 Task: Find and book a place to stay in Kedarnath, Uttarakhand, for 2 guests from December 20 to December 27, 2023, using Airbnb.
Action: Mouse moved to (586, 92)
Screenshot: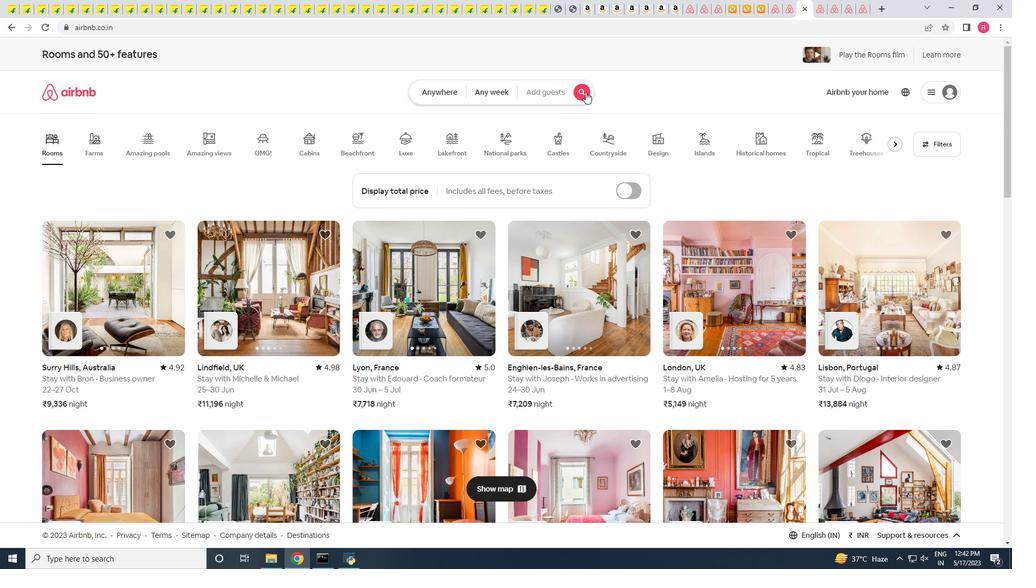 
Action: Mouse pressed left at (586, 92)
Screenshot: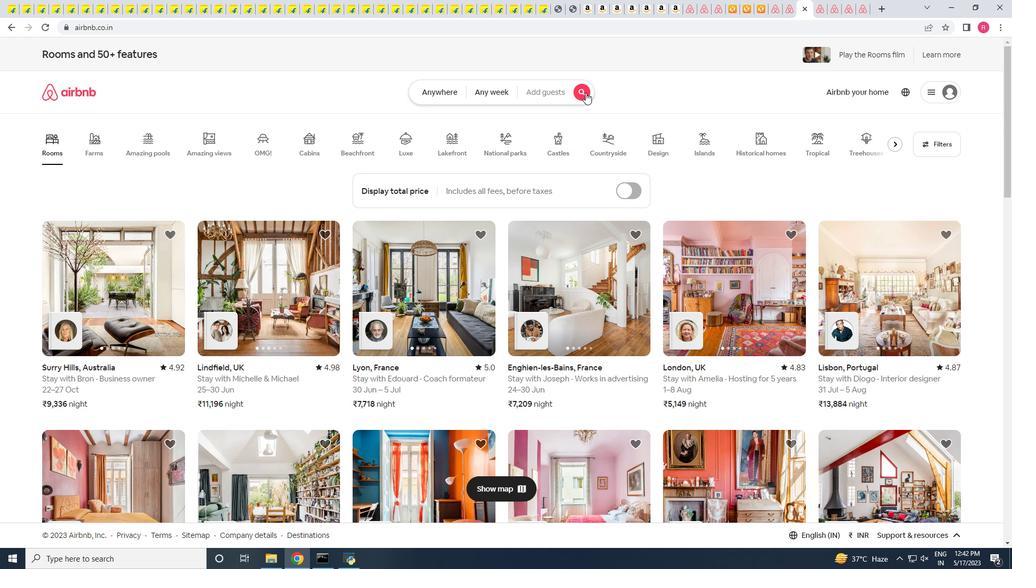 
Action: Mouse moved to (331, 139)
Screenshot: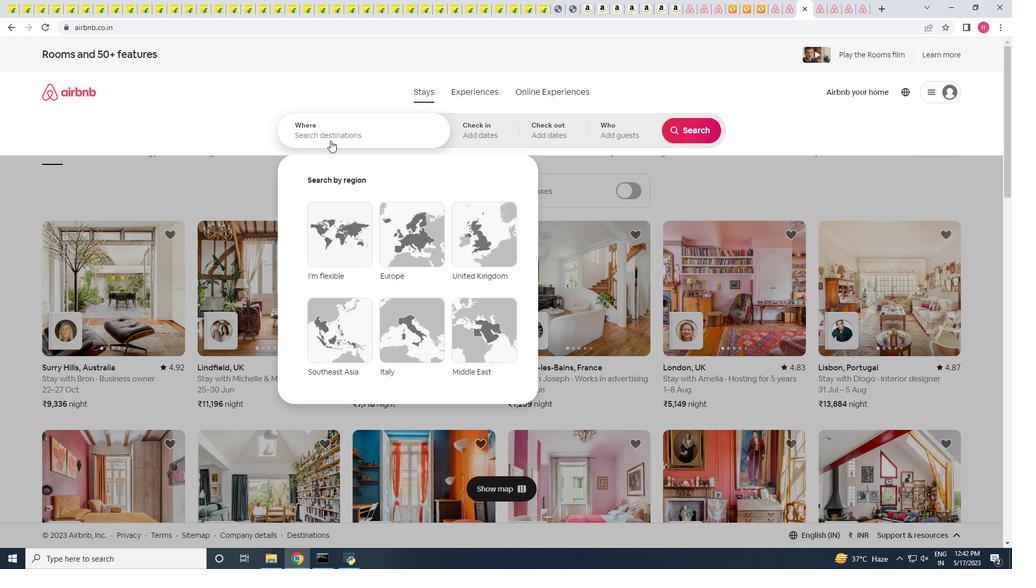 
Action: Mouse pressed left at (331, 139)
Screenshot: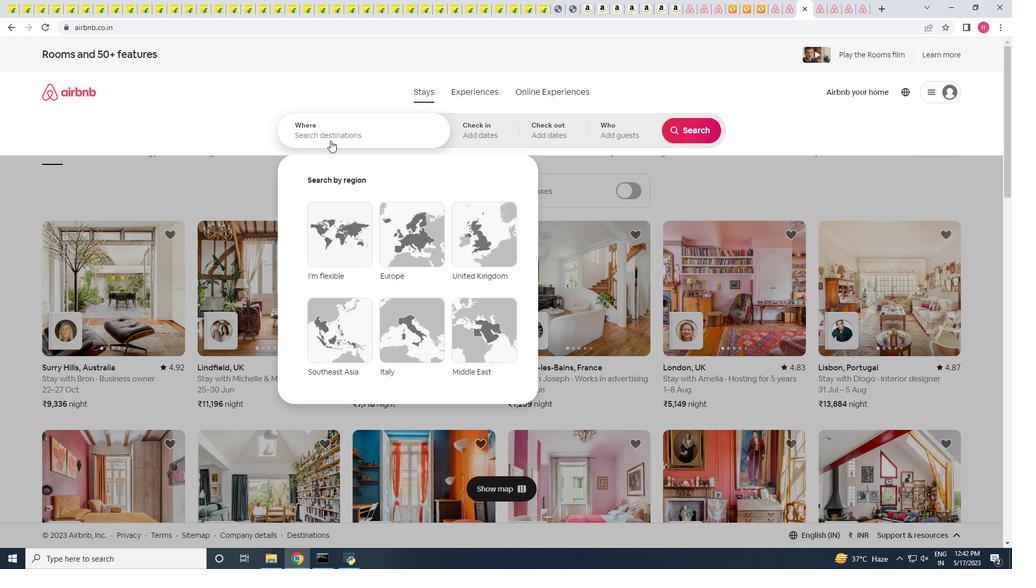 
Action: Key pressed kedart<Key.down><Key.enter>
Screenshot: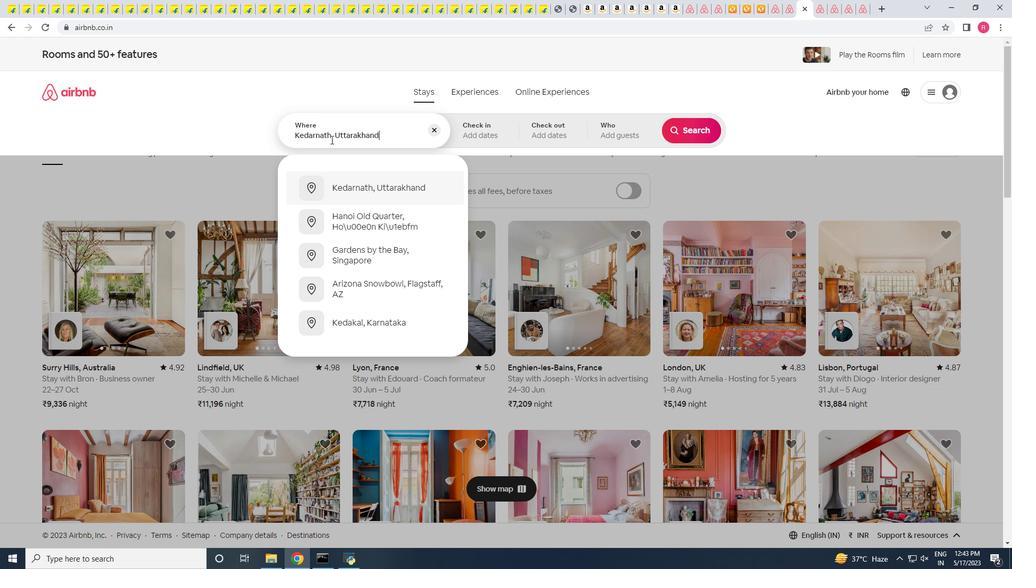 
Action: Mouse moved to (690, 215)
Screenshot: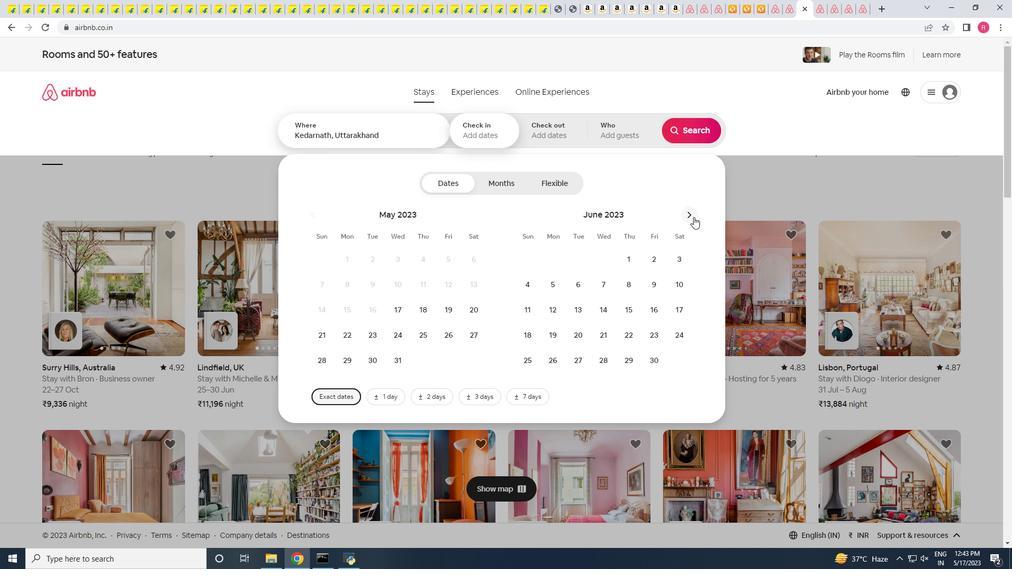 
Action: Mouse pressed left at (690, 215)
Screenshot: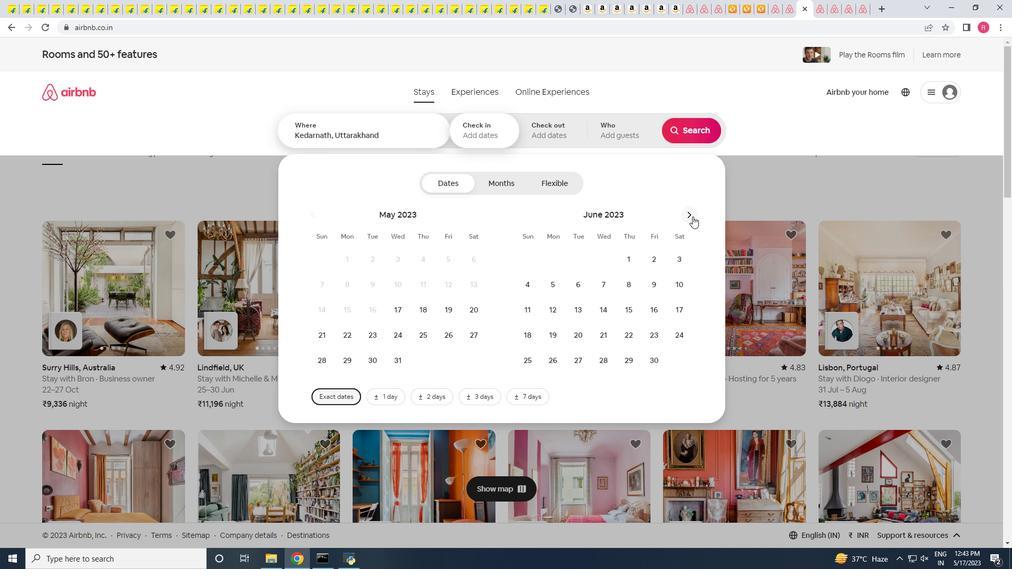 
Action: Mouse pressed left at (690, 215)
Screenshot: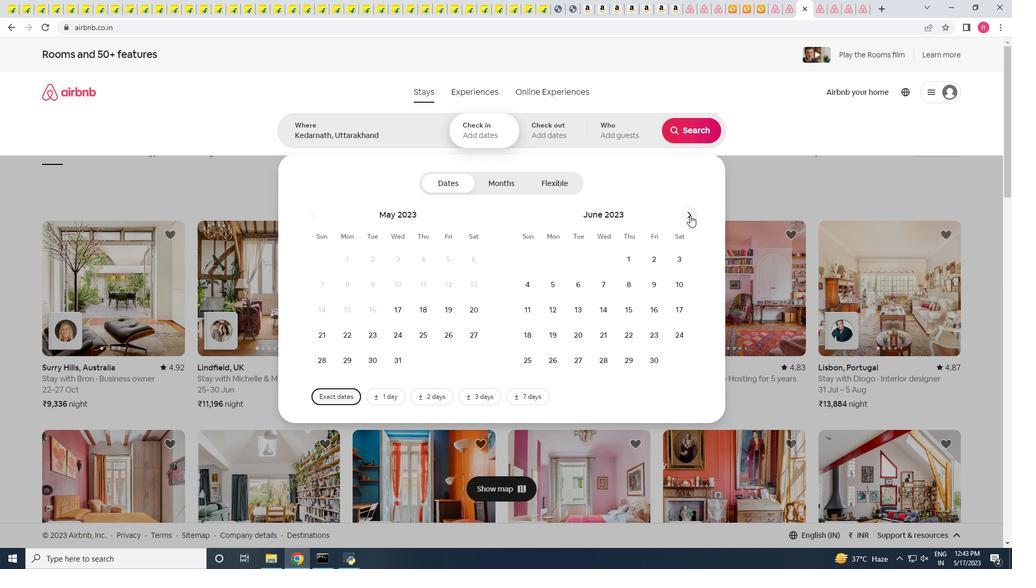 
Action: Mouse pressed left at (690, 215)
Screenshot: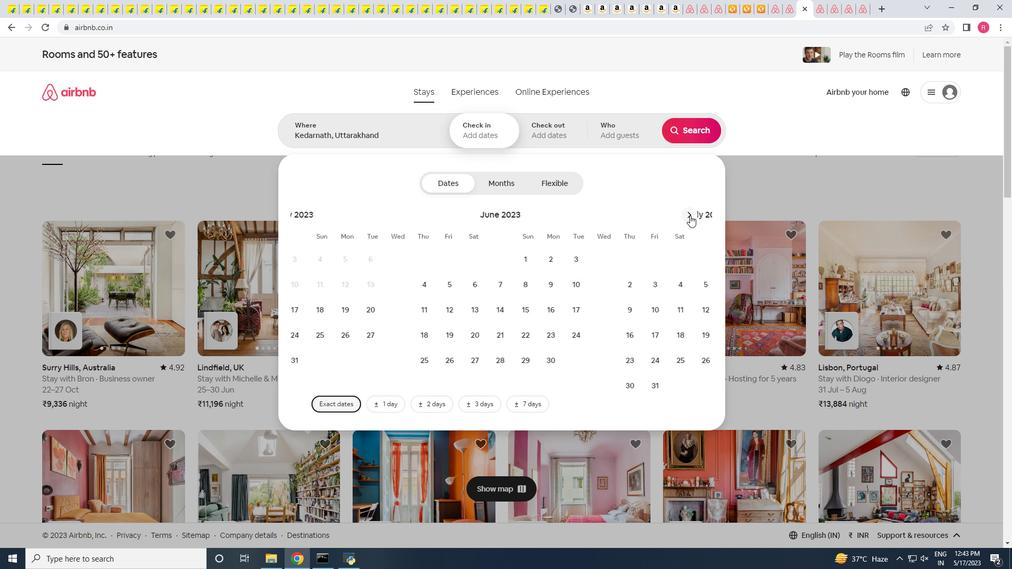 
Action: Mouse pressed left at (690, 215)
Screenshot: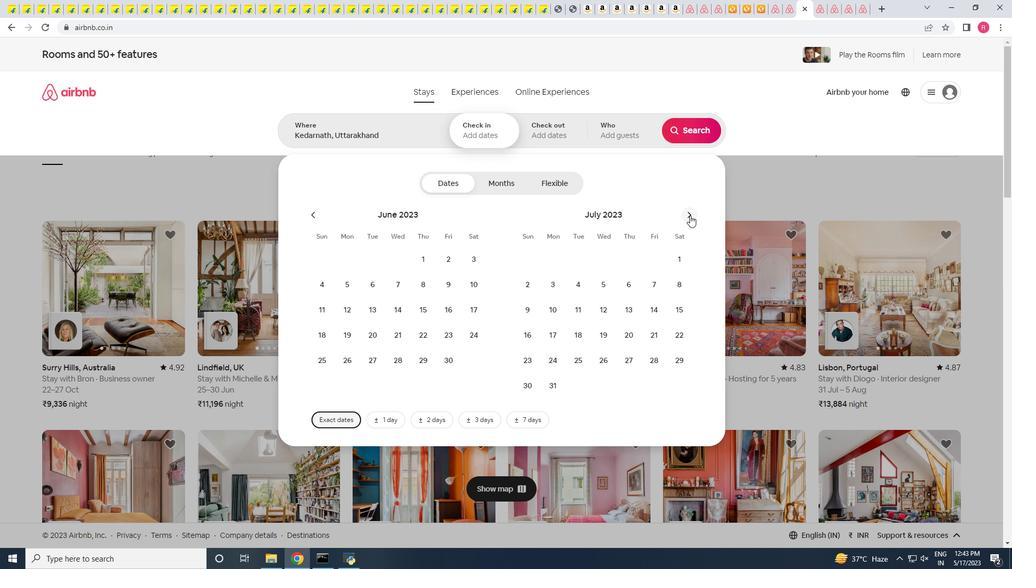 
Action: Mouse pressed left at (690, 215)
Screenshot: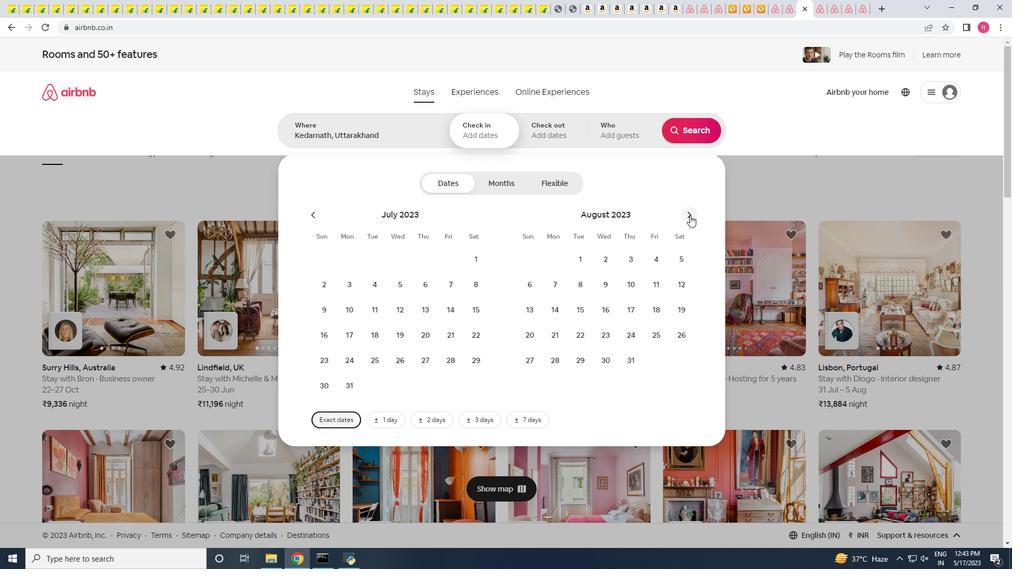 
Action: Mouse pressed left at (690, 215)
Screenshot: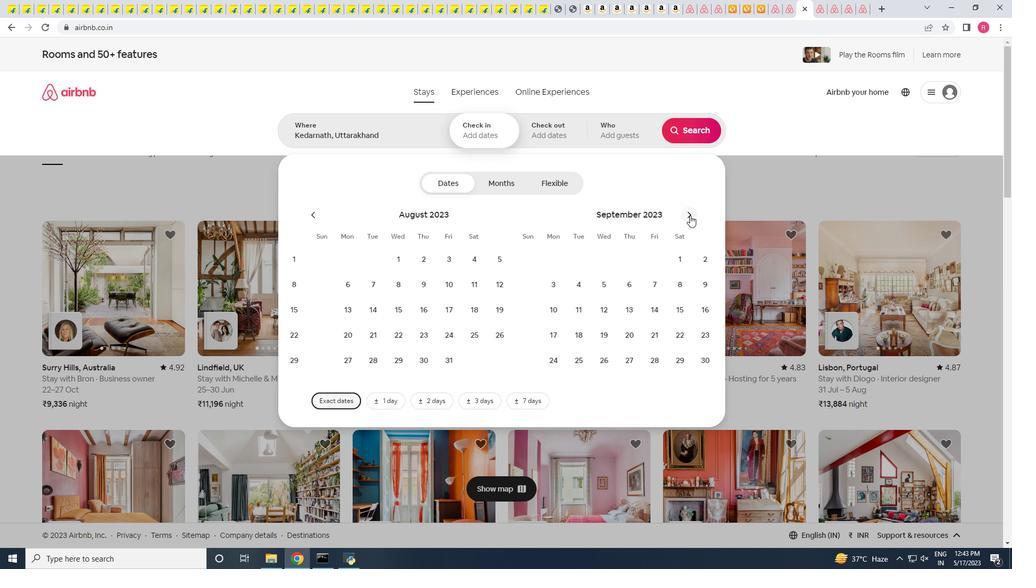 
Action: Mouse pressed left at (690, 215)
Screenshot: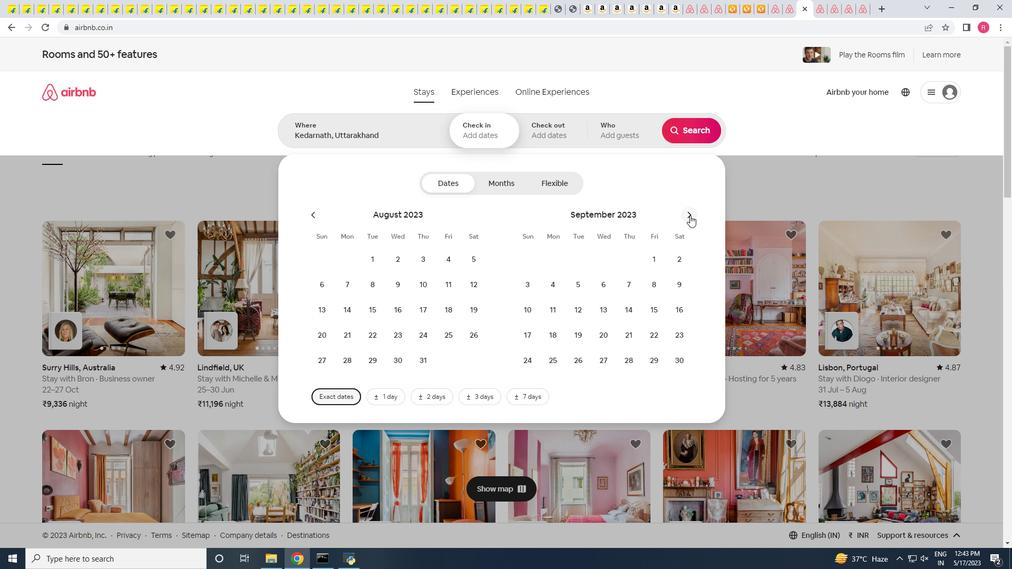 
Action: Mouse pressed left at (690, 215)
Screenshot: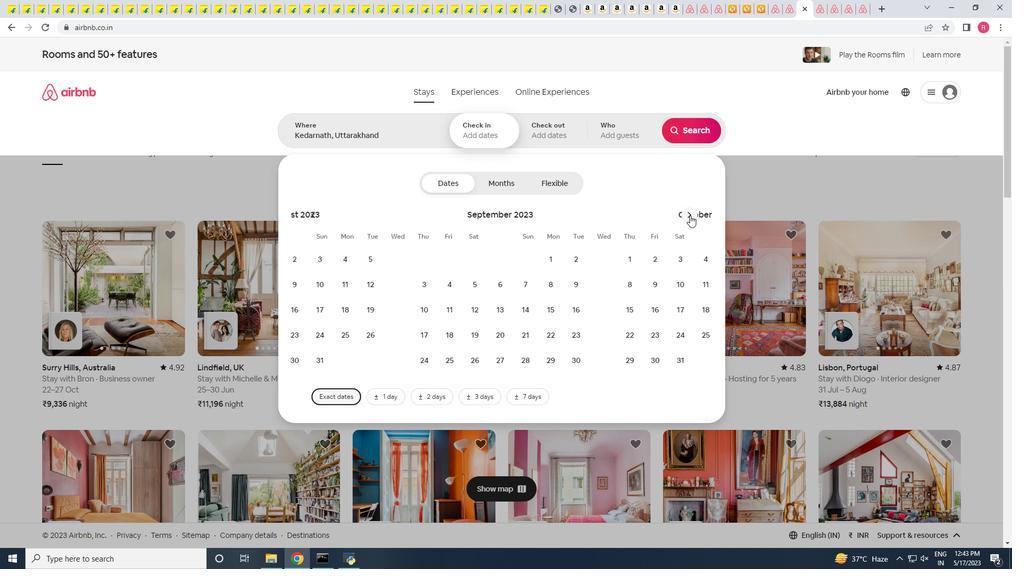 
Action: Mouse pressed left at (690, 215)
Screenshot: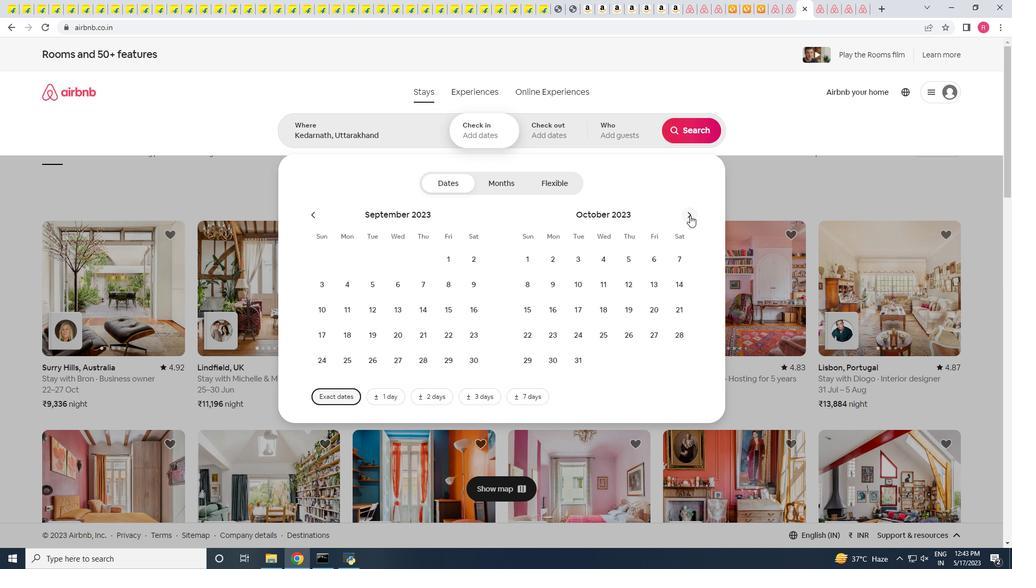 
Action: Mouse pressed left at (690, 215)
Screenshot: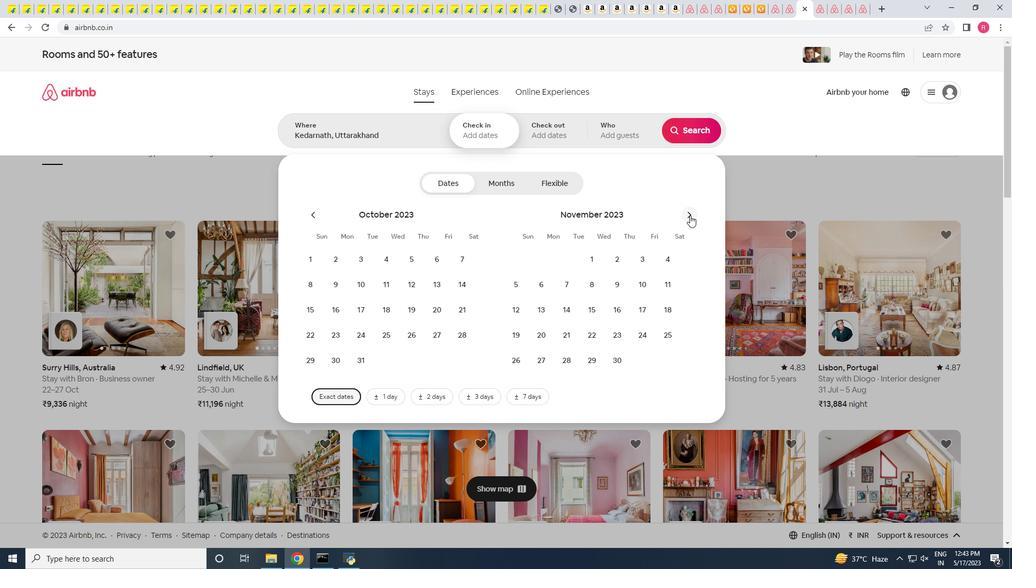 
Action: Mouse moved to (399, 333)
Screenshot: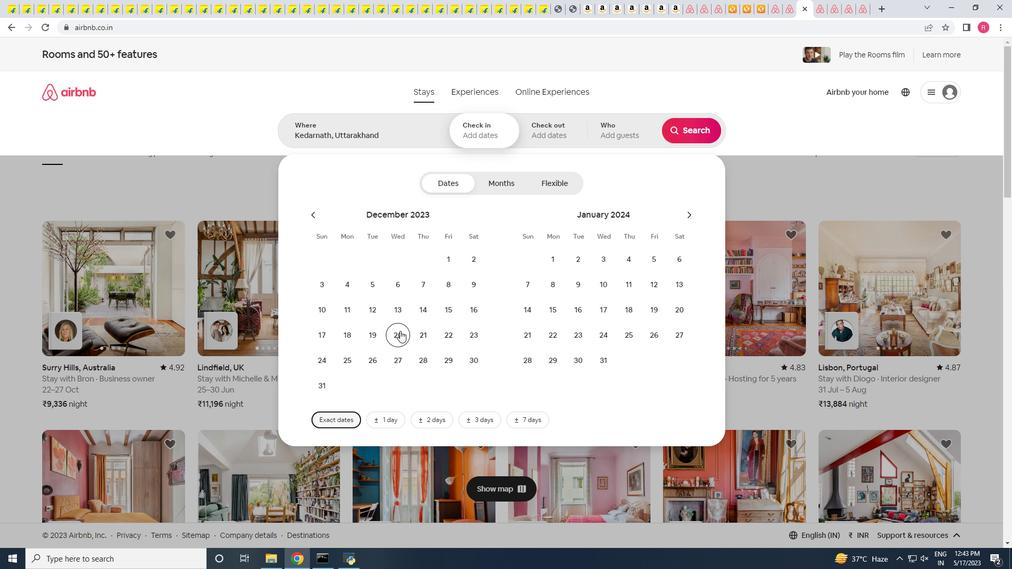 
Action: Mouse pressed left at (399, 333)
Screenshot: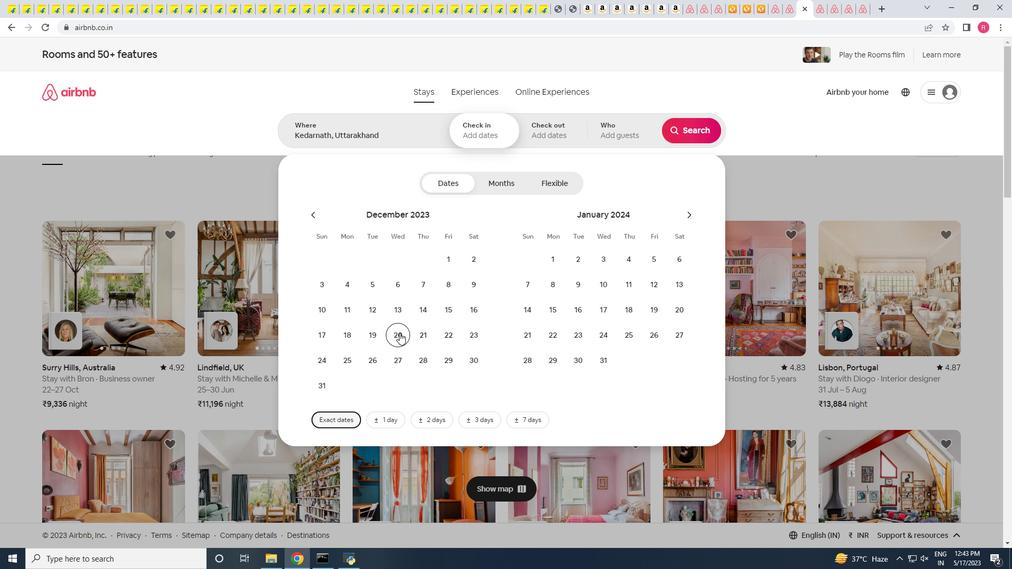 
Action: Mouse moved to (398, 361)
Screenshot: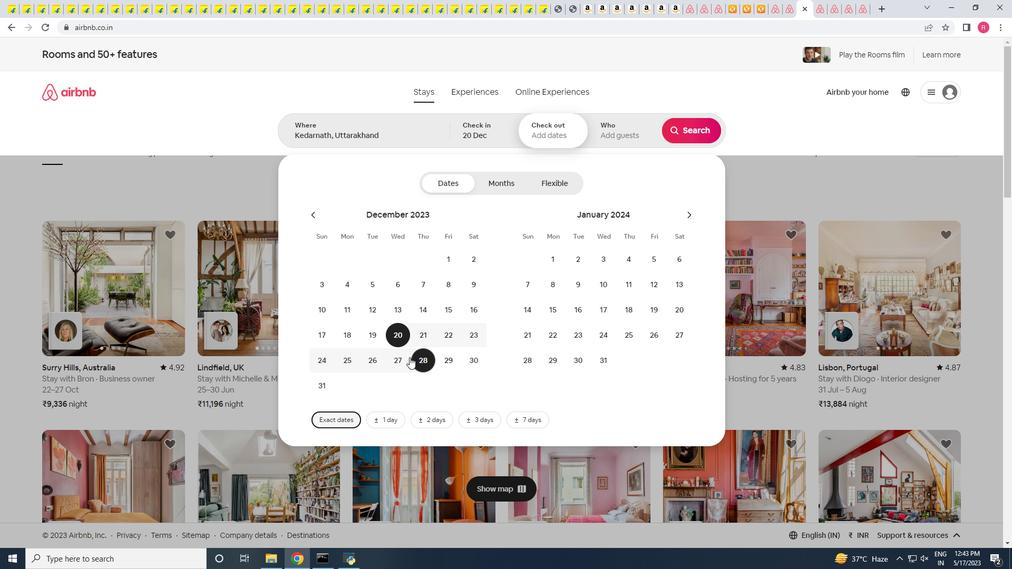 
Action: Mouse pressed left at (398, 361)
Screenshot: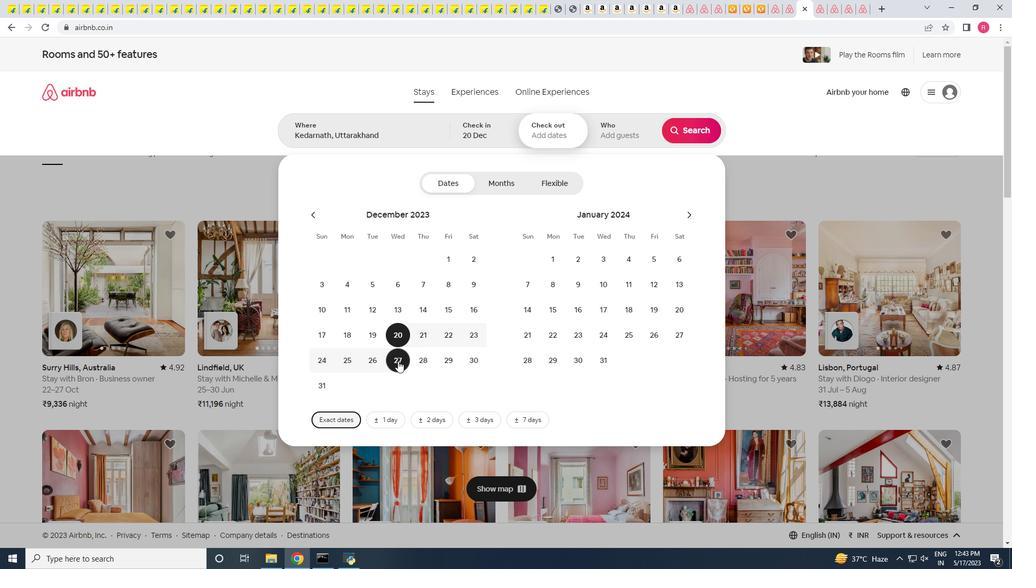 
Action: Mouse moved to (637, 136)
Screenshot: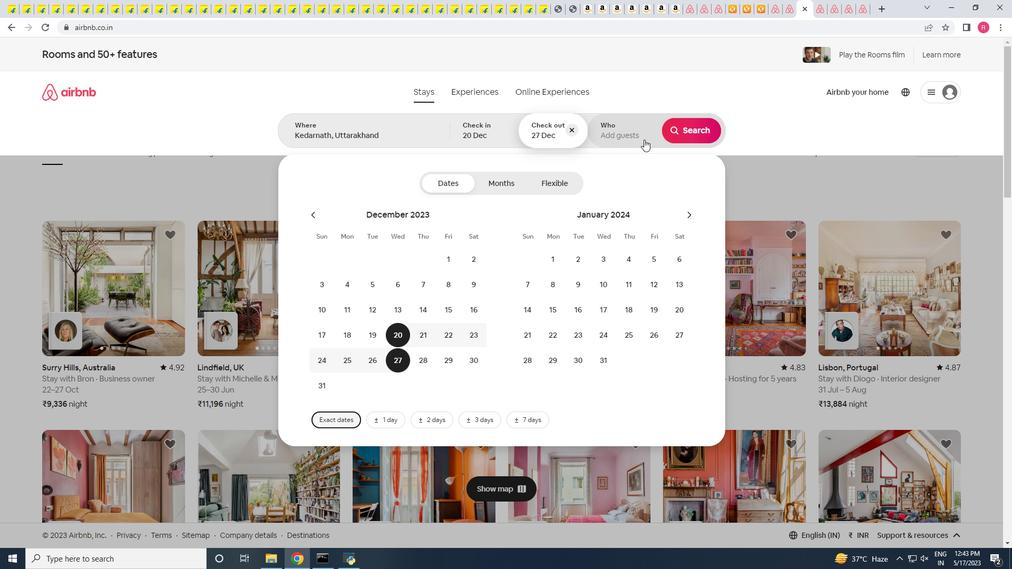 
Action: Mouse pressed left at (637, 136)
Screenshot: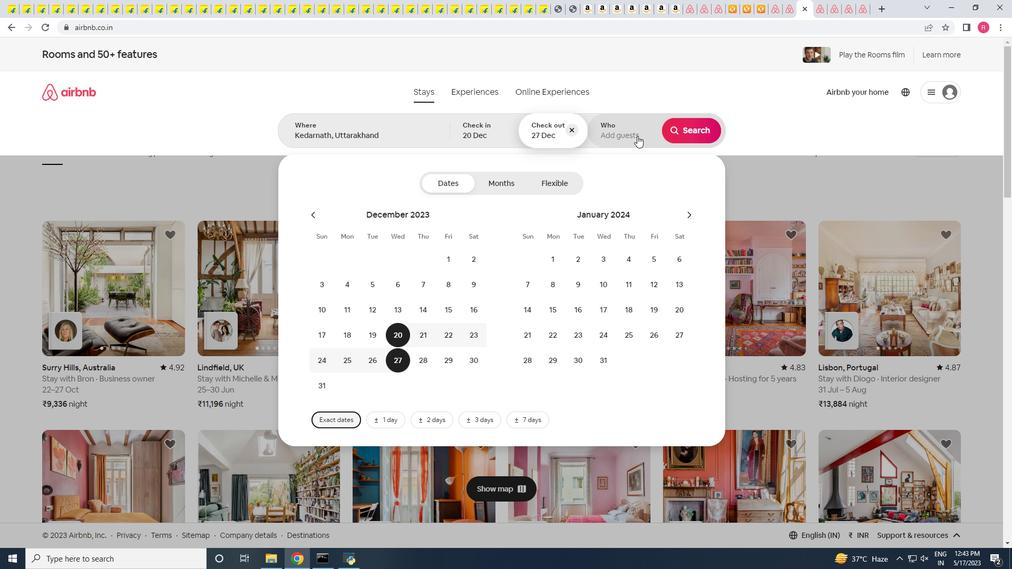 
Action: Mouse moved to (700, 189)
Screenshot: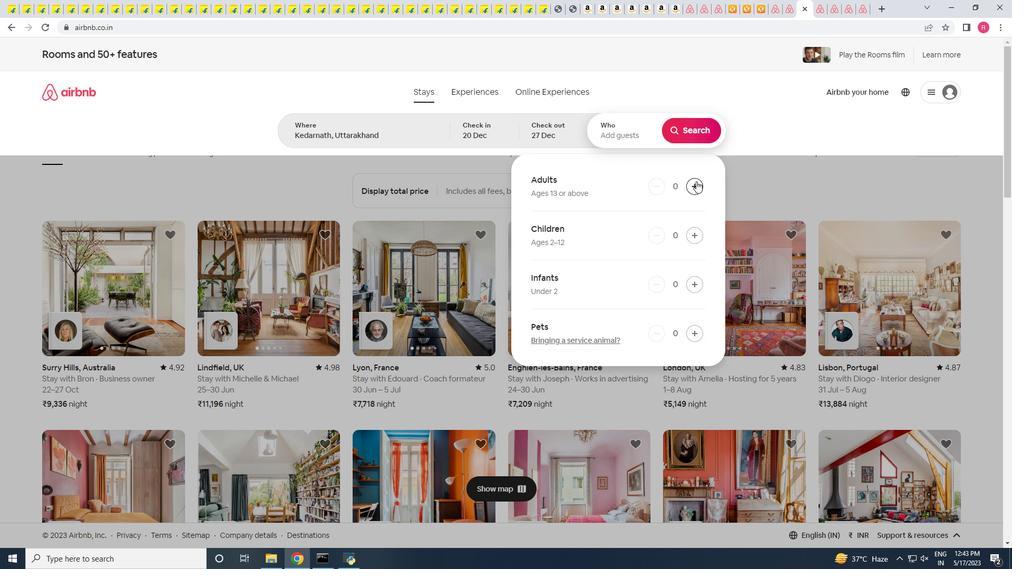 
Action: Mouse pressed left at (700, 189)
Screenshot: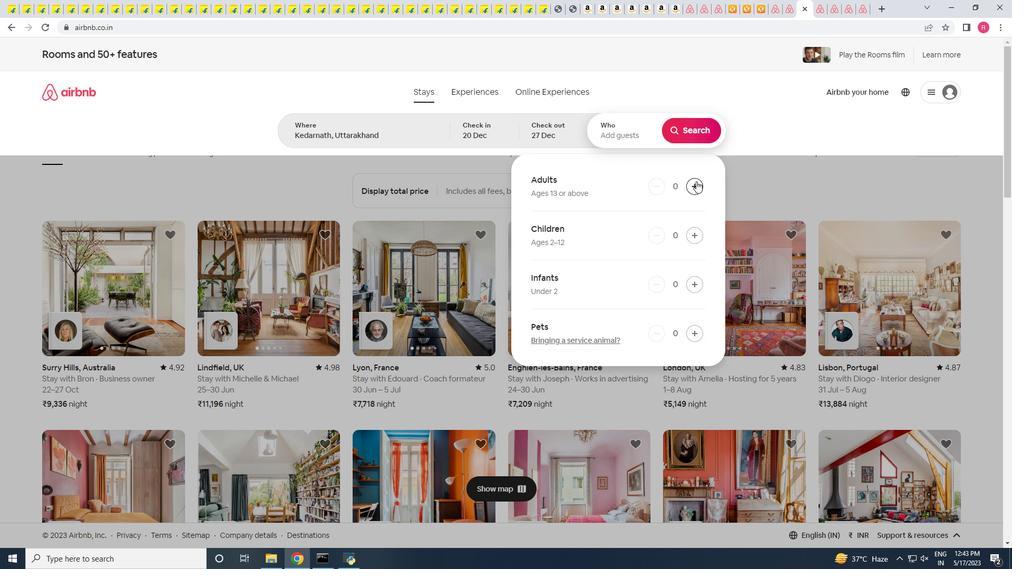 
Action: Mouse moved to (699, 190)
Screenshot: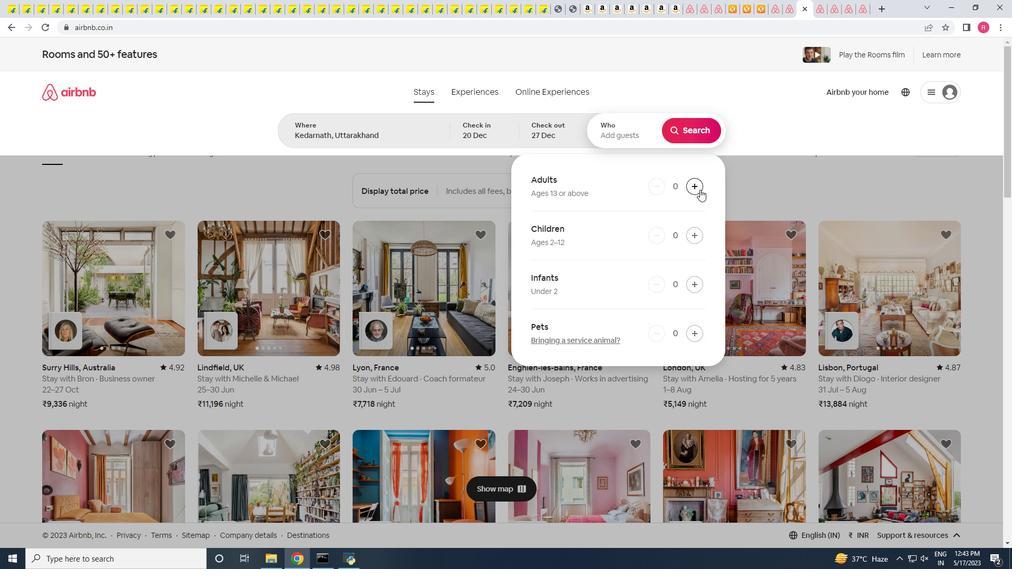 
Action: Mouse pressed left at (699, 190)
Screenshot: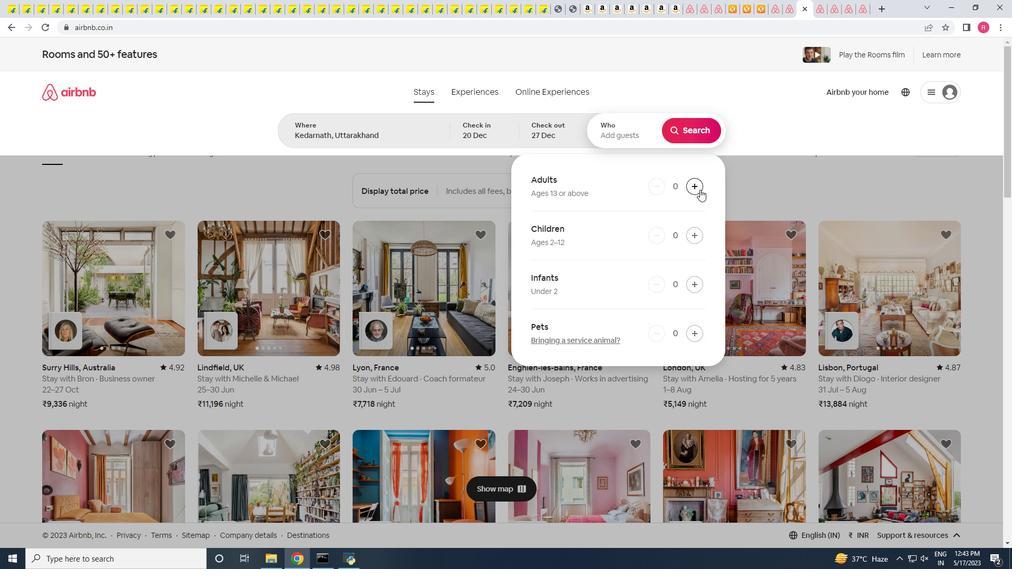 
Action: Mouse moved to (683, 142)
Screenshot: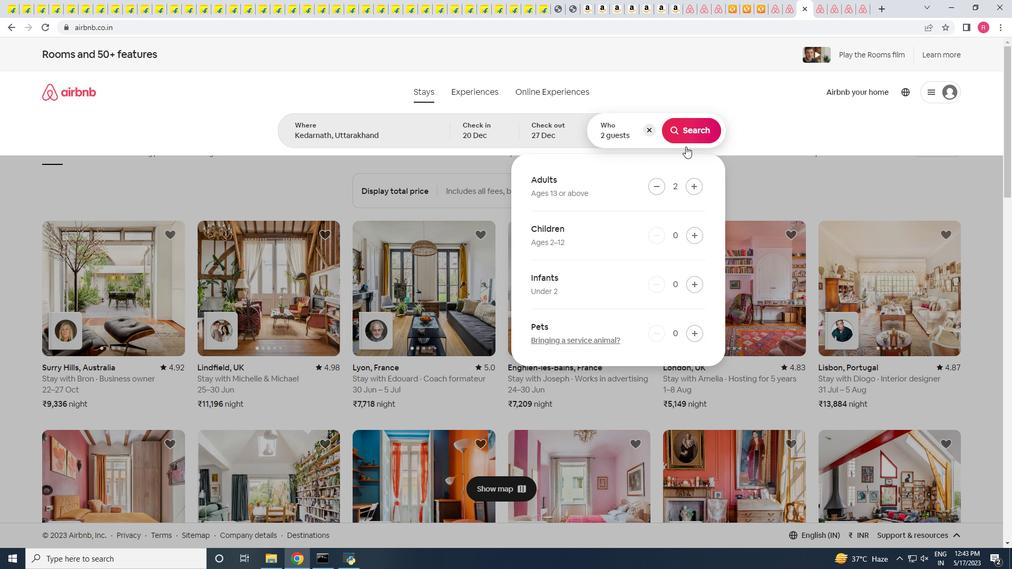 
Action: Mouse pressed left at (683, 142)
Screenshot: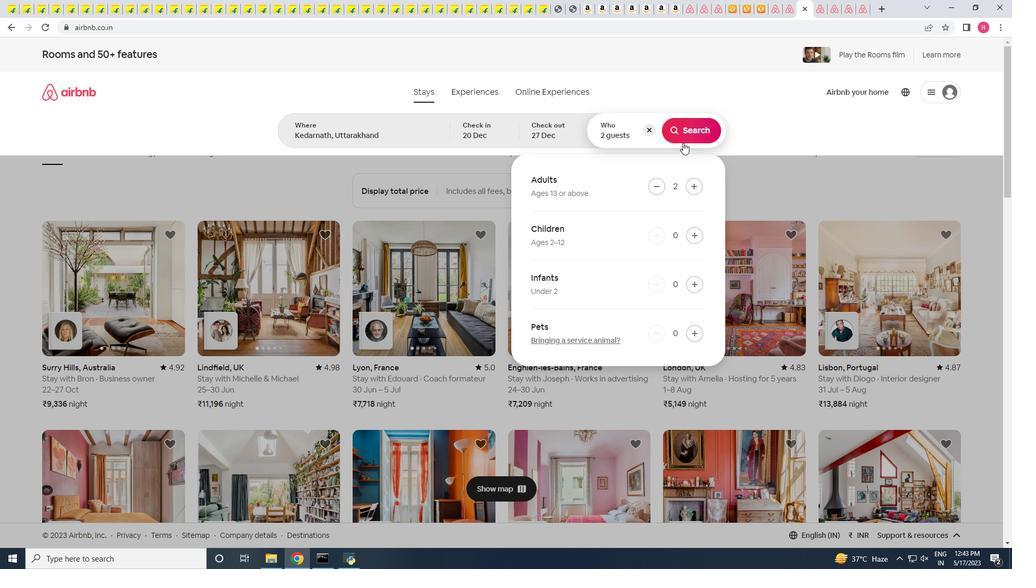 
Action: Mouse moved to (965, 106)
Screenshot: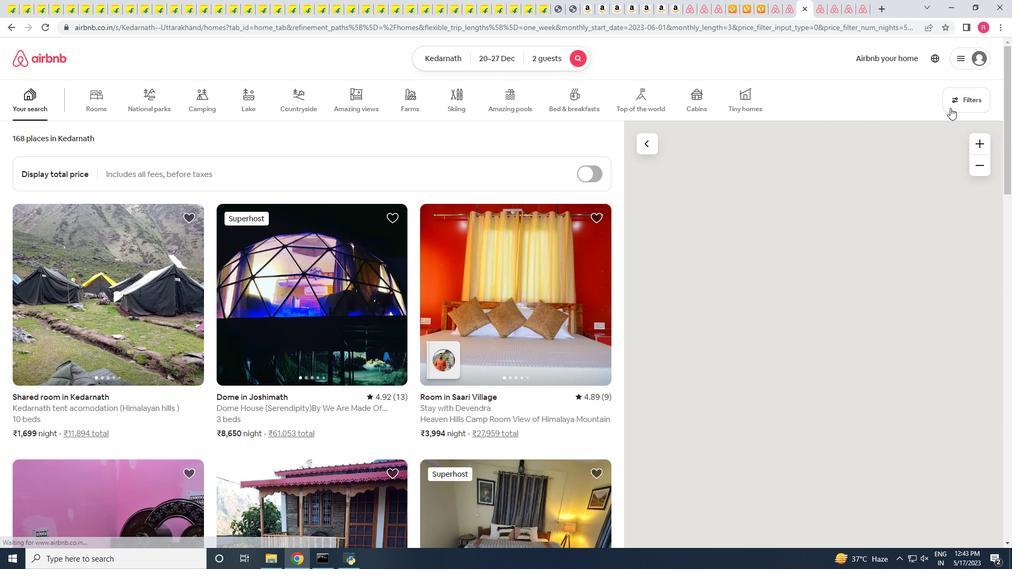 
Action: Mouse pressed left at (965, 106)
Screenshot: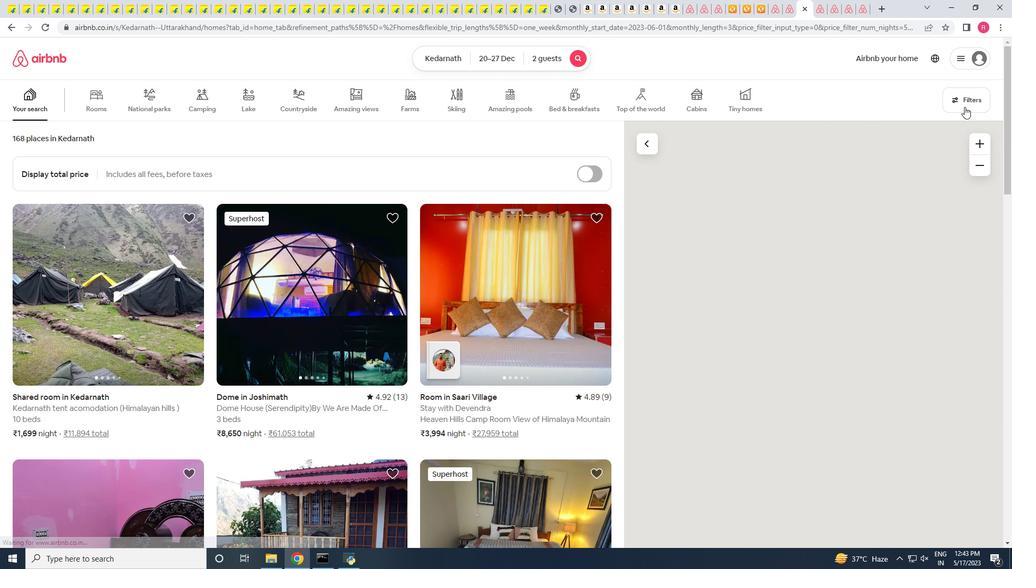 
Action: Mouse moved to (392, 354)
Screenshot: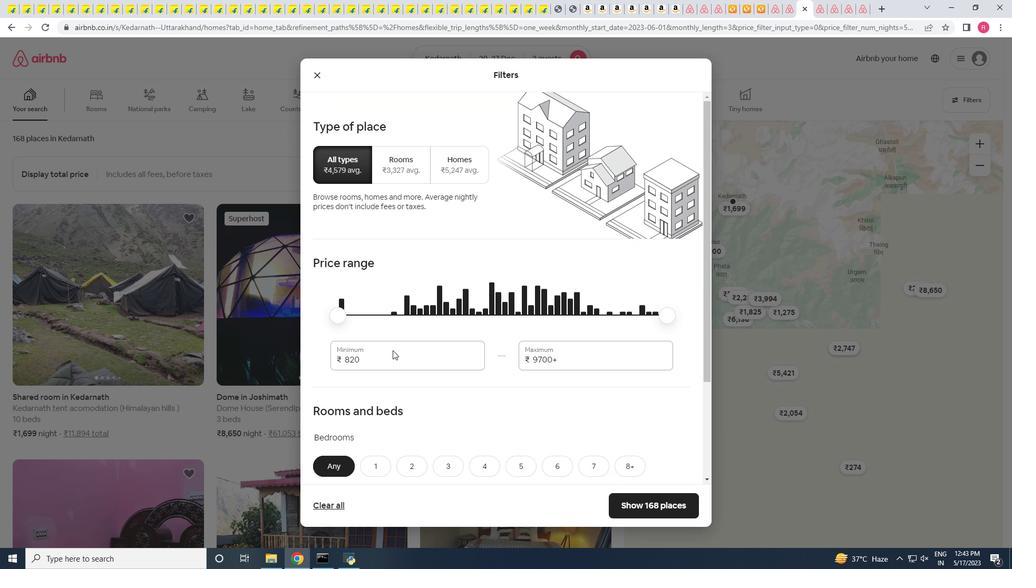 
Action: Mouse pressed left at (392, 354)
Screenshot: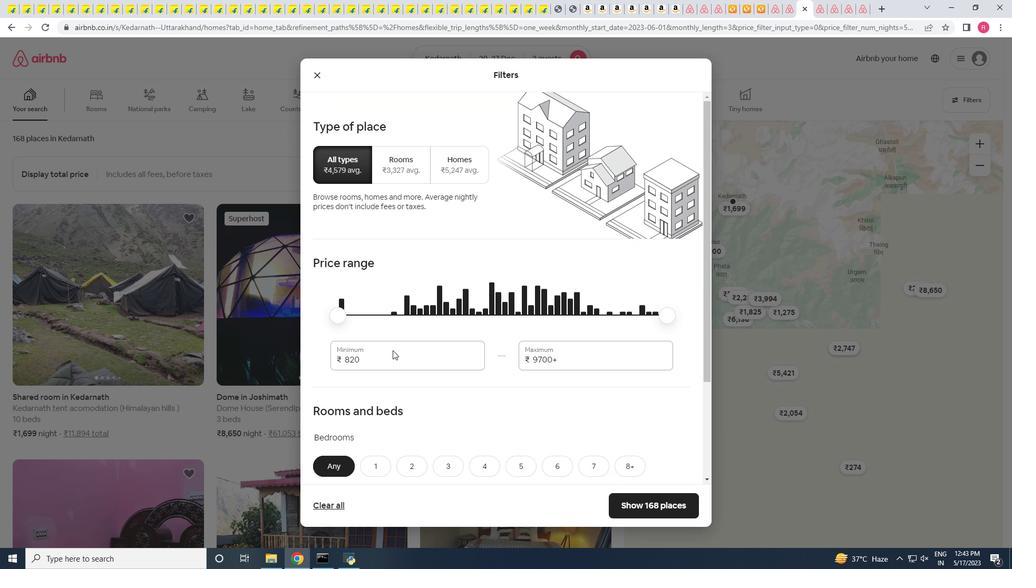 
Action: Mouse moved to (392, 355)
Screenshot: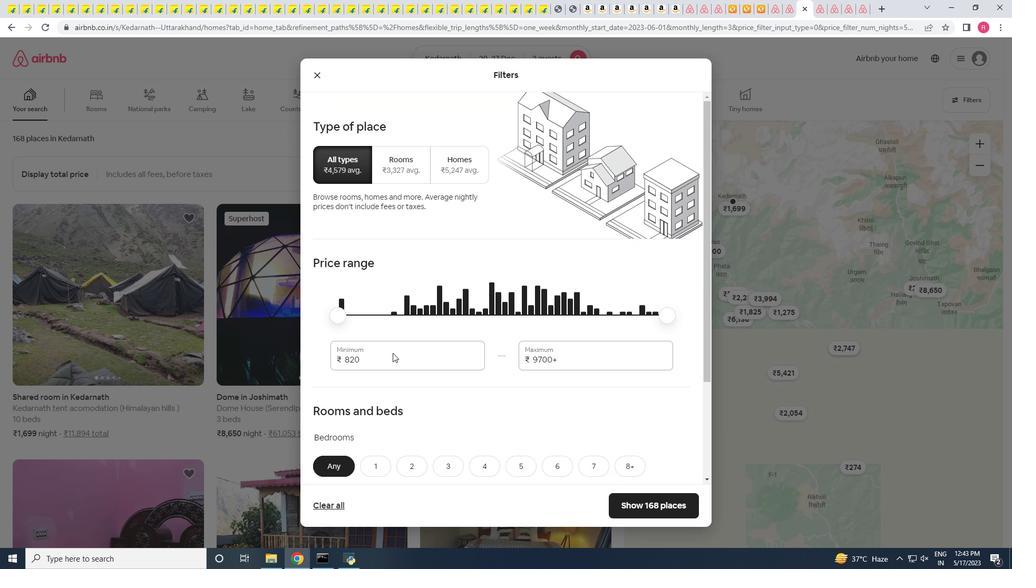
Action: Key pressed <Key.backspace><Key.backspace><Key.backspace>2000<Key.tab>5000
Screenshot: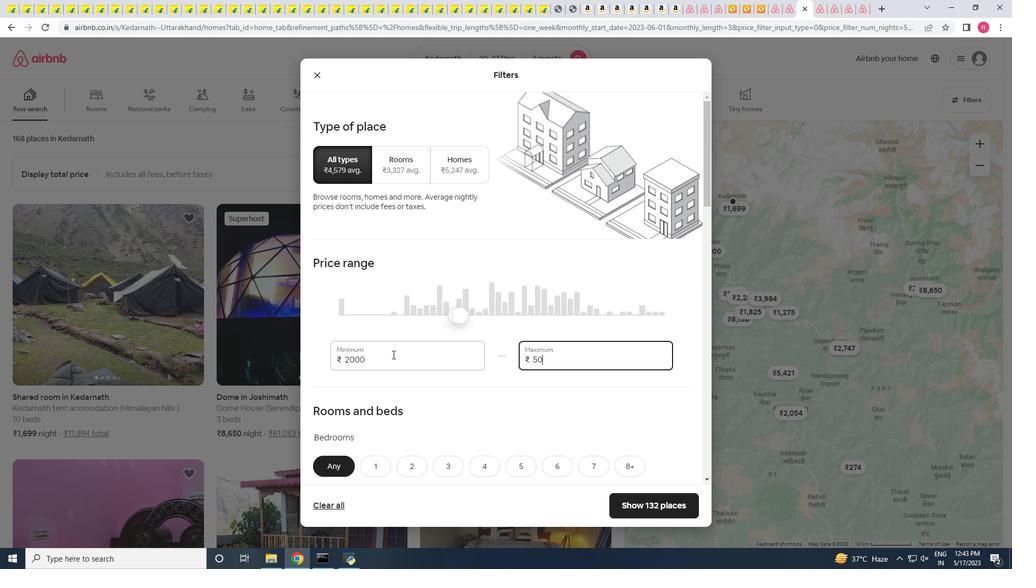 
Action: Mouse moved to (381, 360)
Screenshot: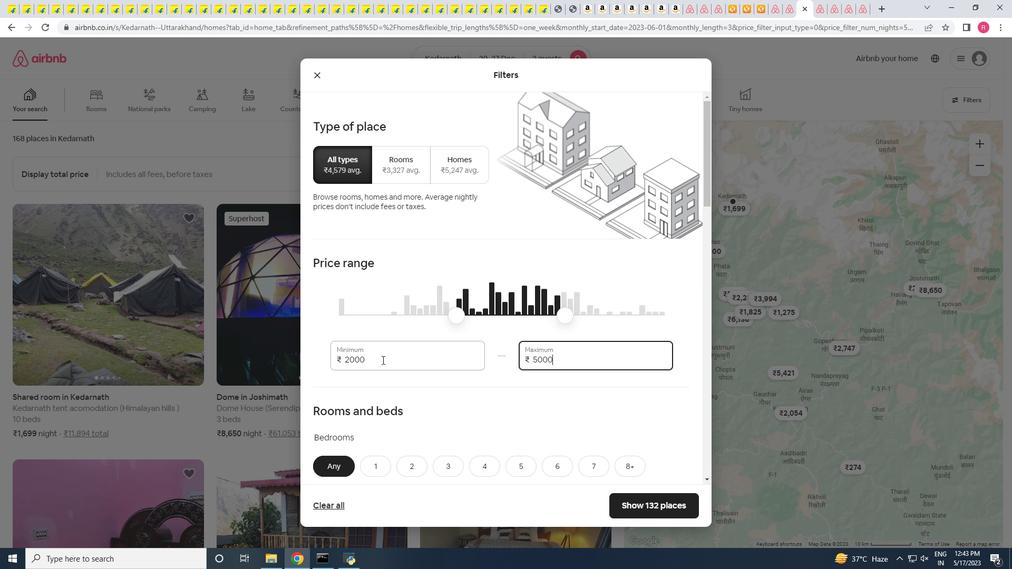 
Action: Mouse scrolled (381, 359) with delta (0, 0)
Screenshot: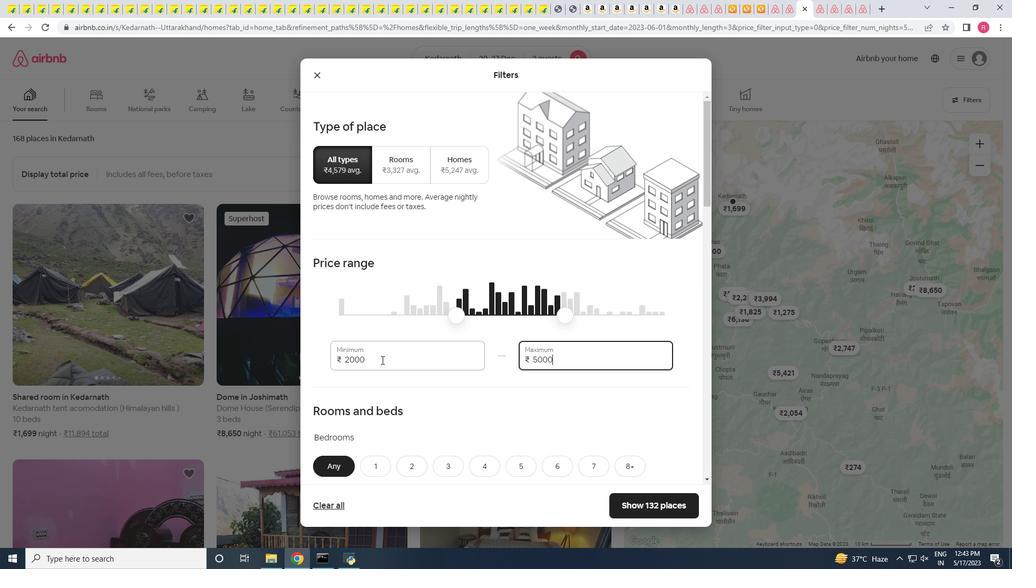 
Action: Mouse scrolled (381, 359) with delta (0, 0)
Screenshot: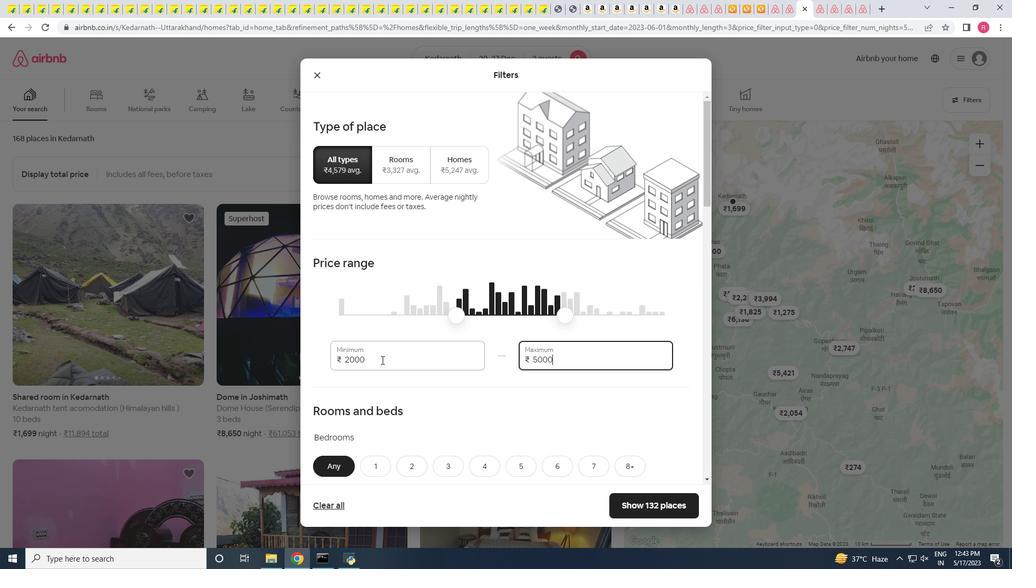 
Action: Mouse scrolled (381, 359) with delta (0, 0)
Screenshot: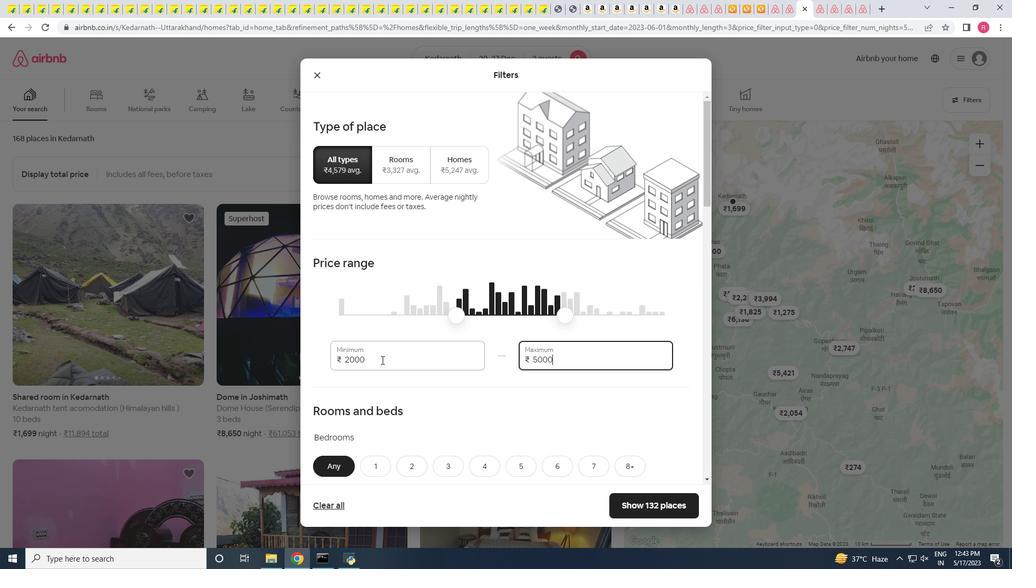 
Action: Mouse moved to (381, 360)
Screenshot: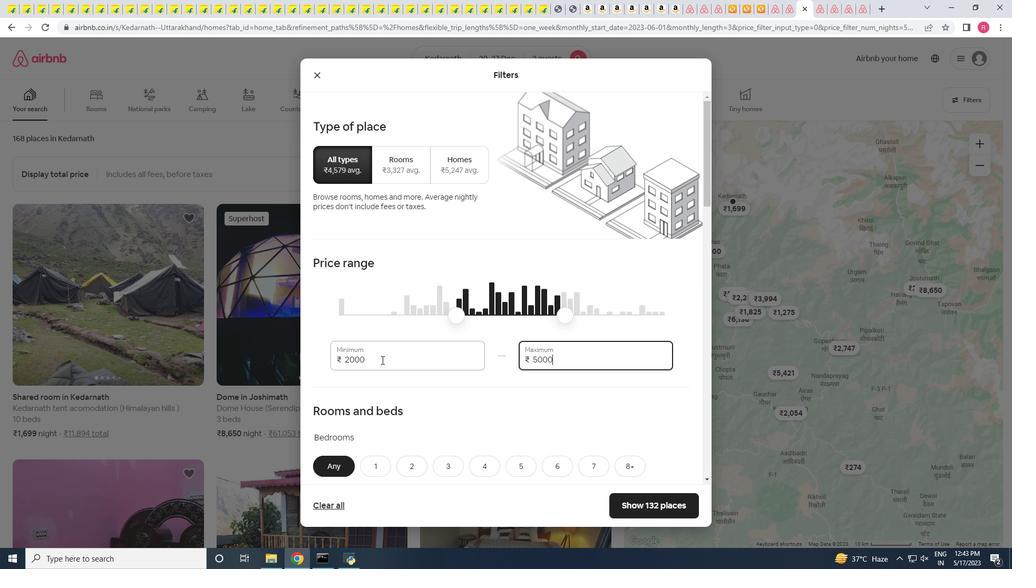
Action: Mouse scrolled (381, 359) with delta (0, 0)
Screenshot: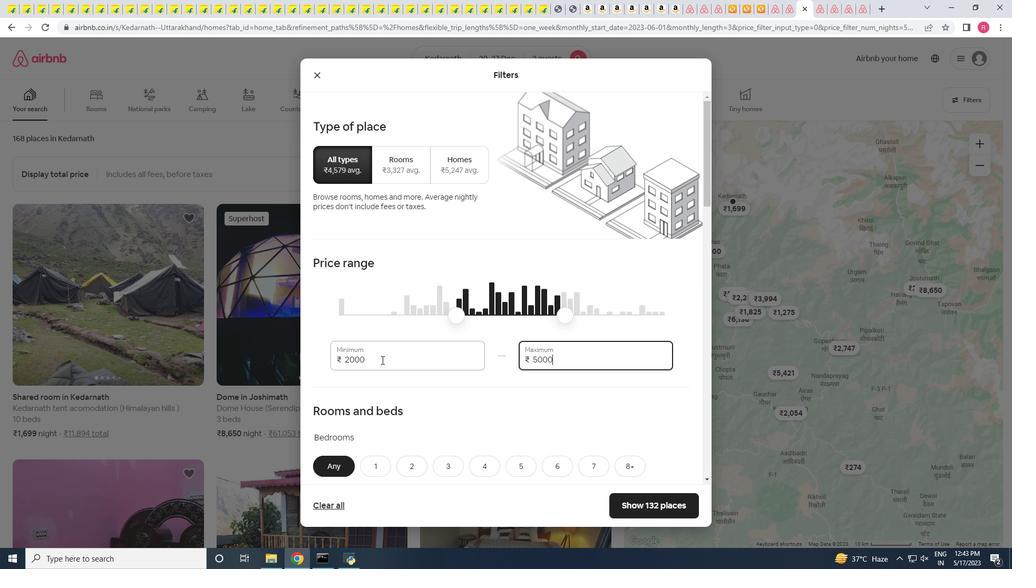 
Action: Mouse moved to (415, 259)
Screenshot: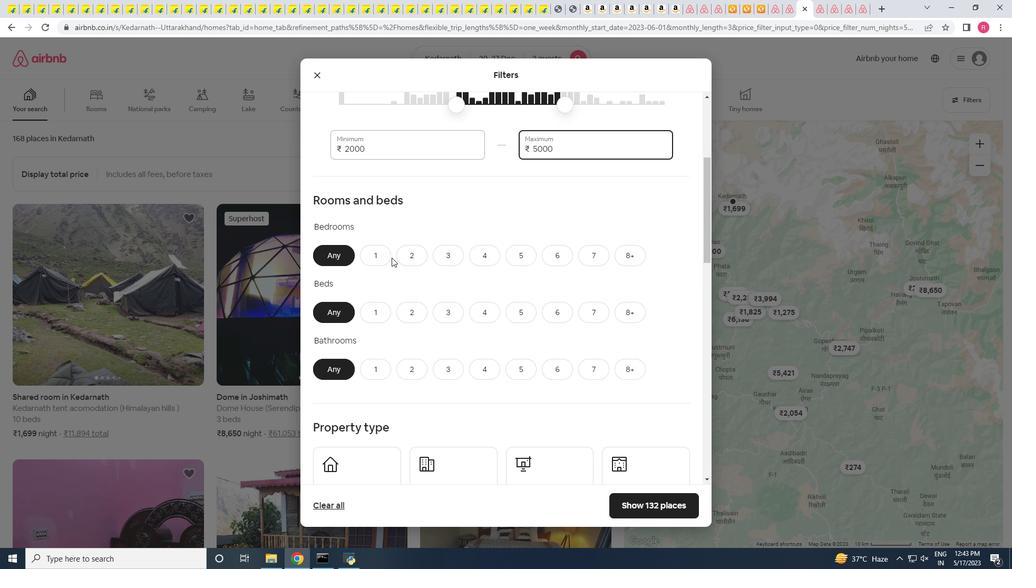 
Action: Mouse pressed left at (415, 259)
Screenshot: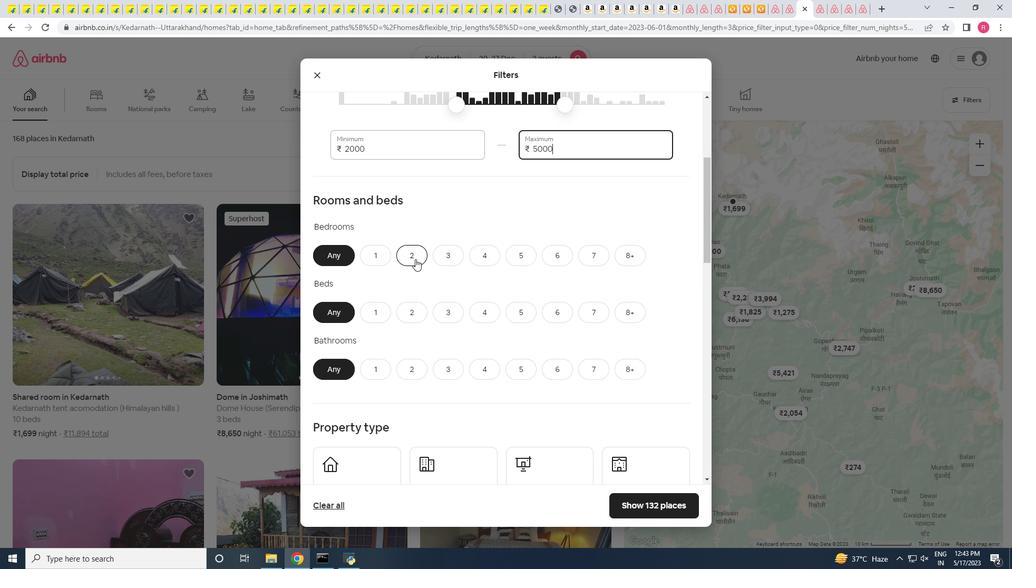 
Action: Mouse moved to (384, 257)
Screenshot: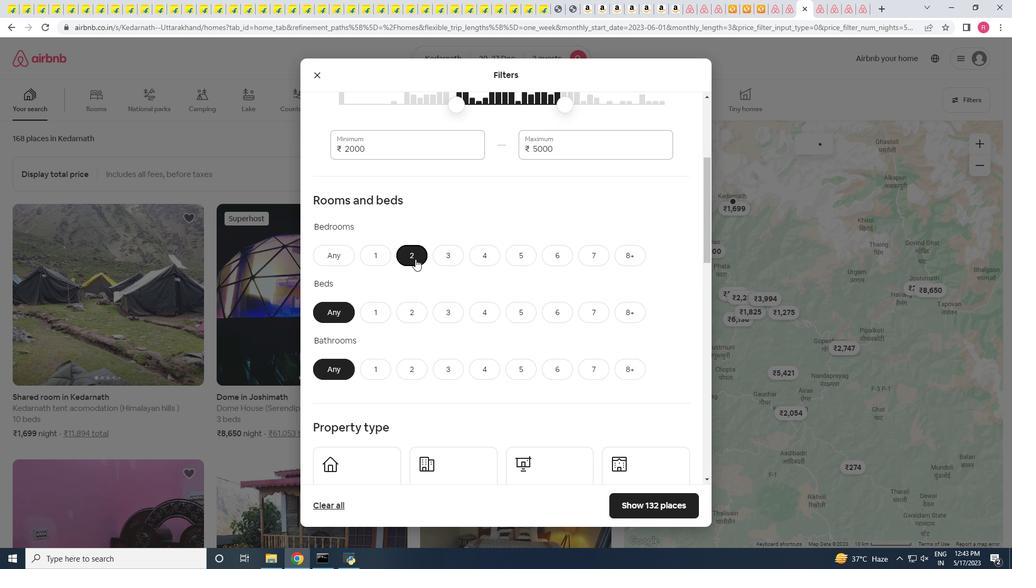 
Action: Mouse pressed left at (384, 257)
Screenshot: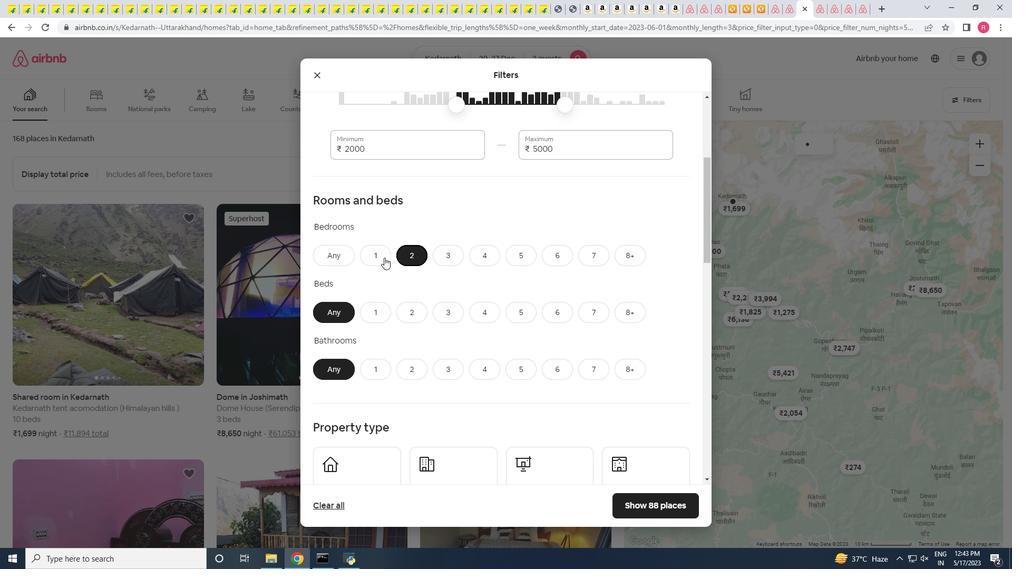 
Action: Mouse moved to (413, 316)
Screenshot: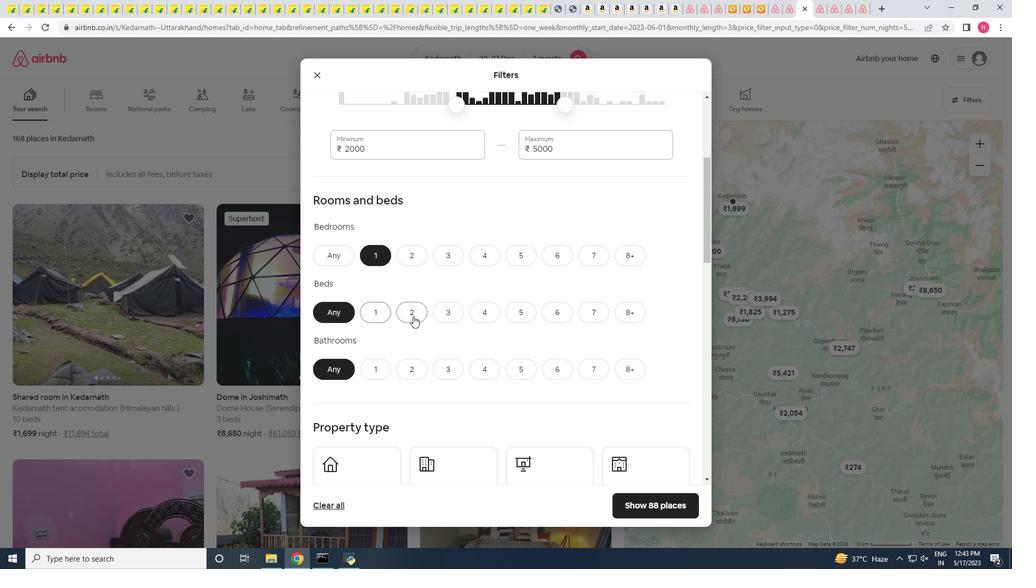 
Action: Mouse pressed left at (413, 316)
Screenshot: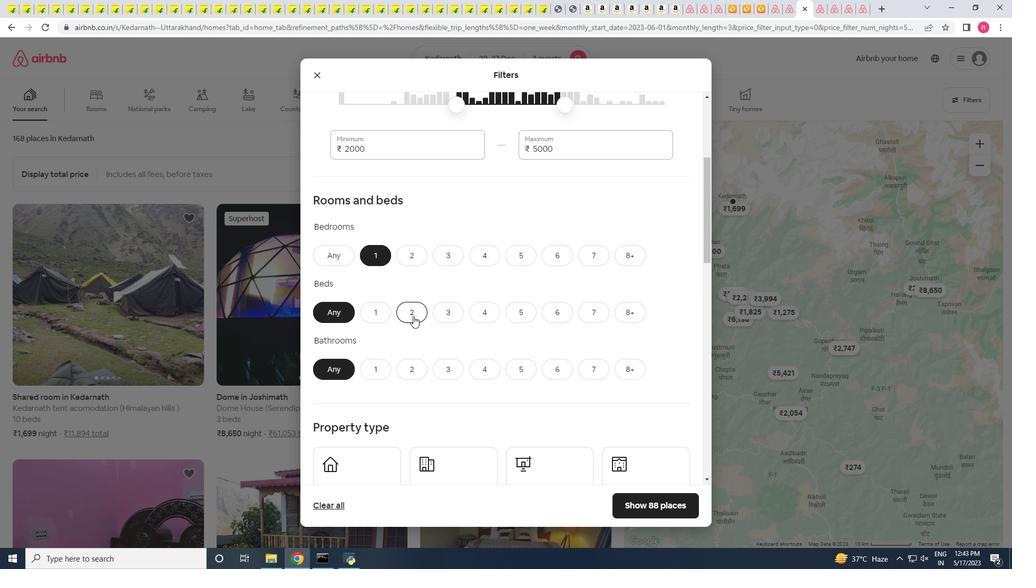
Action: Mouse moved to (384, 370)
Screenshot: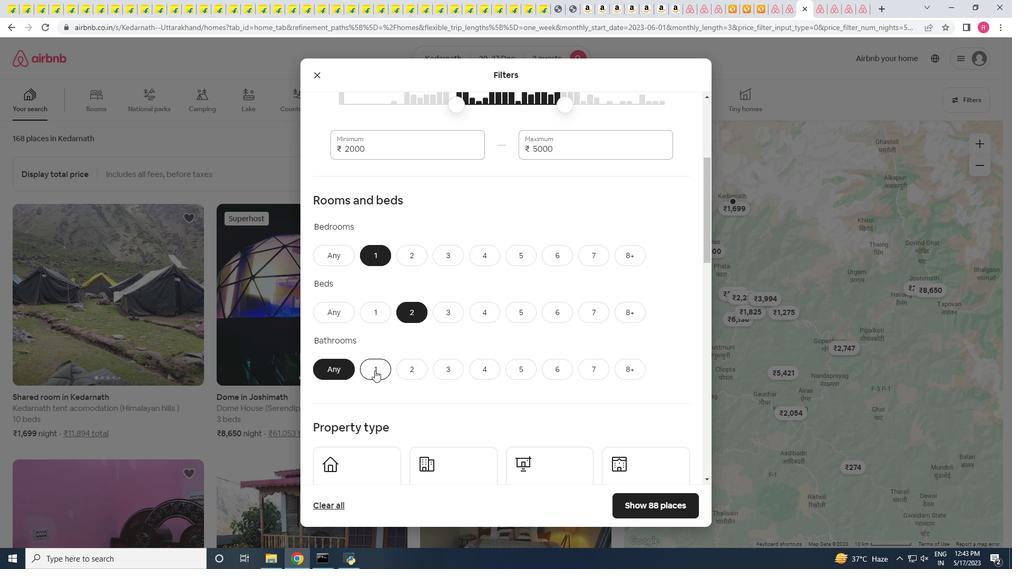 
Action: Mouse pressed left at (384, 370)
Screenshot: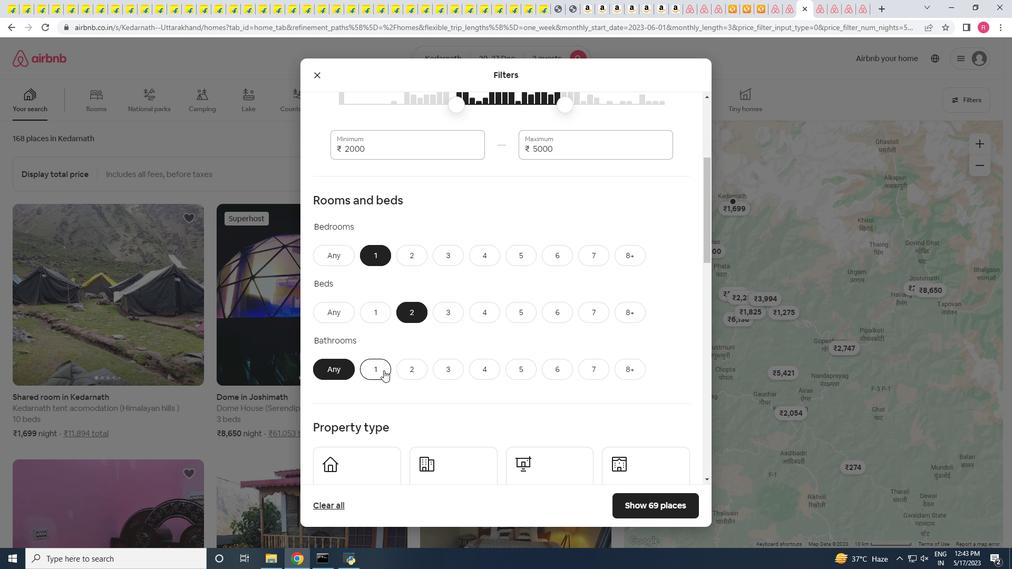 
Action: Mouse moved to (385, 373)
Screenshot: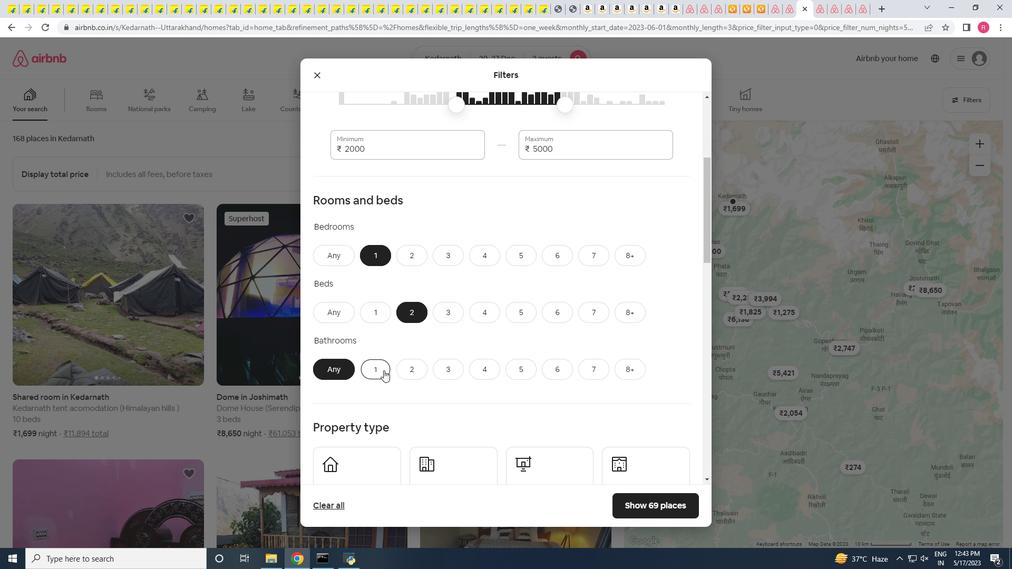 
Action: Mouse scrolled (385, 372) with delta (0, 0)
Screenshot: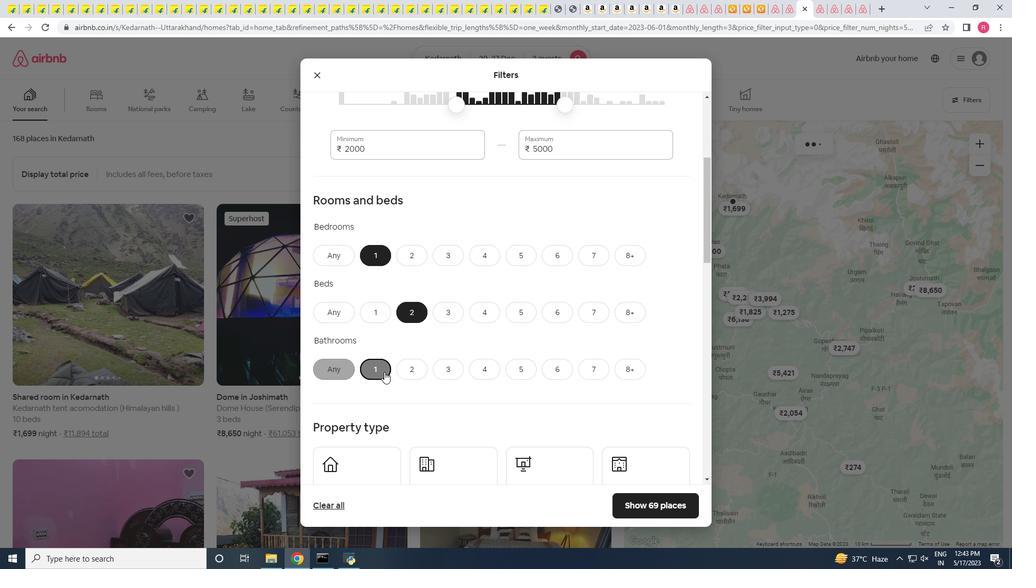 
Action: Mouse scrolled (385, 372) with delta (0, 0)
Screenshot: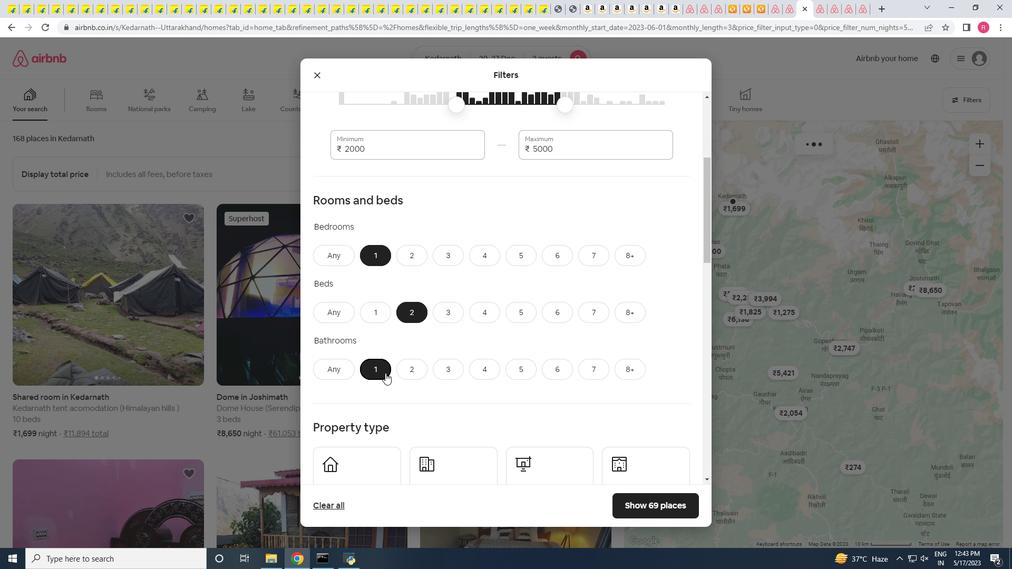
Action: Mouse scrolled (385, 372) with delta (0, 0)
Screenshot: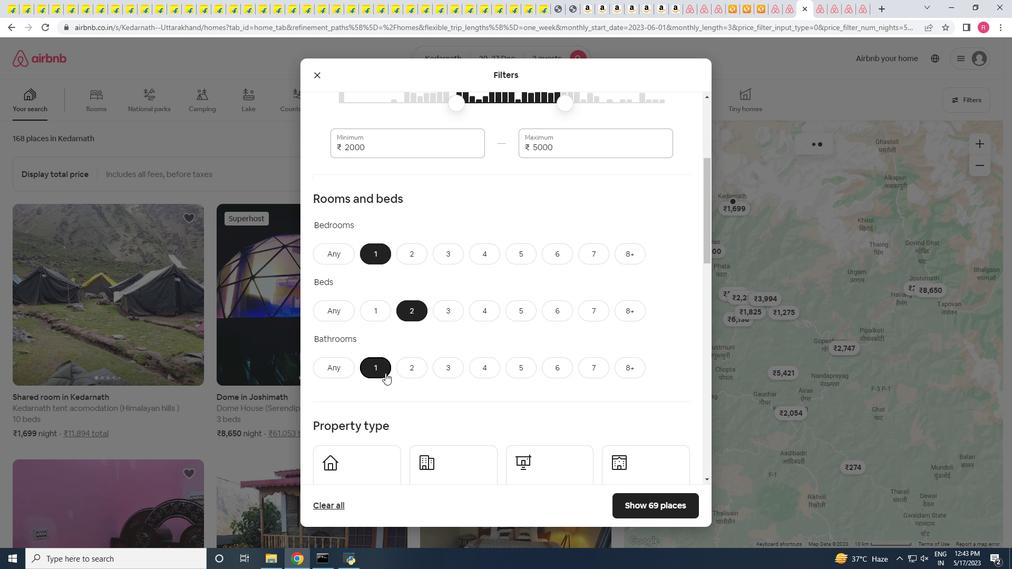 
Action: Mouse moved to (366, 334)
Screenshot: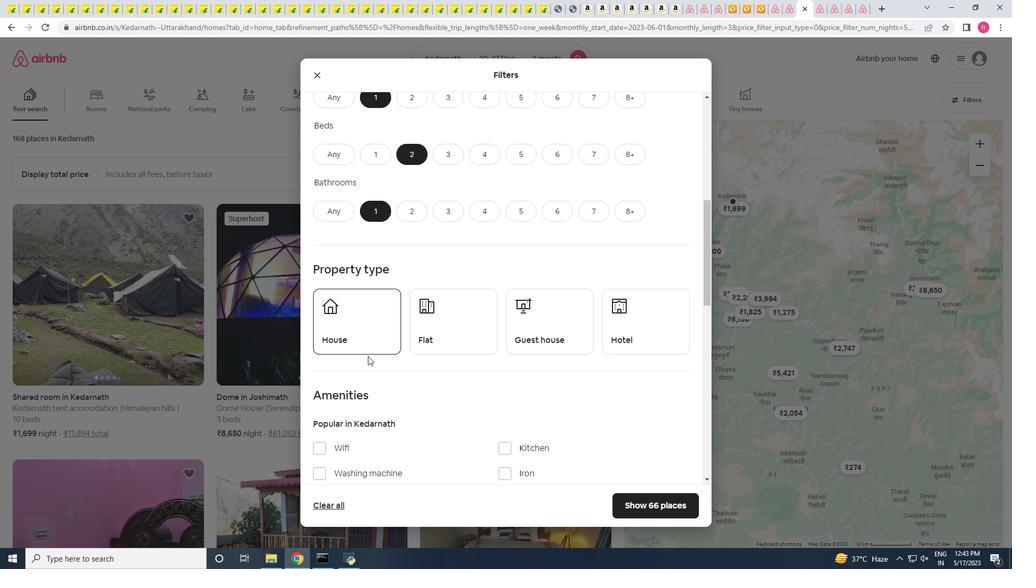 
Action: Mouse pressed left at (366, 334)
Screenshot: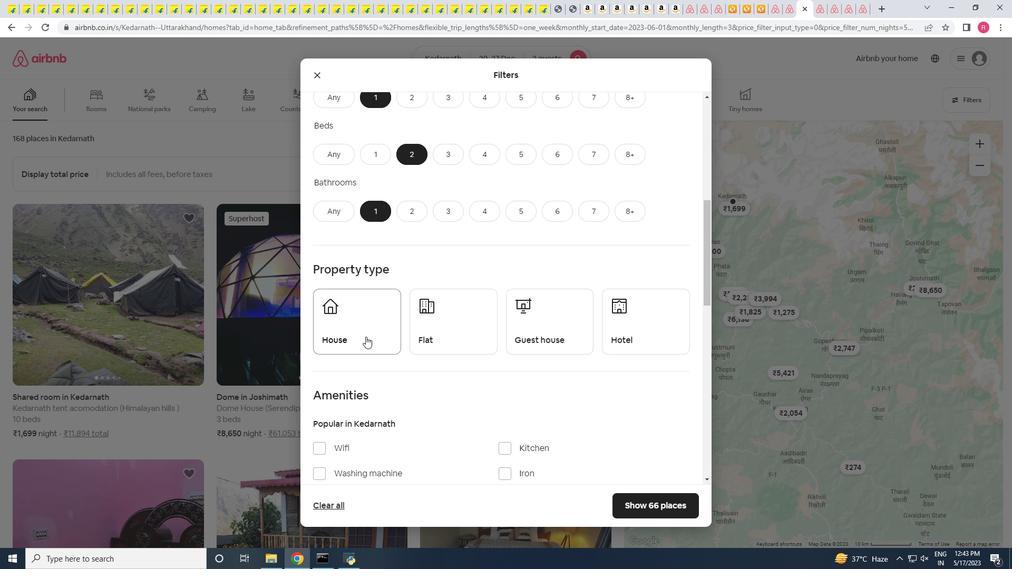 
Action: Mouse moved to (443, 330)
Screenshot: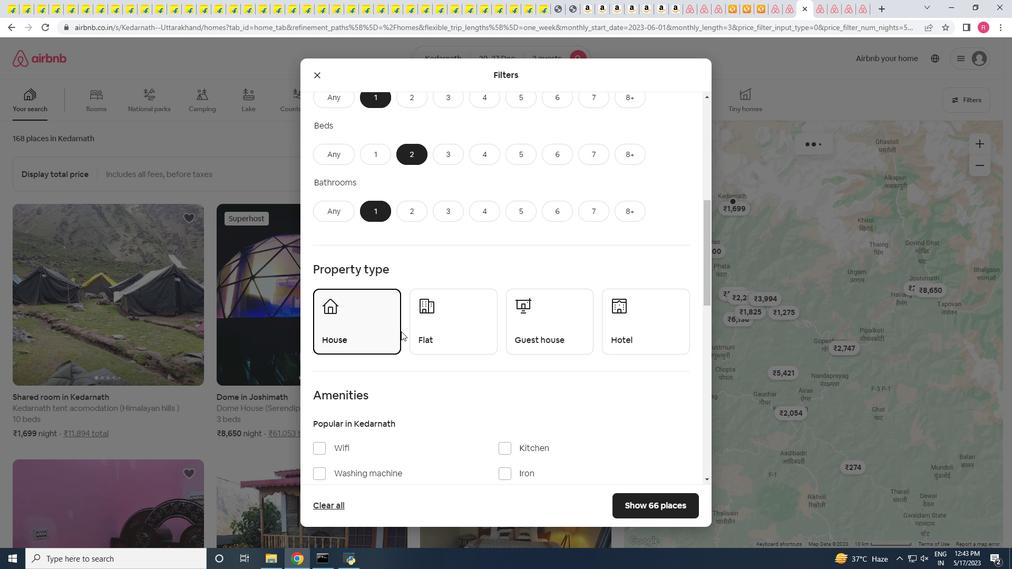 
Action: Mouse pressed left at (443, 330)
Screenshot: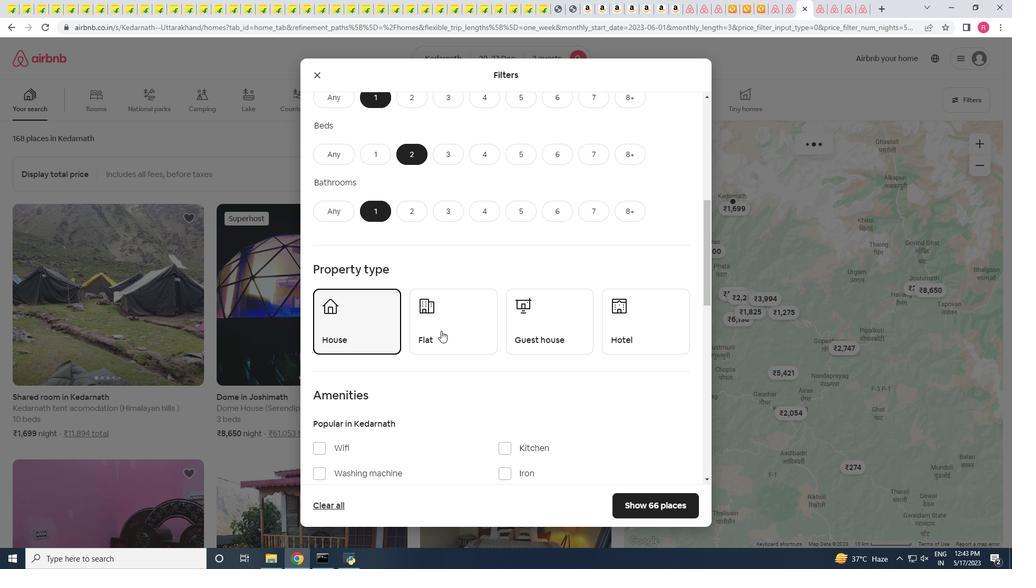 
Action: Mouse moved to (522, 320)
Screenshot: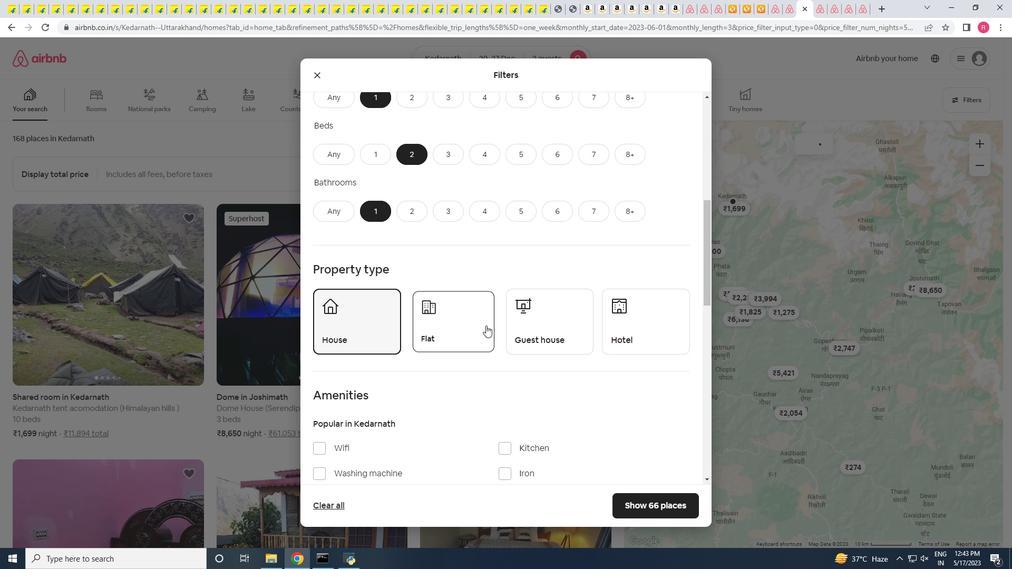 
Action: Mouse pressed left at (522, 320)
Screenshot: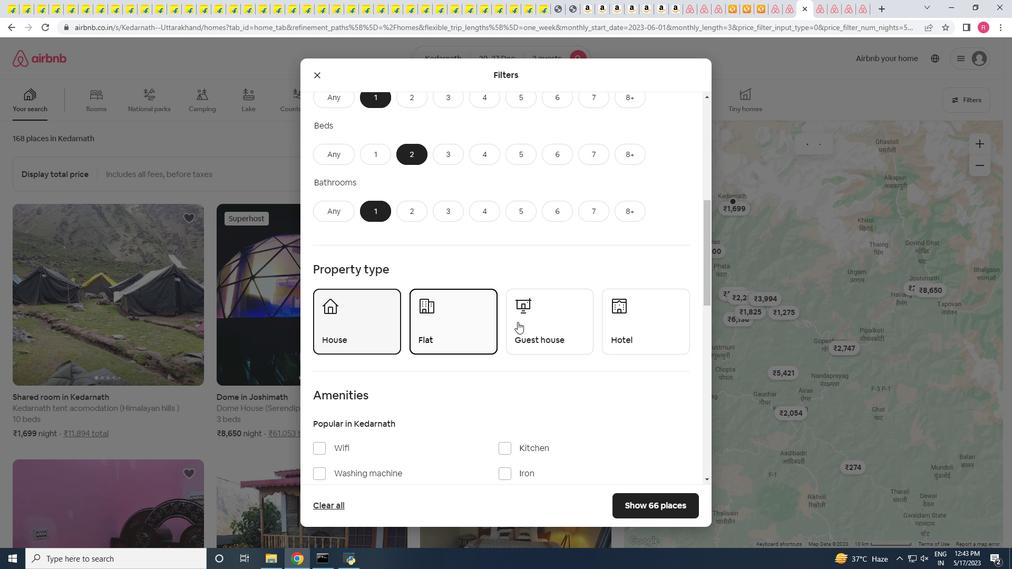 
Action: Mouse moved to (619, 319)
Screenshot: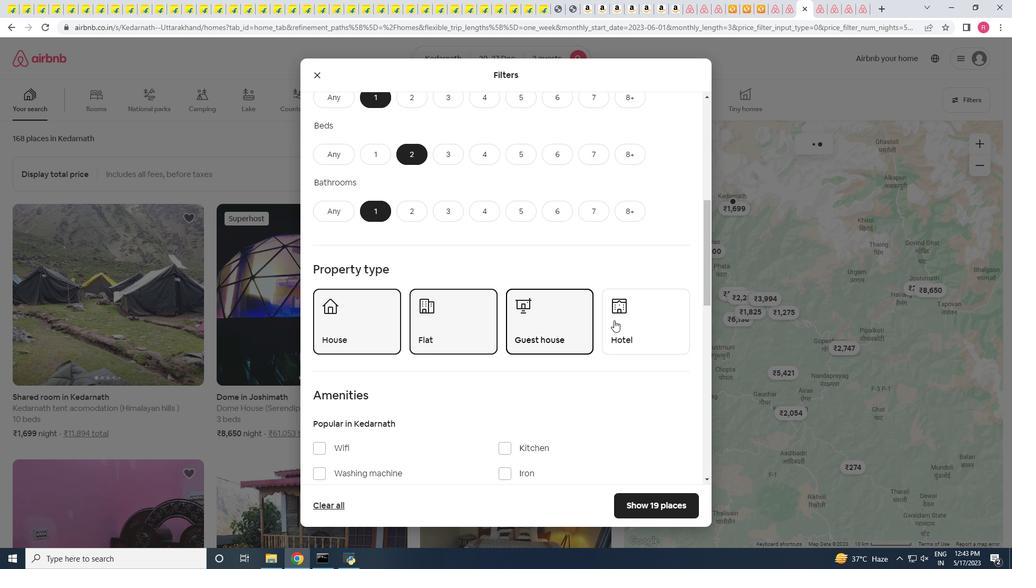 
Action: Mouse pressed left at (619, 319)
Screenshot: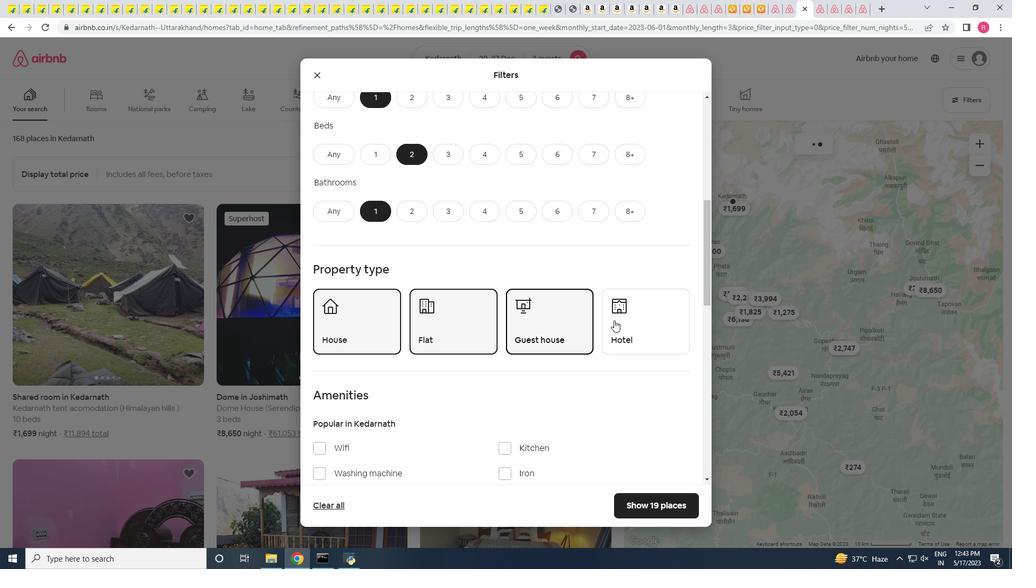 
Action: Mouse moved to (472, 331)
Screenshot: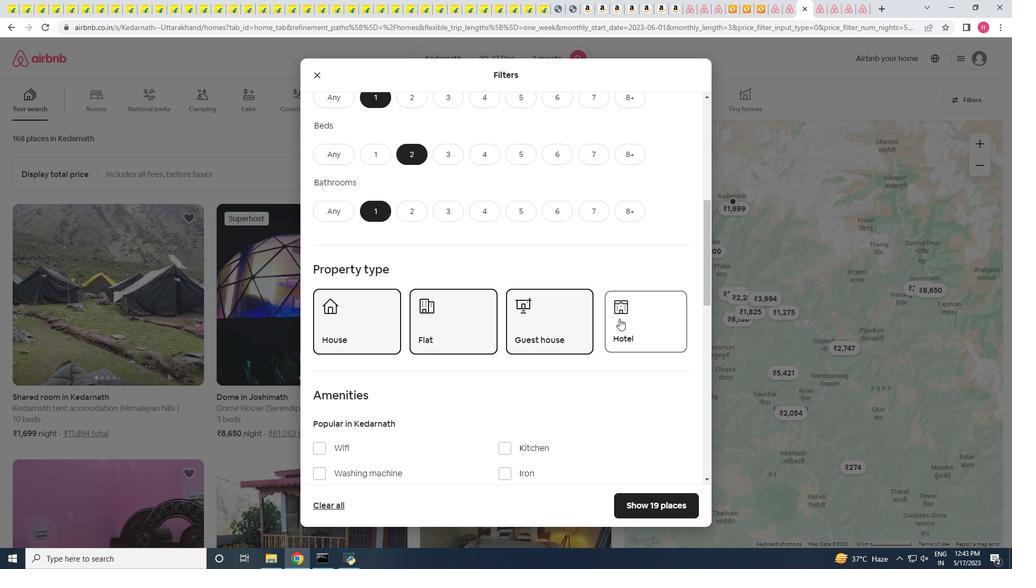 
Action: Mouse scrolled (472, 330) with delta (0, 0)
Screenshot: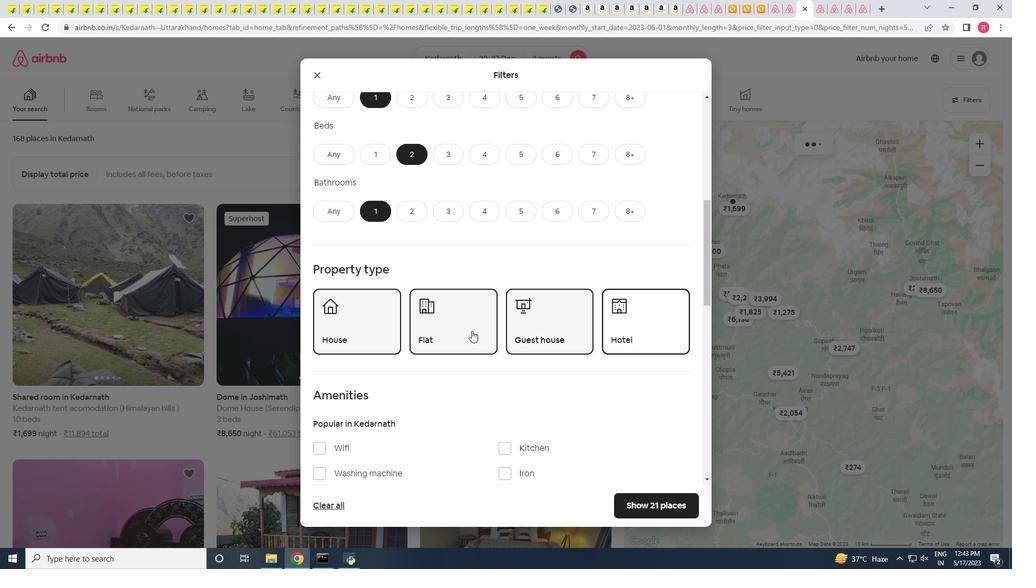 
Action: Mouse scrolled (472, 330) with delta (0, 0)
Screenshot: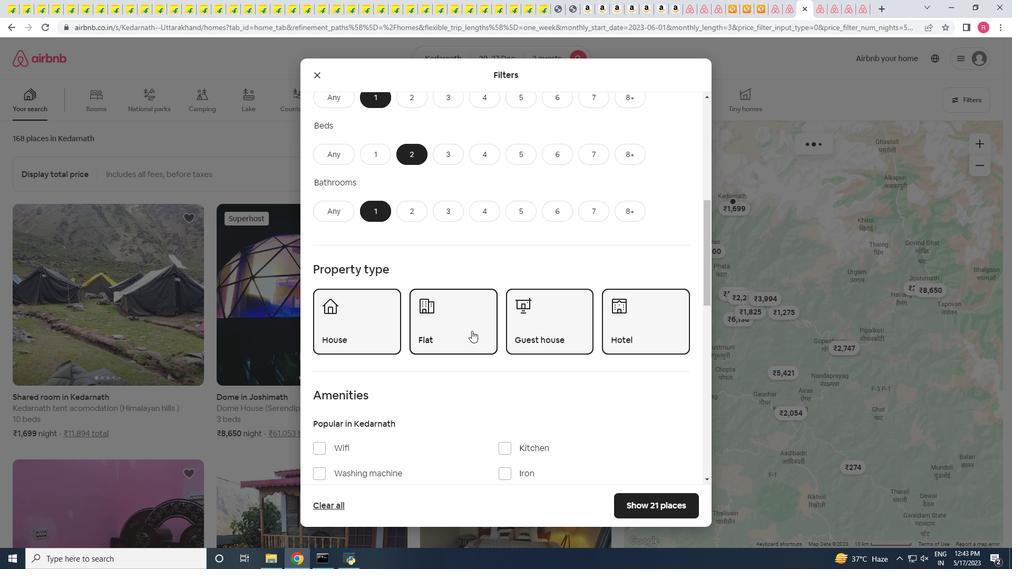 
Action: Mouse scrolled (472, 330) with delta (0, 0)
Screenshot: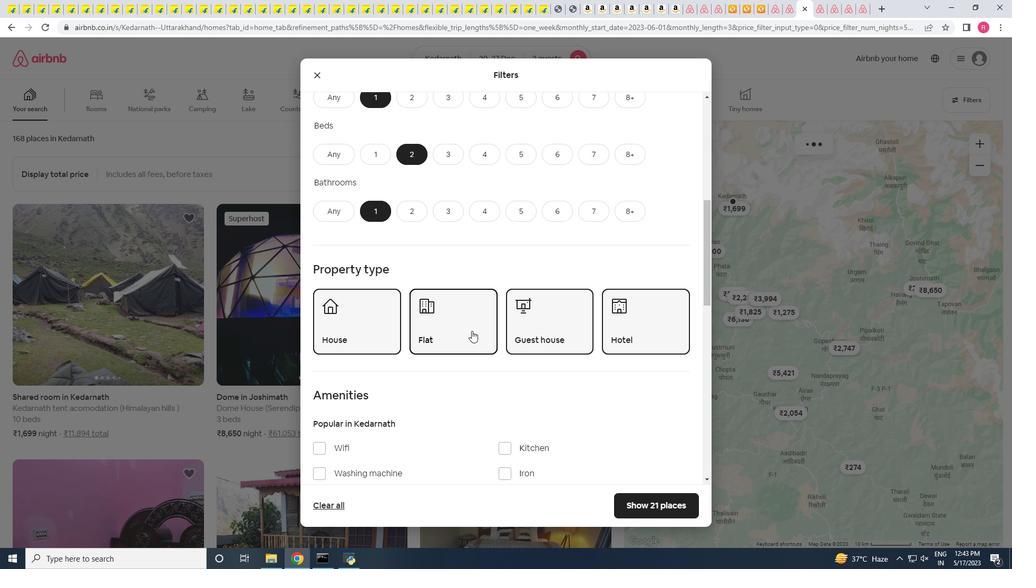
Action: Mouse moved to (321, 291)
Screenshot: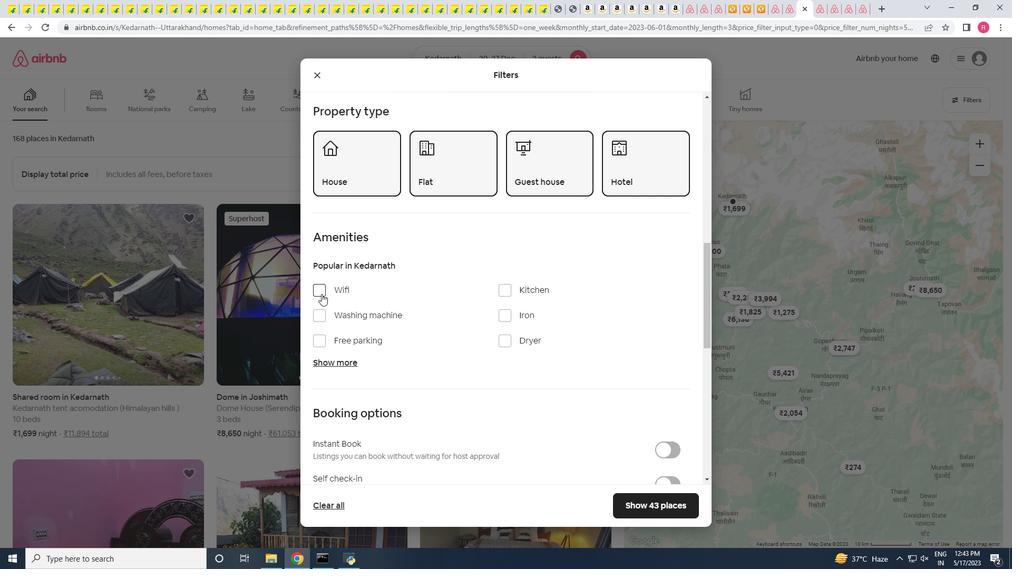 
Action: Mouse pressed left at (321, 291)
Screenshot: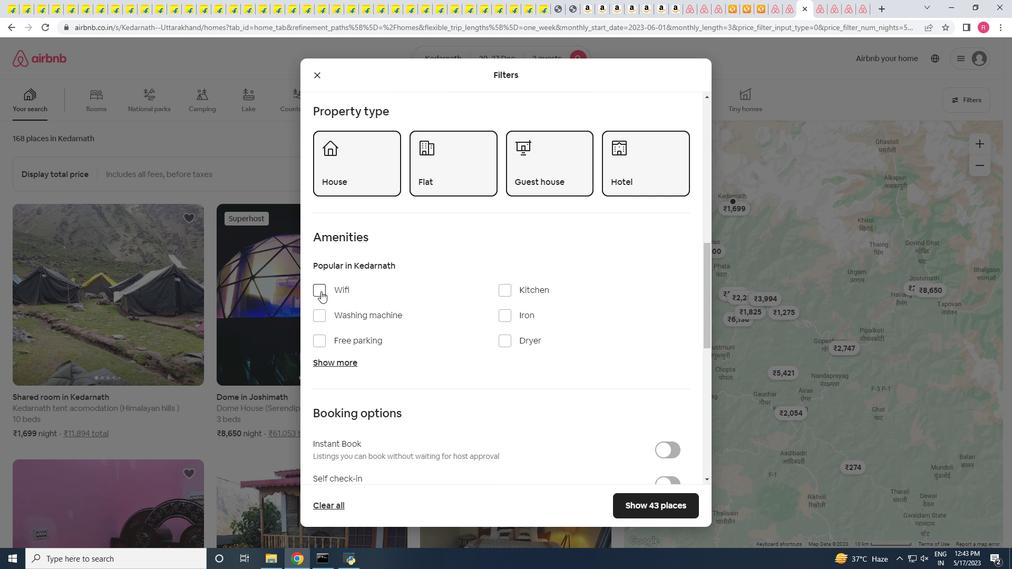 
Action: Mouse moved to (327, 362)
Screenshot: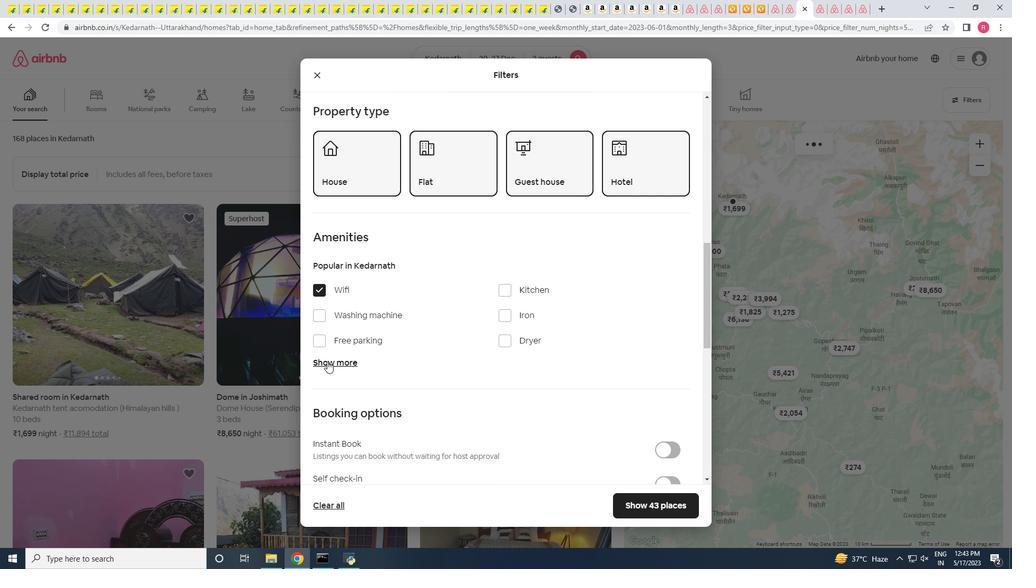 
Action: Mouse pressed left at (327, 362)
Screenshot: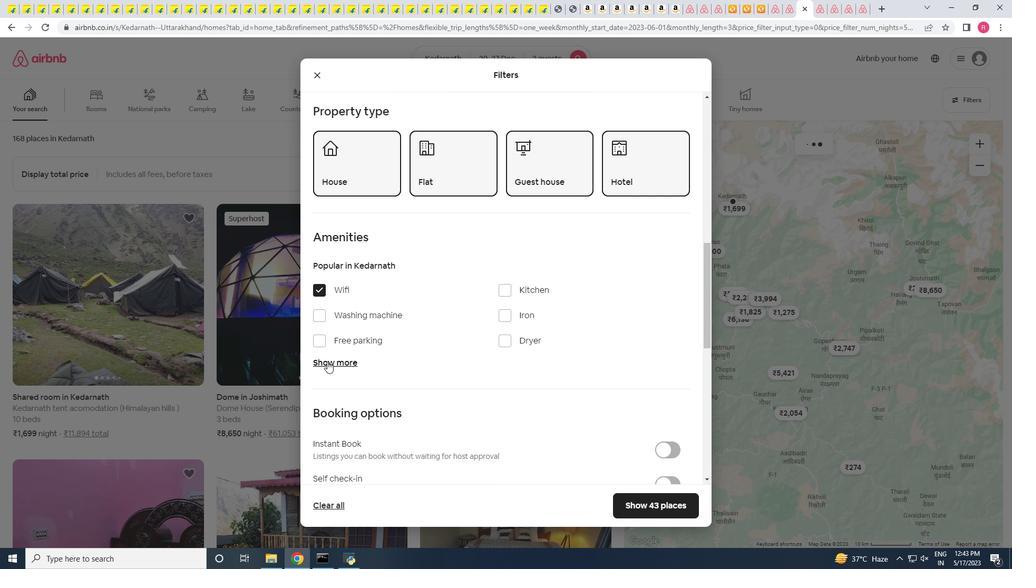 
Action: Mouse scrolled (327, 361) with delta (0, 0)
Screenshot: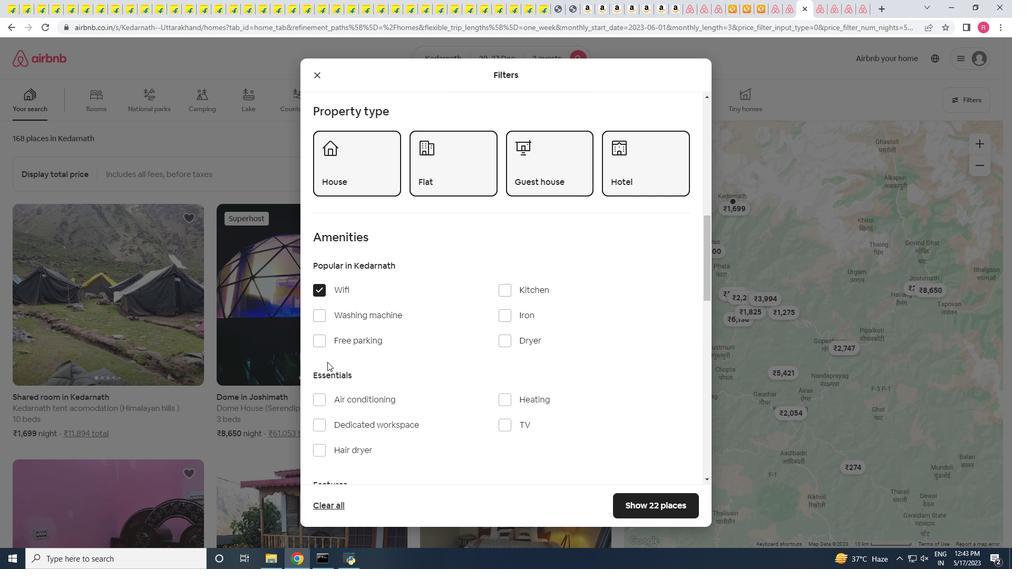 
Action: Mouse moved to (316, 289)
Screenshot: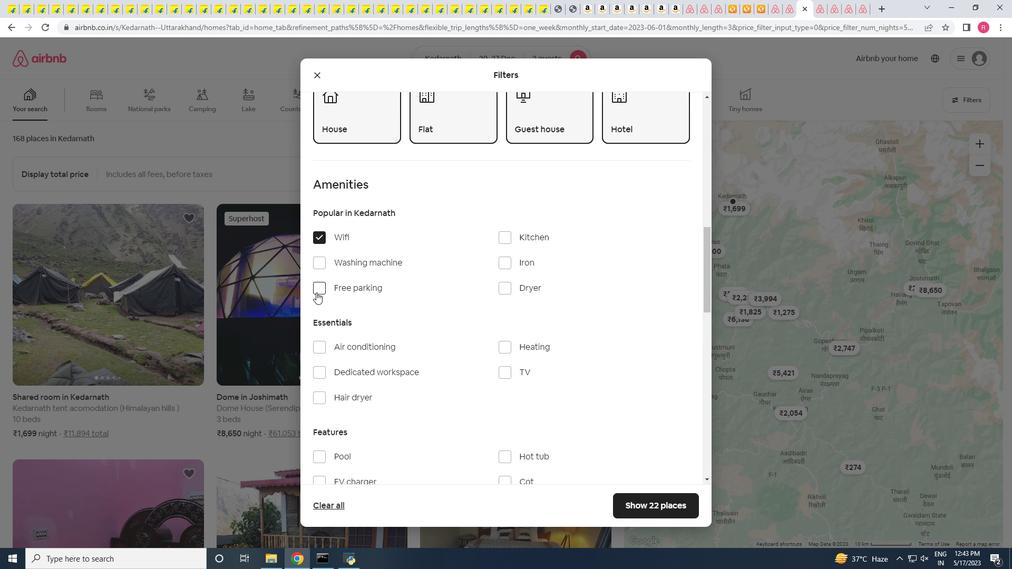 
Action: Mouse pressed left at (316, 289)
Screenshot: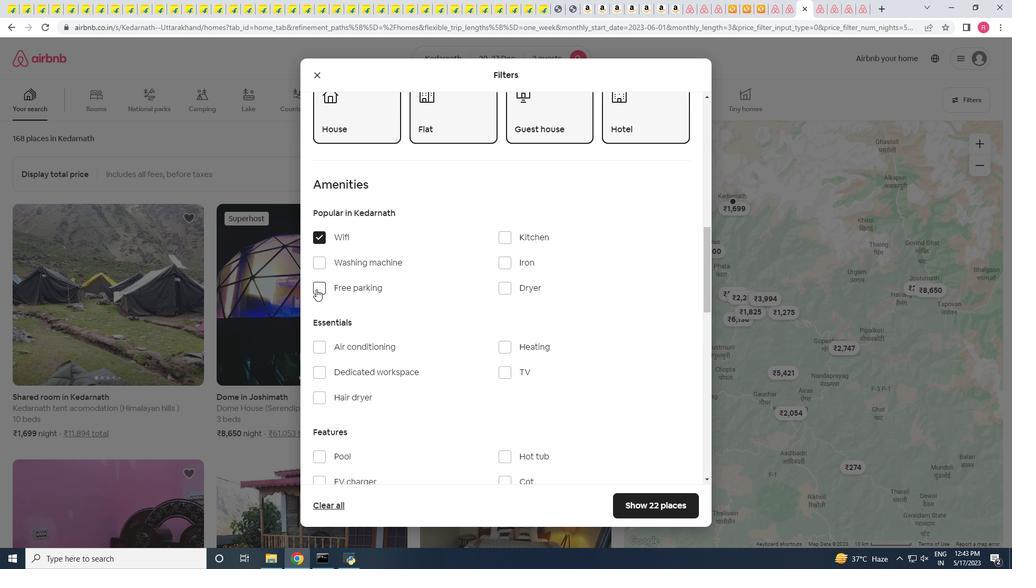 
Action: Mouse moved to (345, 334)
Screenshot: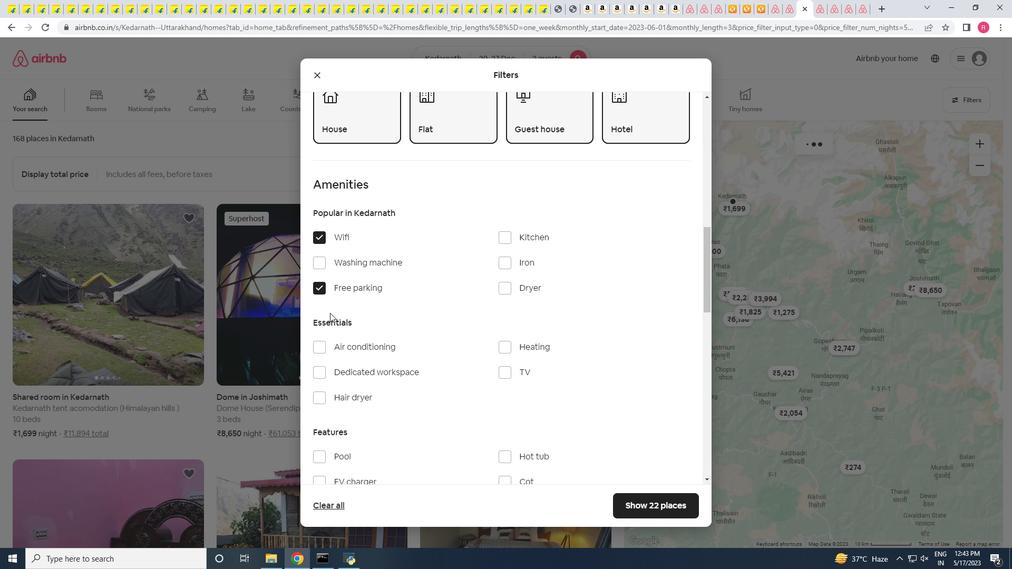 
Action: Mouse scrolled (345, 334) with delta (0, 0)
Screenshot: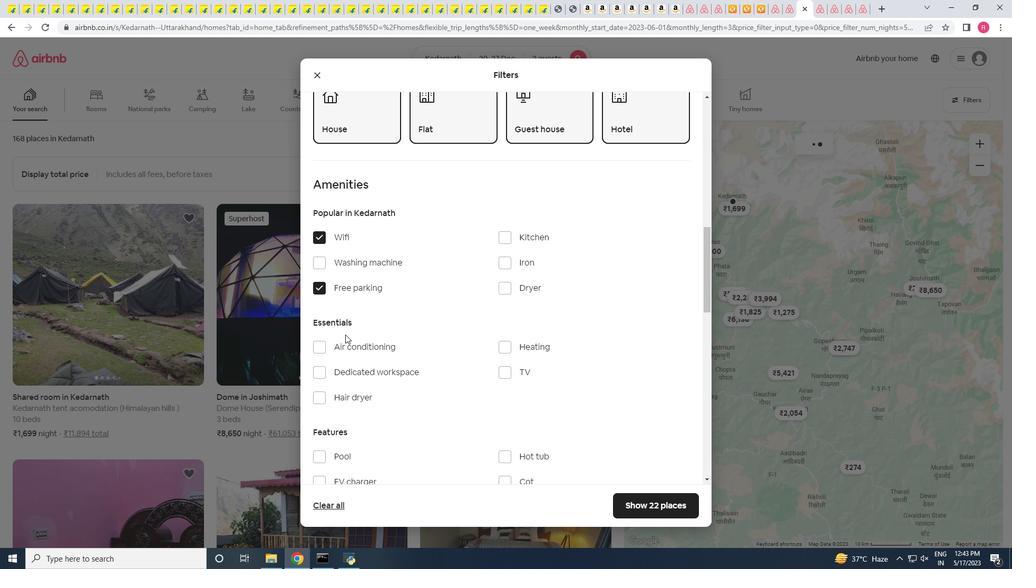 
Action: Mouse scrolled (345, 334) with delta (0, 0)
Screenshot: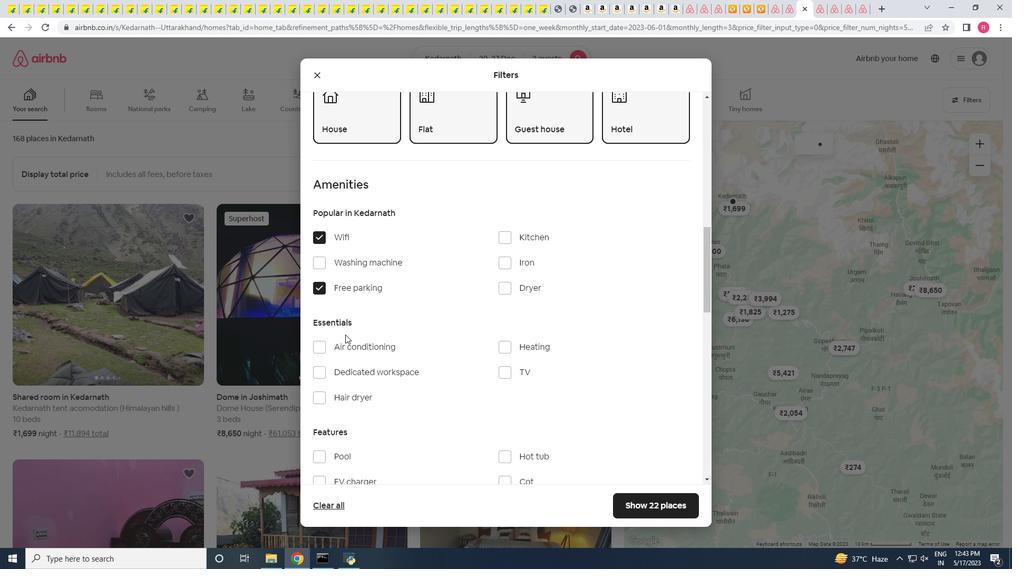 
Action: Mouse moved to (373, 312)
Screenshot: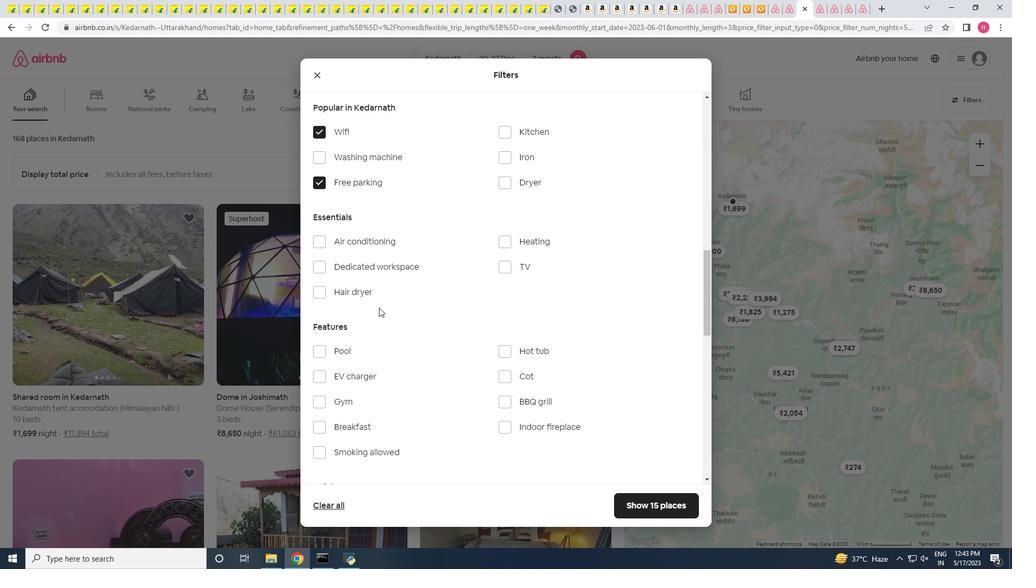 
Action: Mouse scrolled (373, 311) with delta (0, 0)
Screenshot: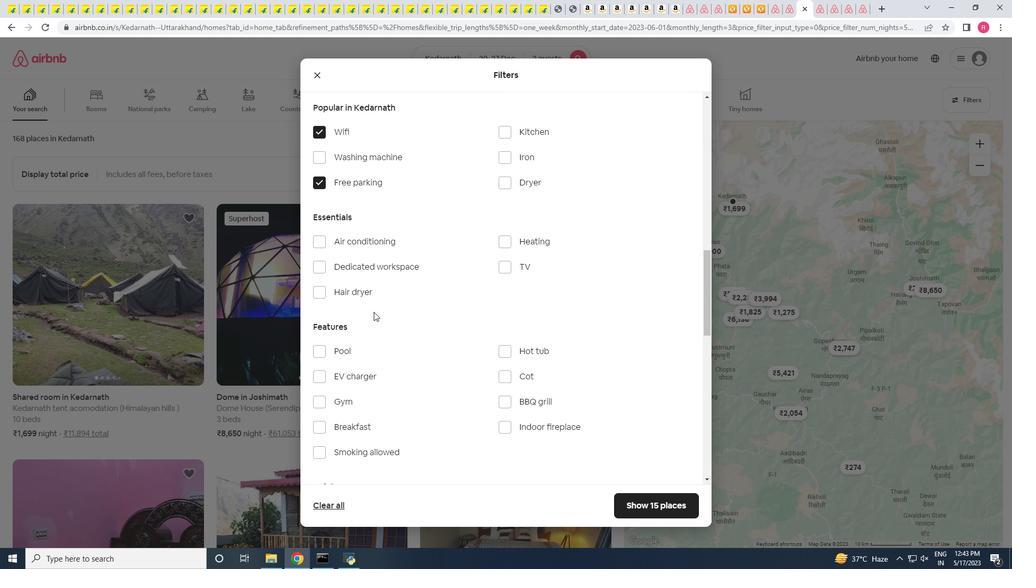 
Action: Mouse moved to (322, 373)
Screenshot: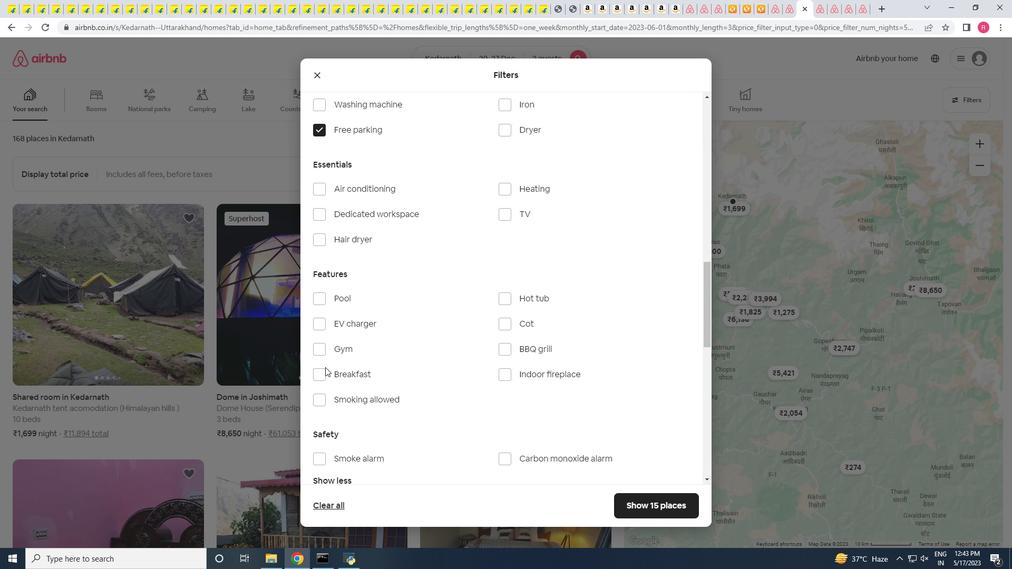 
Action: Mouse pressed left at (322, 373)
Screenshot: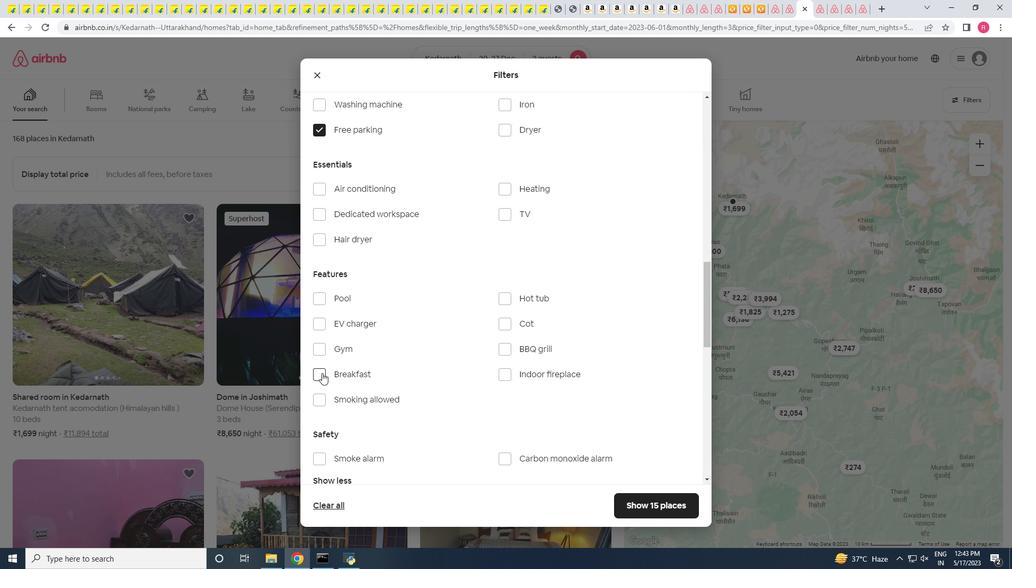 
Action: Mouse moved to (366, 370)
Screenshot: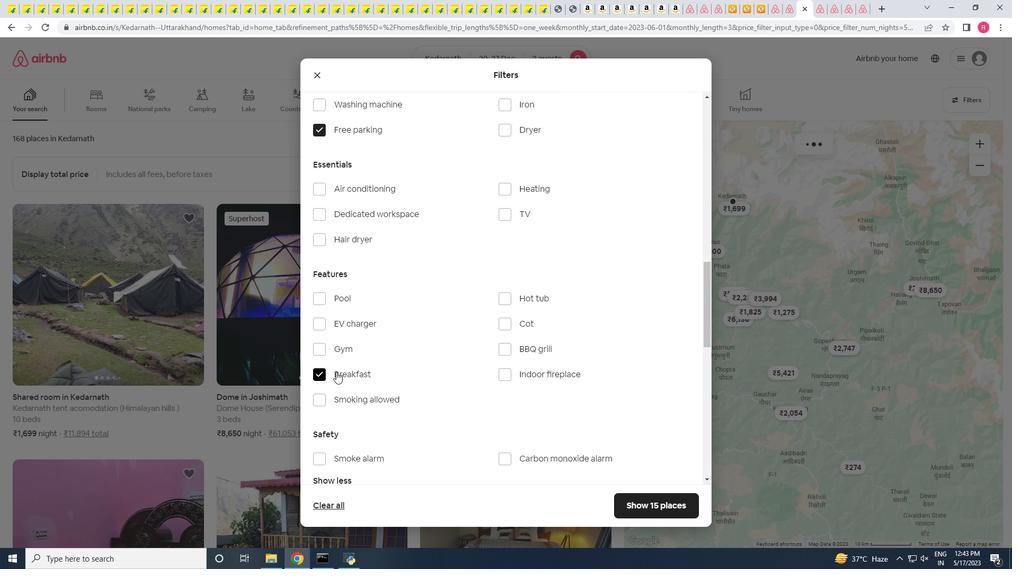 
Action: Mouse scrolled (366, 370) with delta (0, 0)
Screenshot: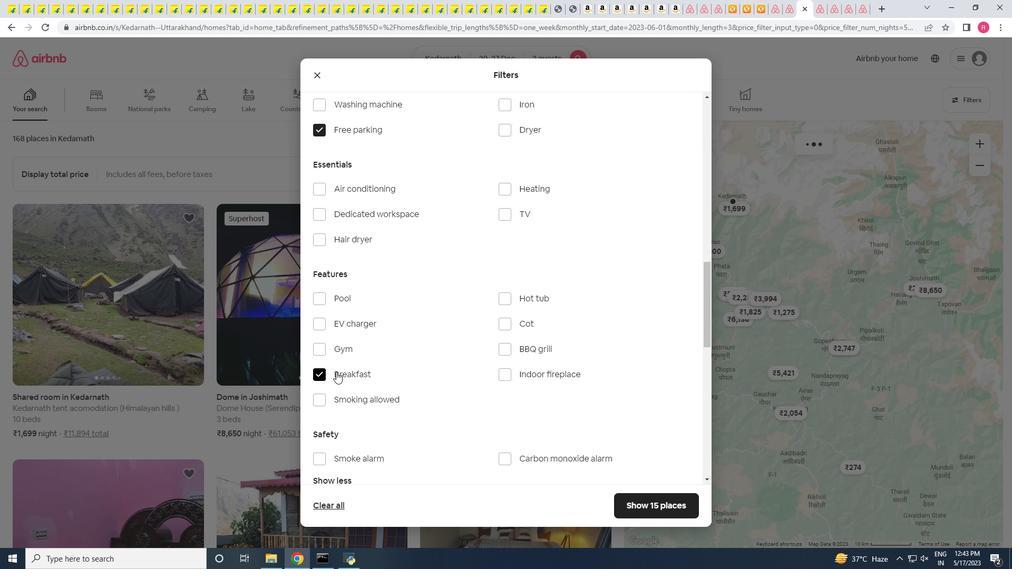 
Action: Mouse scrolled (366, 370) with delta (0, 0)
Screenshot: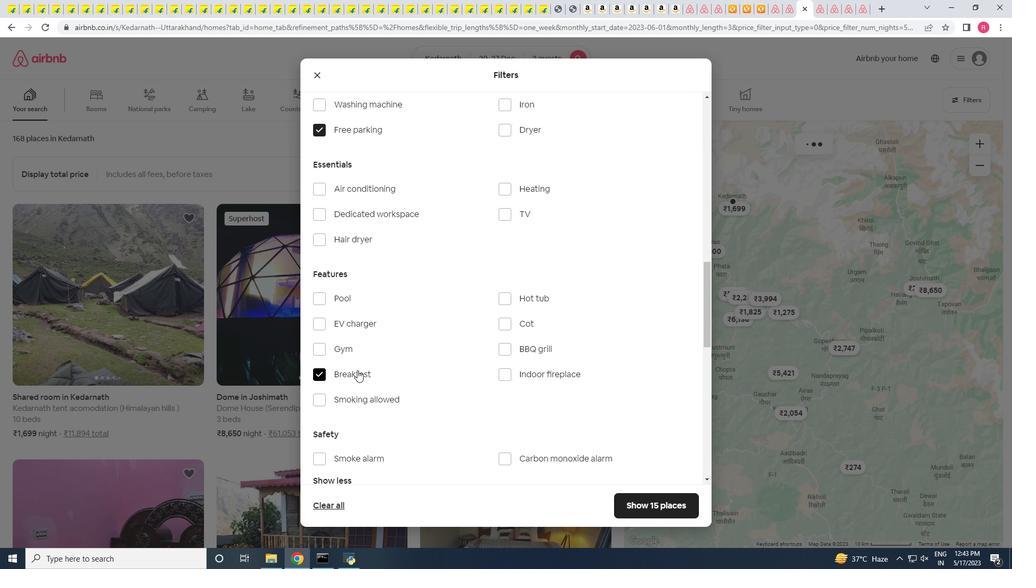 
Action: Mouse scrolled (366, 370) with delta (0, 0)
Screenshot: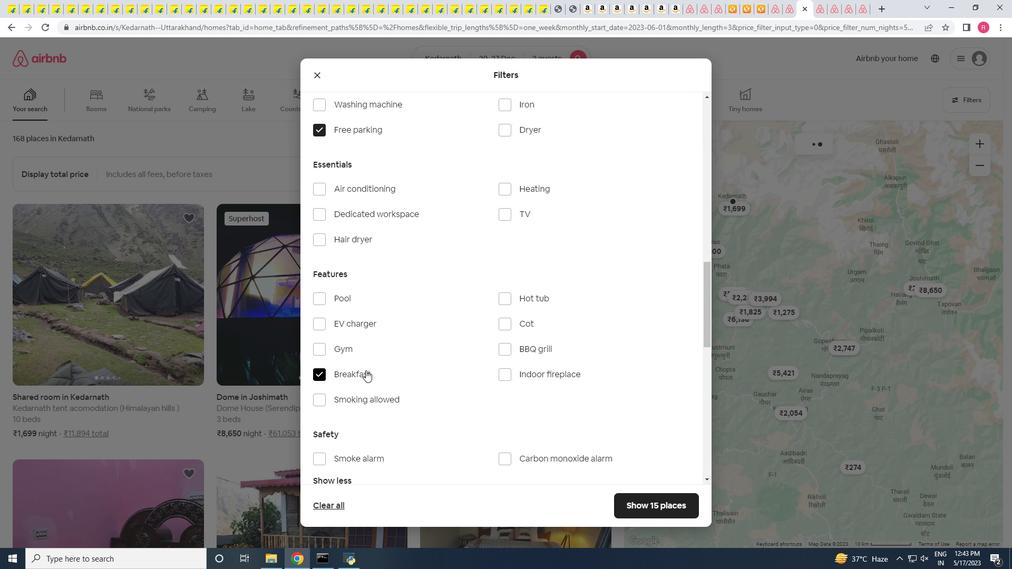 
Action: Mouse moved to (367, 368)
Screenshot: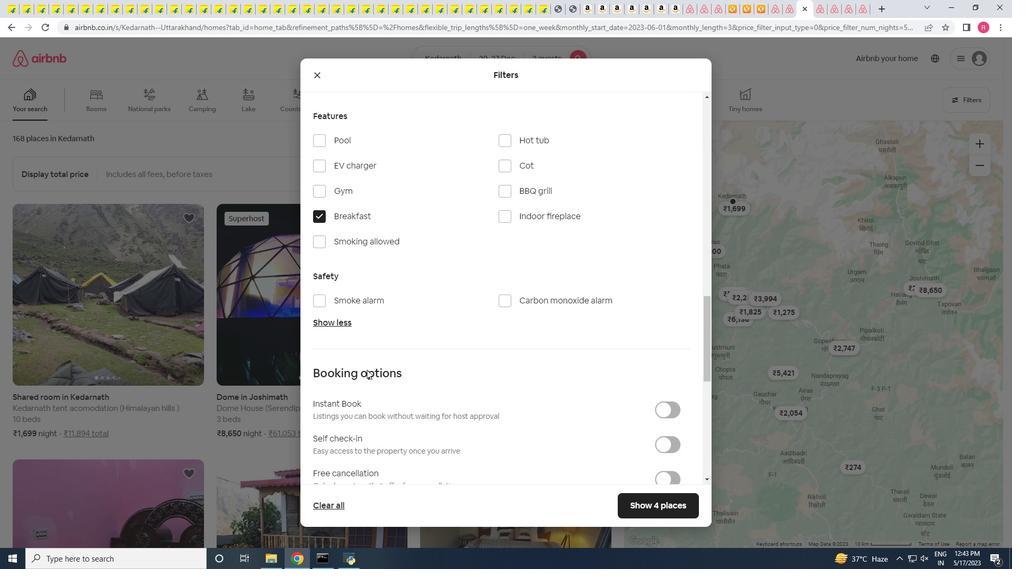 
Action: Mouse scrolled (367, 368) with delta (0, 0)
Screenshot: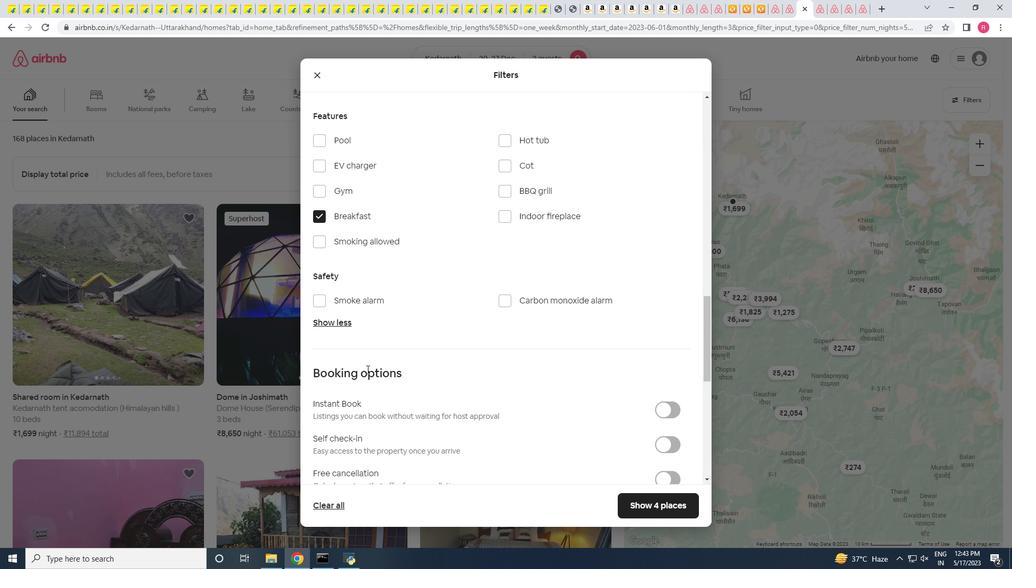 
Action: Mouse moved to (367, 368)
Screenshot: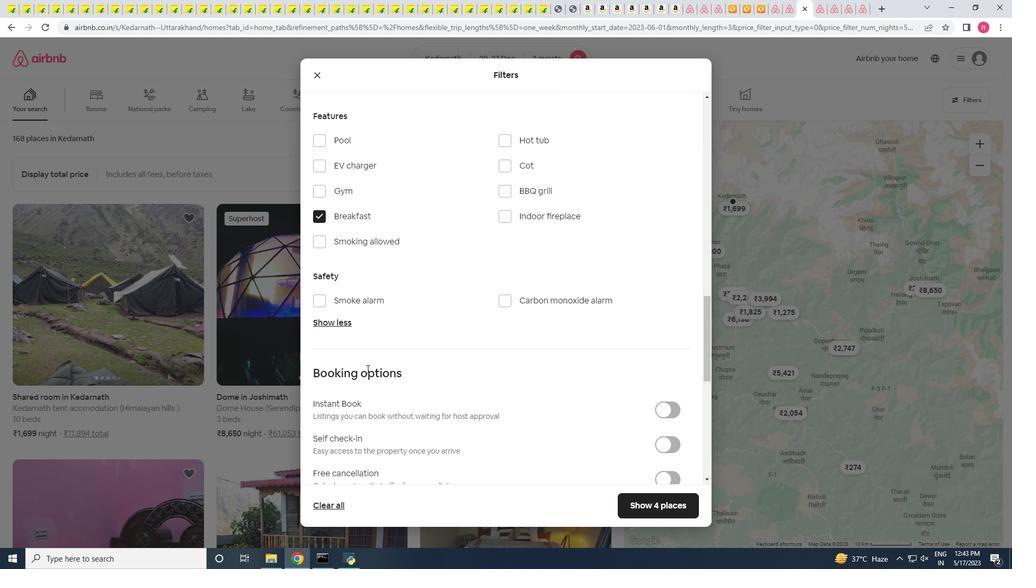
Action: Mouse scrolled (367, 368) with delta (0, 0)
Screenshot: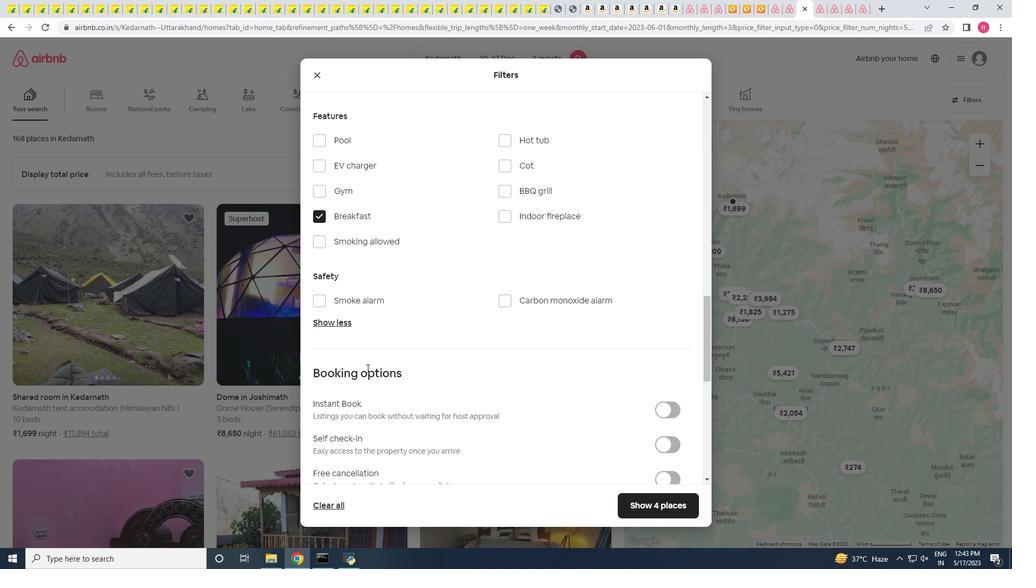 
Action: Mouse scrolled (367, 368) with delta (0, 0)
Screenshot: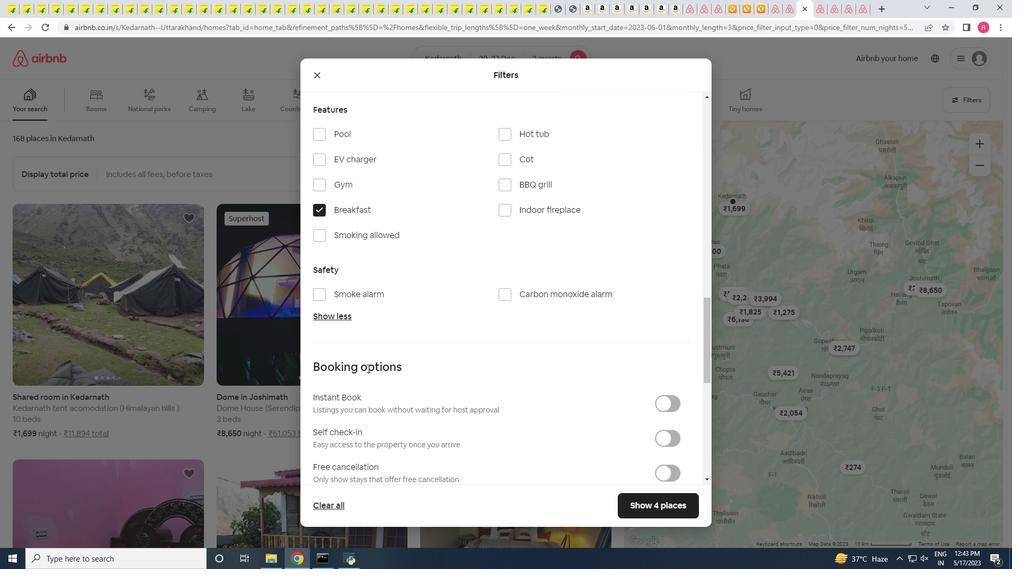 
Action: Mouse moved to (659, 283)
Screenshot: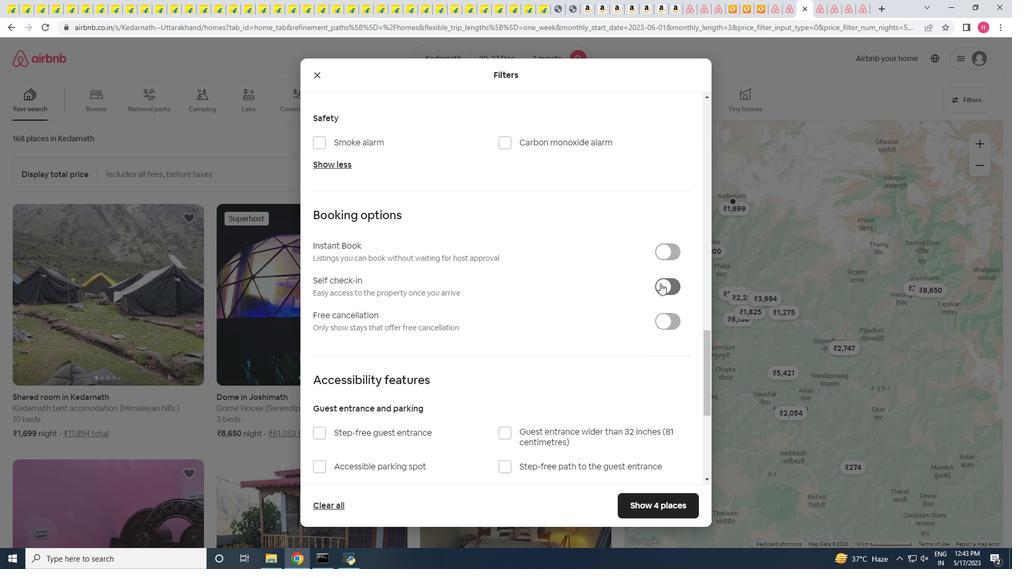 
Action: Mouse pressed left at (659, 283)
Screenshot: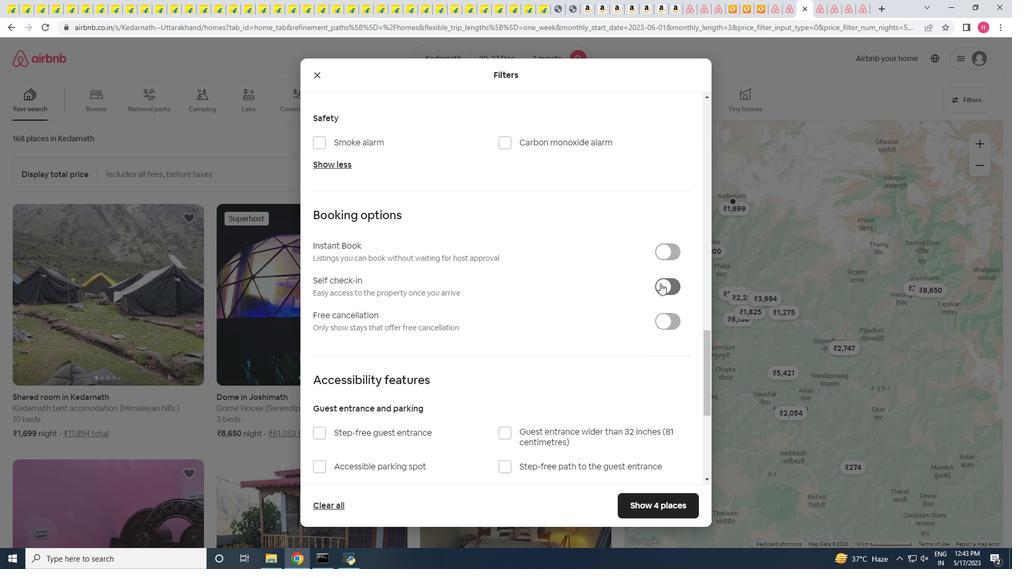 
Action: Mouse moved to (485, 319)
Screenshot: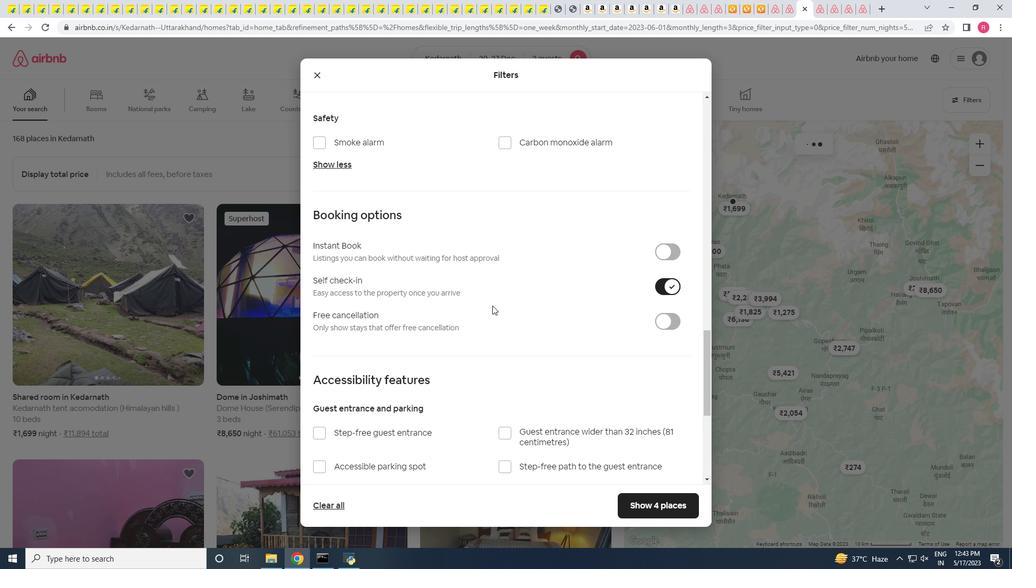 
Action: Mouse scrolled (485, 318) with delta (0, 0)
Screenshot: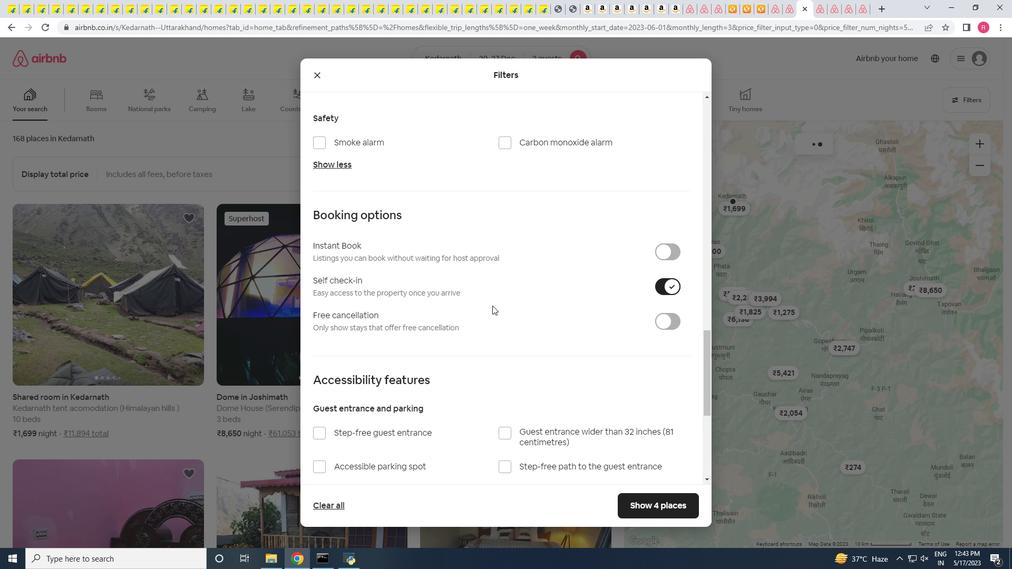 
Action: Mouse scrolled (485, 318) with delta (0, 0)
Screenshot: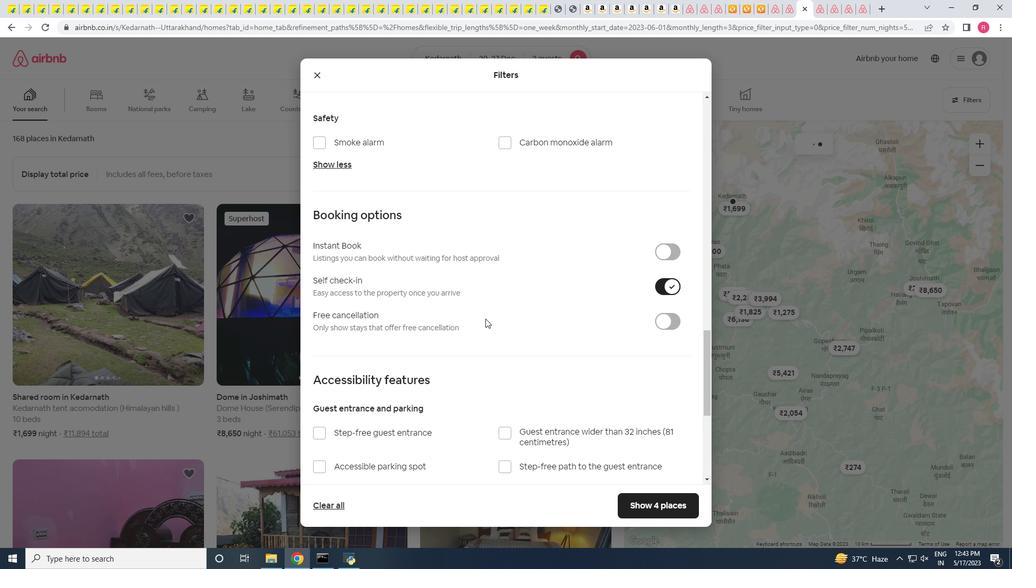 
Action: Mouse scrolled (485, 318) with delta (0, 0)
Screenshot: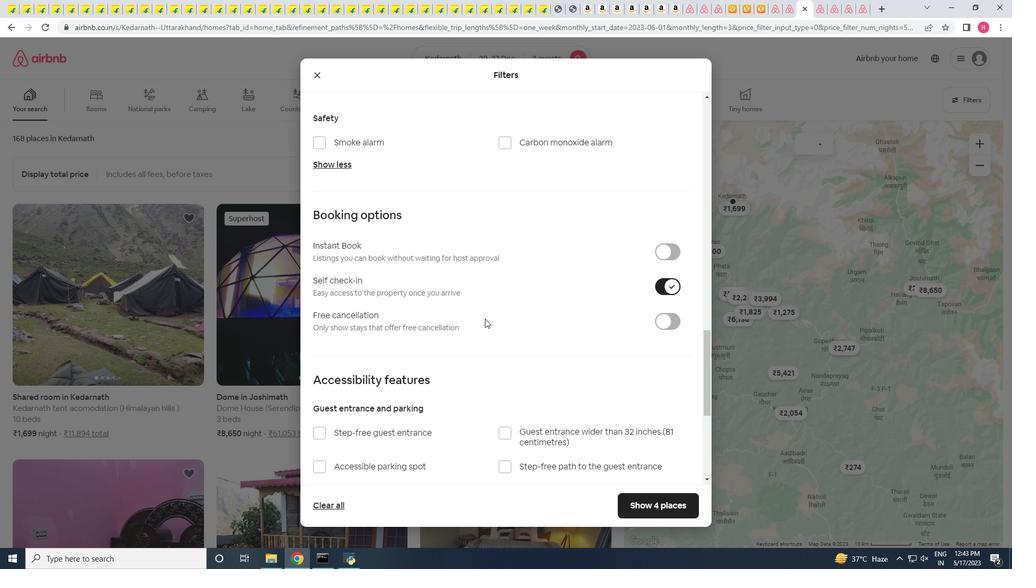 
Action: Mouse scrolled (485, 318) with delta (0, 0)
Screenshot: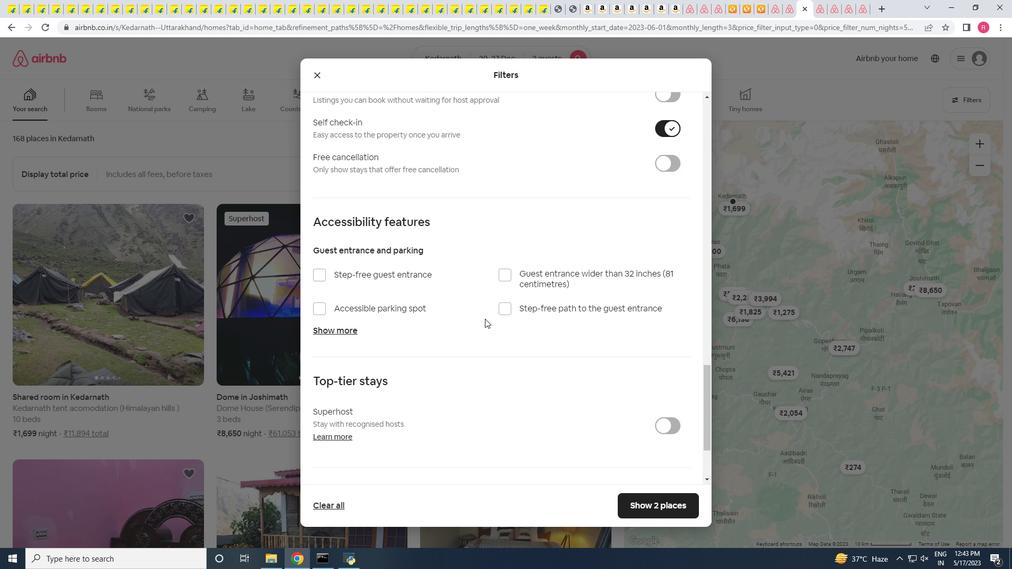 
Action: Mouse scrolled (485, 318) with delta (0, 0)
Screenshot: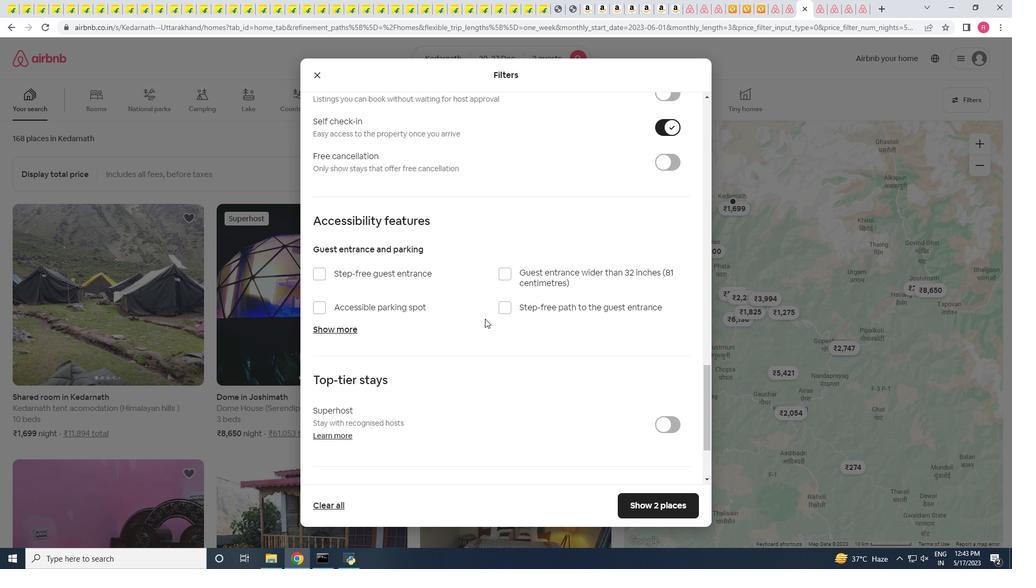 
Action: Mouse scrolled (485, 318) with delta (0, 0)
Screenshot: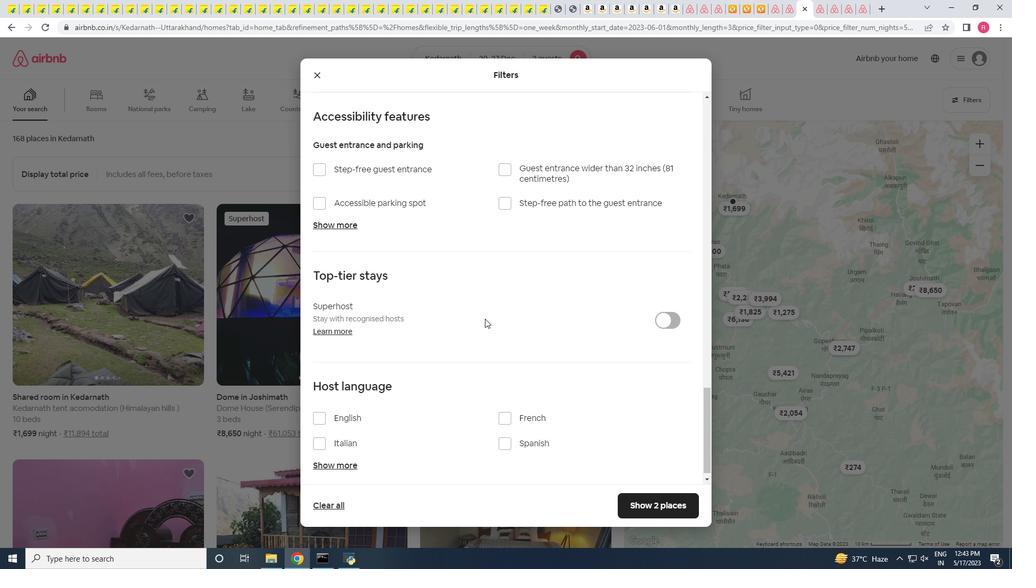 
Action: Mouse moved to (343, 459)
Screenshot: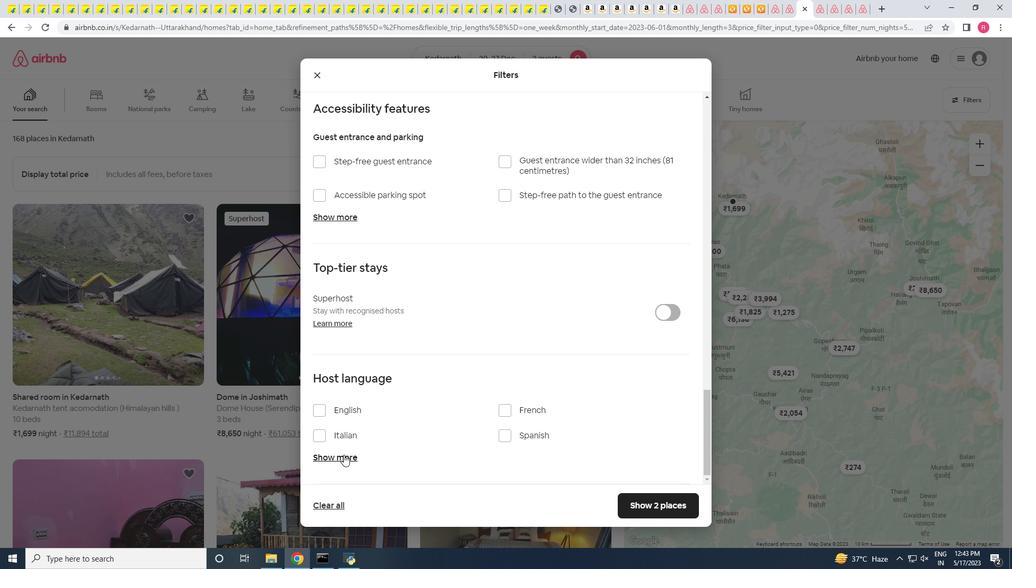 
Action: Mouse pressed left at (343, 459)
Screenshot: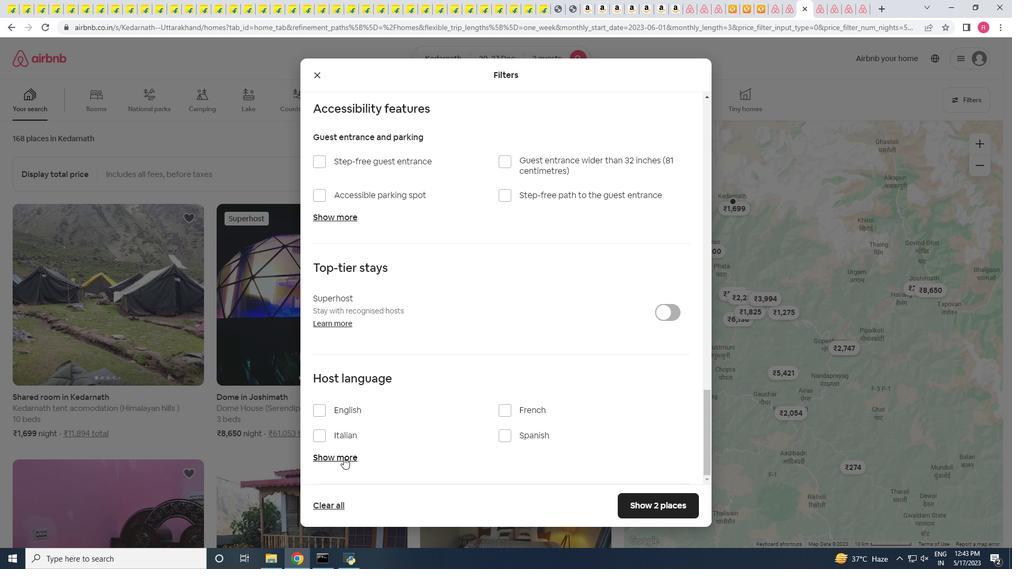 
Action: Mouse moved to (390, 387)
Screenshot: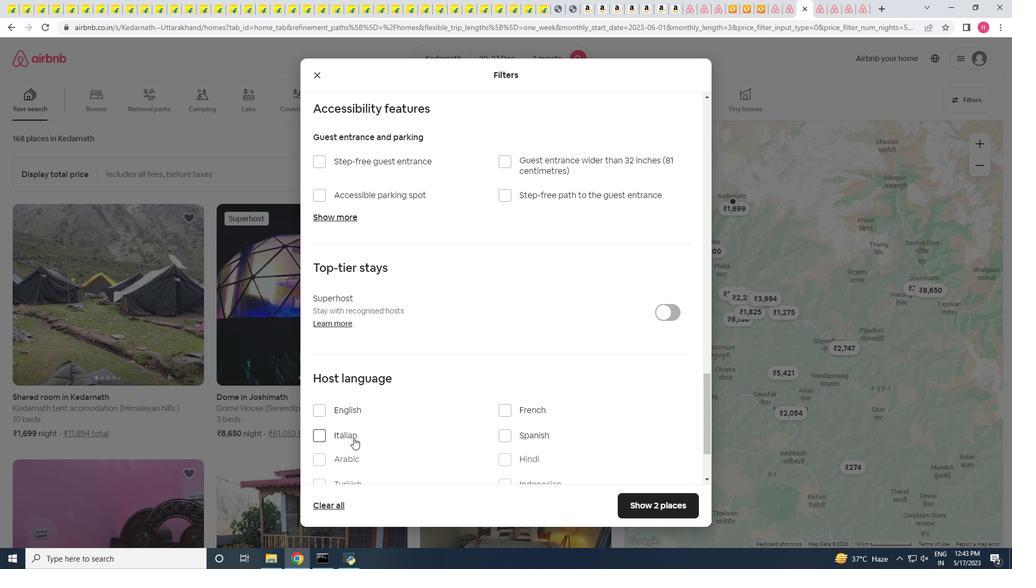 
Action: Mouse scrolled (390, 387) with delta (0, 0)
Screenshot: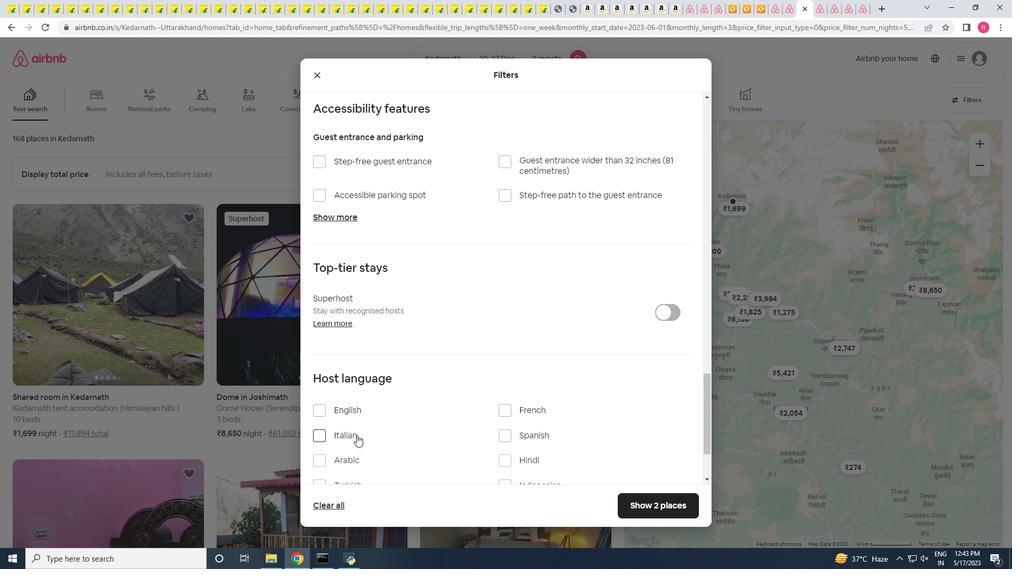 
Action: Mouse scrolled (390, 387) with delta (0, 0)
Screenshot: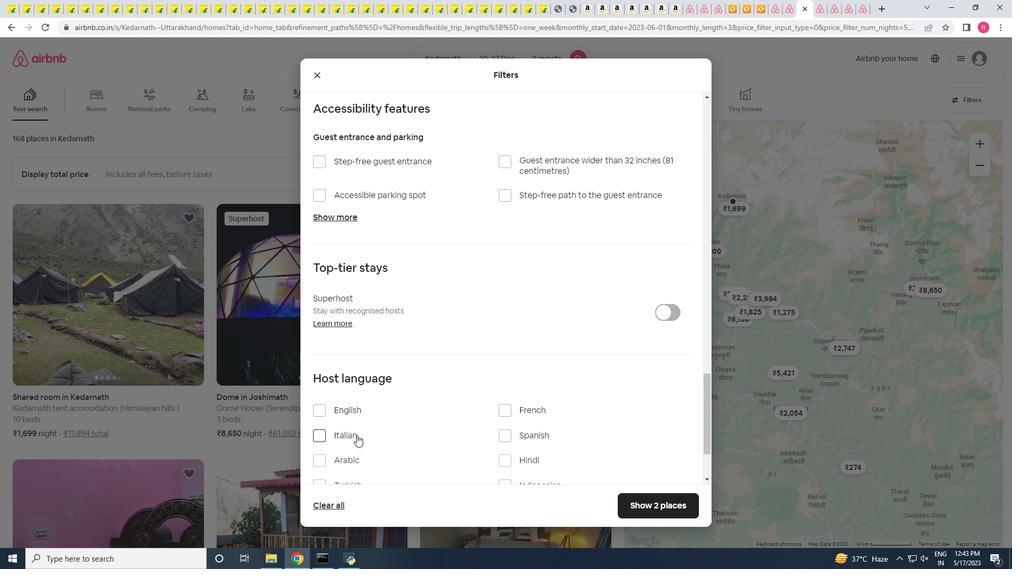 
Action: Mouse scrolled (390, 387) with delta (0, 0)
Screenshot: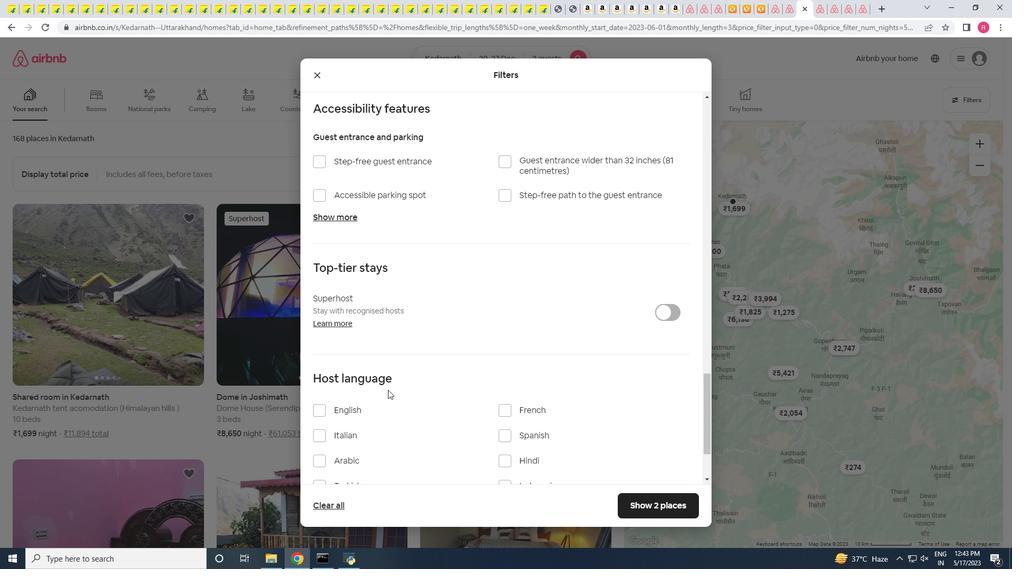 
Action: Mouse scrolled (390, 387) with delta (0, 0)
Screenshot: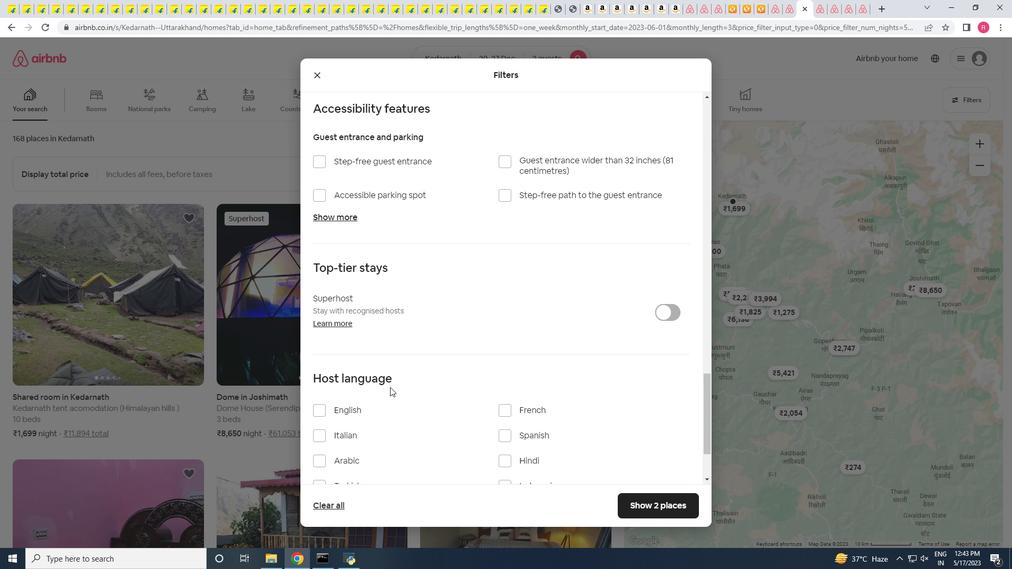 
Action: Mouse scrolled (390, 387) with delta (0, 0)
Screenshot: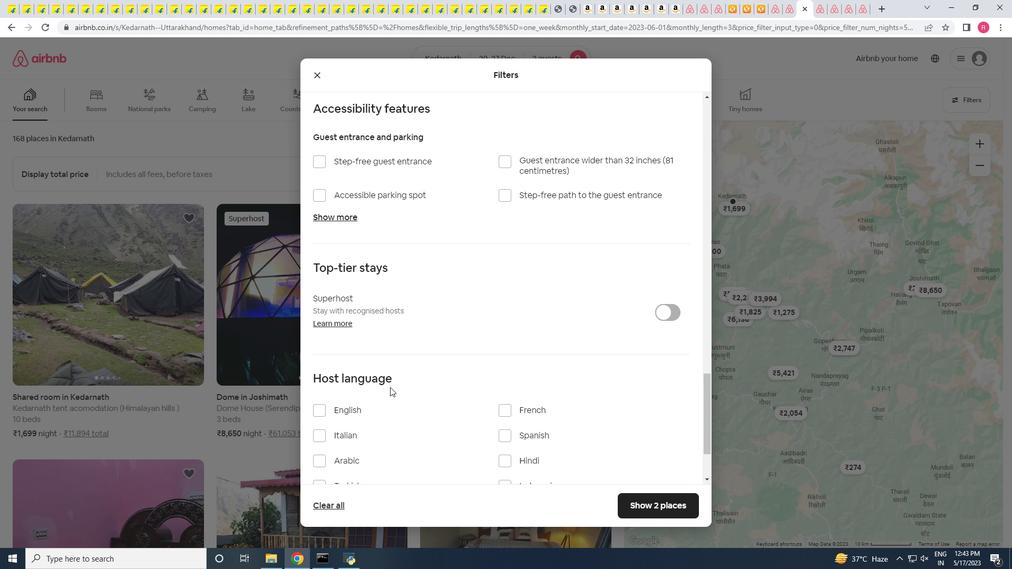 
Action: Mouse moved to (510, 361)
Screenshot: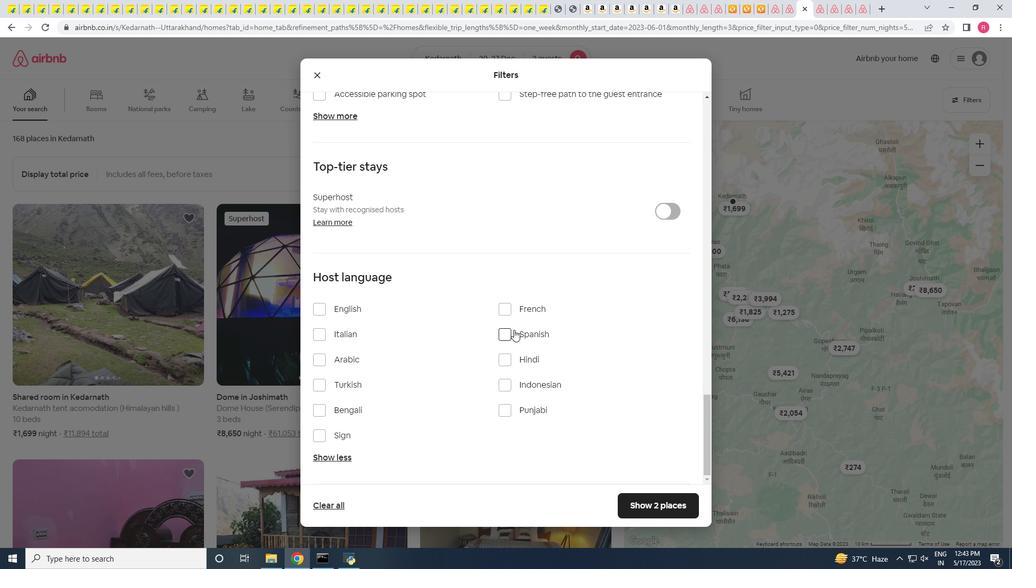 
Action: Mouse pressed left at (510, 361)
Screenshot: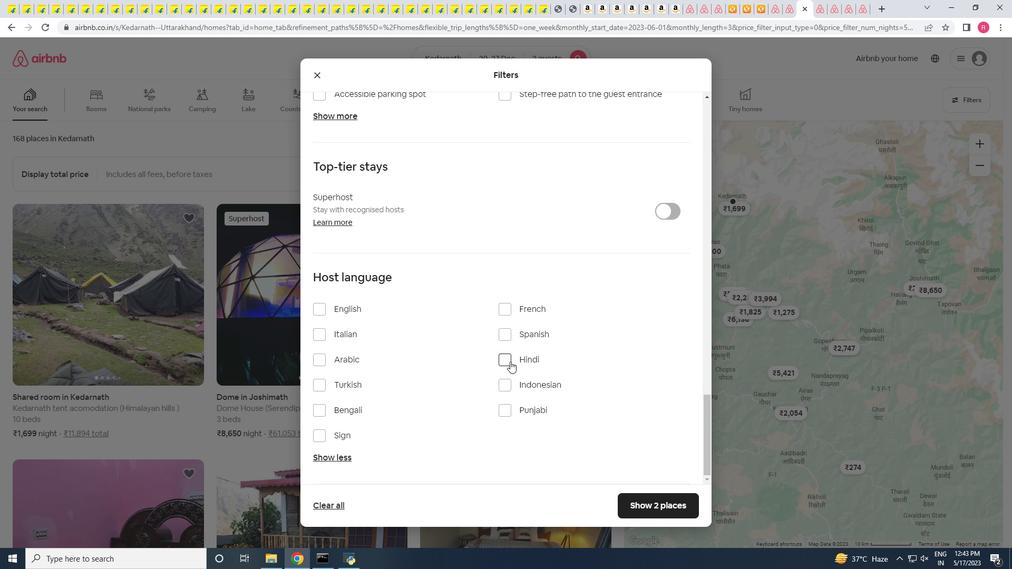 
Action: Mouse moved to (648, 501)
Screenshot: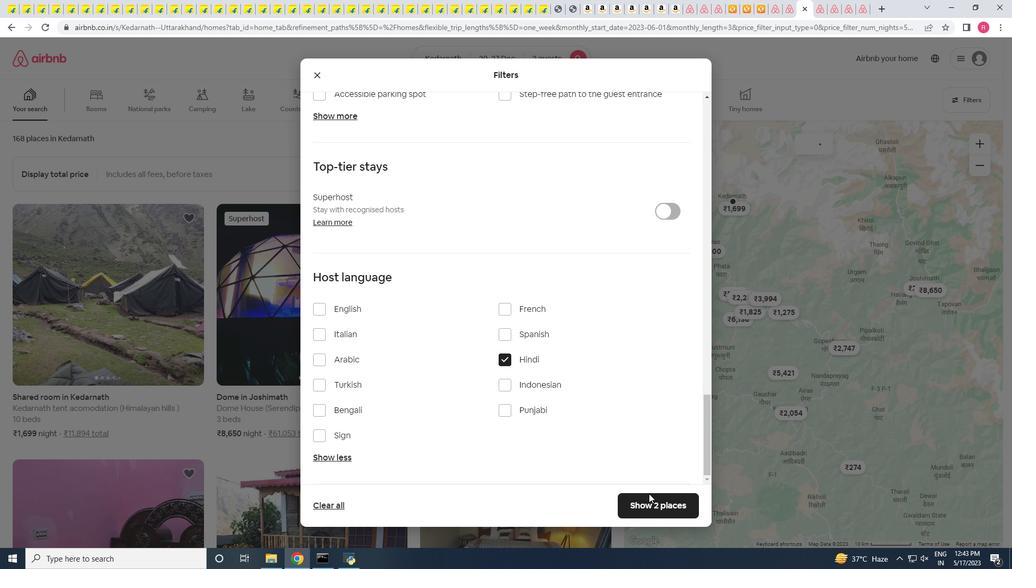 
Action: Mouse pressed left at (648, 501)
Screenshot: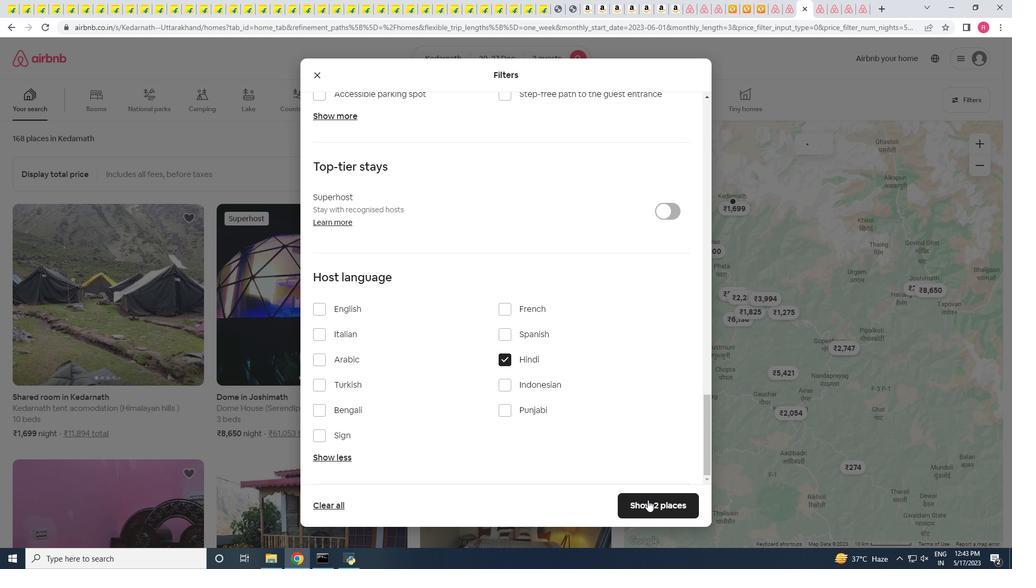 
Action: Mouse moved to (136, 303)
Screenshot: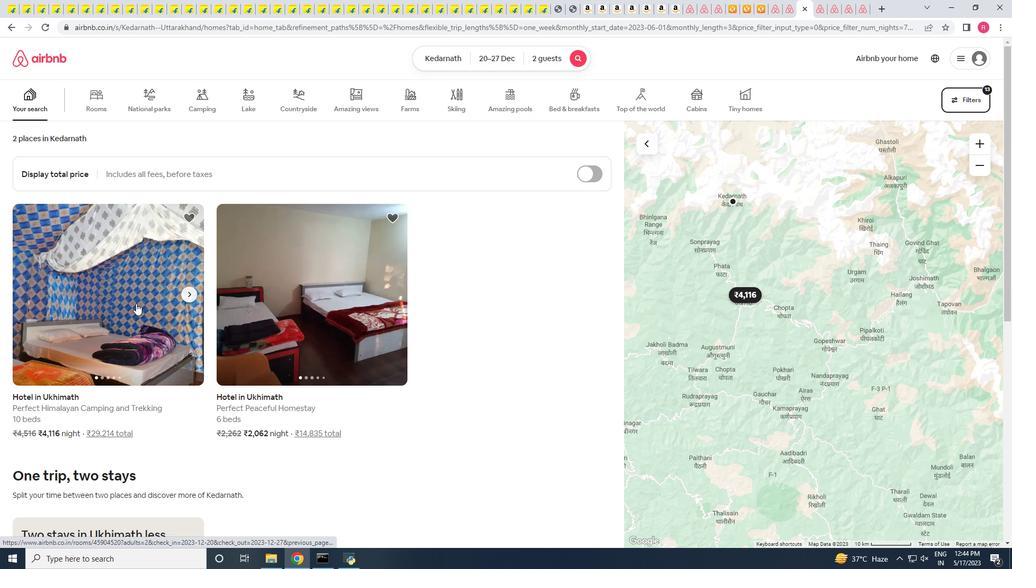
Action: Mouse scrolled (136, 302) with delta (0, 0)
Screenshot: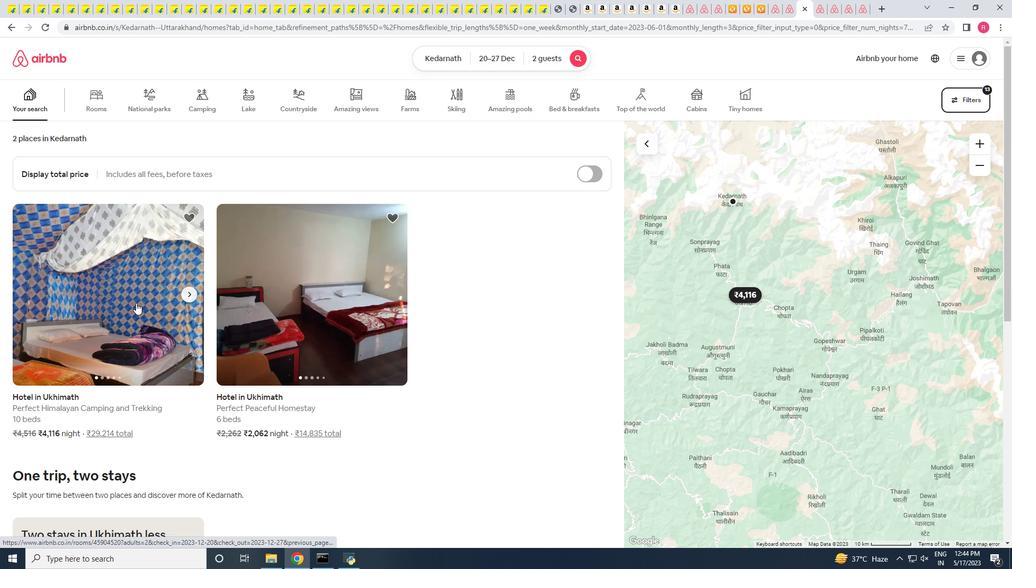 
Action: Mouse moved to (137, 292)
Screenshot: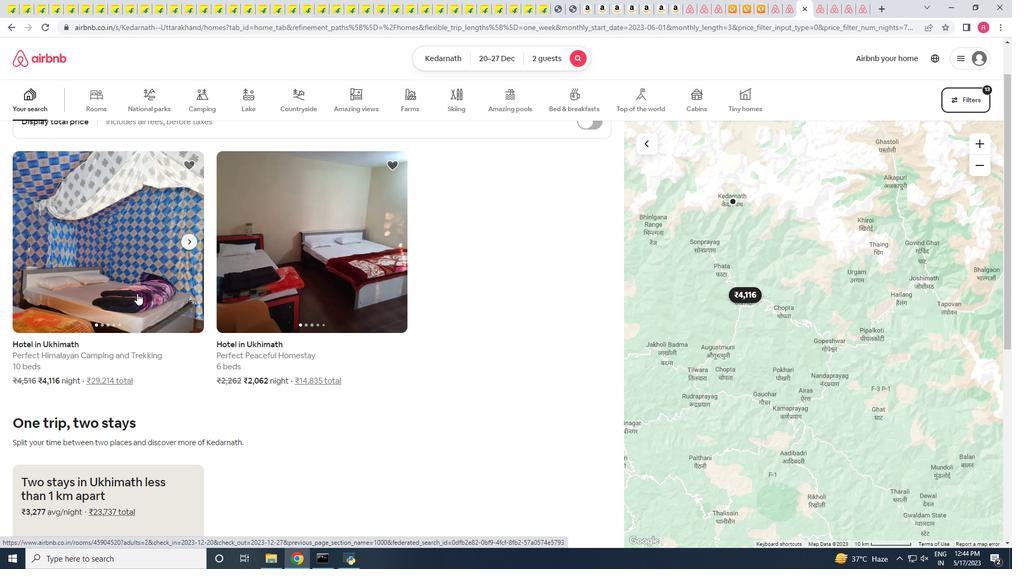 
Action: Mouse pressed left at (137, 292)
Screenshot: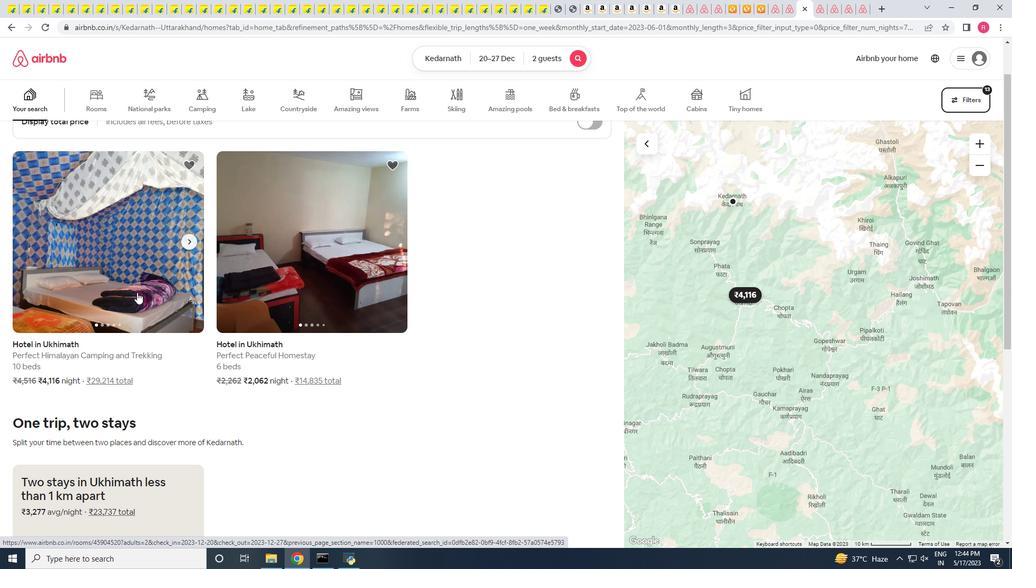 
Action: Mouse moved to (564, 305)
Screenshot: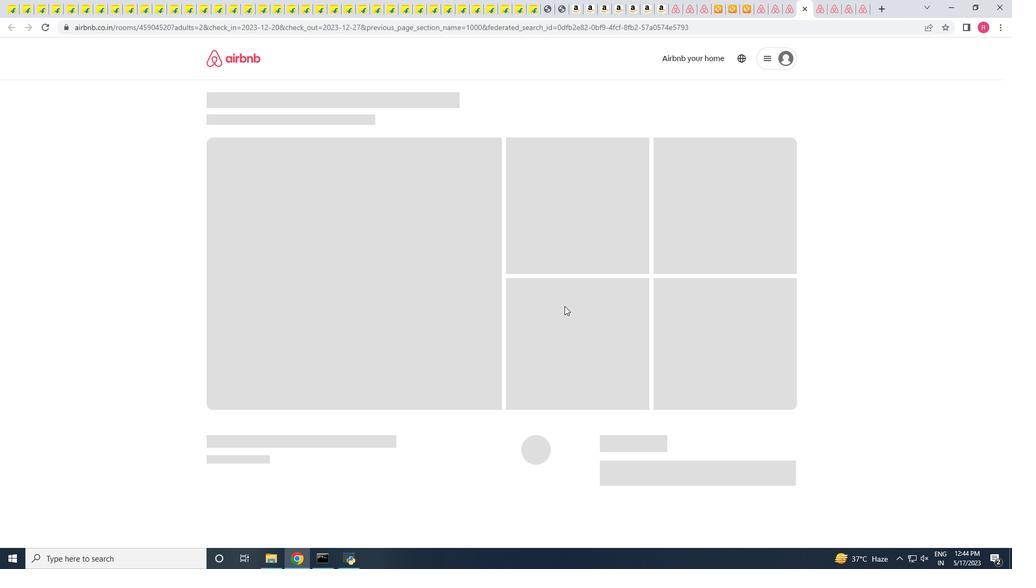 
Action: Mouse scrolled (564, 305) with delta (0, 0)
Screenshot: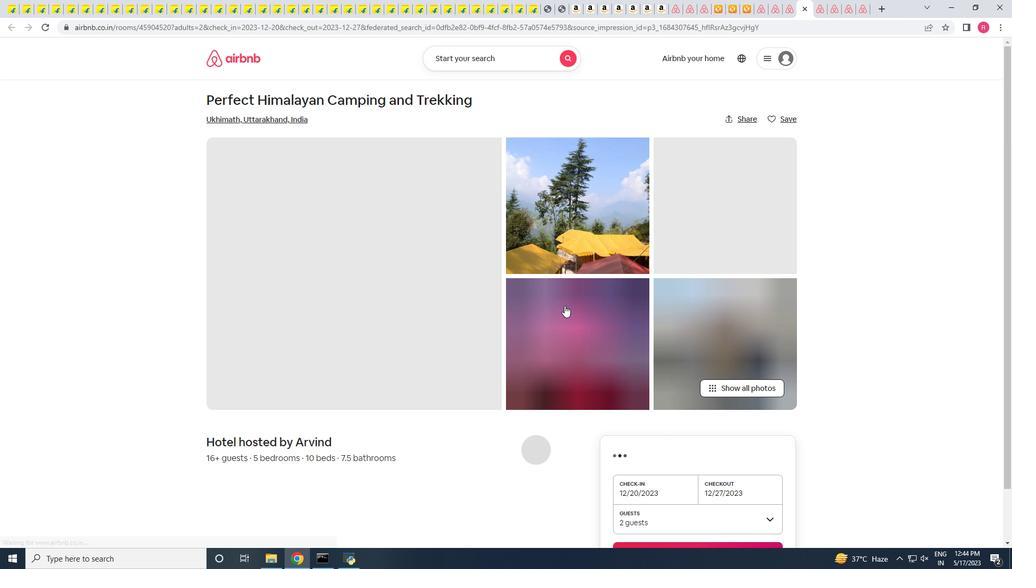 
Action: Mouse scrolled (564, 305) with delta (0, 0)
Screenshot: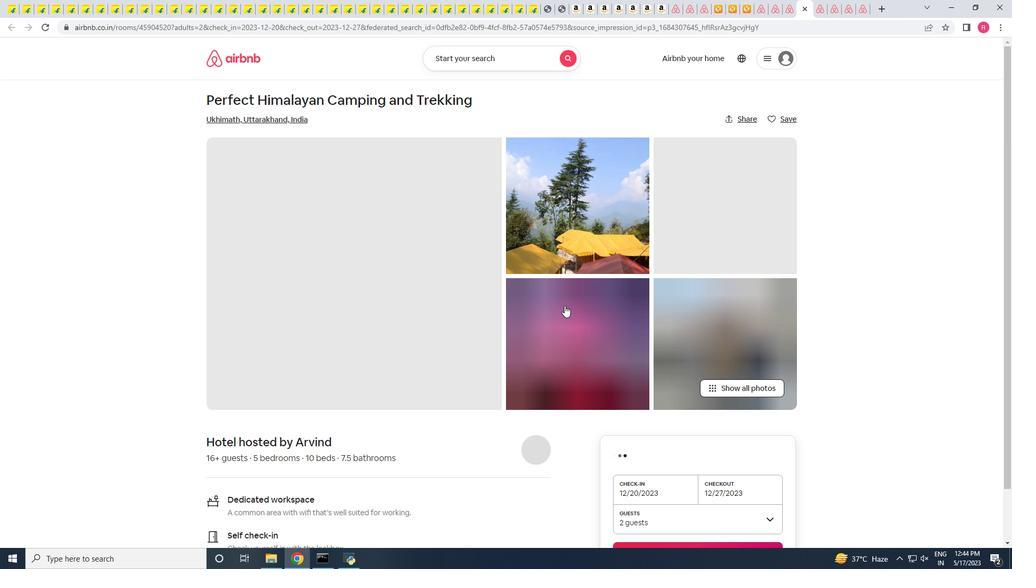 
Action: Mouse moved to (475, 226)
Screenshot: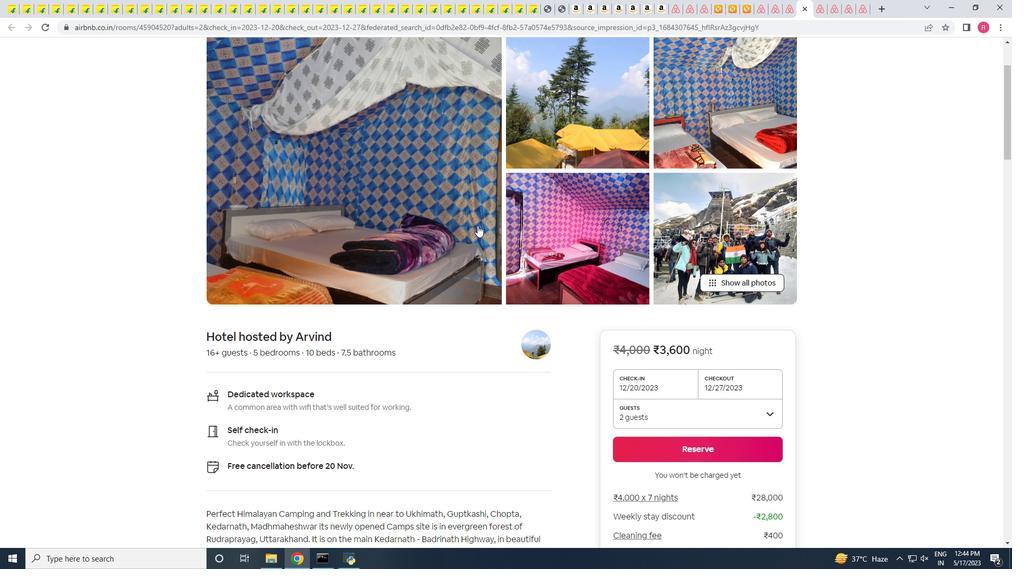 
Action: Mouse scrolled (477, 225) with delta (0, 0)
Screenshot: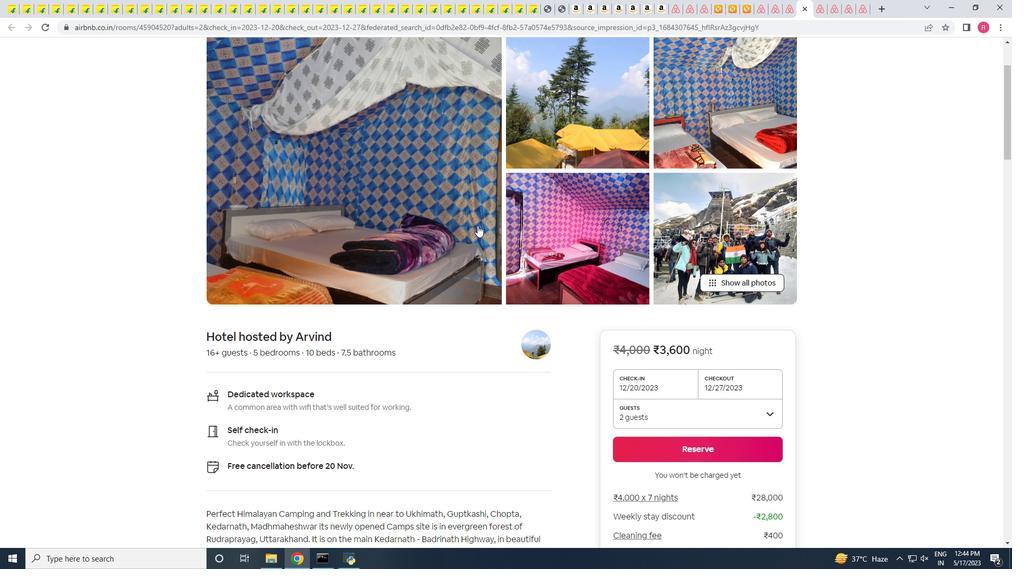 
Action: Mouse scrolled (475, 226) with delta (0, 0)
Screenshot: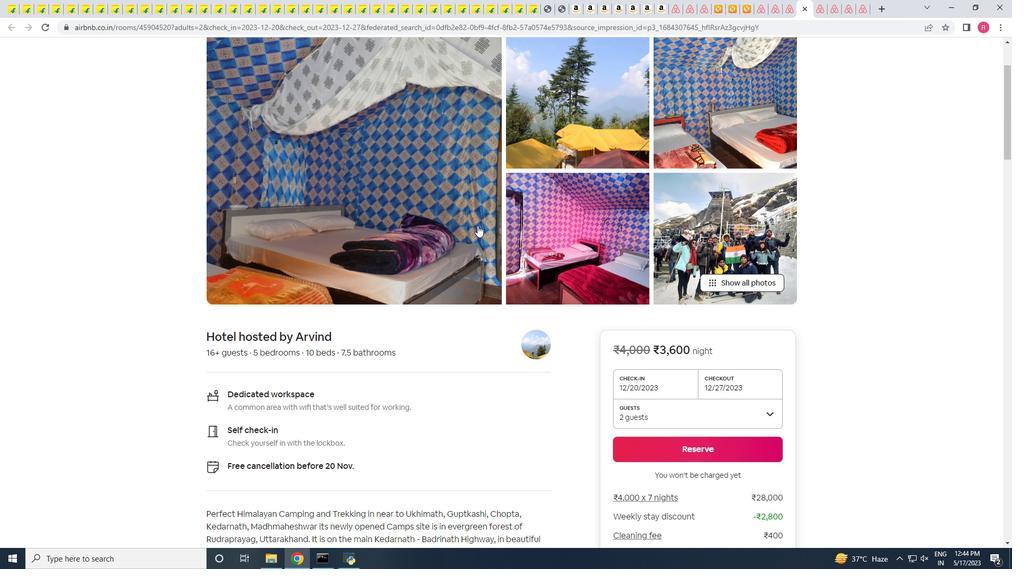 
Action: Mouse scrolled (475, 226) with delta (0, 0)
Screenshot: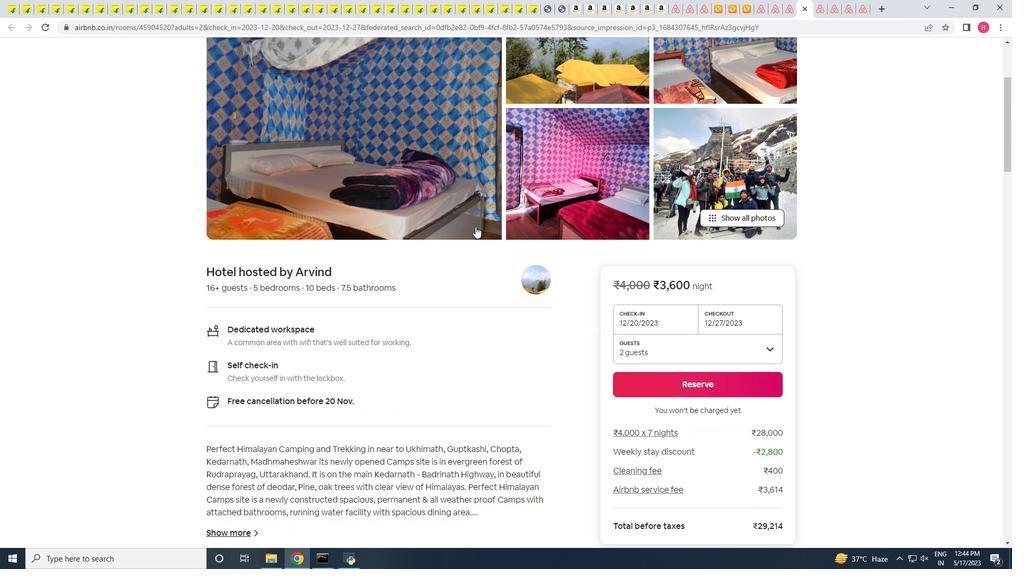 
Action: Mouse scrolled (475, 226) with delta (0, 0)
Screenshot: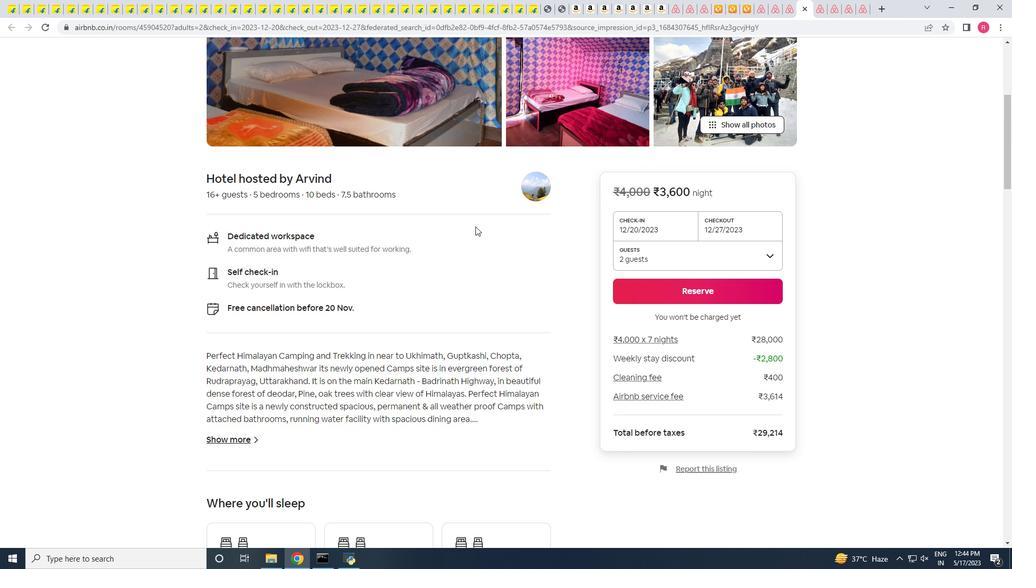 
Action: Mouse scrolled (475, 226) with delta (0, 0)
Screenshot: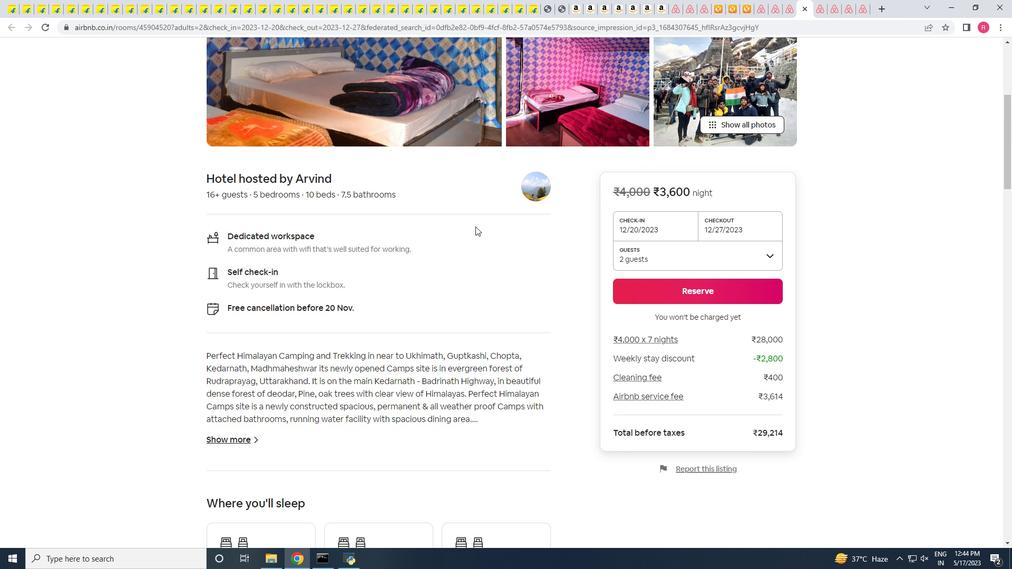 
Action: Mouse moved to (242, 334)
Screenshot: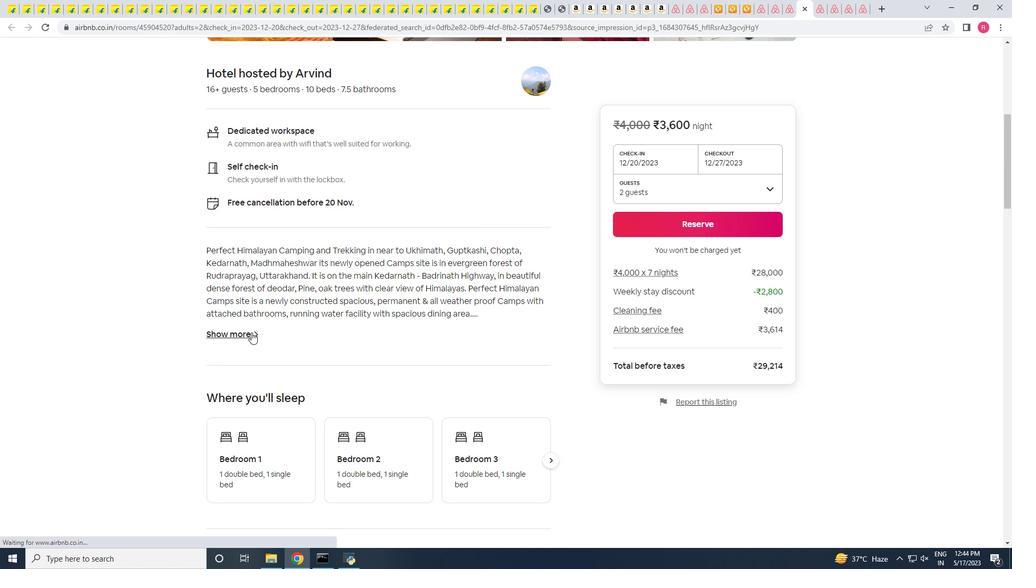 
Action: Mouse pressed left at (242, 334)
Screenshot: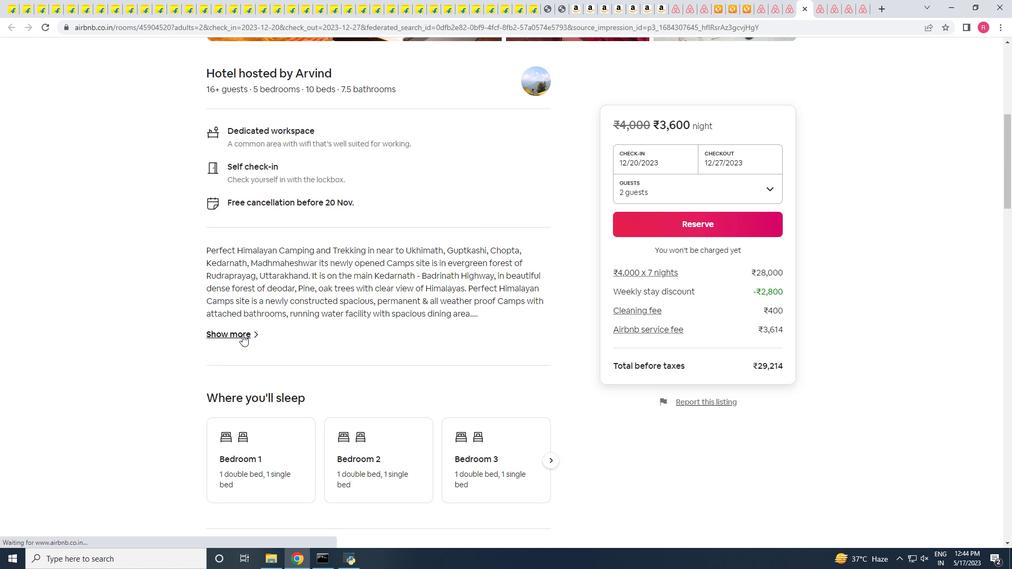 
Action: Mouse moved to (401, 323)
Screenshot: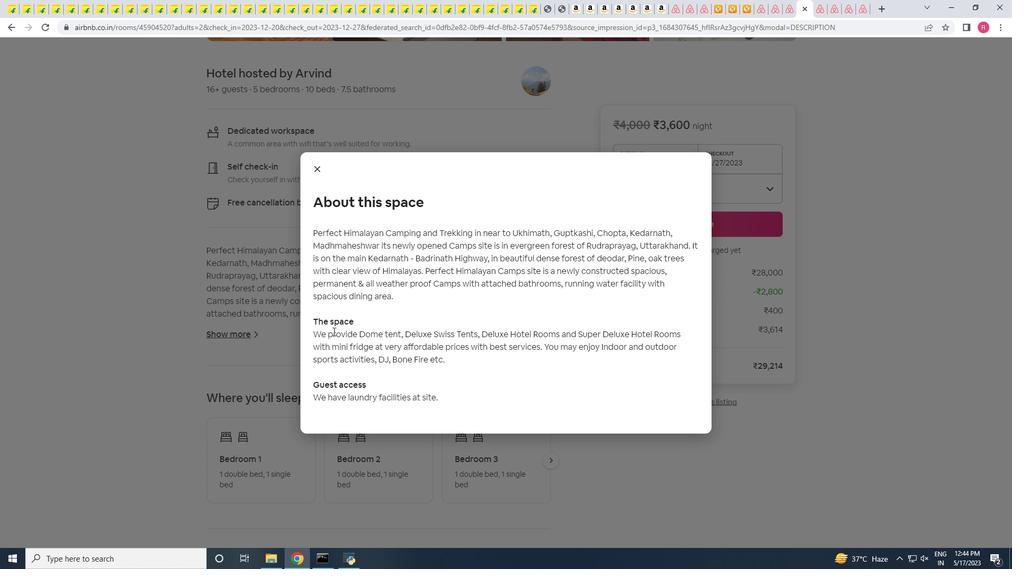 
Action: Mouse scrolled (401, 323) with delta (0, 0)
Screenshot: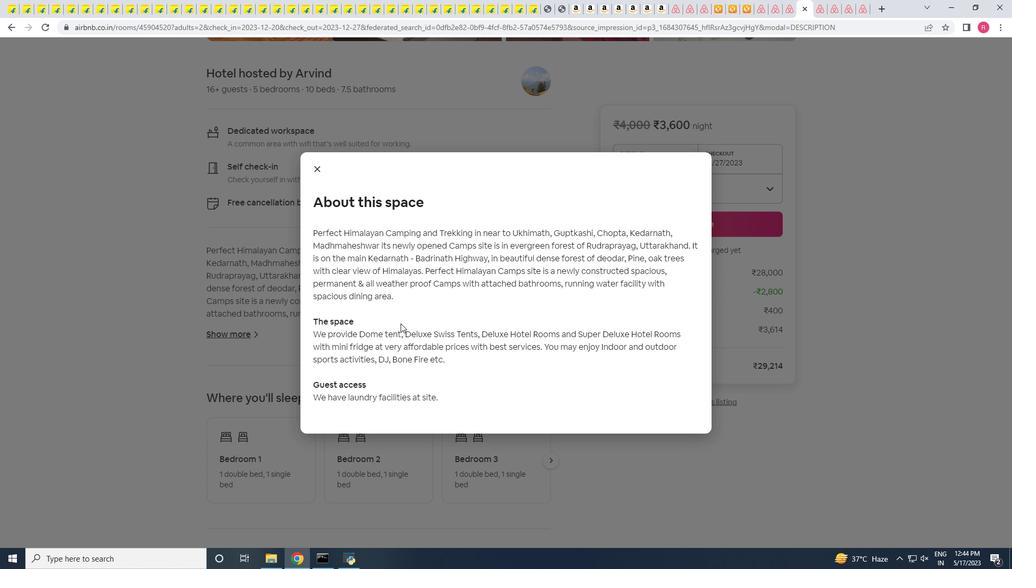 
Action: Mouse scrolled (401, 323) with delta (0, 0)
Screenshot: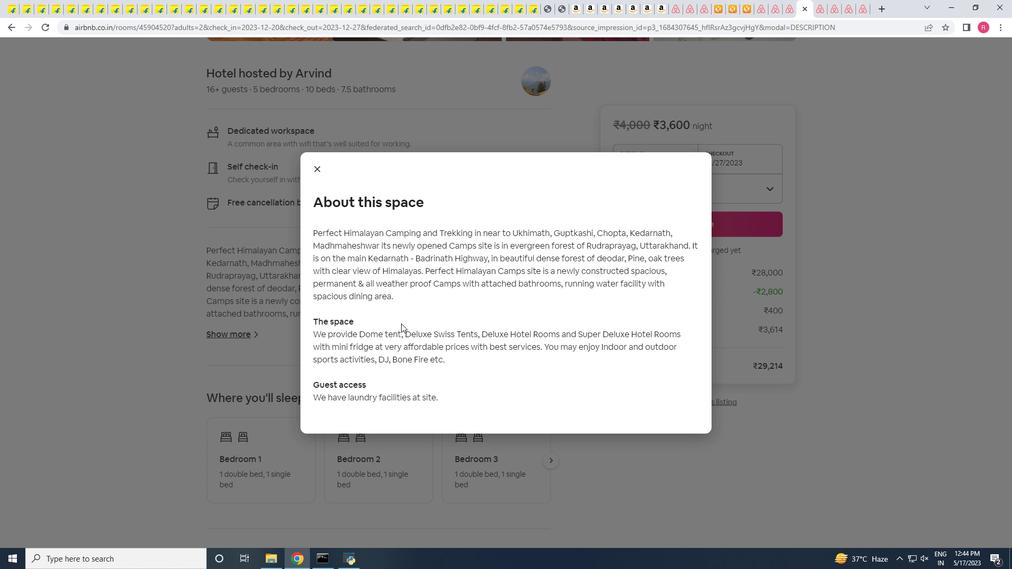 
Action: Mouse scrolled (401, 323) with delta (0, 0)
Screenshot: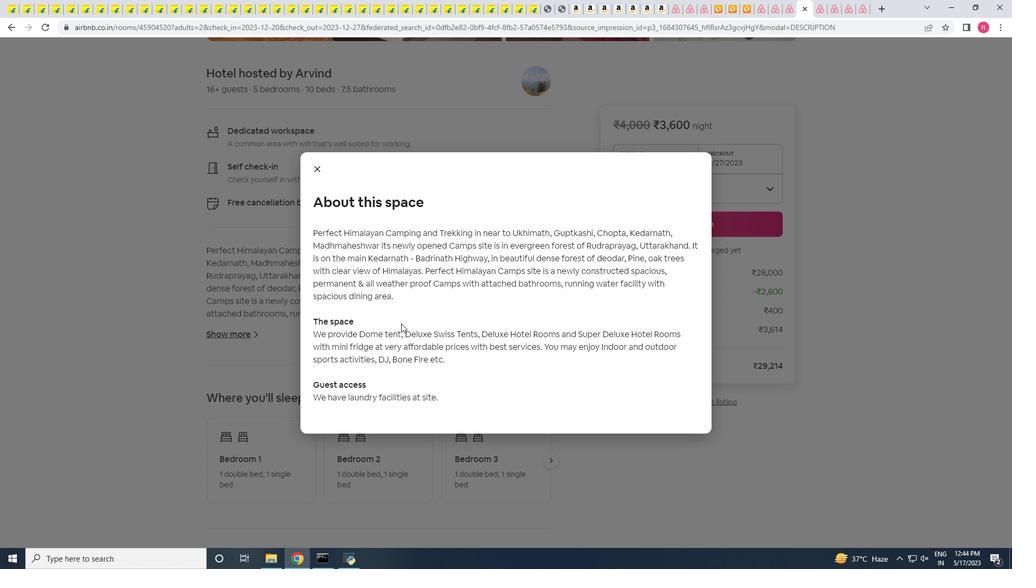 
Action: Mouse moved to (202, 319)
Screenshot: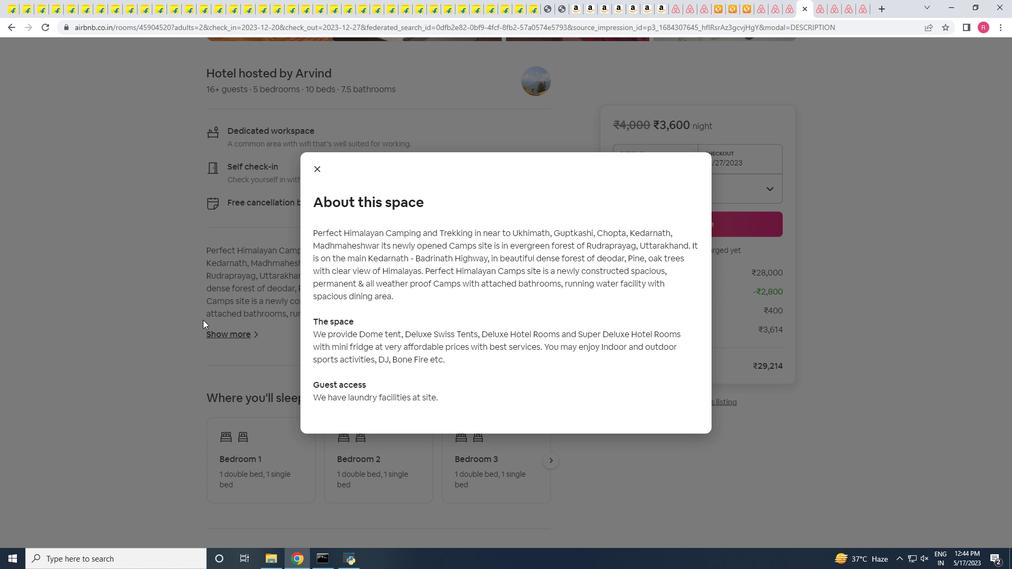 
Action: Mouse pressed left at (202, 319)
Screenshot: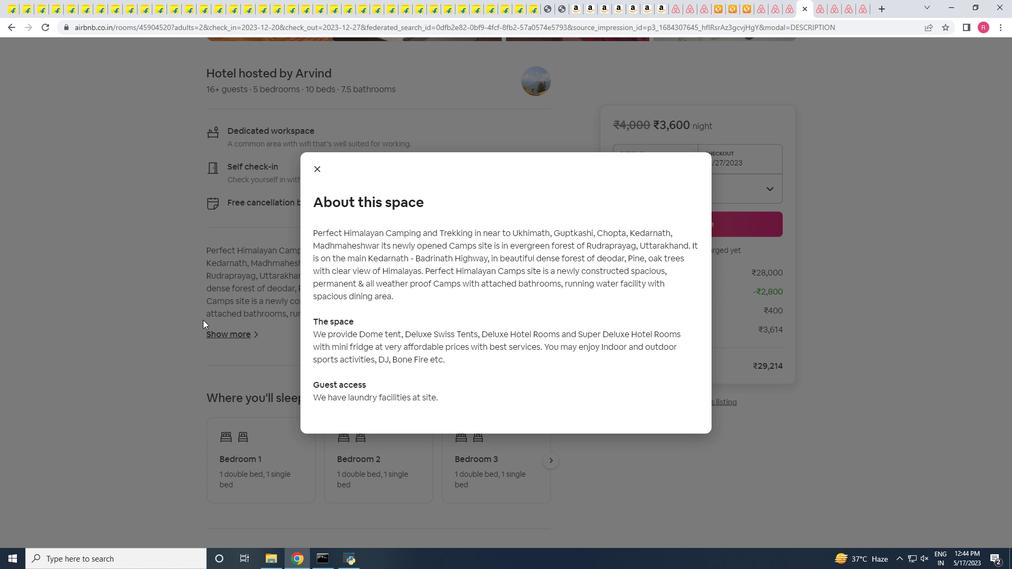 
Action: Mouse moved to (242, 312)
Screenshot: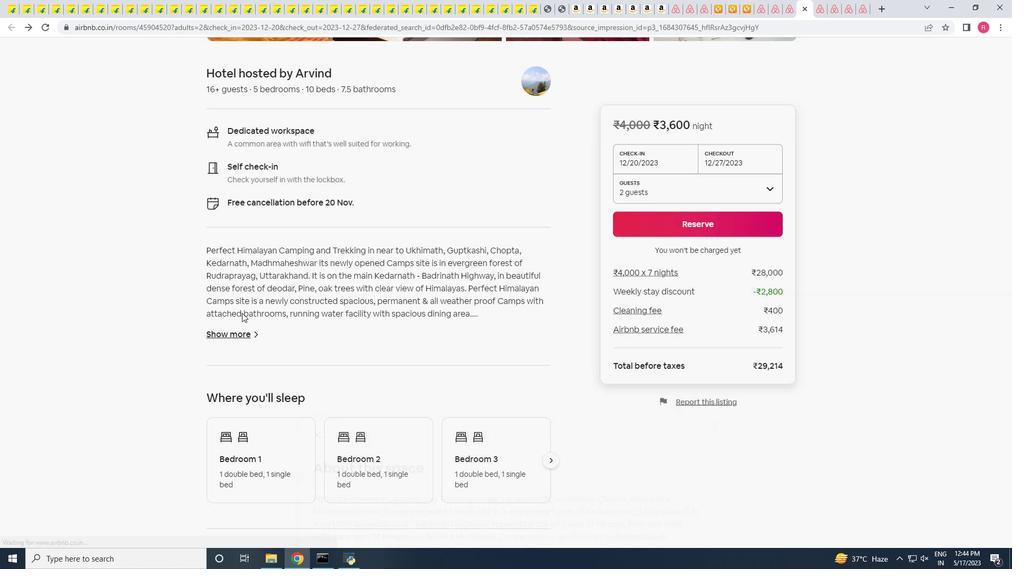 
Action: Mouse scrolled (242, 312) with delta (0, 0)
Screenshot: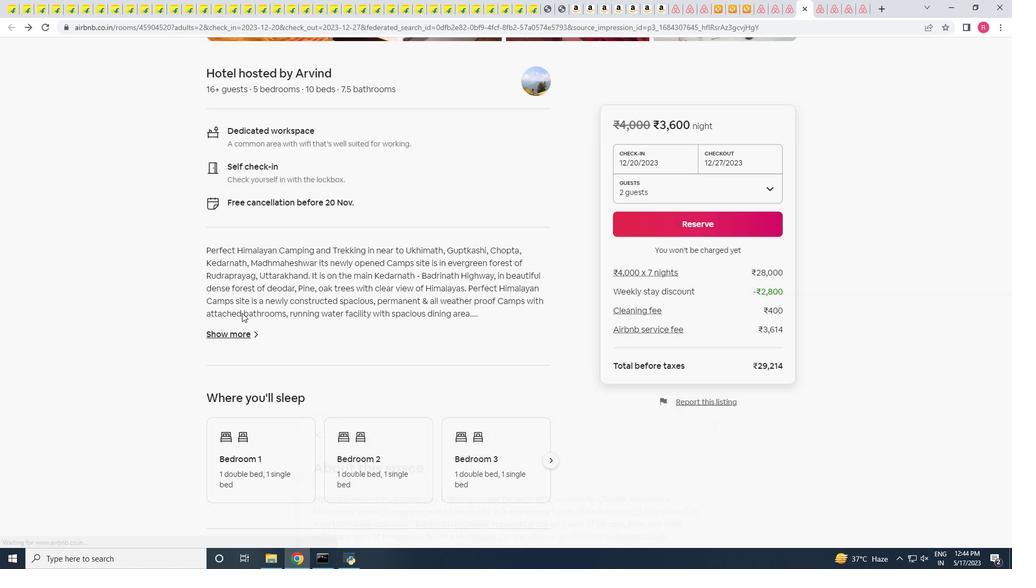 
Action: Mouse scrolled (242, 312) with delta (0, 0)
Screenshot: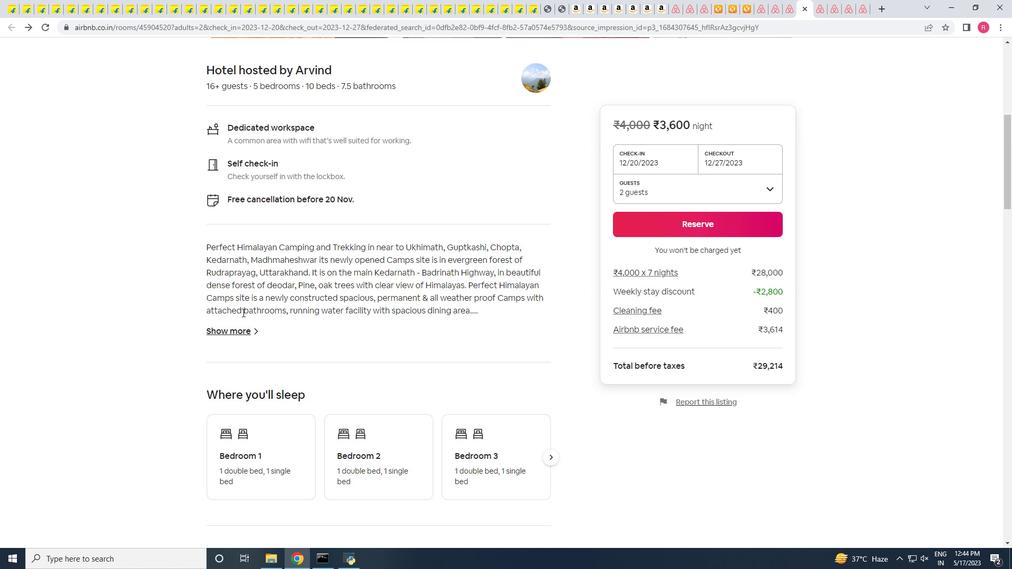 
Action: Mouse scrolled (242, 312) with delta (0, 0)
Screenshot: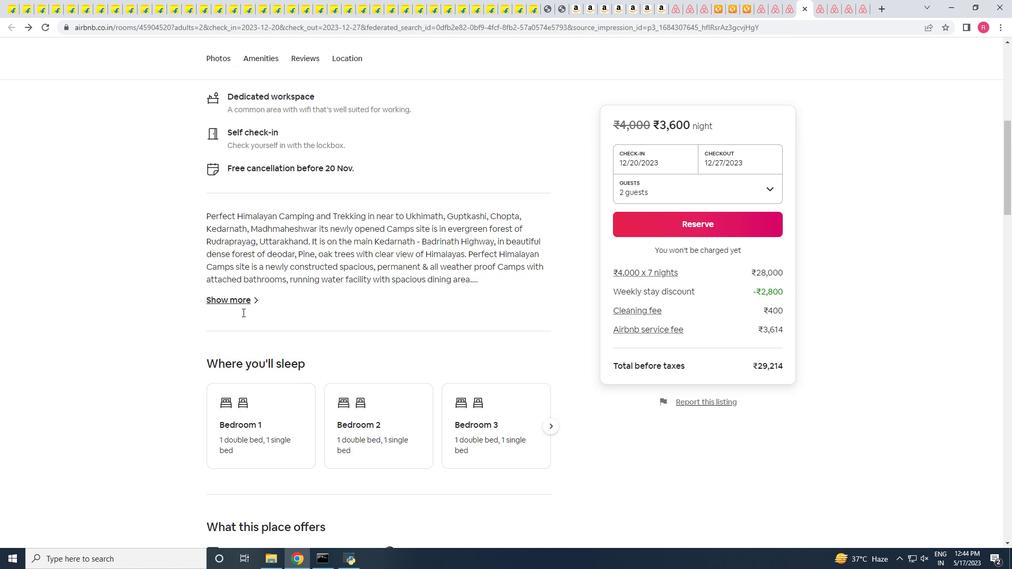 
Action: Mouse scrolled (242, 312) with delta (0, 0)
Screenshot: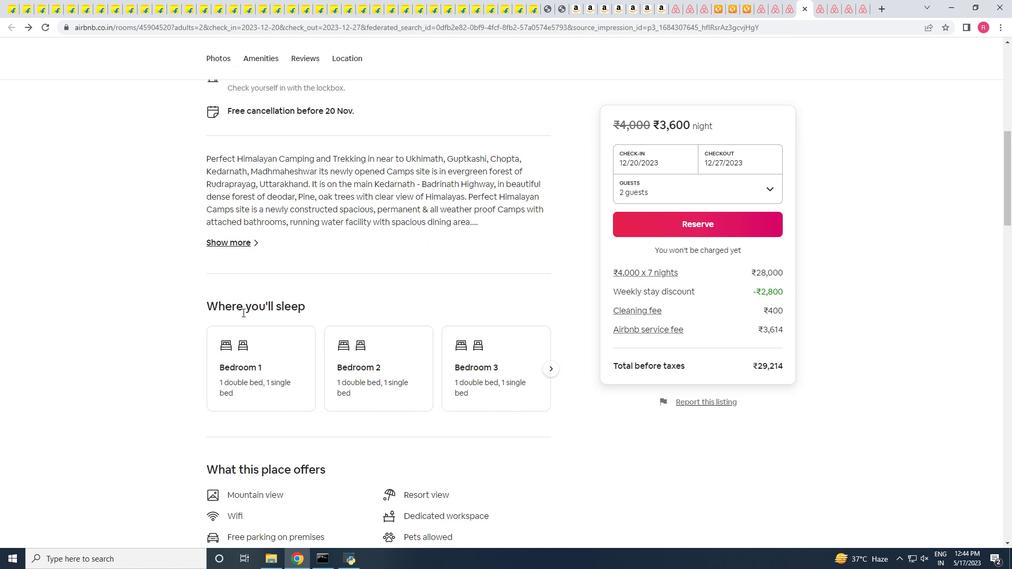 
Action: Mouse scrolled (242, 312) with delta (0, 0)
Screenshot: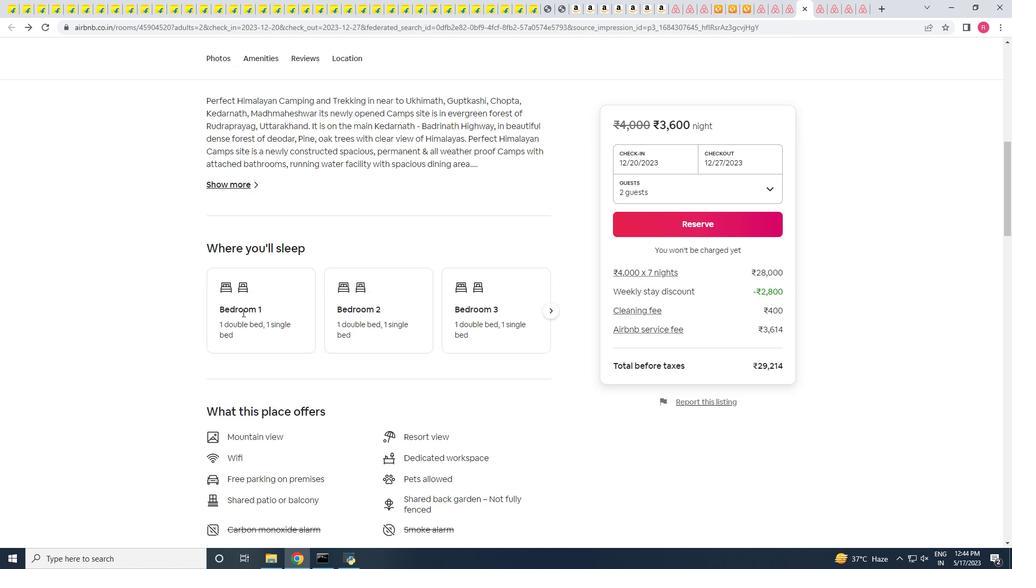 
Action: Mouse scrolled (242, 312) with delta (0, 0)
Screenshot: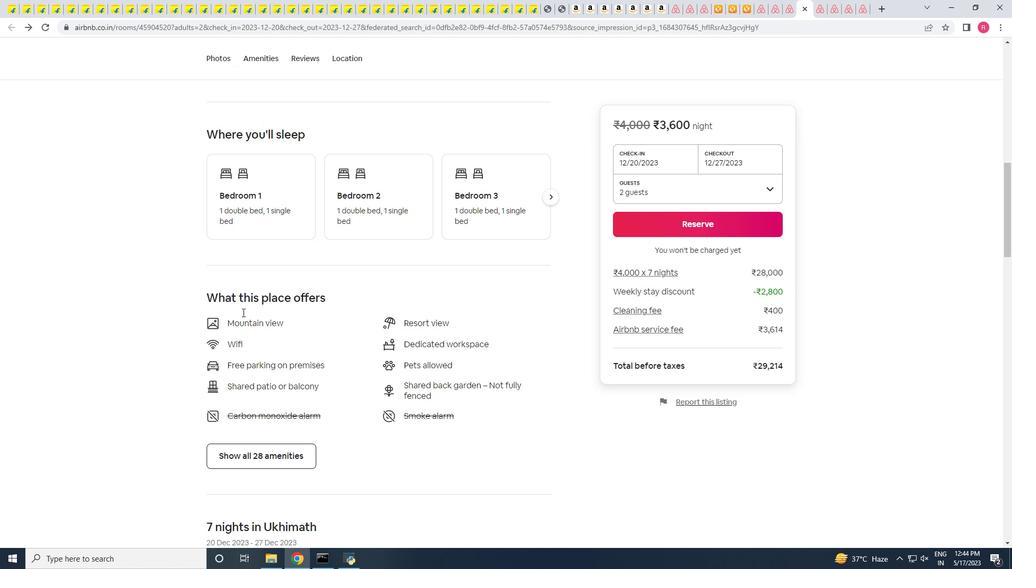 
Action: Mouse moved to (267, 405)
Screenshot: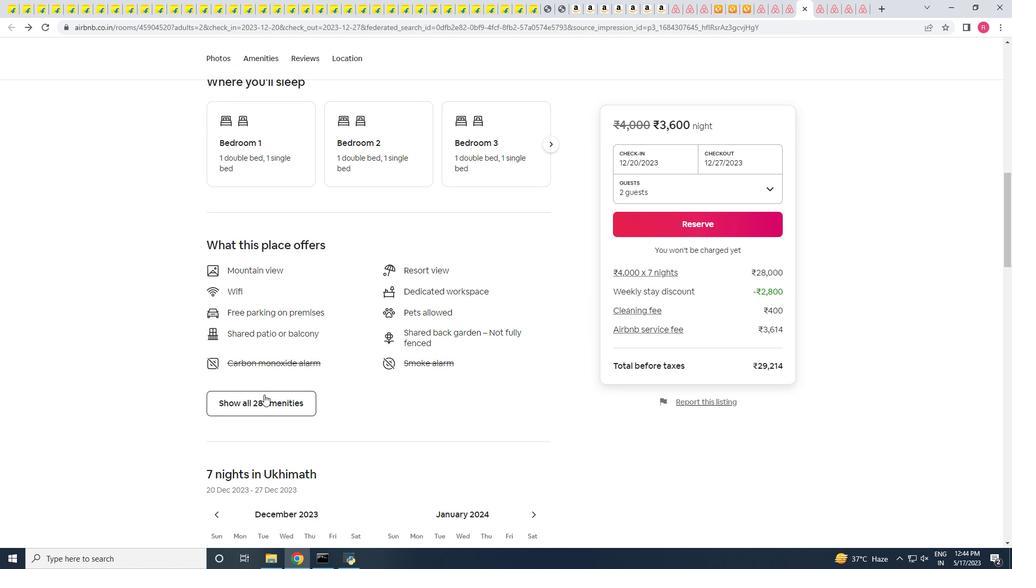 
Action: Mouse pressed left at (267, 405)
Screenshot: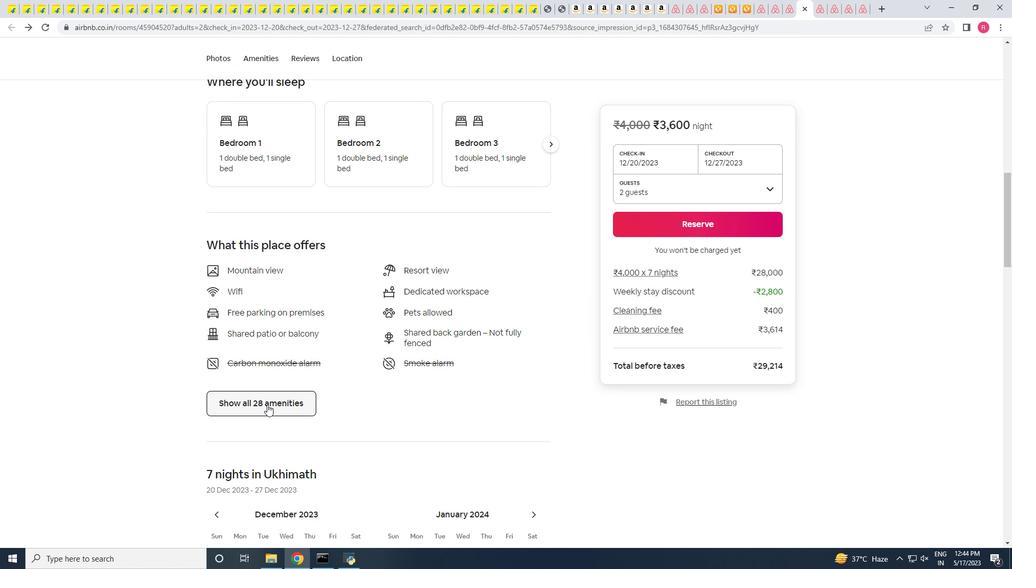 
Action: Mouse moved to (296, 365)
Screenshot: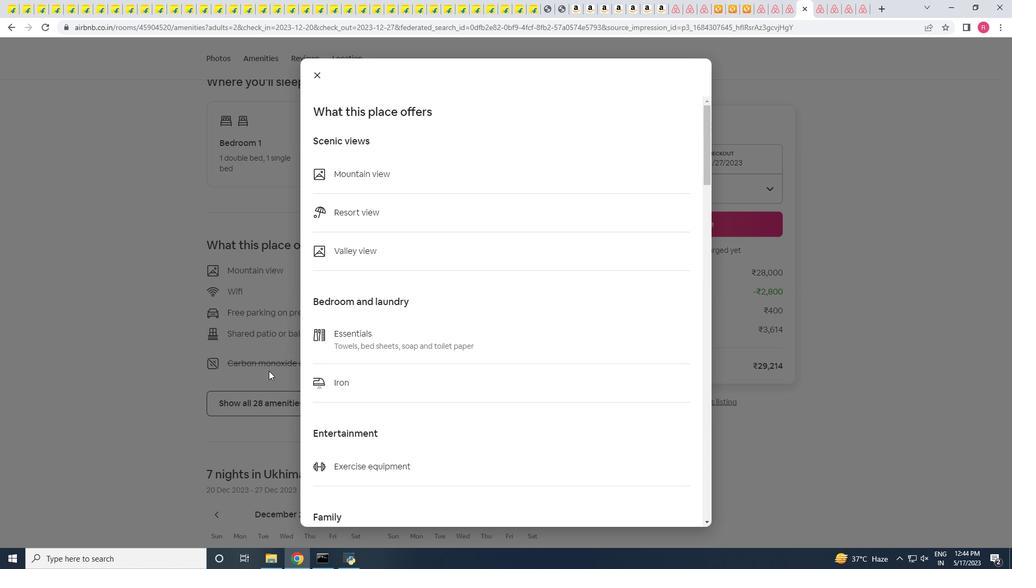 
Action: Mouse scrolled (296, 365) with delta (0, 0)
Screenshot: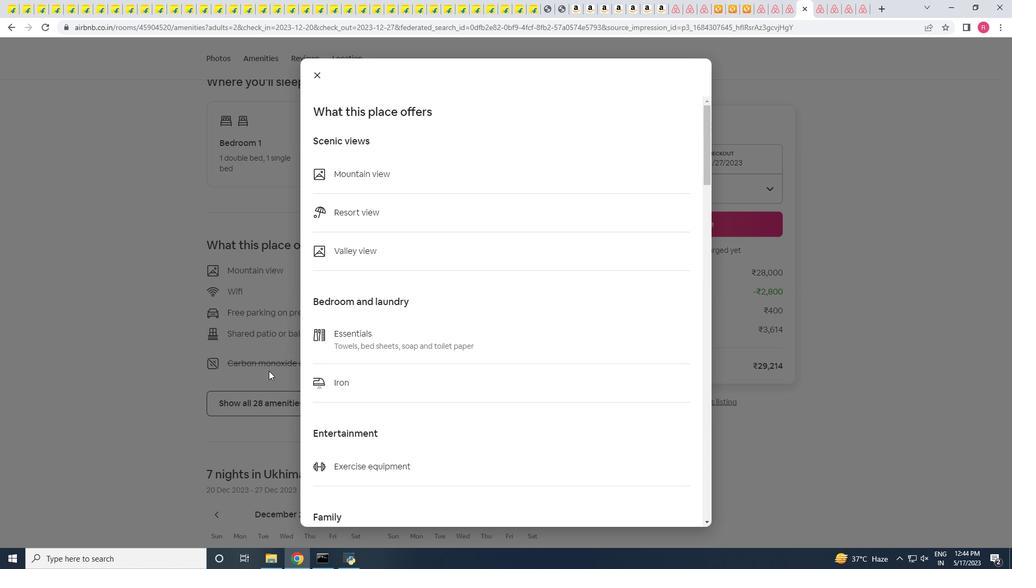 
Action: Mouse moved to (364, 361)
Screenshot: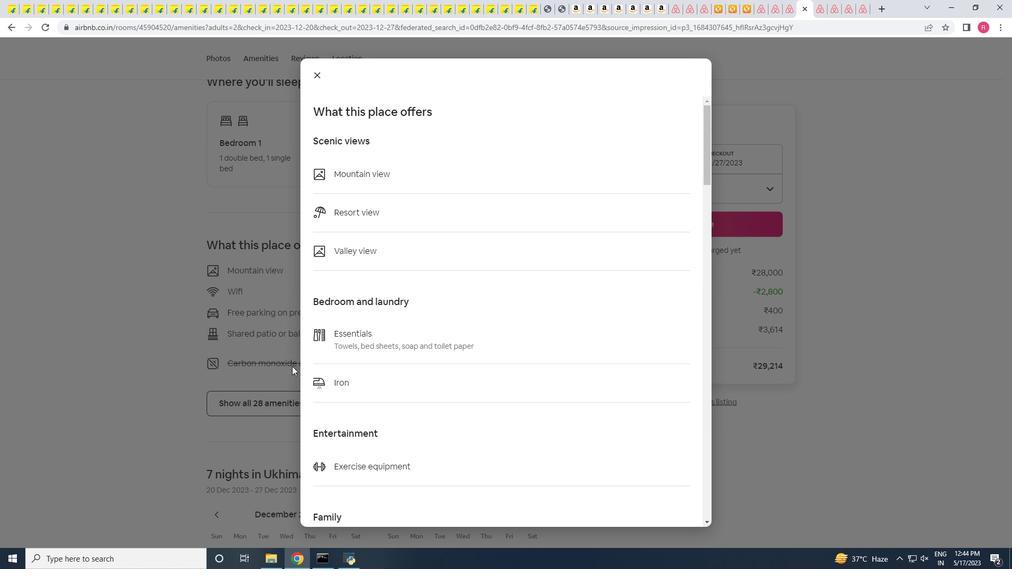 
Action: Mouse scrolled (364, 361) with delta (0, 0)
Screenshot: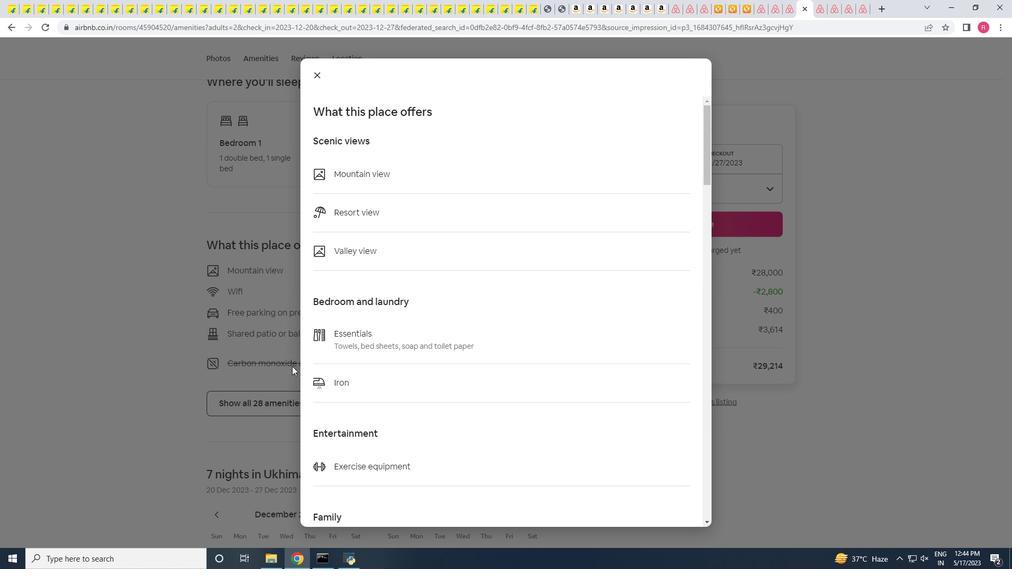 
Action: Mouse moved to (365, 361)
Screenshot: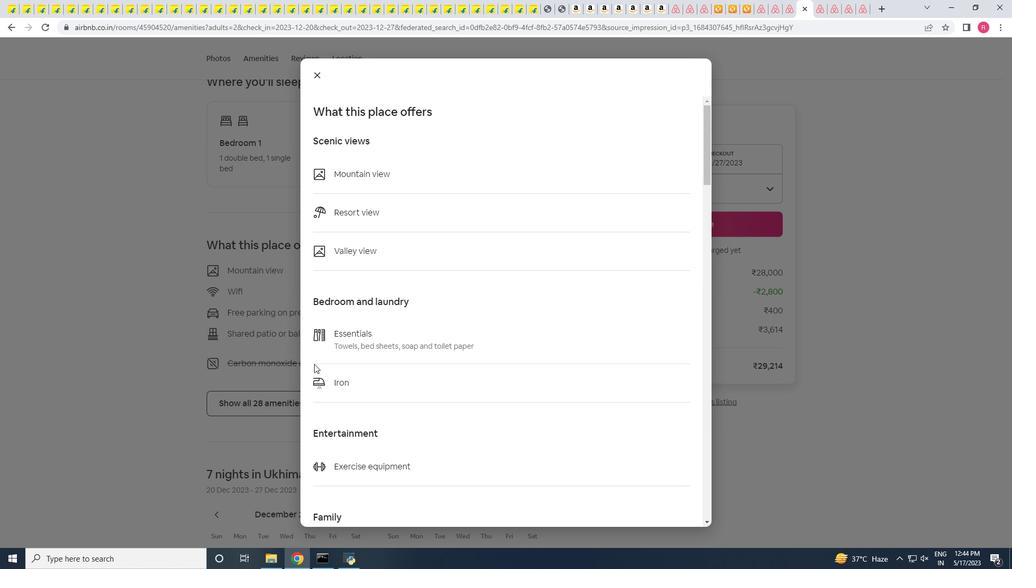 
Action: Mouse scrolled (365, 360) with delta (0, 0)
Screenshot: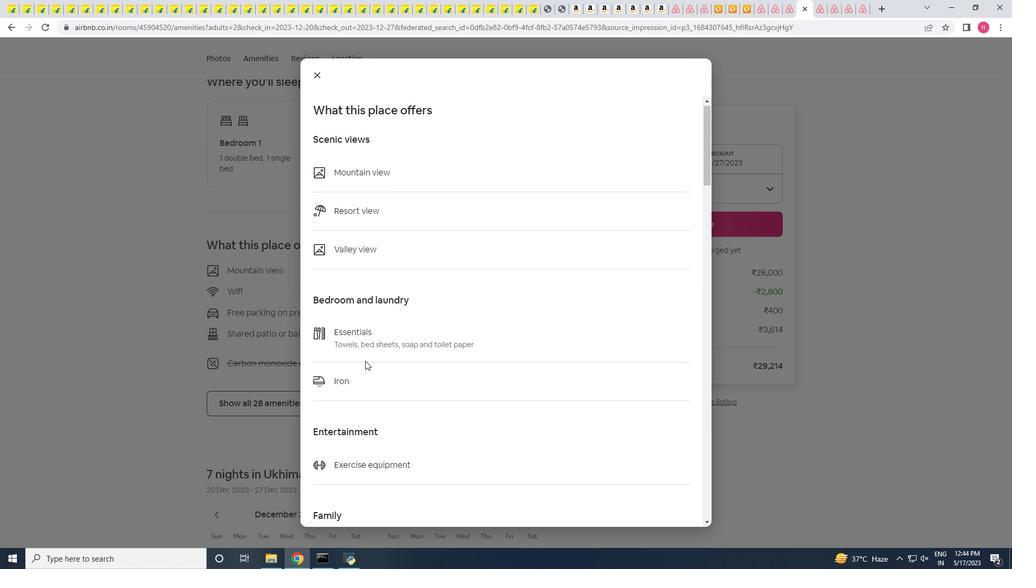 
Action: Mouse scrolled (365, 360) with delta (0, 0)
Screenshot: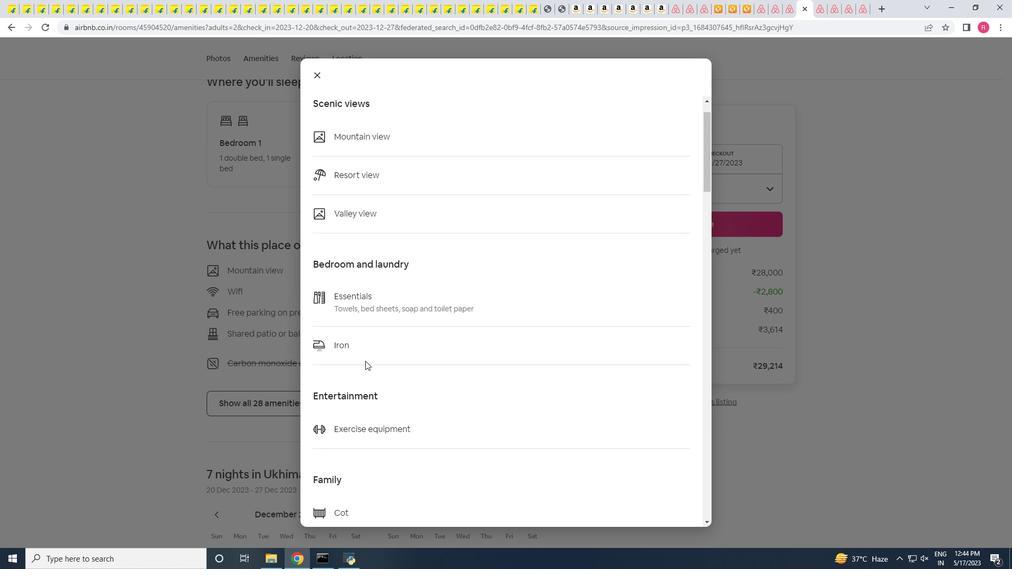
Action: Mouse moved to (361, 353)
Screenshot: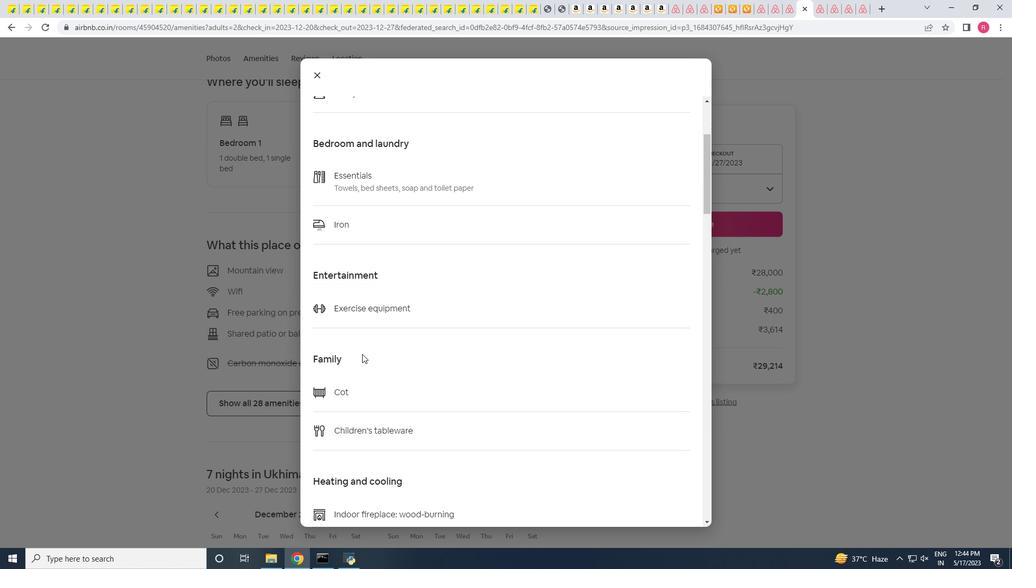 
Action: Mouse scrolled (361, 353) with delta (0, 0)
Screenshot: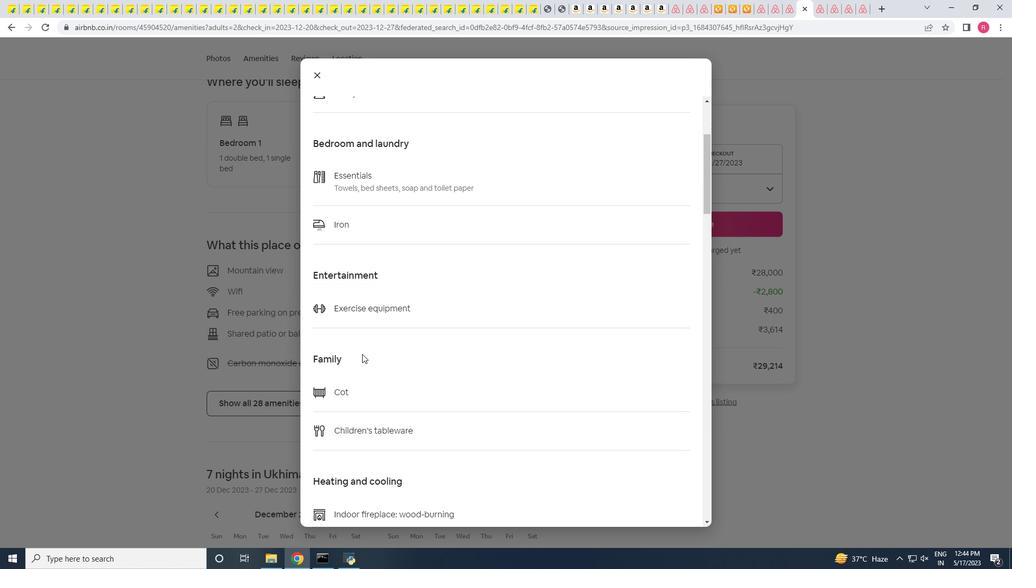 
Action: Mouse scrolled (361, 353) with delta (0, 0)
Screenshot: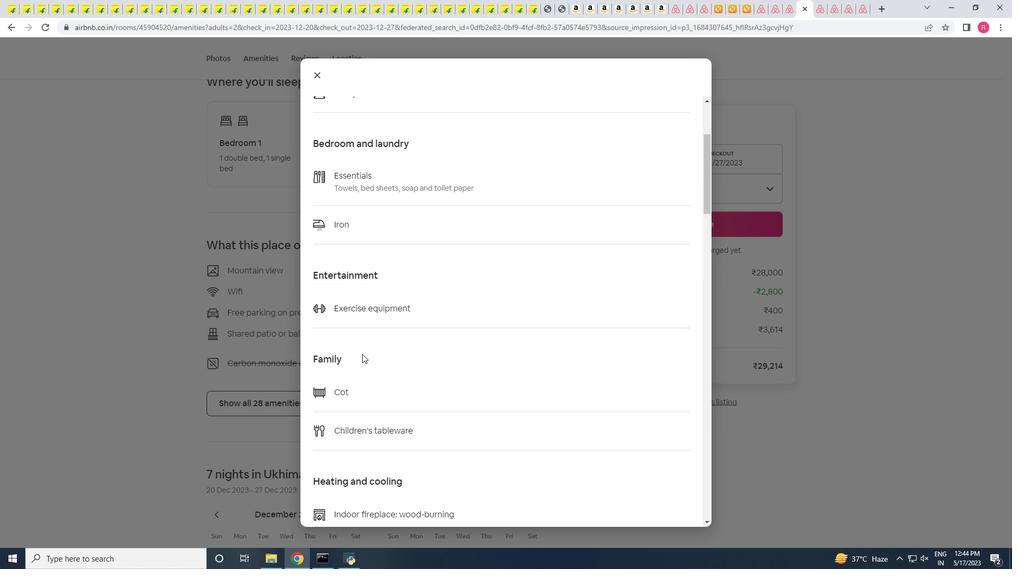 
Action: Mouse scrolled (361, 353) with delta (0, 0)
Screenshot: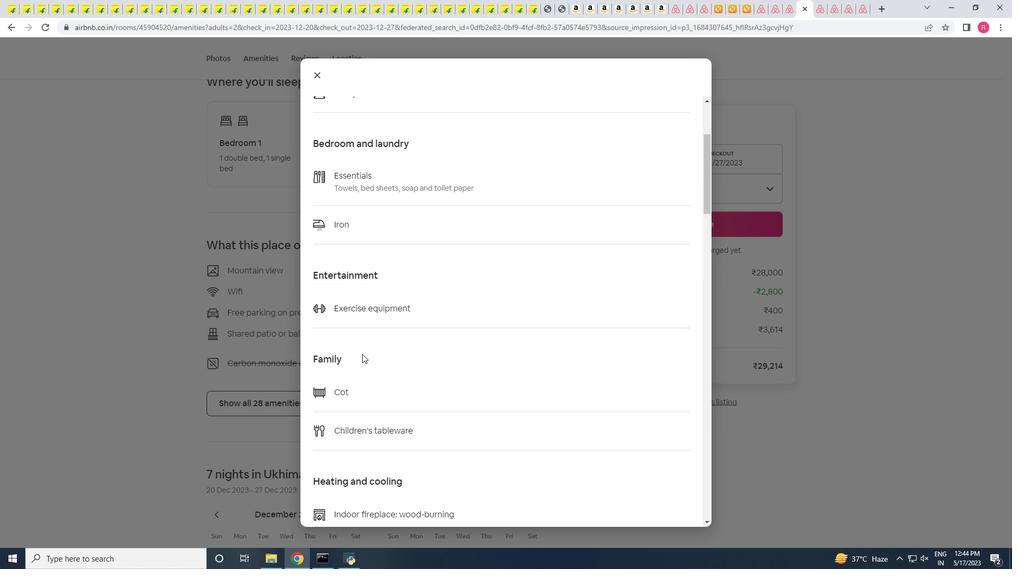 
Action: Mouse scrolled (361, 353) with delta (0, 0)
Screenshot: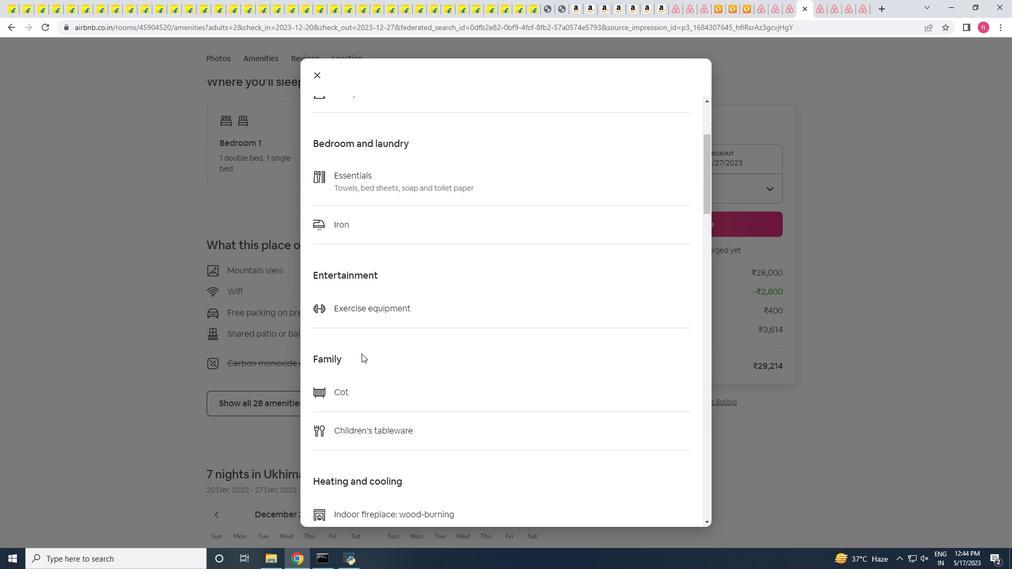 
Action: Mouse scrolled (361, 353) with delta (0, 0)
Screenshot: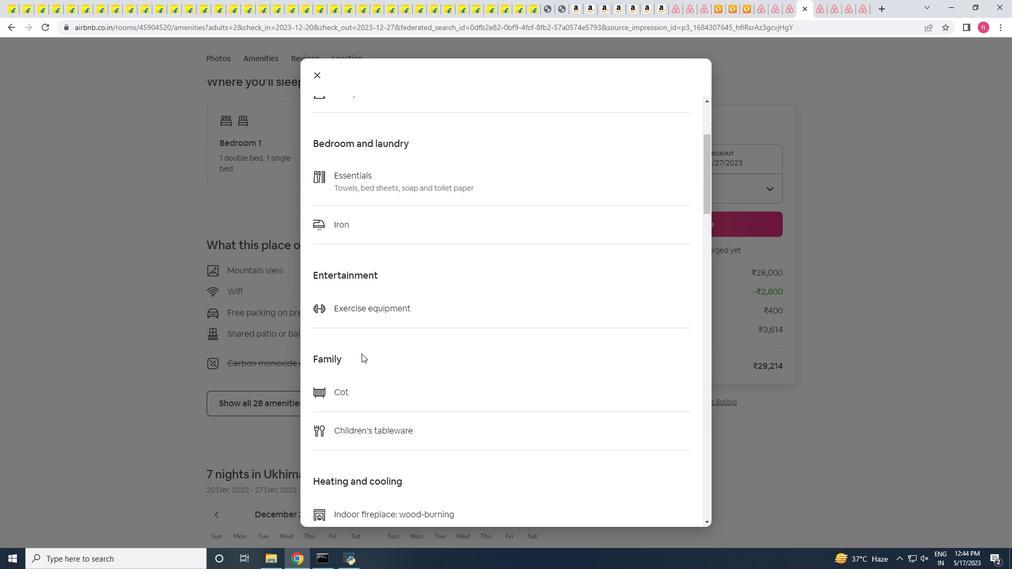 
Action: Mouse scrolled (361, 353) with delta (0, 0)
Screenshot: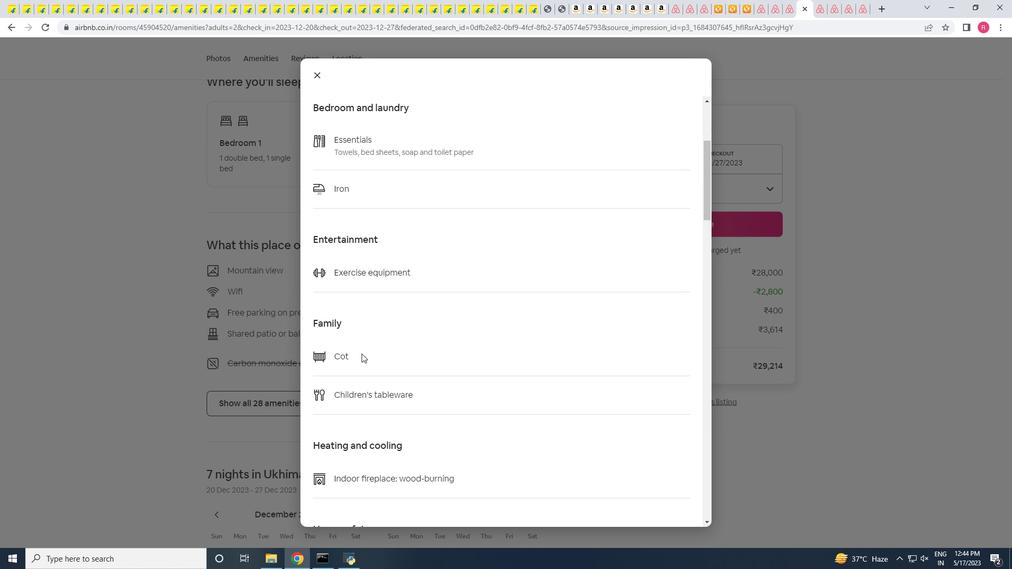 
Action: Mouse moved to (361, 353)
Screenshot: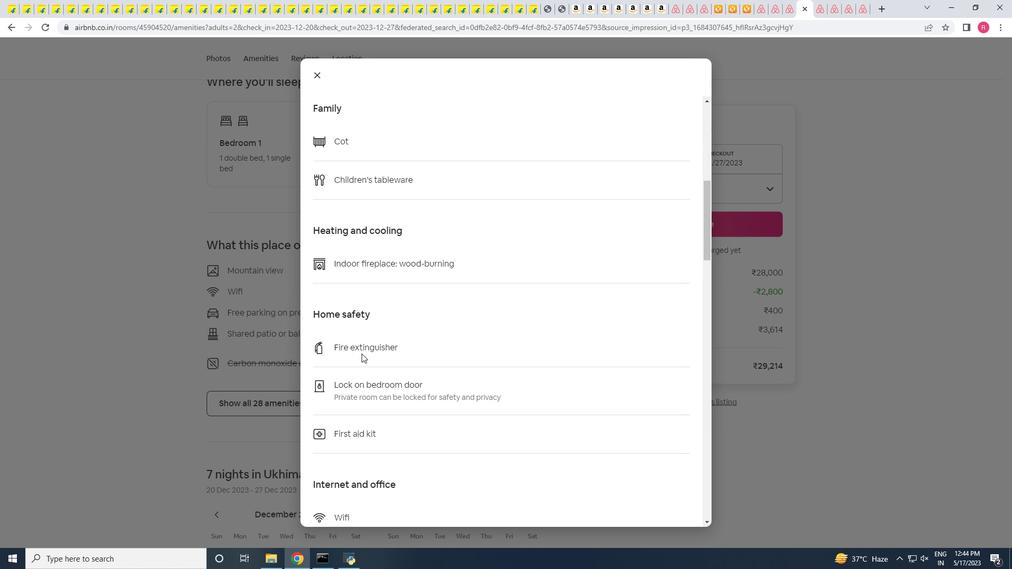 
Action: Mouse scrolled (361, 352) with delta (0, 0)
Screenshot: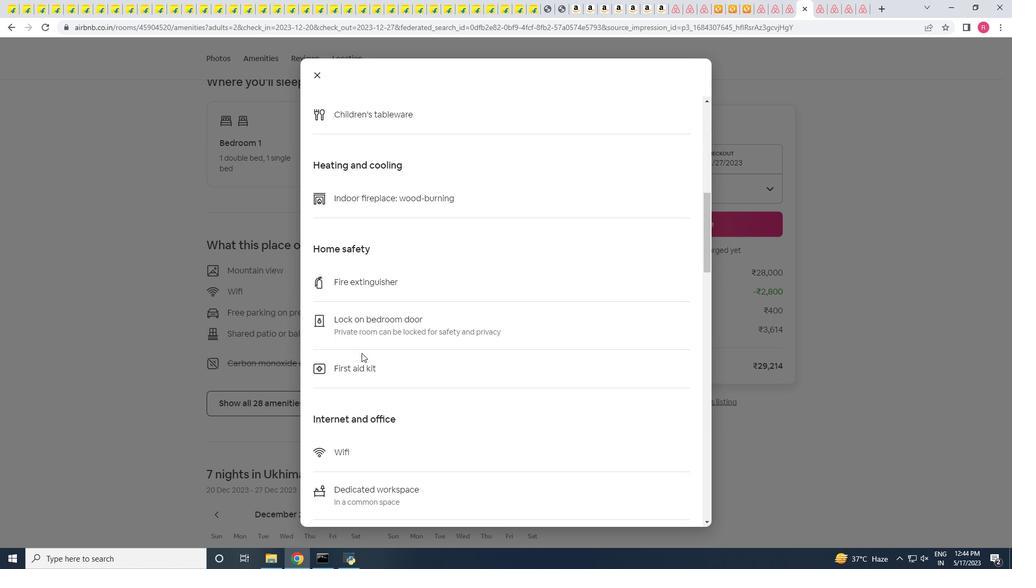 
Action: Mouse scrolled (361, 352) with delta (0, 0)
Screenshot: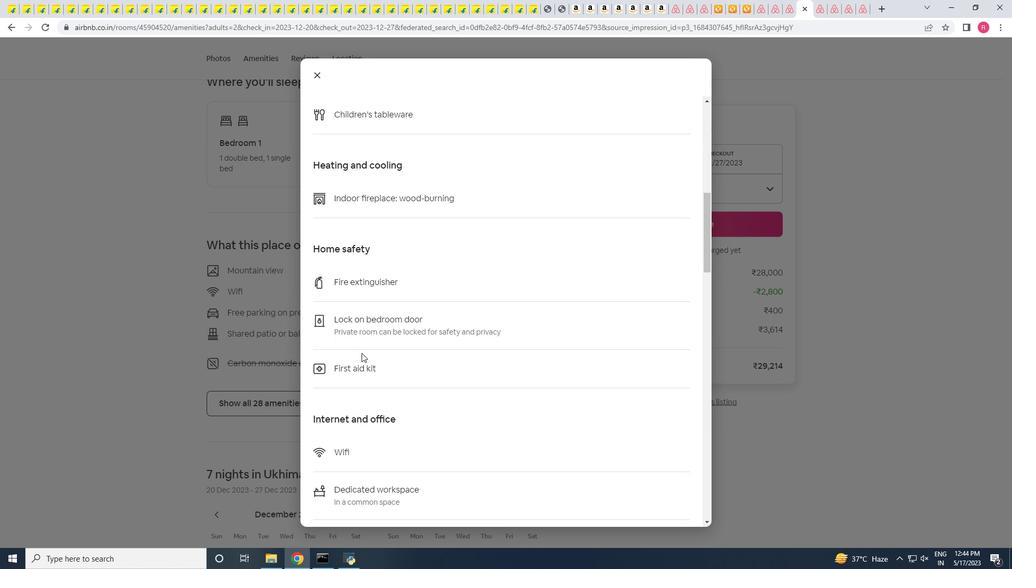 
Action: Mouse scrolled (361, 352) with delta (0, 0)
Screenshot: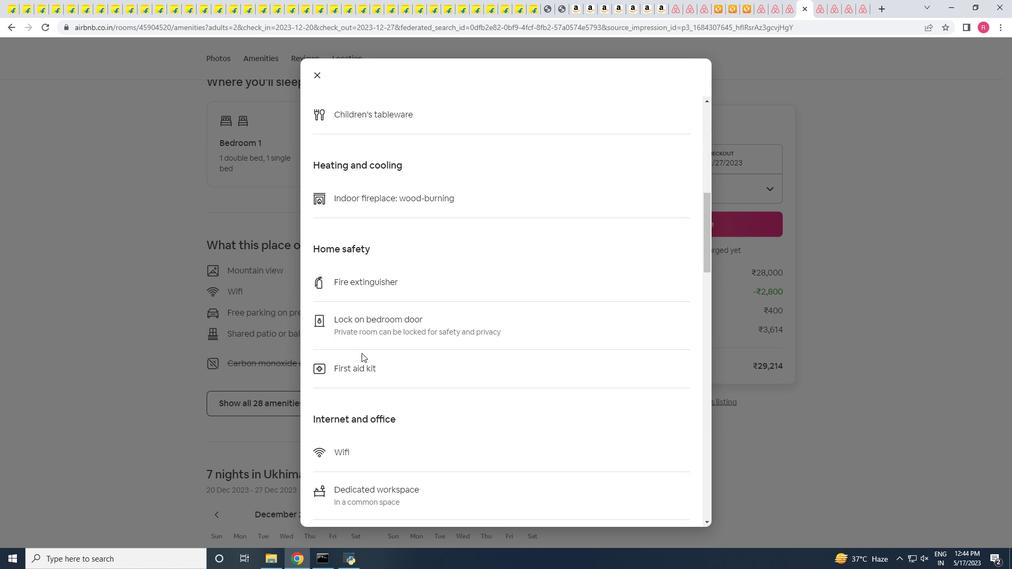 
Action: Mouse scrolled (361, 352) with delta (0, 0)
Screenshot: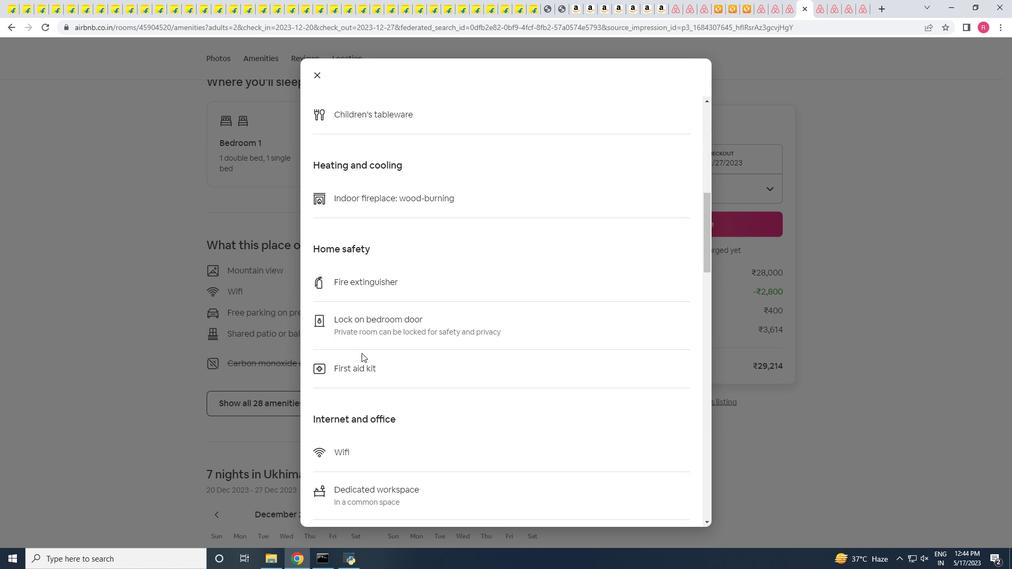 
Action: Mouse scrolled (361, 352) with delta (0, 0)
Screenshot: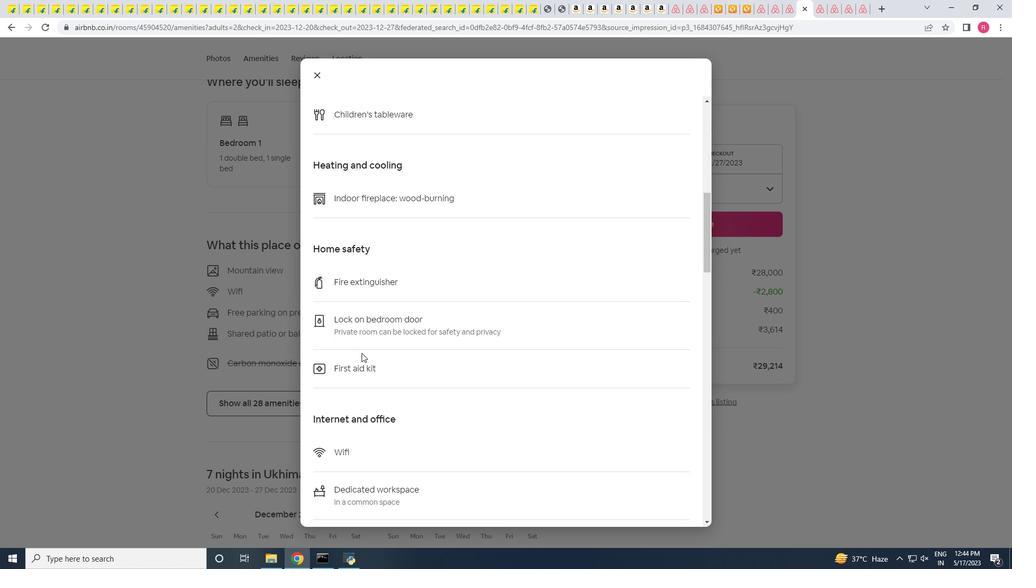
Action: Mouse scrolled (361, 352) with delta (0, 0)
Screenshot: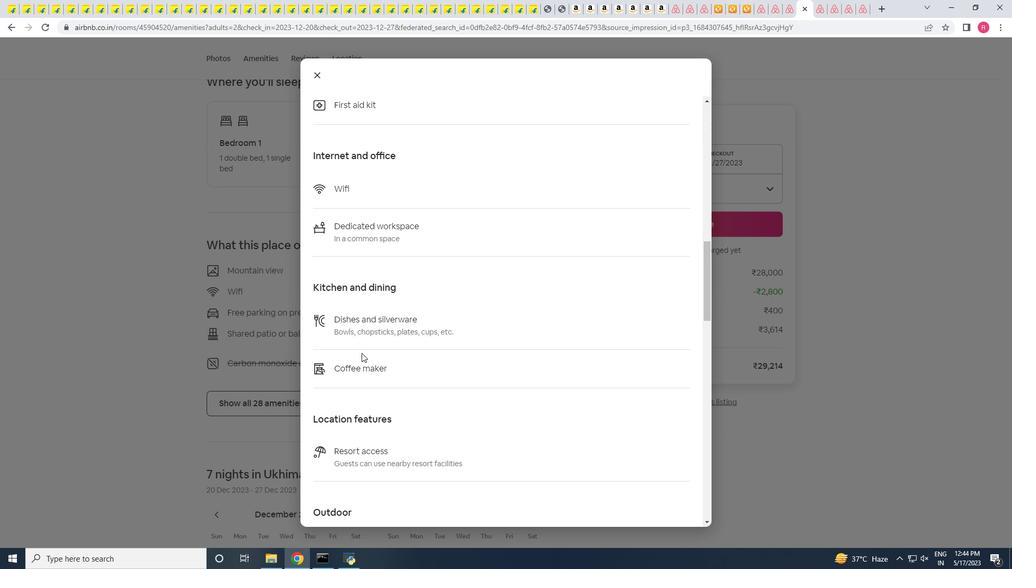 
Action: Mouse scrolled (361, 352) with delta (0, 0)
Screenshot: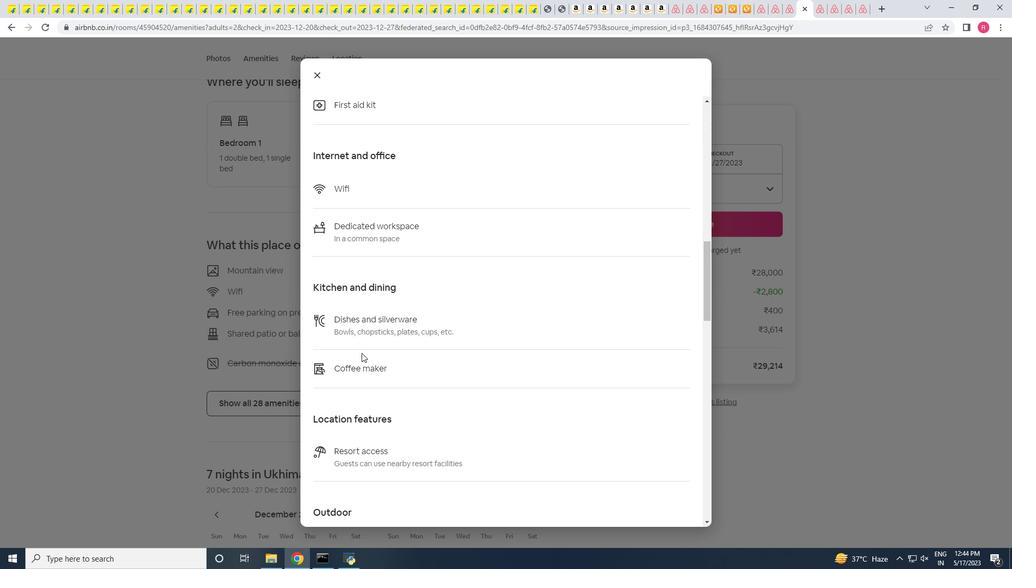 
Action: Mouse scrolled (361, 352) with delta (0, 0)
Screenshot: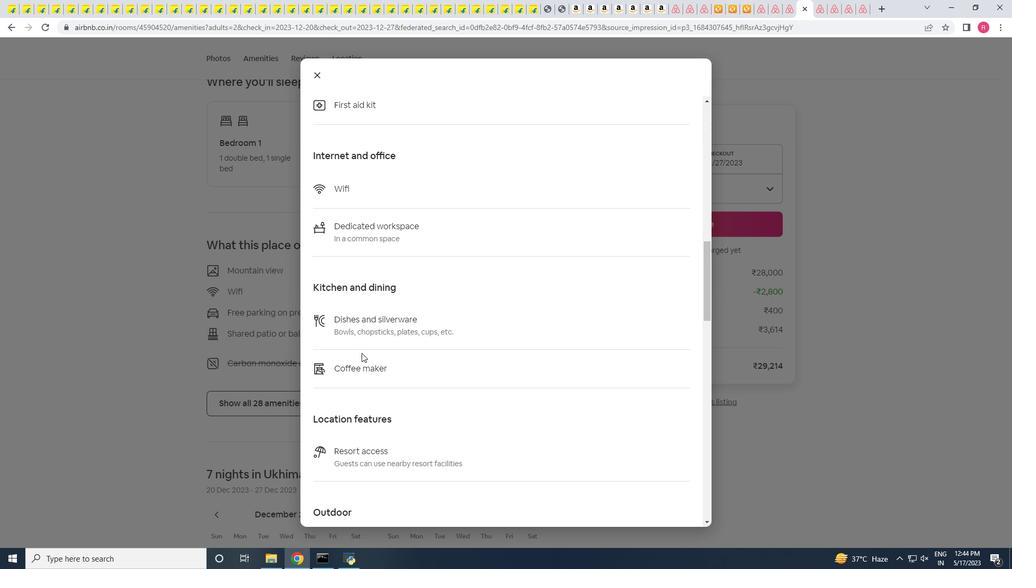
Action: Mouse scrolled (361, 352) with delta (0, 0)
Screenshot: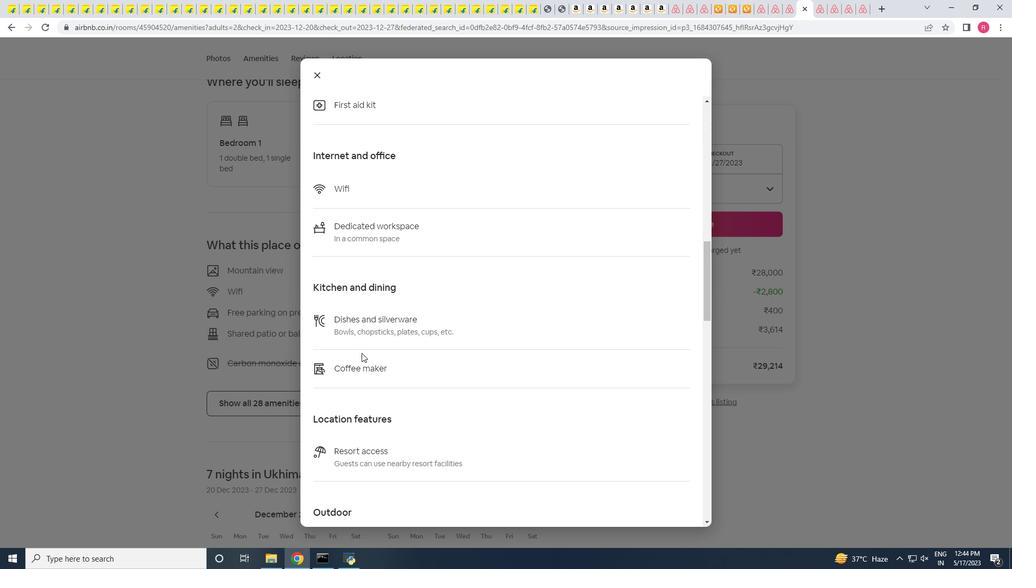 
Action: Mouse scrolled (361, 352) with delta (0, 0)
Screenshot: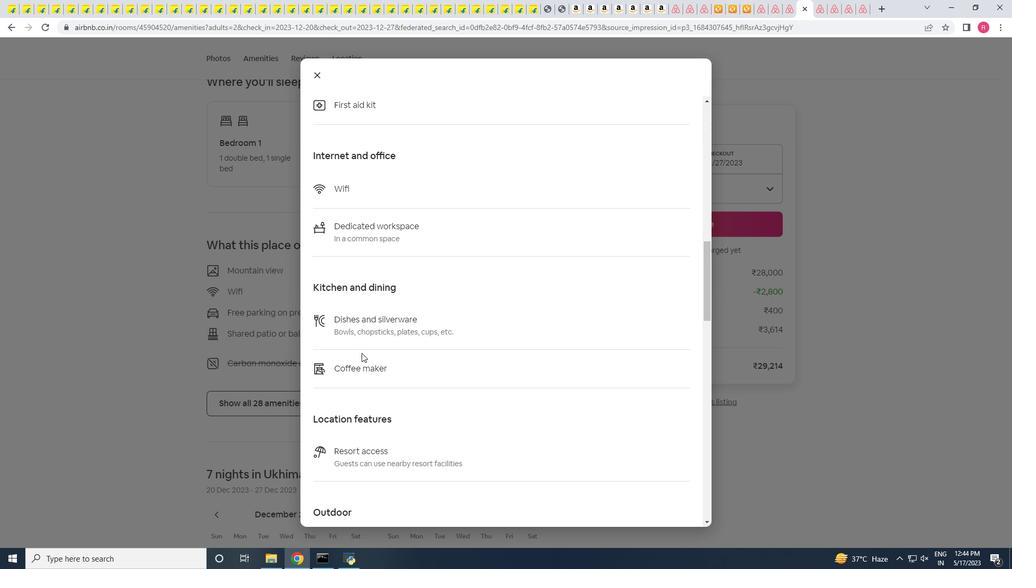 
Action: Mouse scrolled (361, 352) with delta (0, 0)
Screenshot: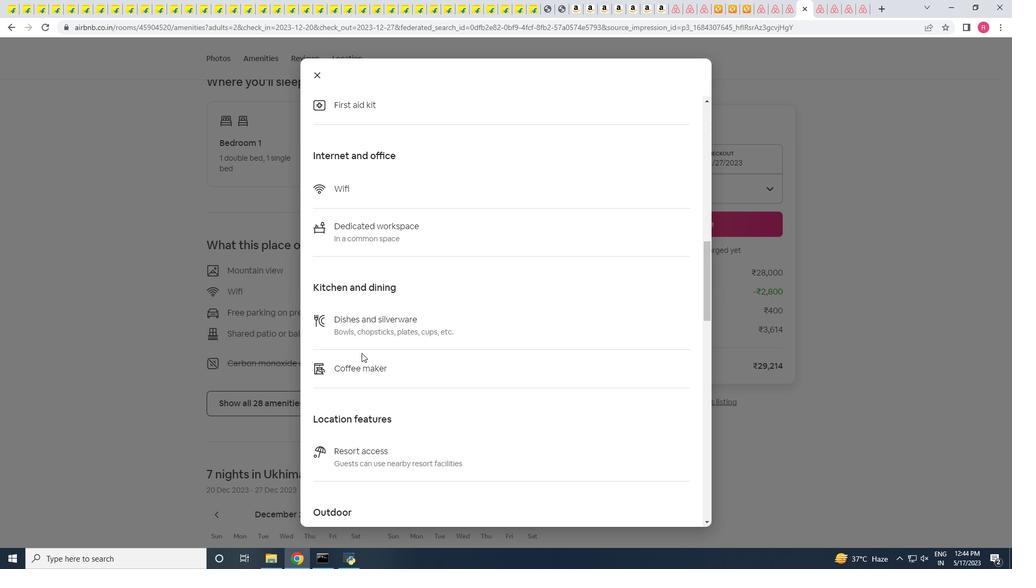 
Action: Mouse scrolled (361, 352) with delta (0, 0)
Screenshot: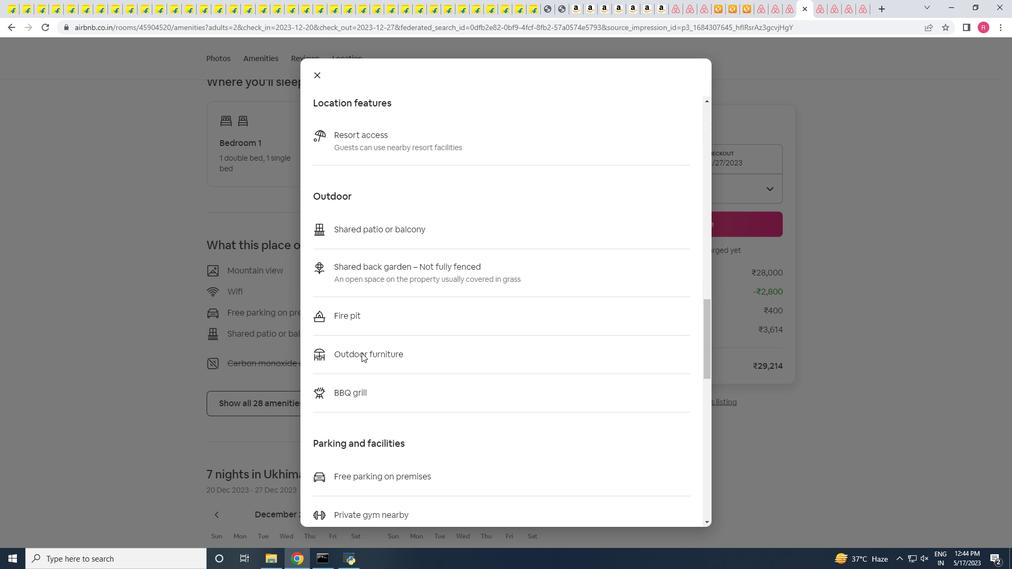 
Action: Mouse scrolled (361, 352) with delta (0, 0)
Screenshot: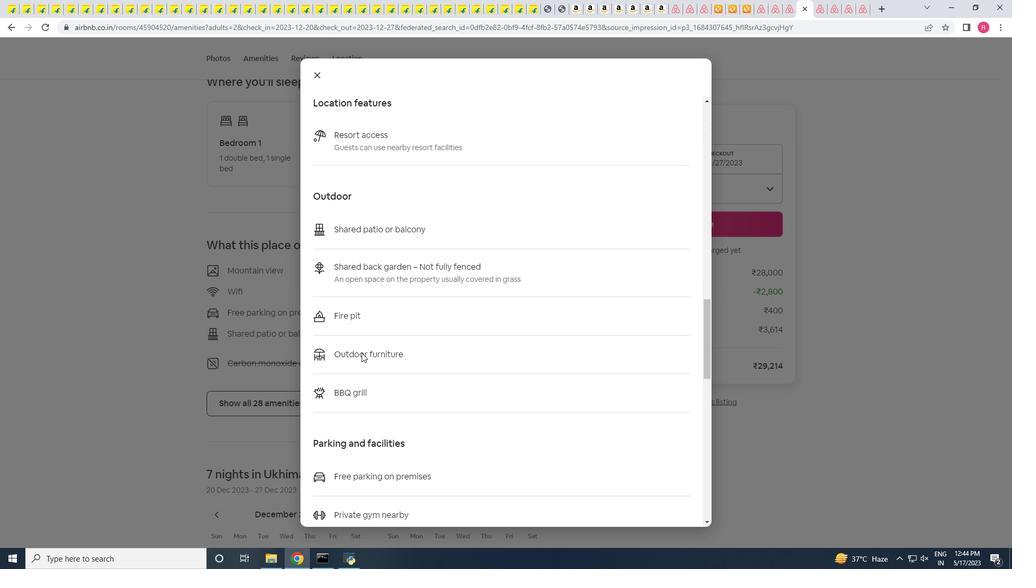 
Action: Mouse scrolled (361, 352) with delta (0, 0)
Screenshot: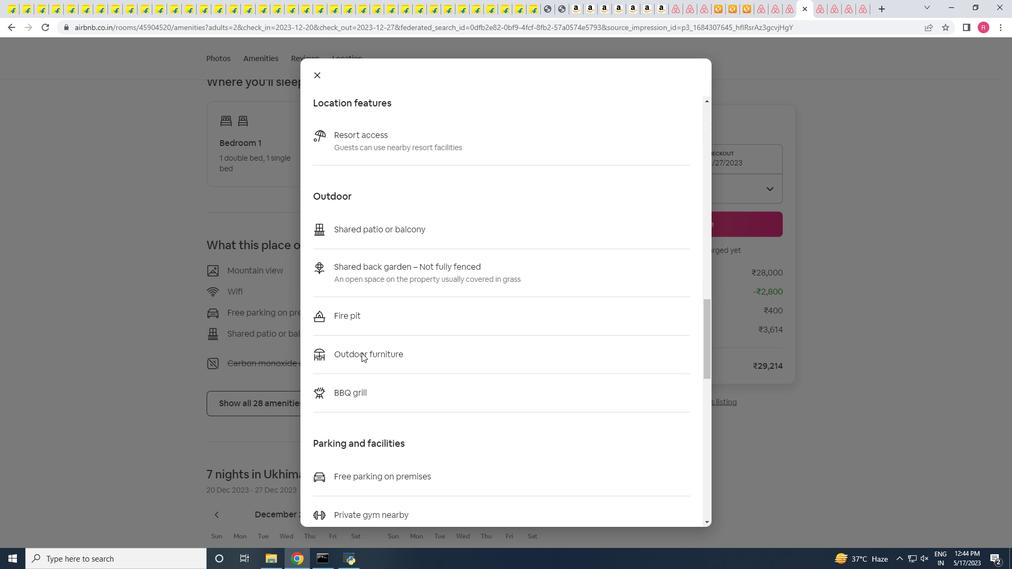 
Action: Mouse scrolled (361, 352) with delta (0, 0)
Screenshot: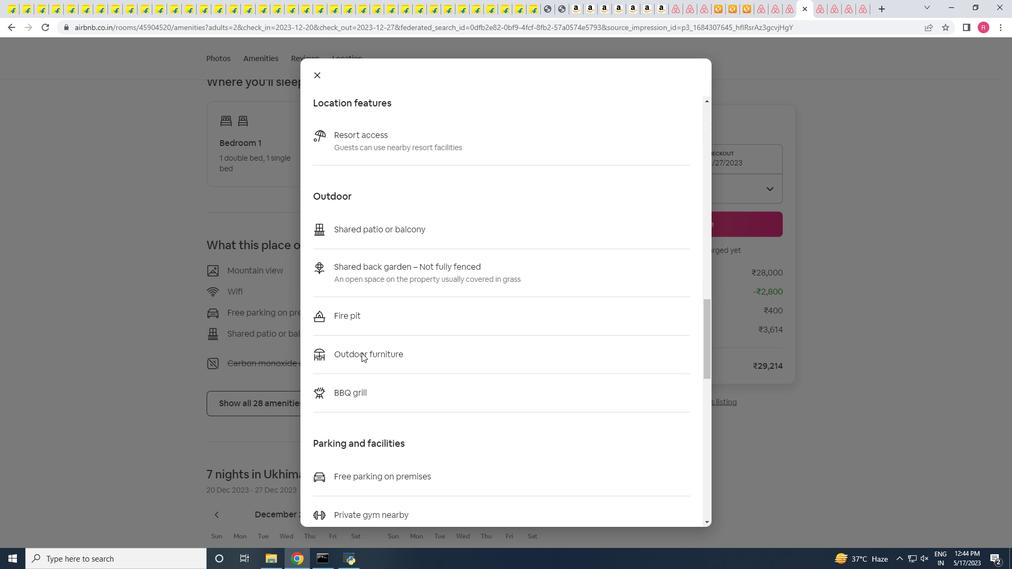 
Action: Mouse scrolled (361, 352) with delta (0, 0)
Screenshot: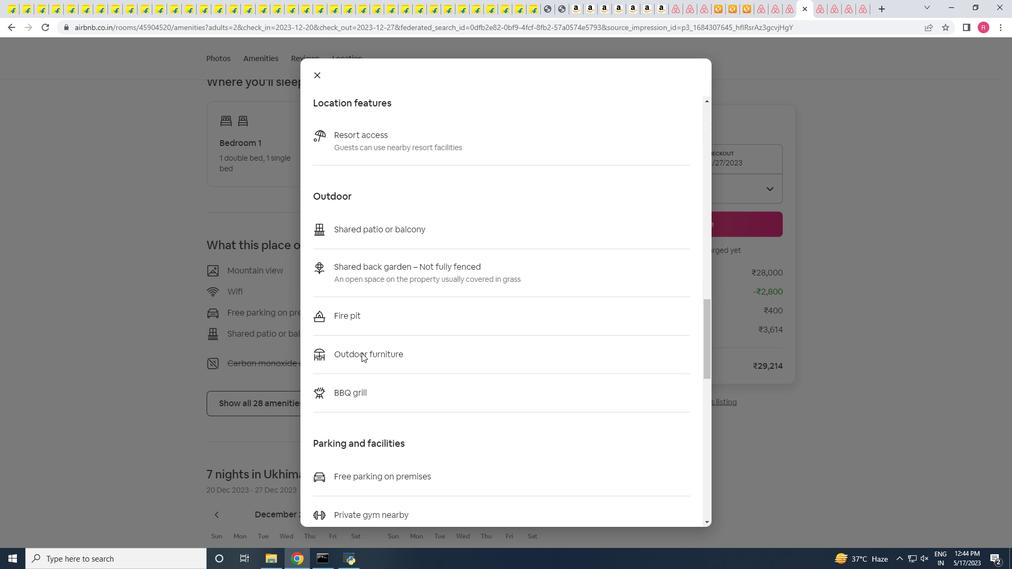 
Action: Mouse scrolled (361, 352) with delta (0, 0)
Screenshot: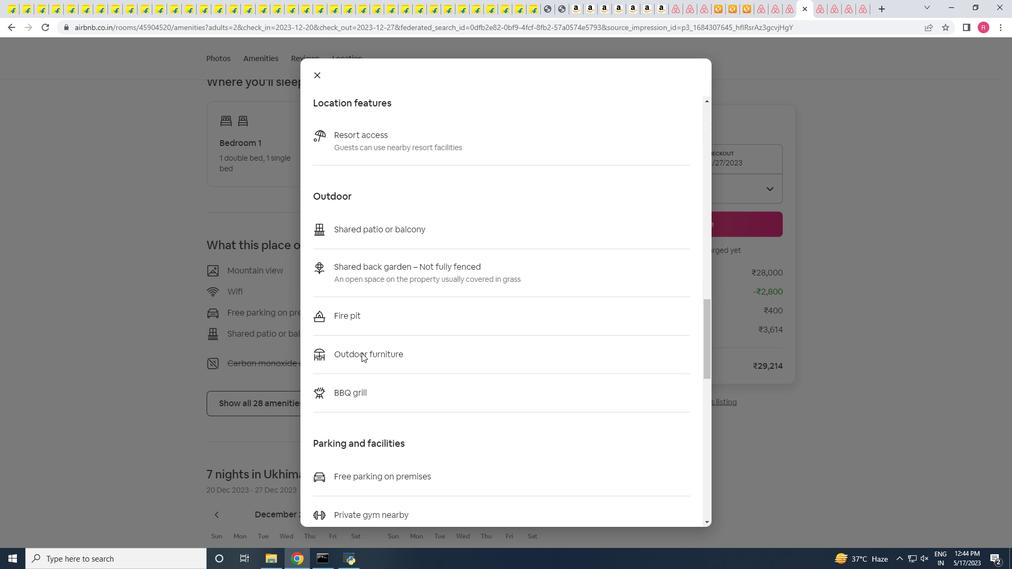 
Action: Mouse scrolled (361, 352) with delta (0, 0)
Screenshot: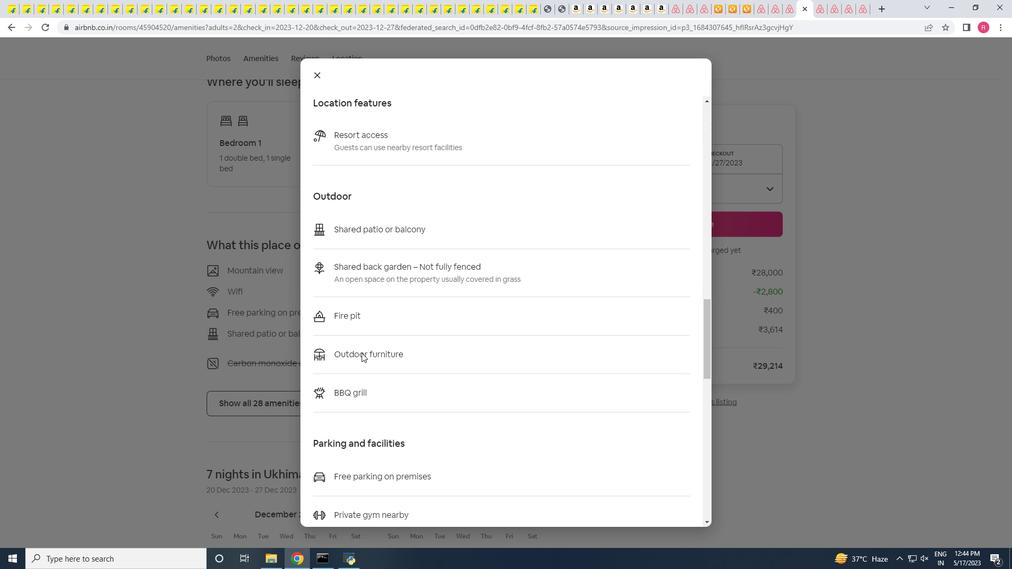 
Action: Mouse scrolled (361, 352) with delta (0, 0)
Screenshot: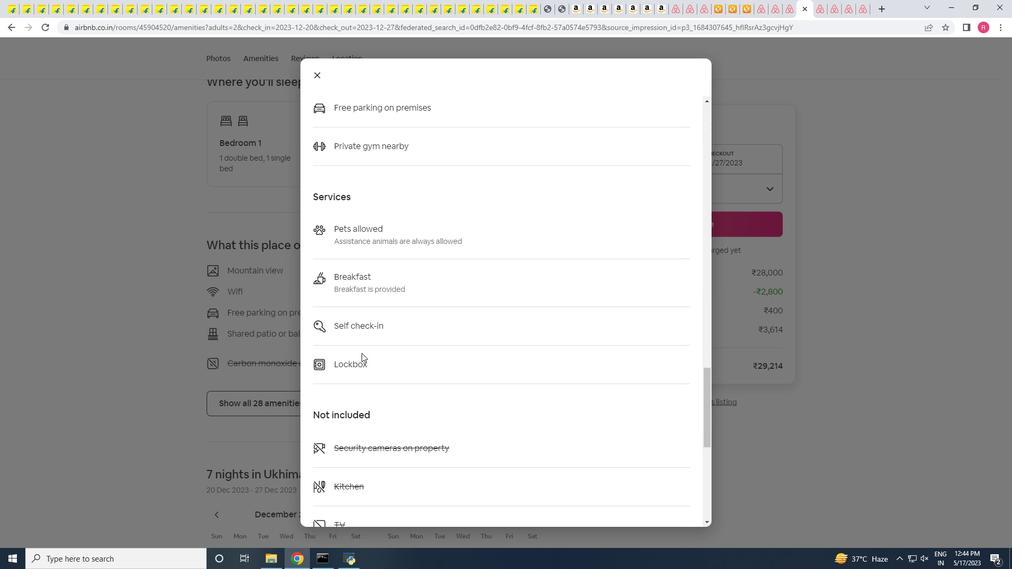 
Action: Mouse scrolled (361, 352) with delta (0, 0)
Screenshot: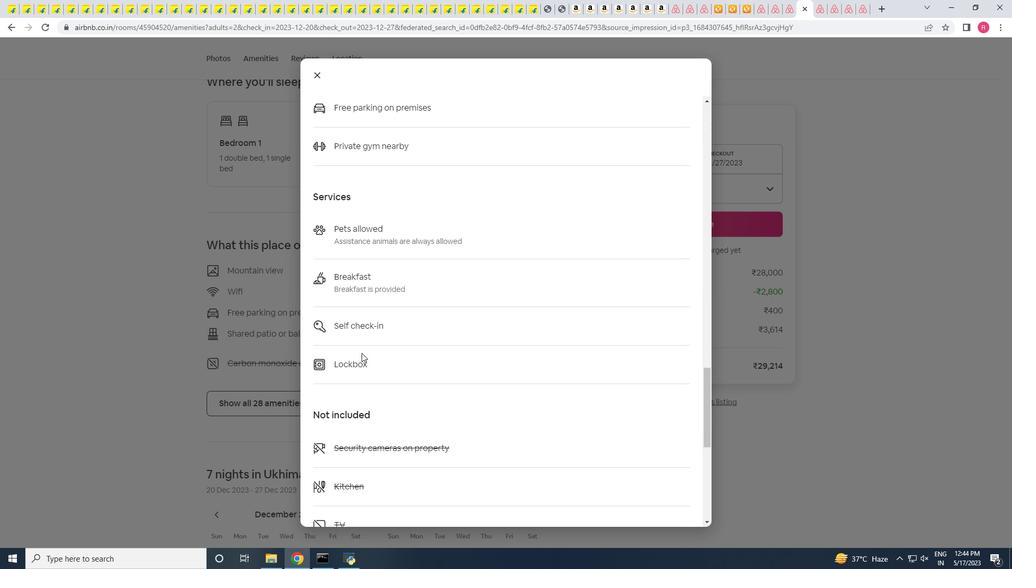 
Action: Mouse scrolled (361, 352) with delta (0, 0)
Screenshot: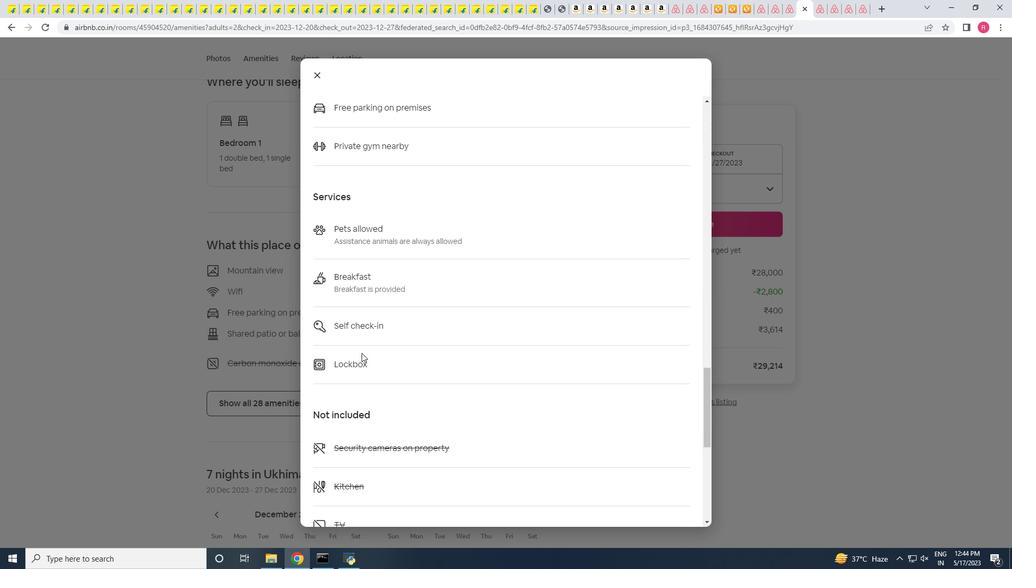 
Action: Mouse scrolled (361, 352) with delta (0, 0)
Screenshot: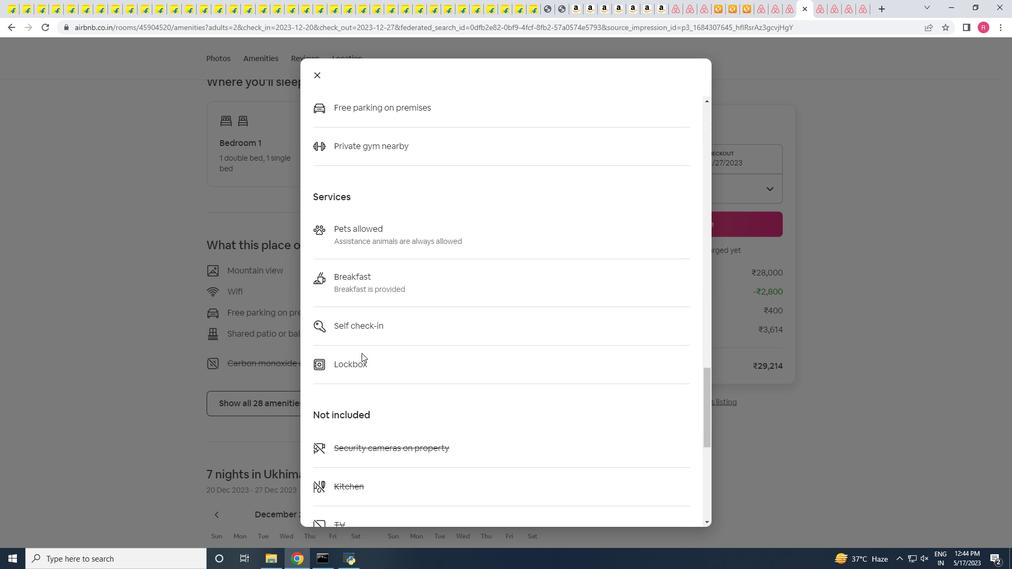 
Action: Mouse scrolled (361, 352) with delta (0, 0)
Screenshot: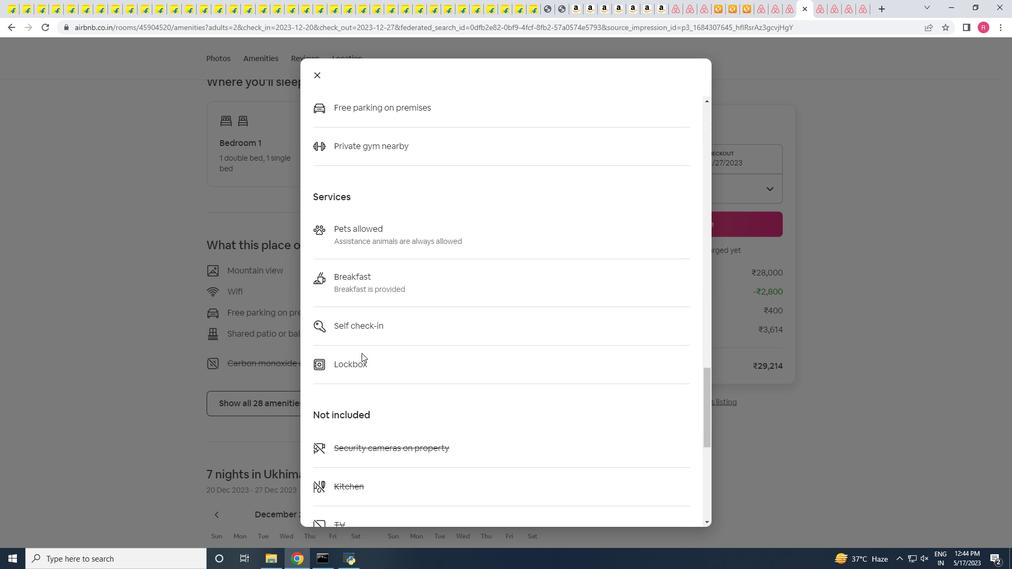
Action: Mouse scrolled (361, 352) with delta (0, 0)
Screenshot: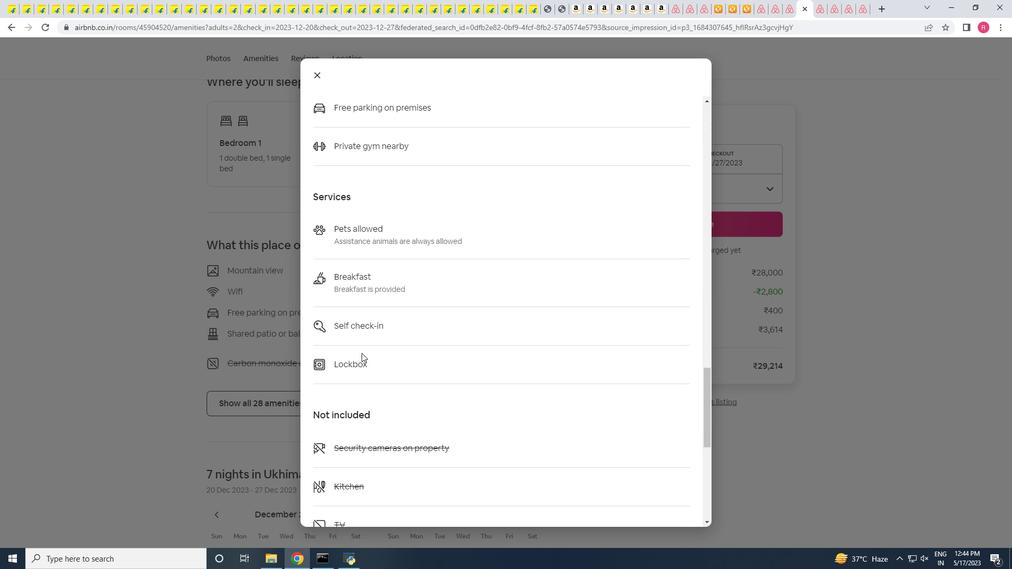 
Action: Mouse scrolled (361, 352) with delta (0, 0)
Screenshot: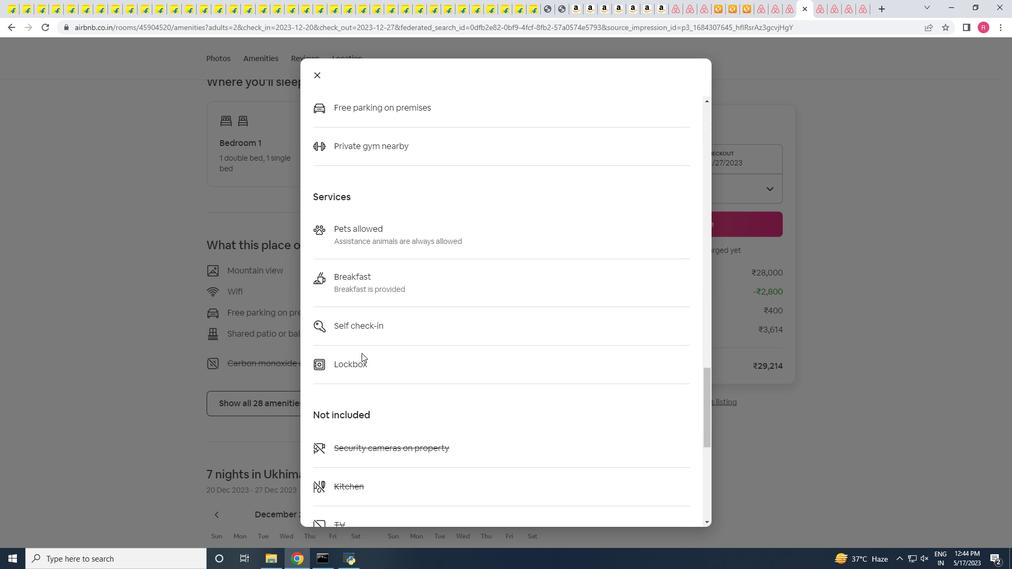 
Action: Mouse scrolled (361, 352) with delta (0, 0)
Screenshot: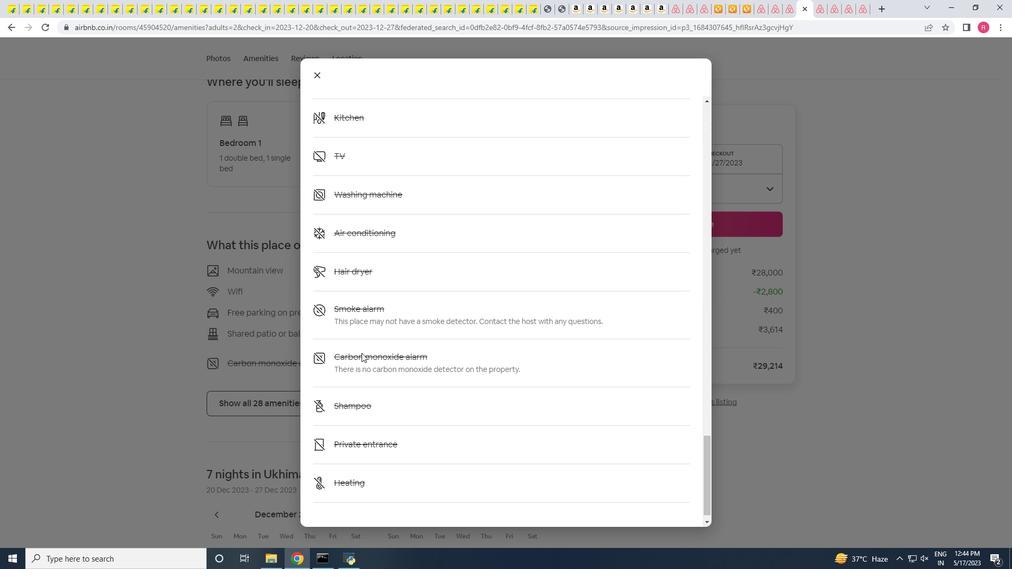 
Action: Mouse scrolled (361, 352) with delta (0, 0)
Screenshot: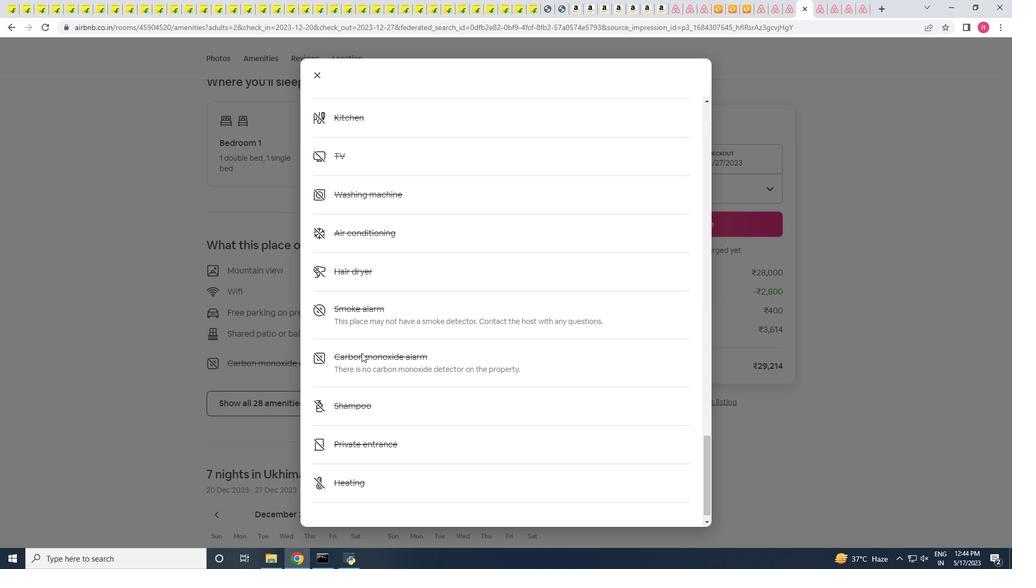 
Action: Mouse scrolled (361, 352) with delta (0, 0)
Screenshot: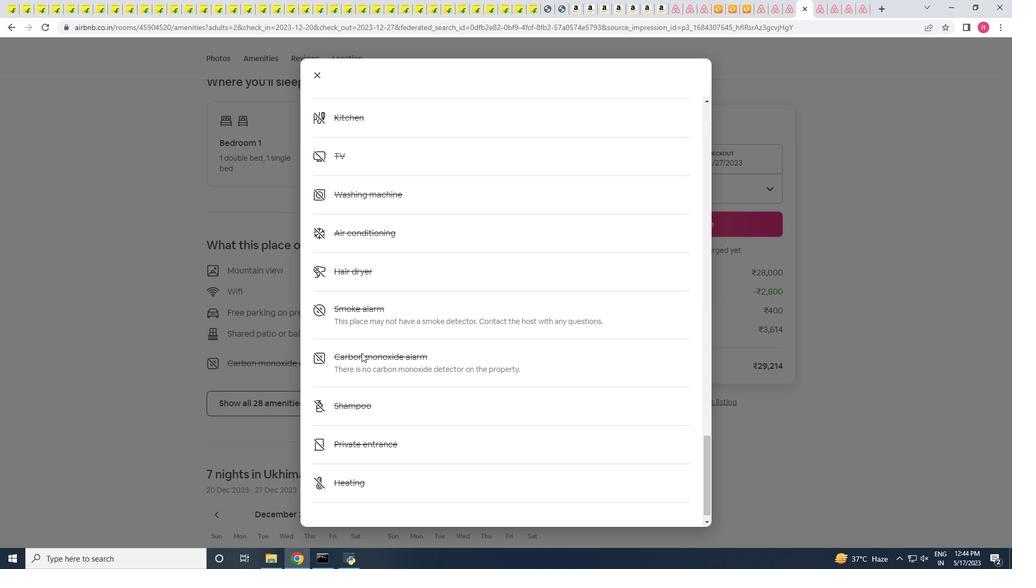 
Action: Mouse scrolled (361, 352) with delta (0, 0)
Screenshot: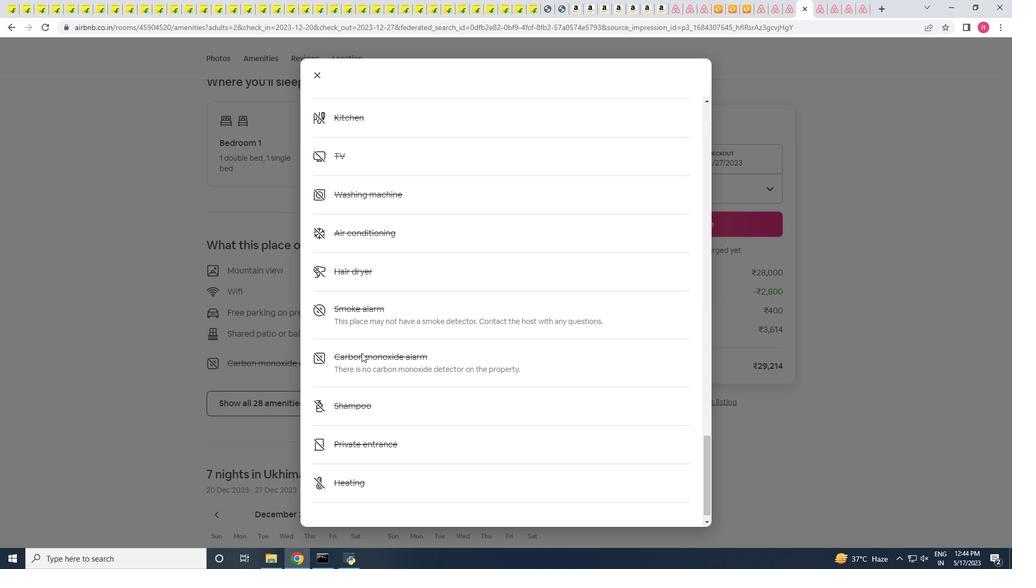 
Action: Mouse scrolled (361, 352) with delta (0, 0)
Screenshot: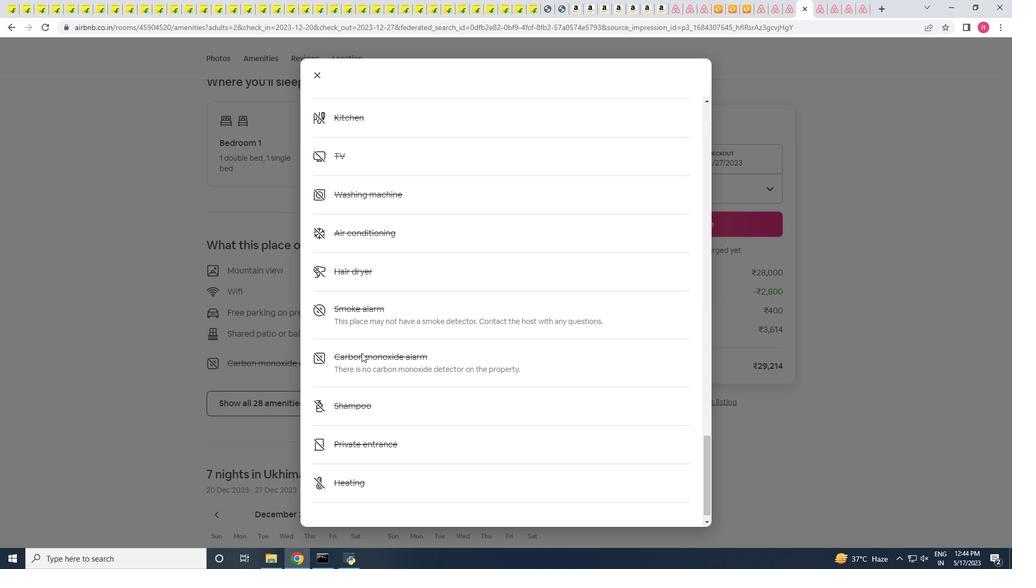 
Action: Mouse scrolled (361, 352) with delta (0, 0)
Screenshot: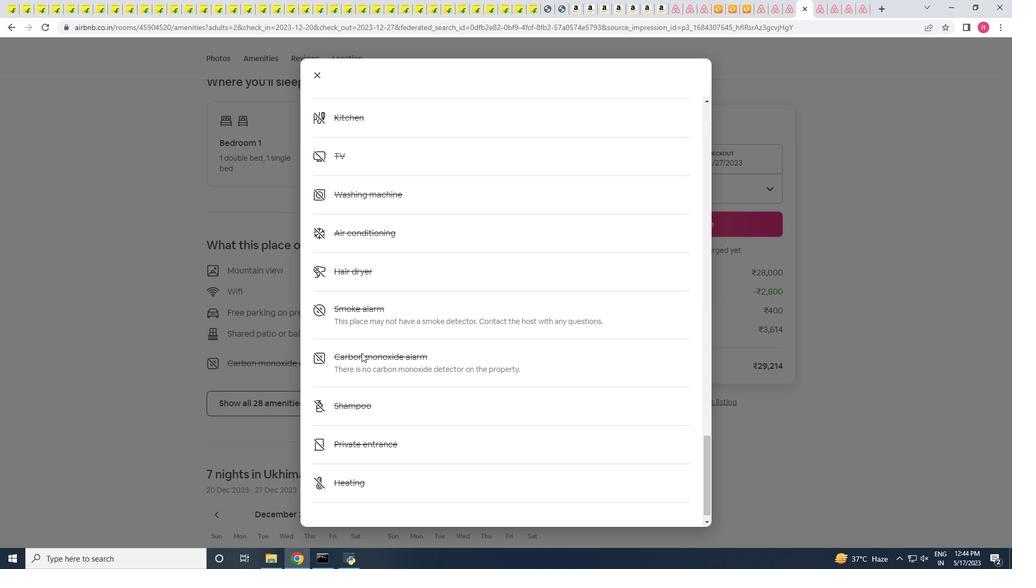 
Action: Mouse moved to (178, 344)
Screenshot: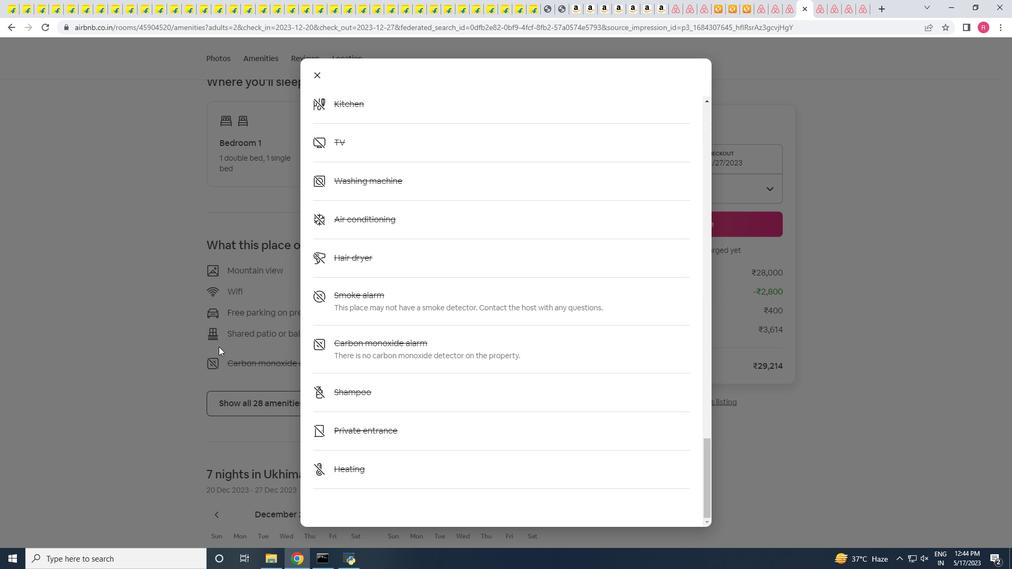 
Action: Mouse pressed left at (178, 344)
Screenshot: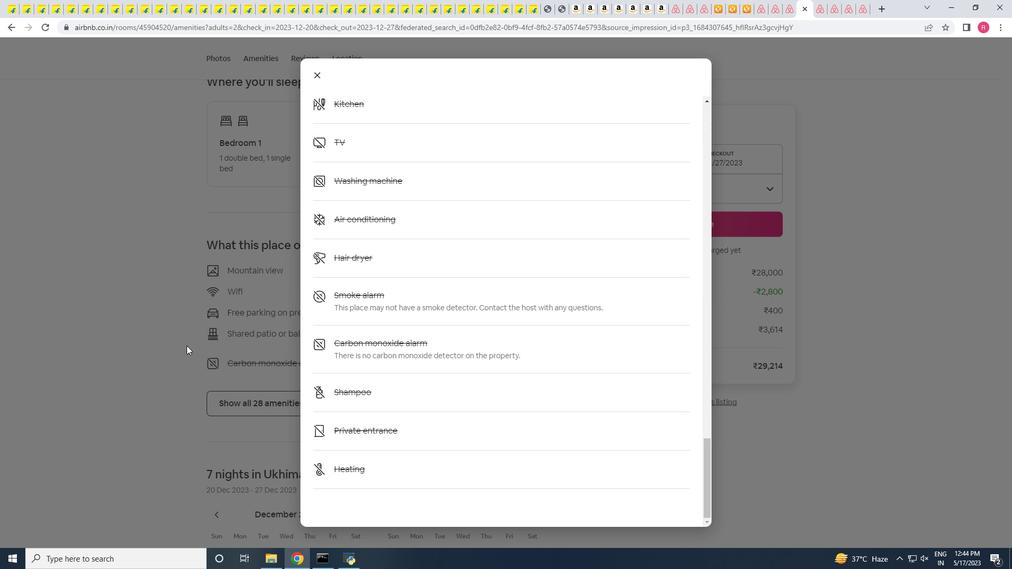 
Action: Mouse moved to (184, 342)
Screenshot: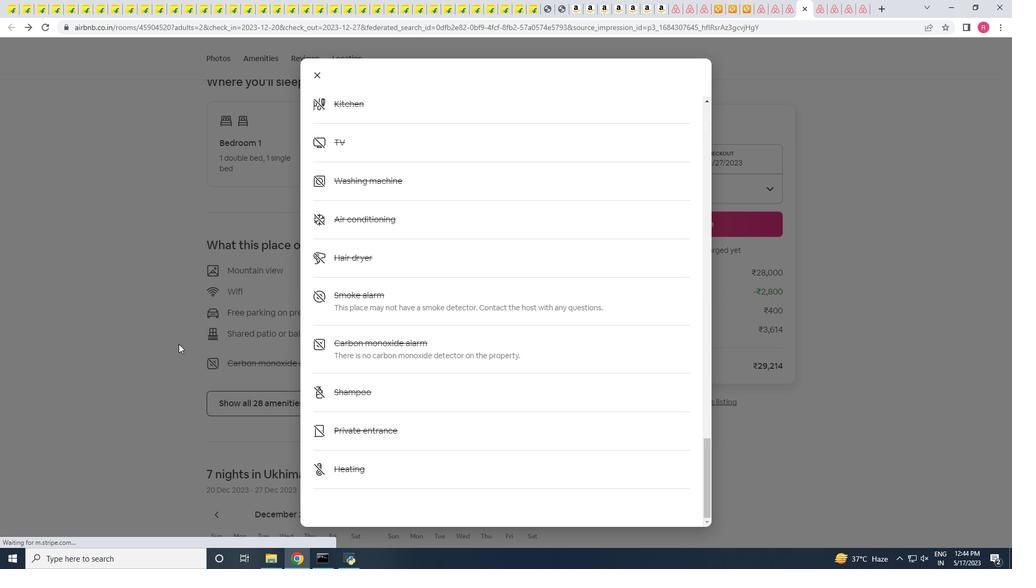 
Action: Mouse scrolled (184, 342) with delta (0, 0)
Screenshot: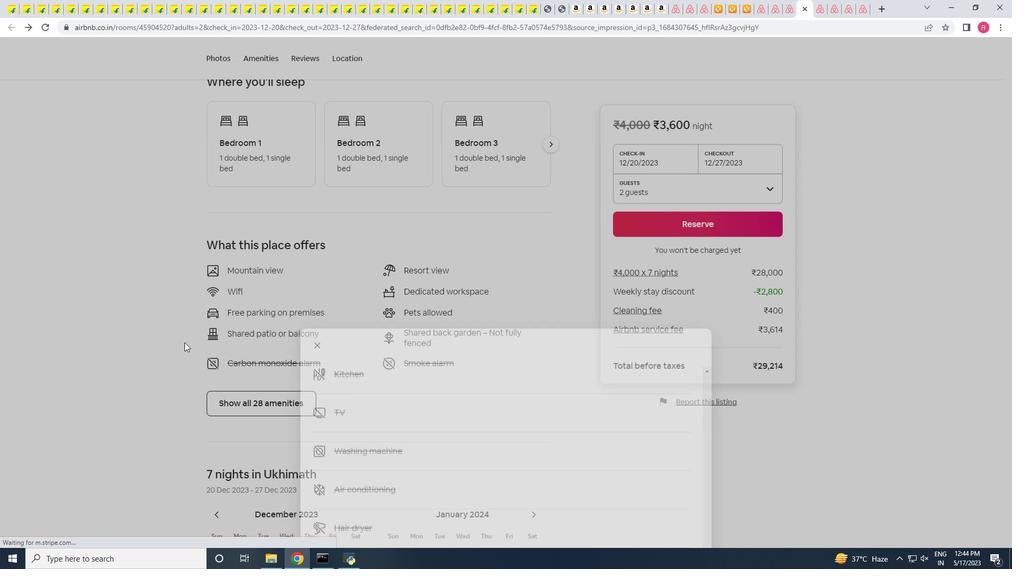 
Action: Mouse scrolled (184, 342) with delta (0, 0)
Screenshot: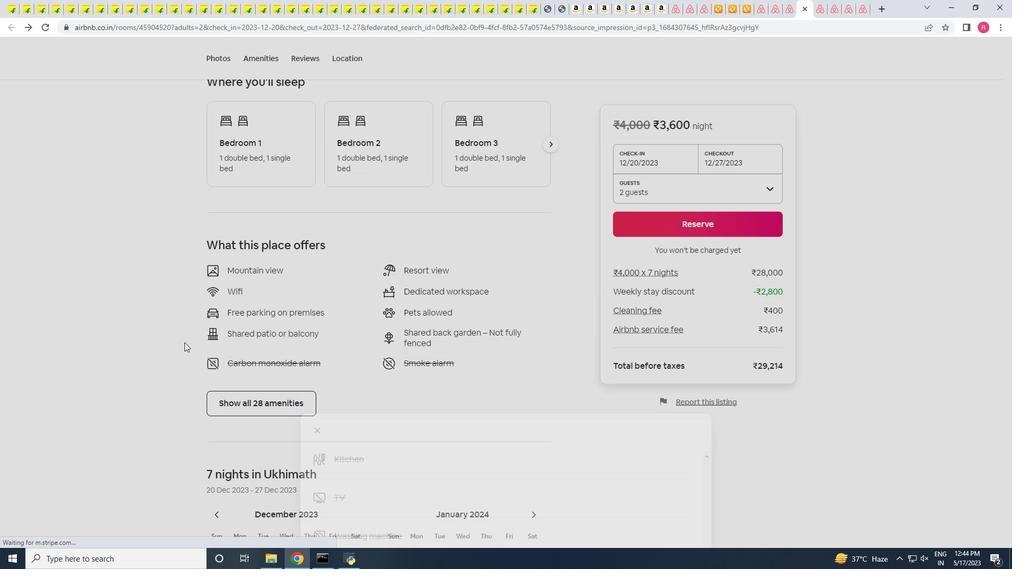 
Action: Mouse scrolled (184, 342) with delta (0, 0)
Screenshot: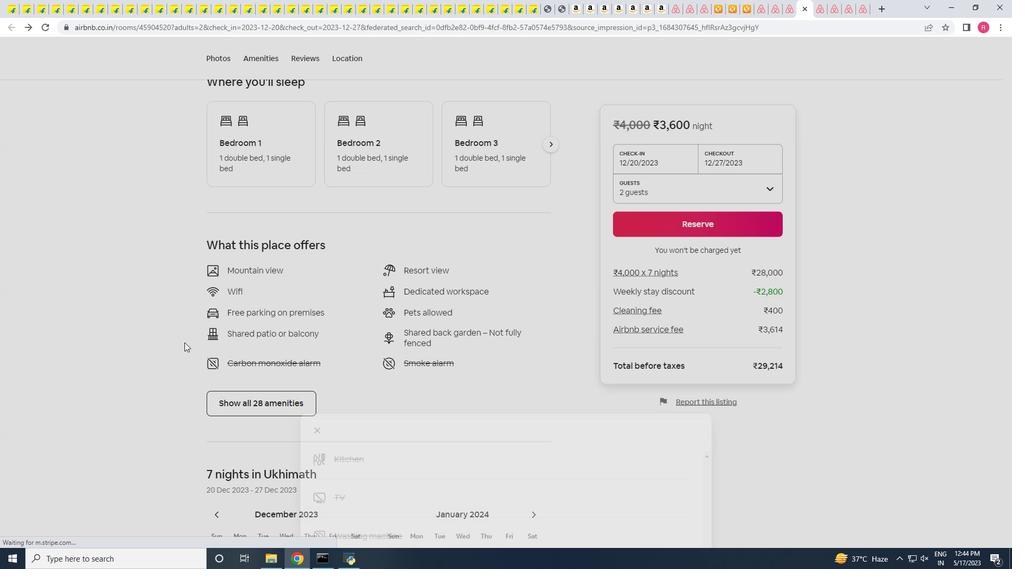 
Action: Mouse scrolled (184, 342) with delta (0, 0)
Screenshot: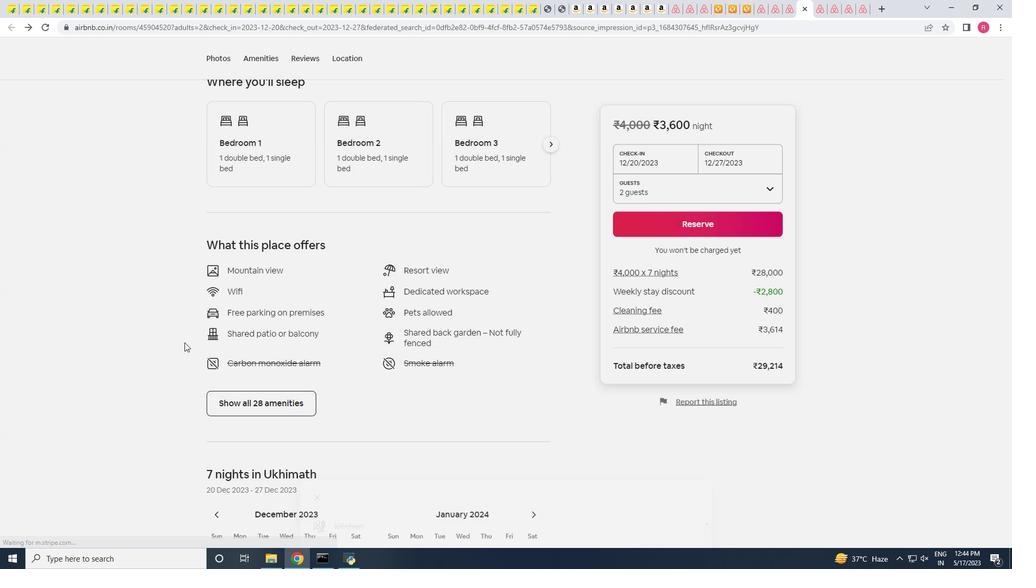 
Action: Mouse scrolled (184, 342) with delta (0, 0)
Screenshot: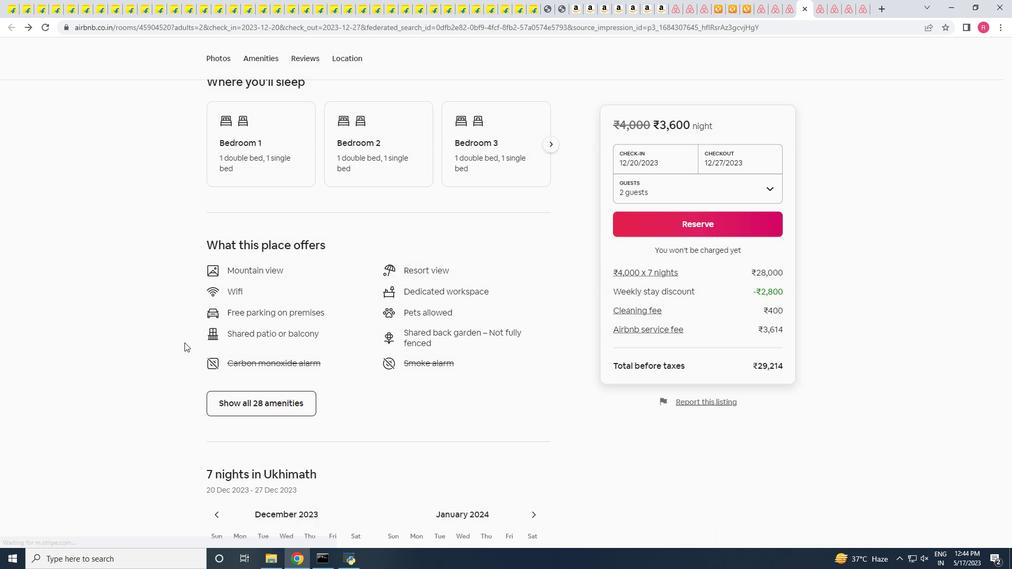 
Action: Mouse moved to (291, 351)
Screenshot: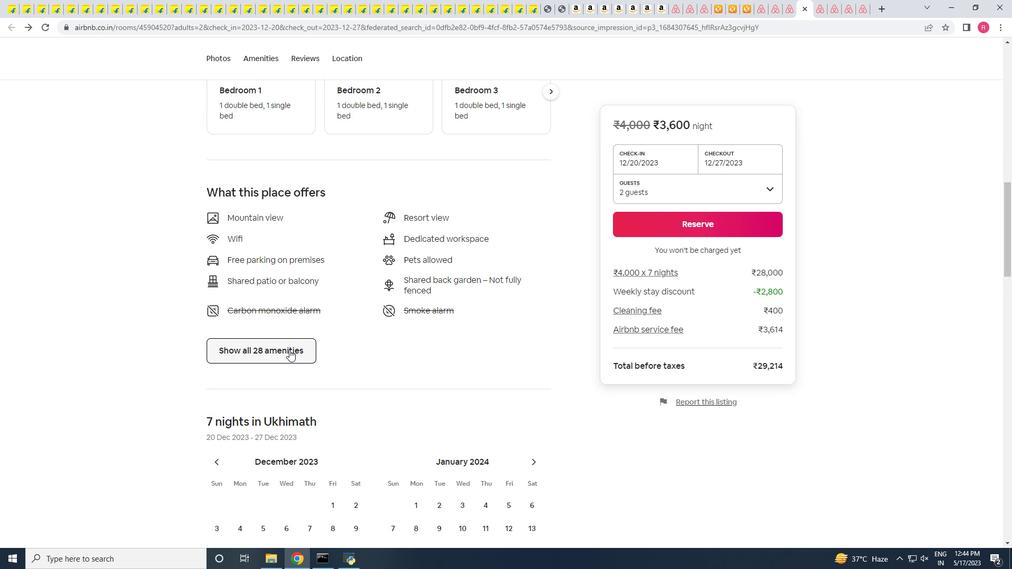 
Action: Mouse scrolled (291, 350) with delta (0, 0)
Screenshot: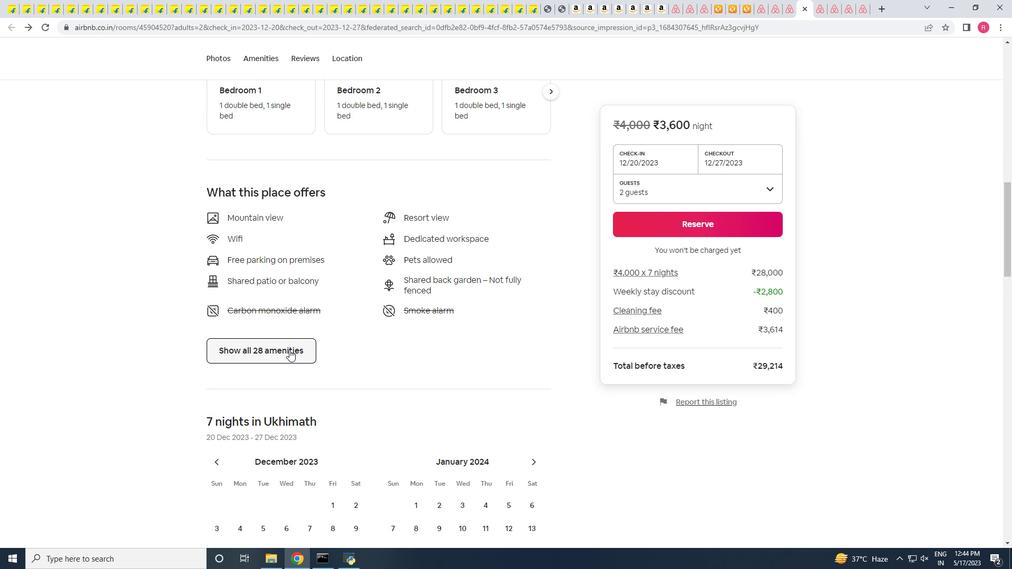 
Action: Mouse scrolled (291, 350) with delta (0, 0)
Screenshot: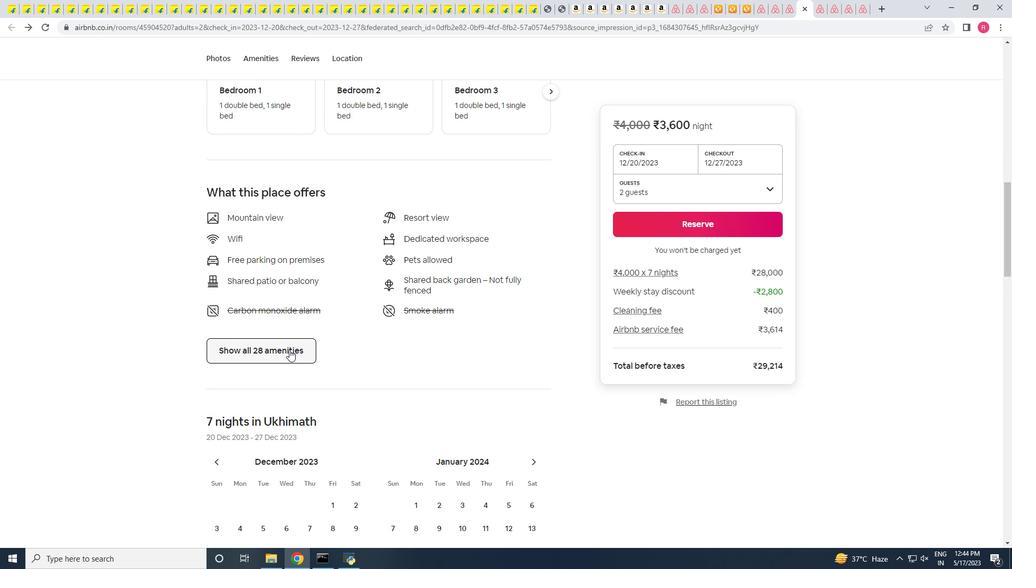 
Action: Mouse scrolled (291, 350) with delta (0, 0)
Screenshot: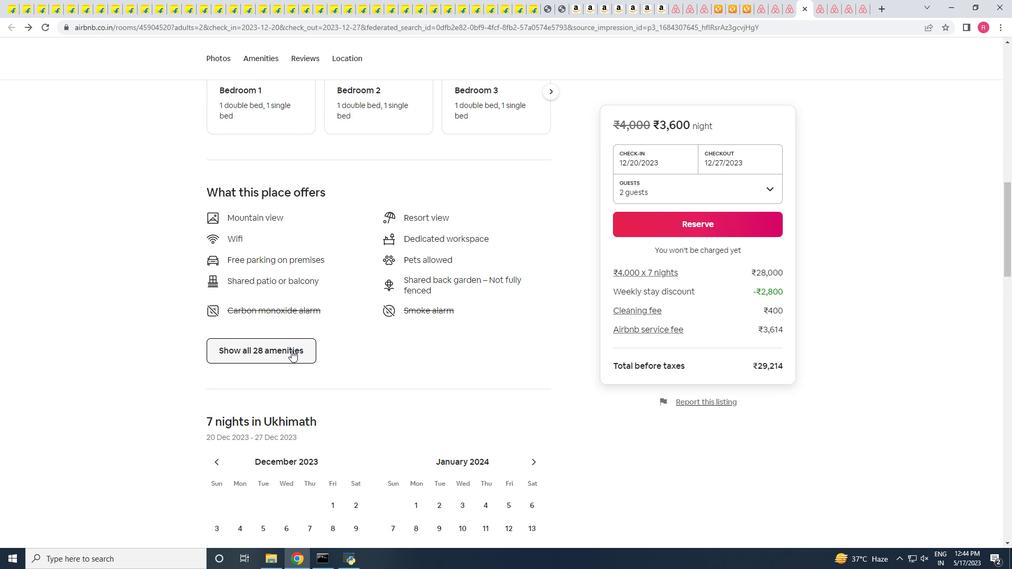 
Action: Mouse scrolled (291, 350) with delta (0, 0)
Screenshot: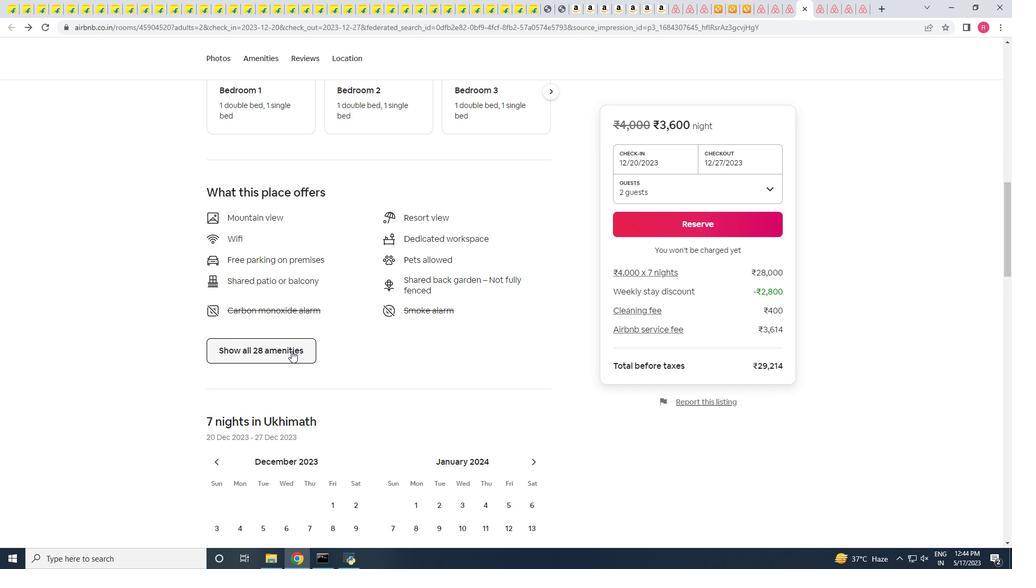 
Action: Mouse moved to (292, 351)
Screenshot: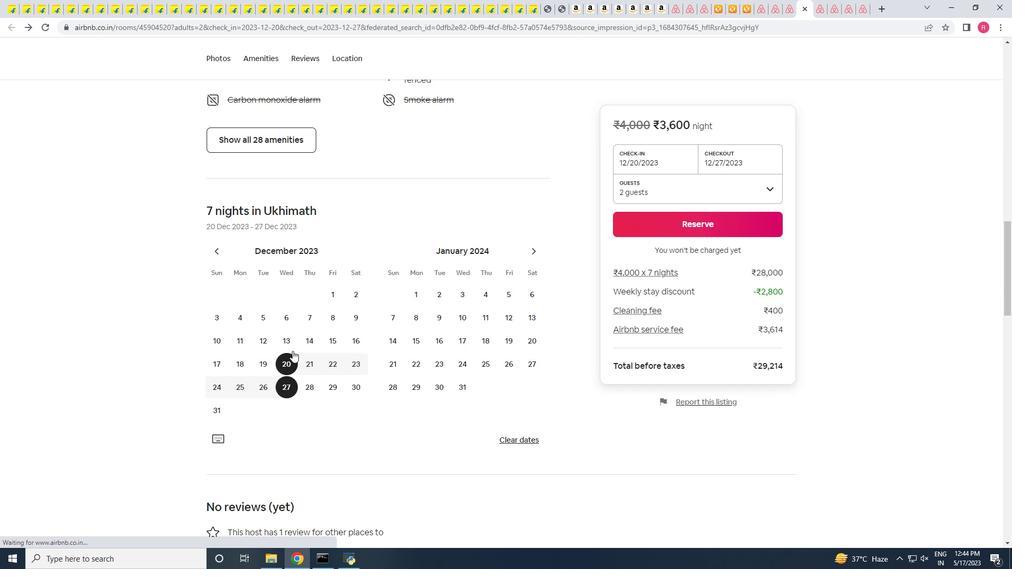 
Action: Mouse scrolled (292, 350) with delta (0, 0)
Screenshot: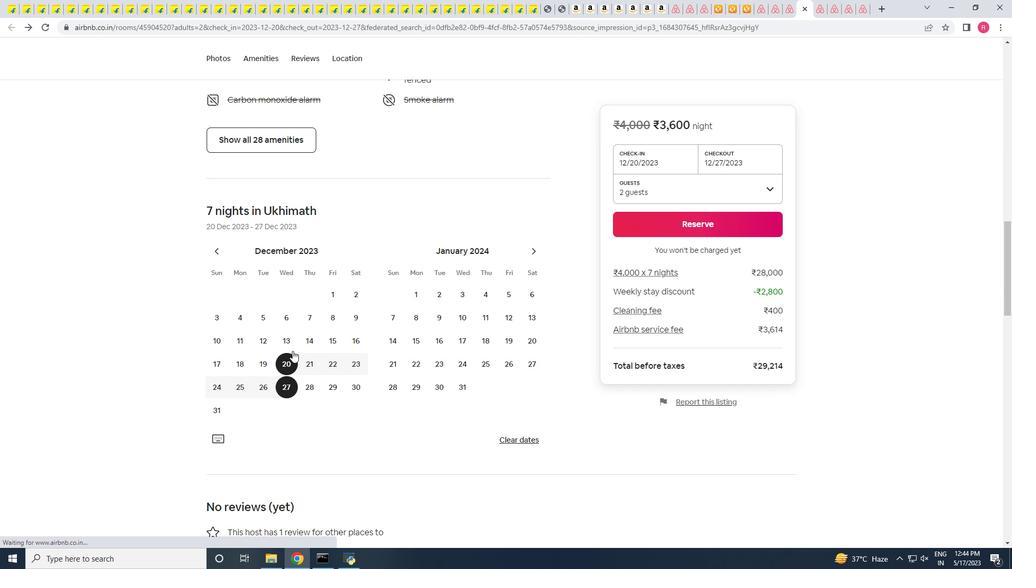 
Action: Mouse moved to (299, 354)
Screenshot: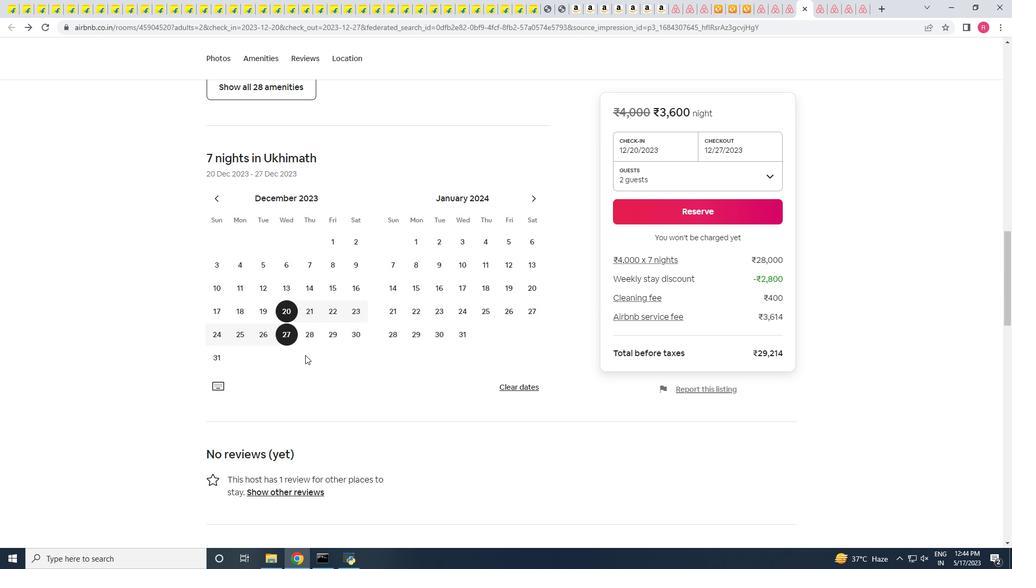 
Action: Mouse scrolled (299, 353) with delta (0, 0)
Screenshot: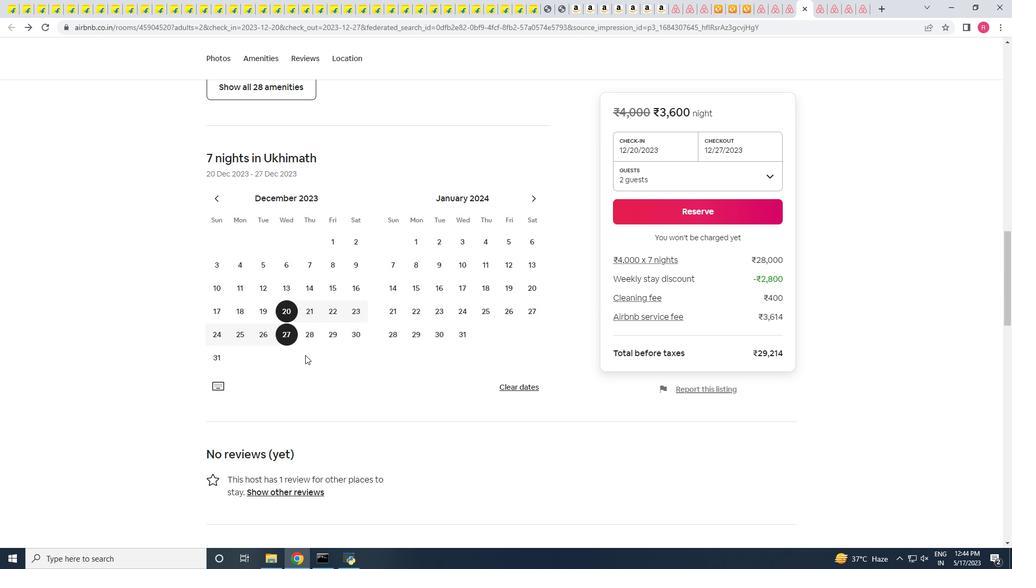 
Action: Mouse moved to (264, 356)
Screenshot: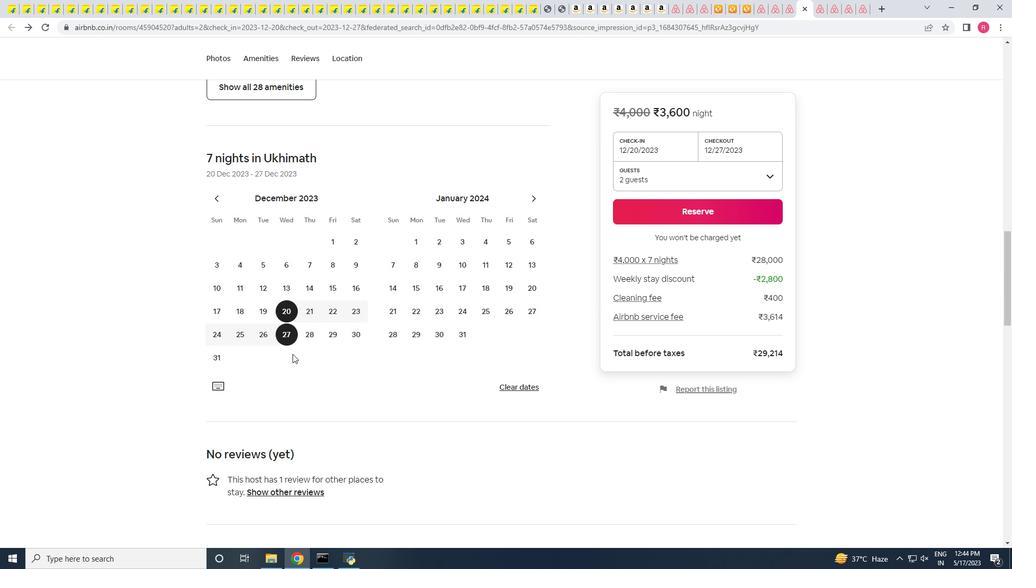 
Action: Mouse scrolled (264, 356) with delta (0, 0)
Screenshot: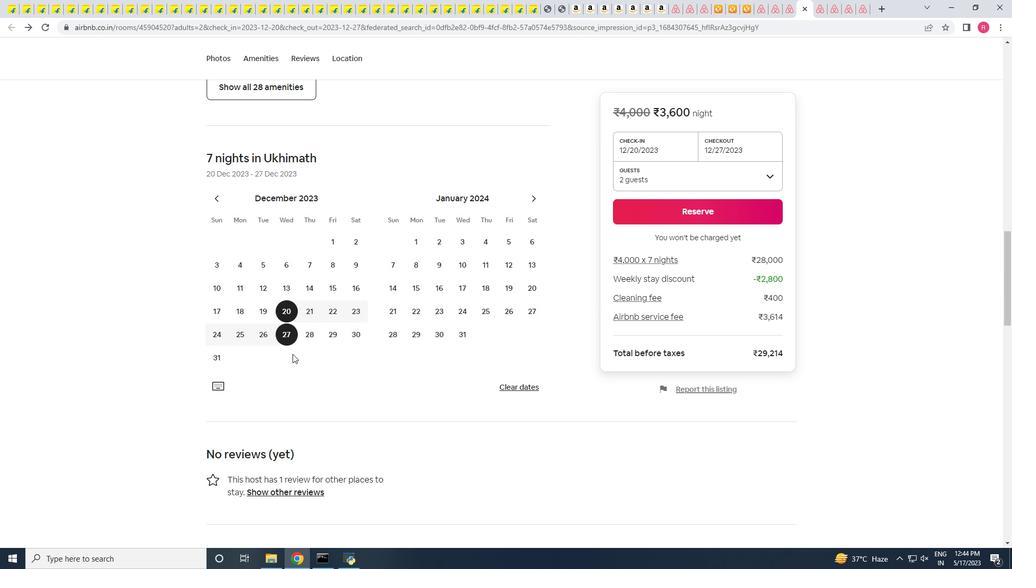 
Action: Mouse moved to (231, 356)
Screenshot: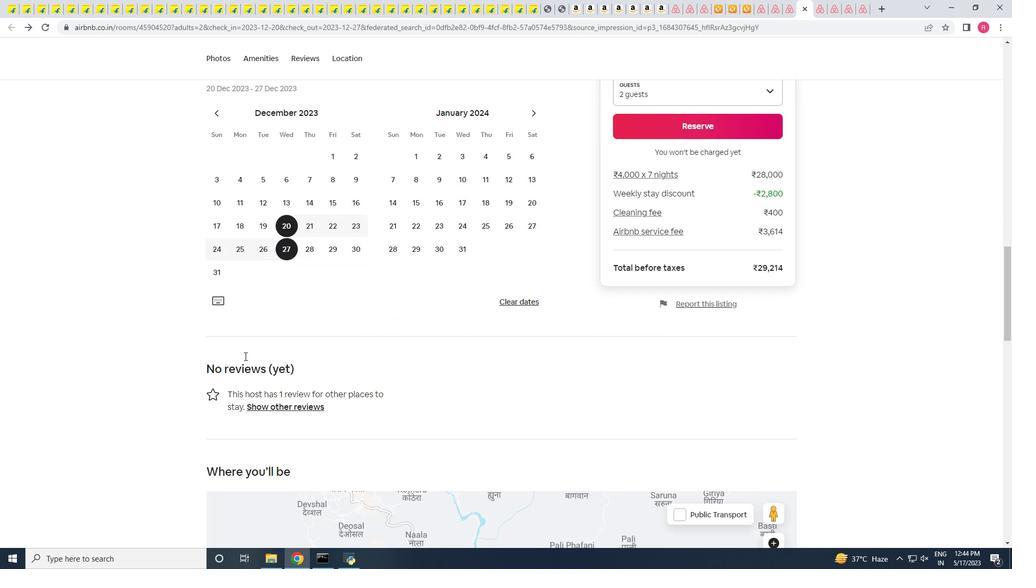 
Action: Mouse scrolled (231, 356) with delta (0, 0)
Screenshot: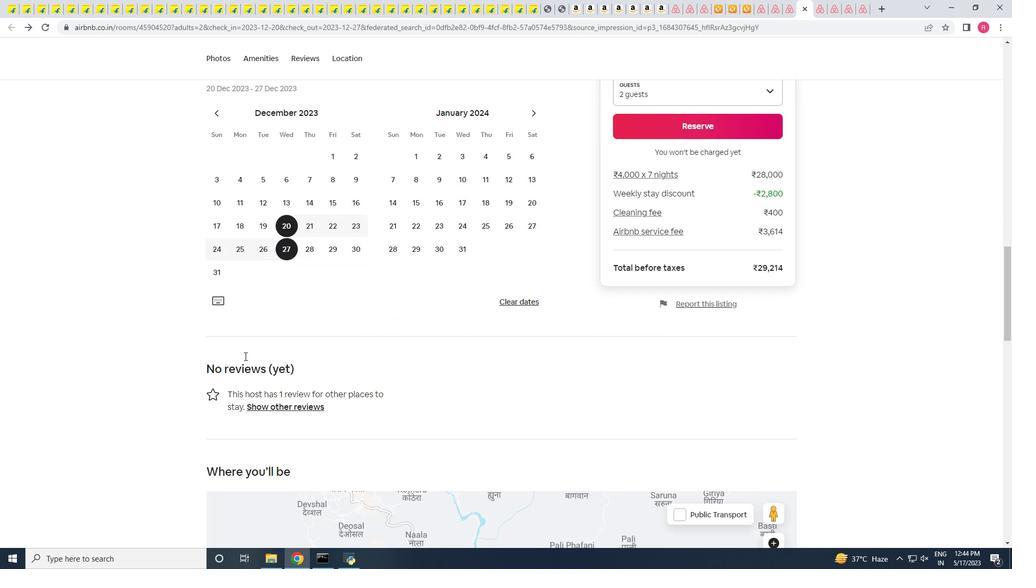 
Action: Mouse moved to (231, 356)
Screenshot: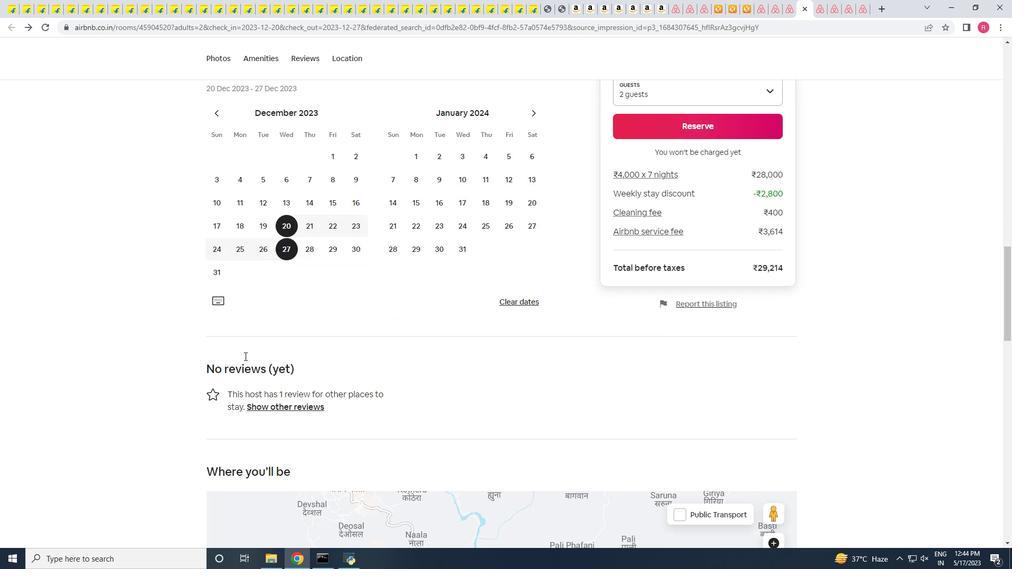
Action: Mouse scrolled (231, 355) with delta (0, 0)
Screenshot: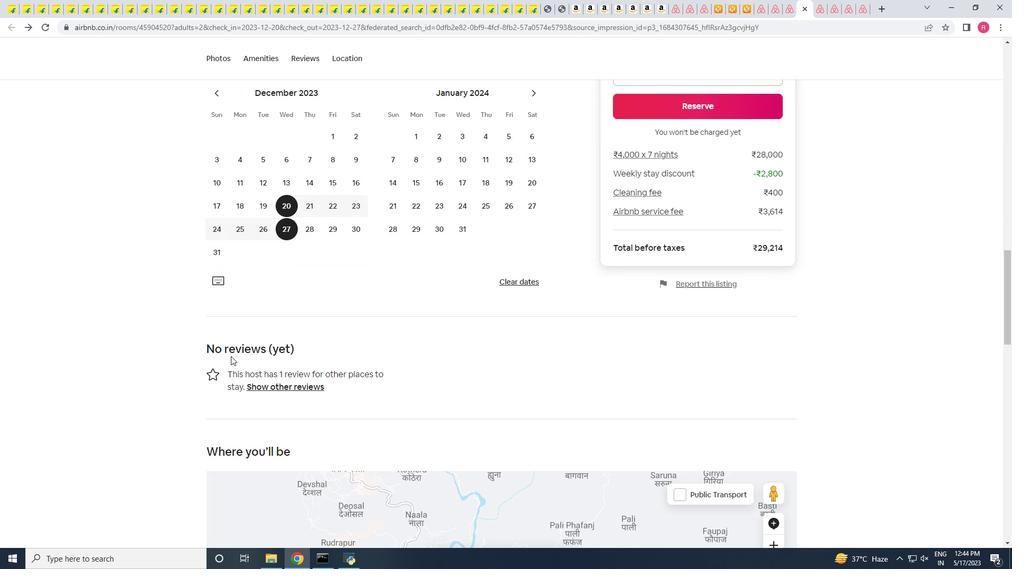 
Action: Mouse scrolled (231, 355) with delta (0, 0)
Screenshot: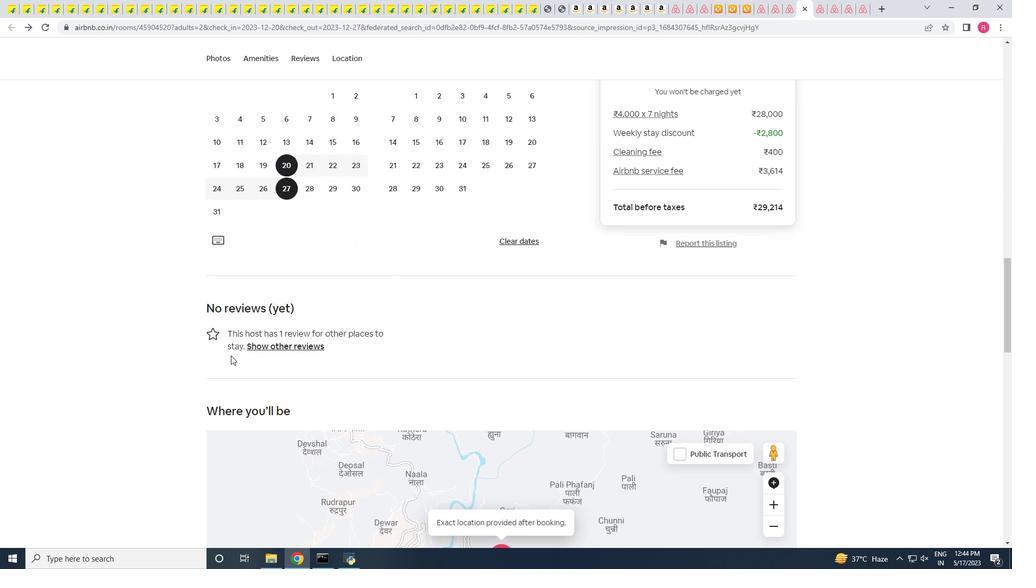 
Action: Mouse scrolled (231, 355) with delta (0, 0)
Screenshot: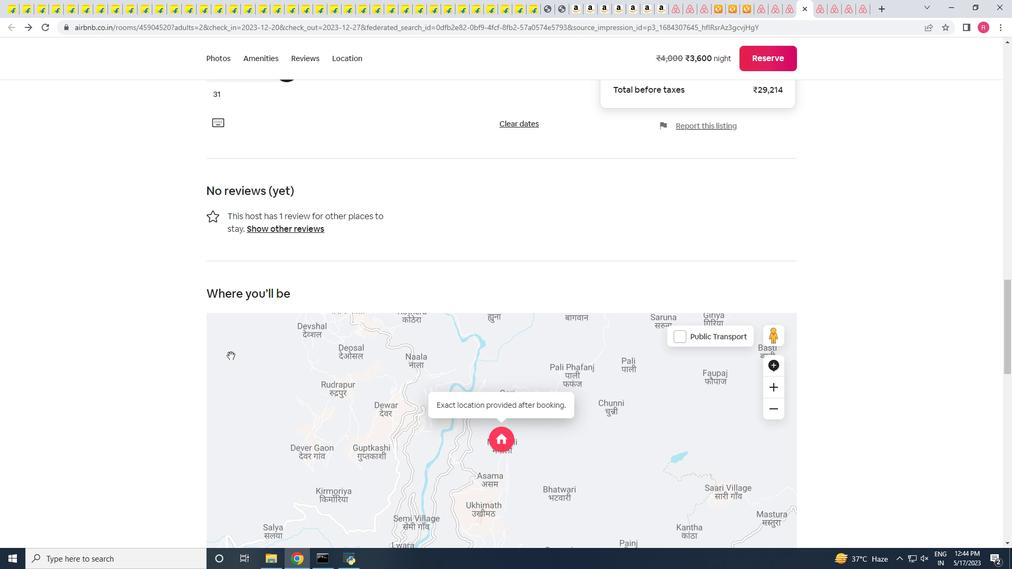 
Action: Mouse scrolled (231, 355) with delta (0, 0)
Screenshot: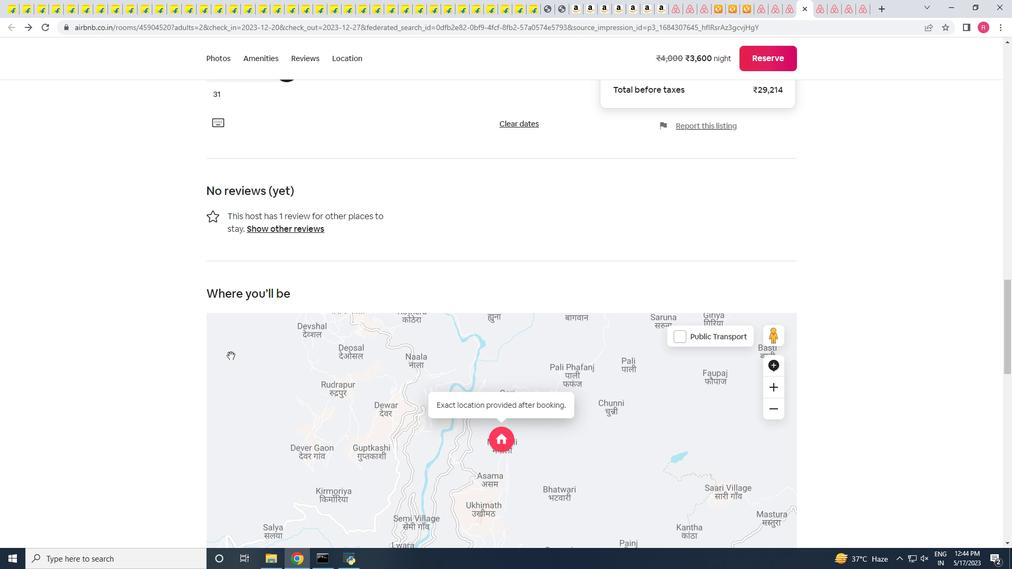 
Action: Mouse scrolled (231, 355) with delta (0, 0)
Screenshot: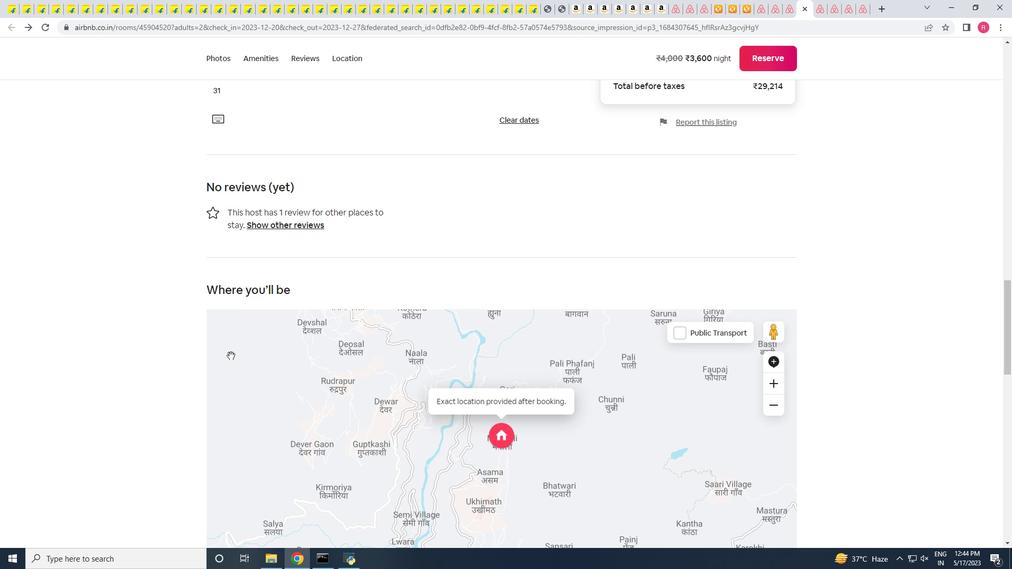 
Action: Mouse scrolled (231, 355) with delta (0, 0)
Screenshot: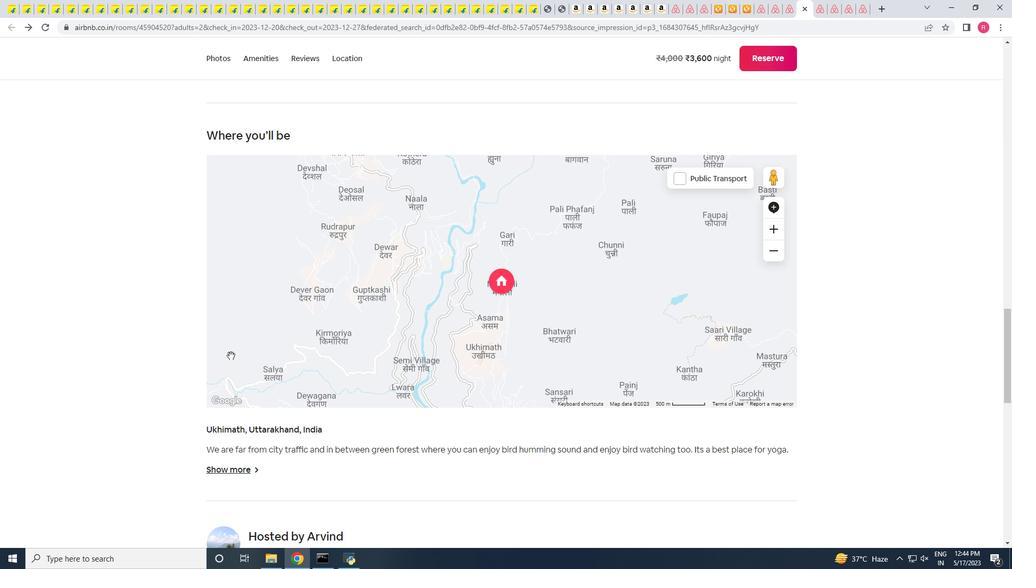 
Action: Mouse scrolled (231, 355) with delta (0, 0)
Screenshot: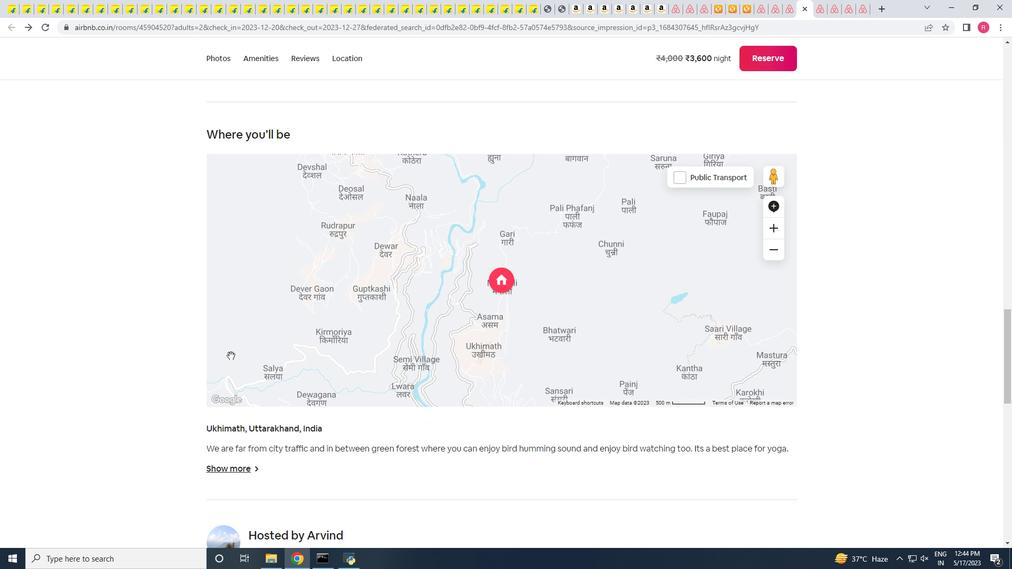 
Action: Mouse scrolled (231, 355) with delta (0, 0)
Screenshot: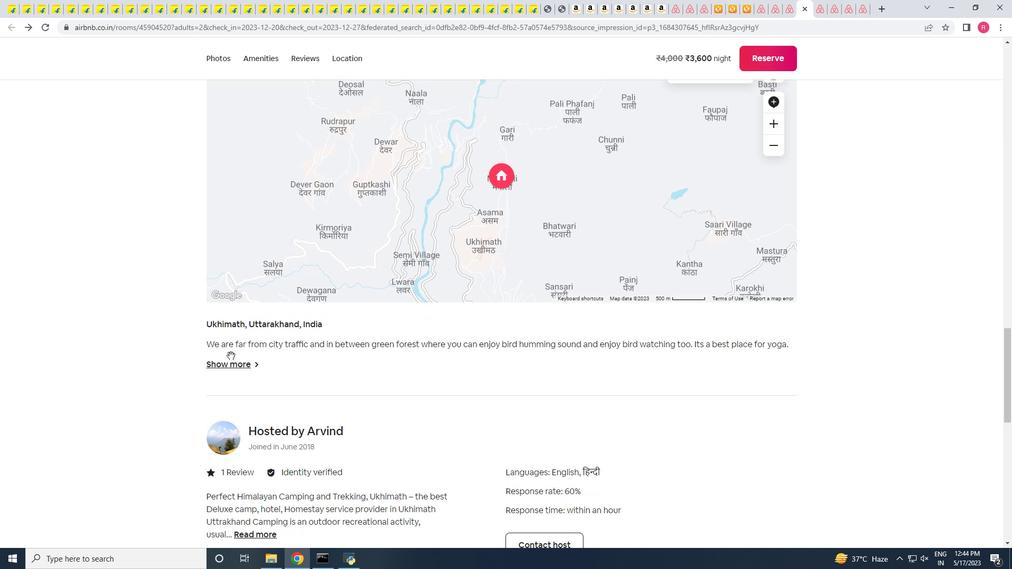 
Action: Mouse scrolled (231, 355) with delta (0, 0)
Screenshot: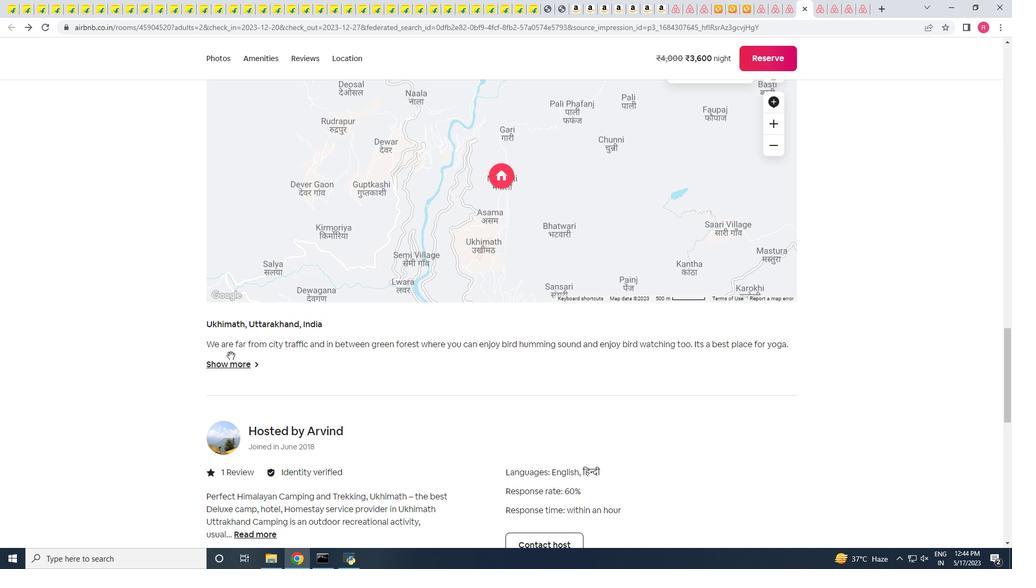 
Action: Mouse scrolled (231, 355) with delta (0, 0)
Screenshot: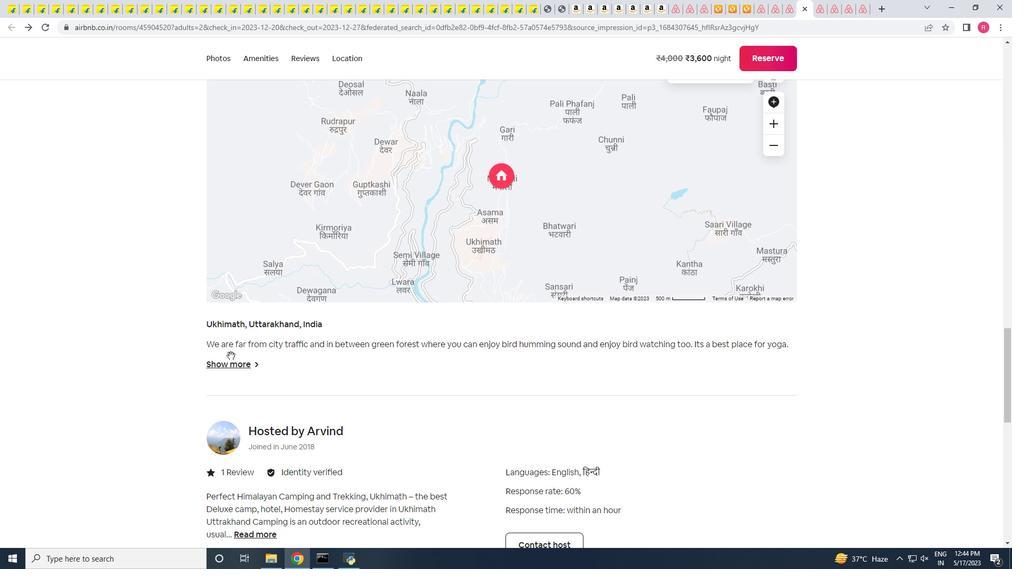 
Action: Mouse scrolled (231, 355) with delta (0, 0)
Screenshot: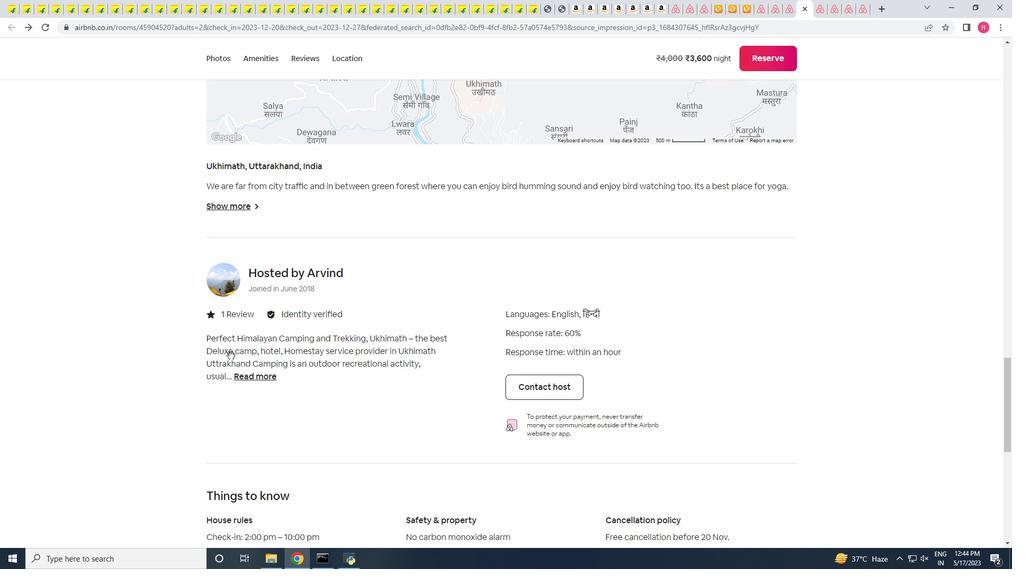 
Action: Mouse scrolled (231, 355) with delta (0, 0)
Screenshot: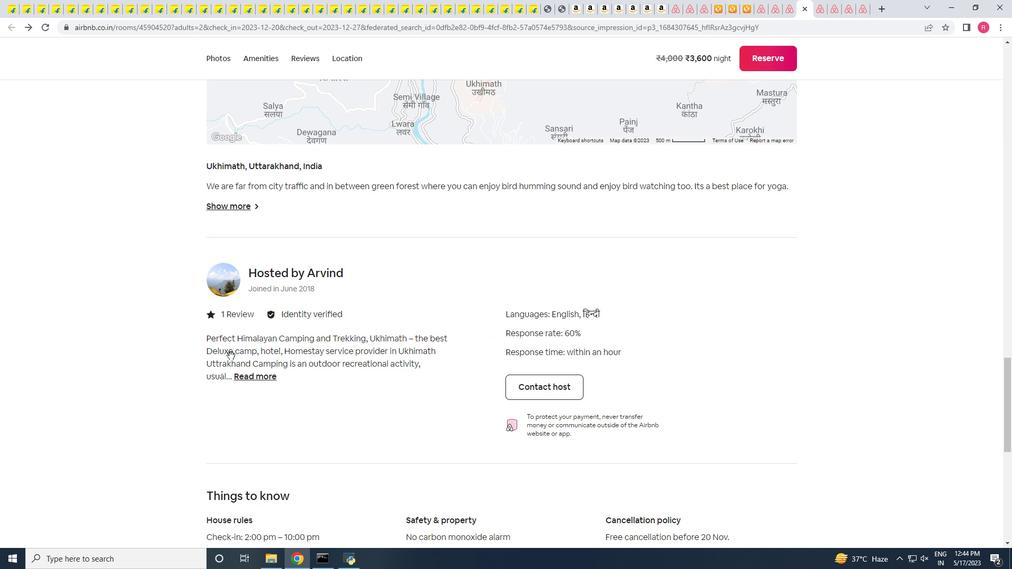 
Action: Mouse scrolled (231, 355) with delta (0, 0)
Screenshot: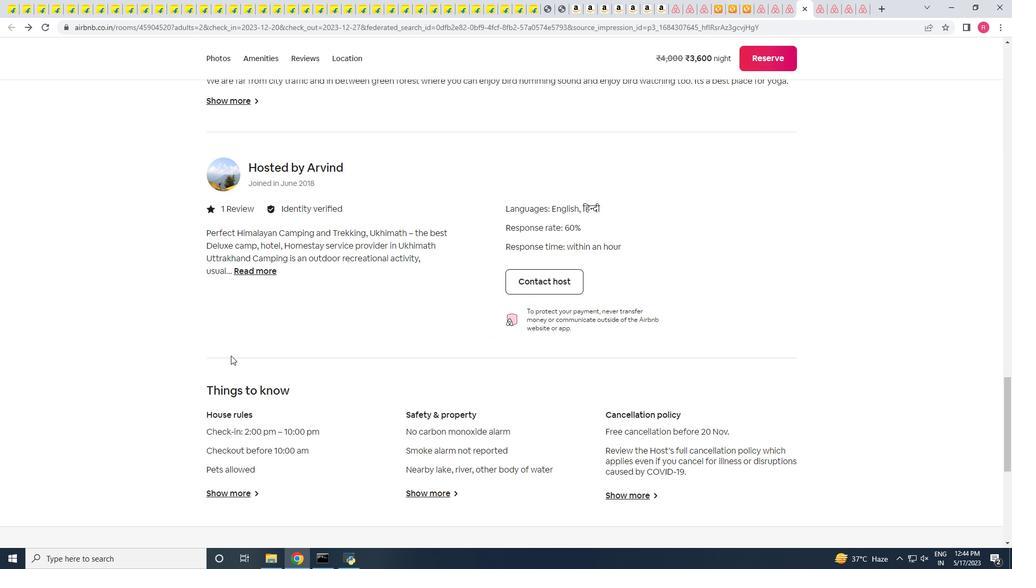 
Action: Mouse scrolled (231, 356) with delta (0, 0)
Screenshot: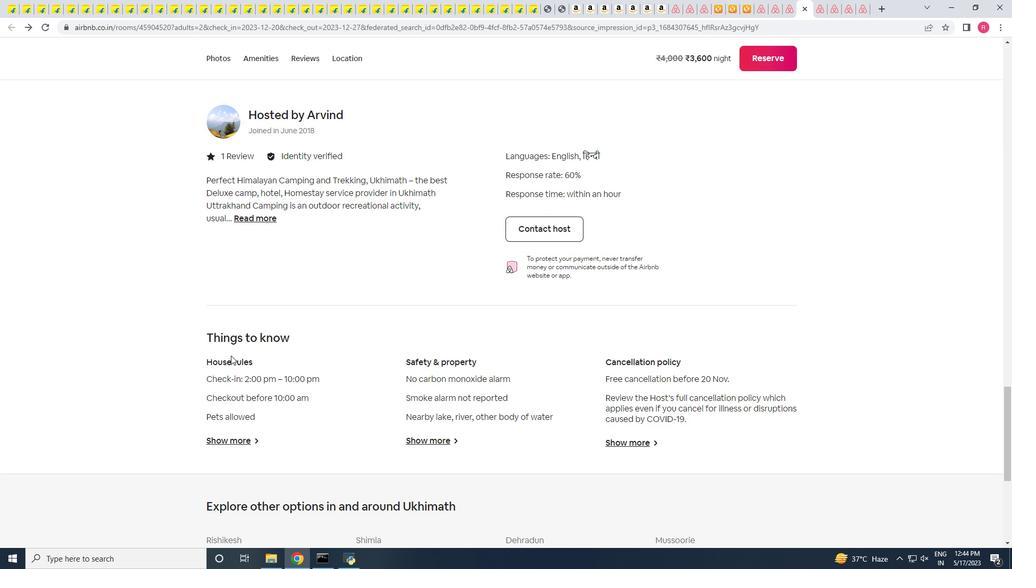 
Action: Mouse scrolled (231, 356) with delta (0, 0)
Screenshot: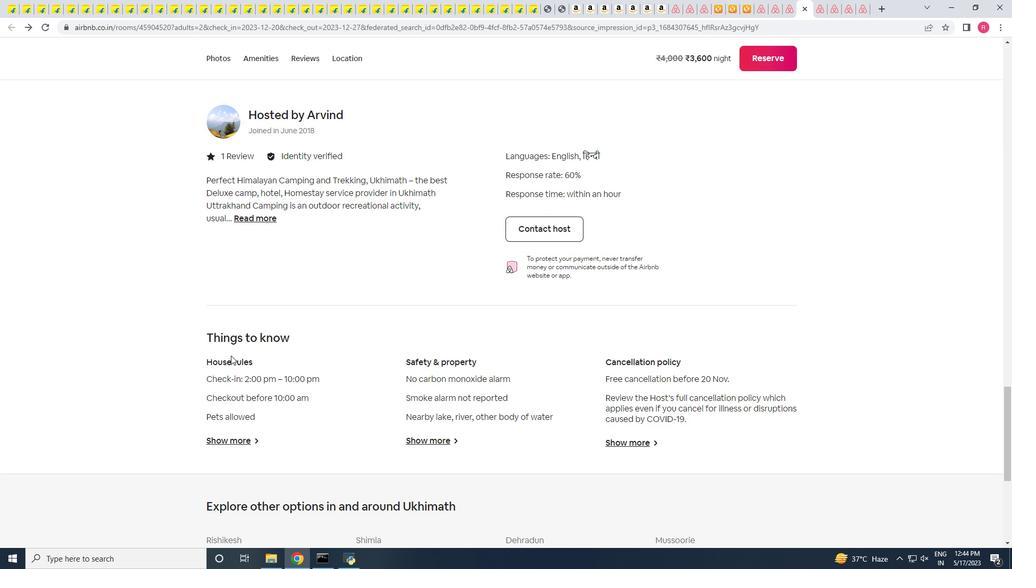 
Action: Mouse scrolled (231, 356) with delta (0, 0)
Screenshot: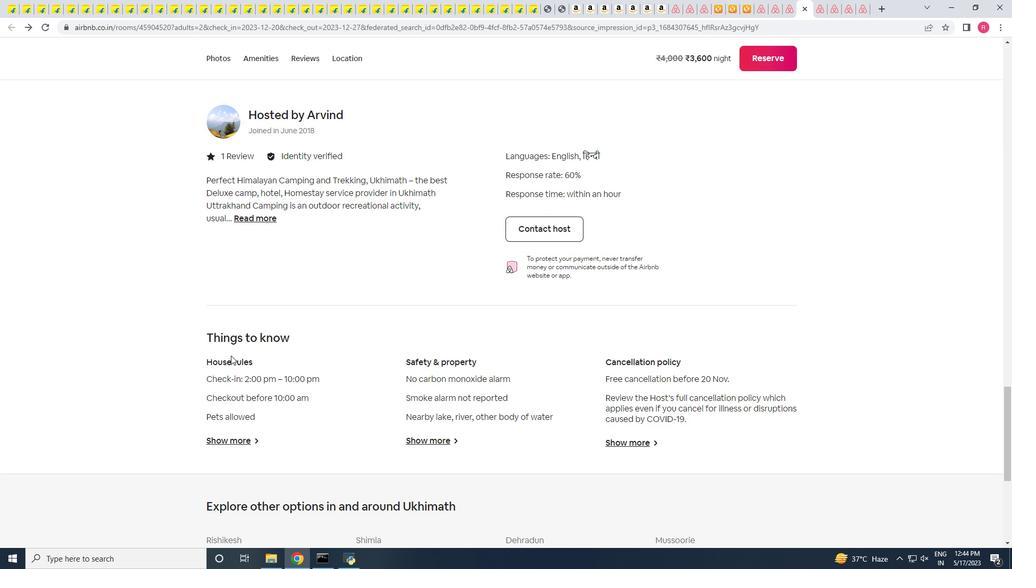 
Action: Mouse scrolled (231, 356) with delta (0, 0)
Screenshot: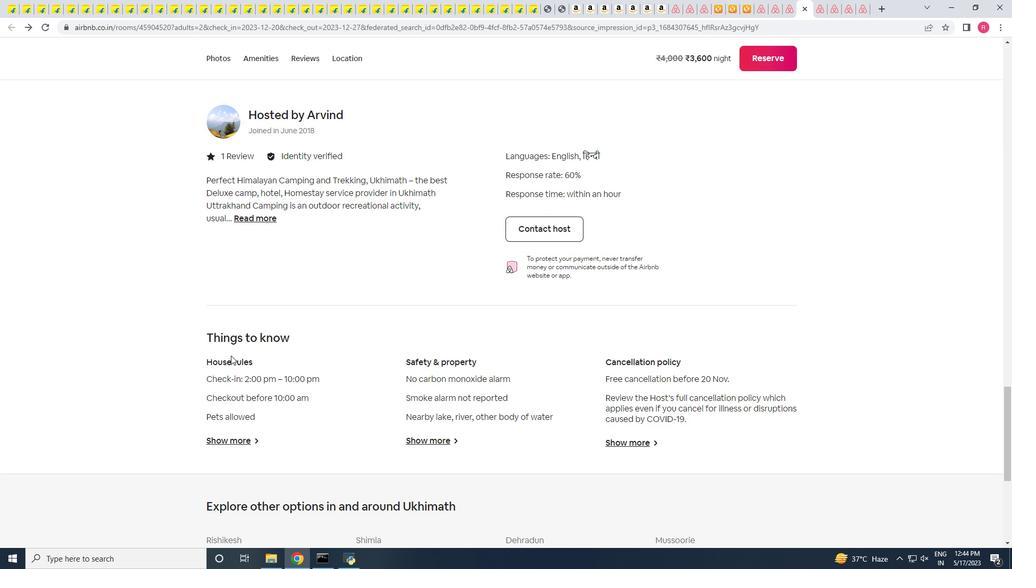 
Action: Mouse scrolled (231, 356) with delta (0, 0)
Screenshot: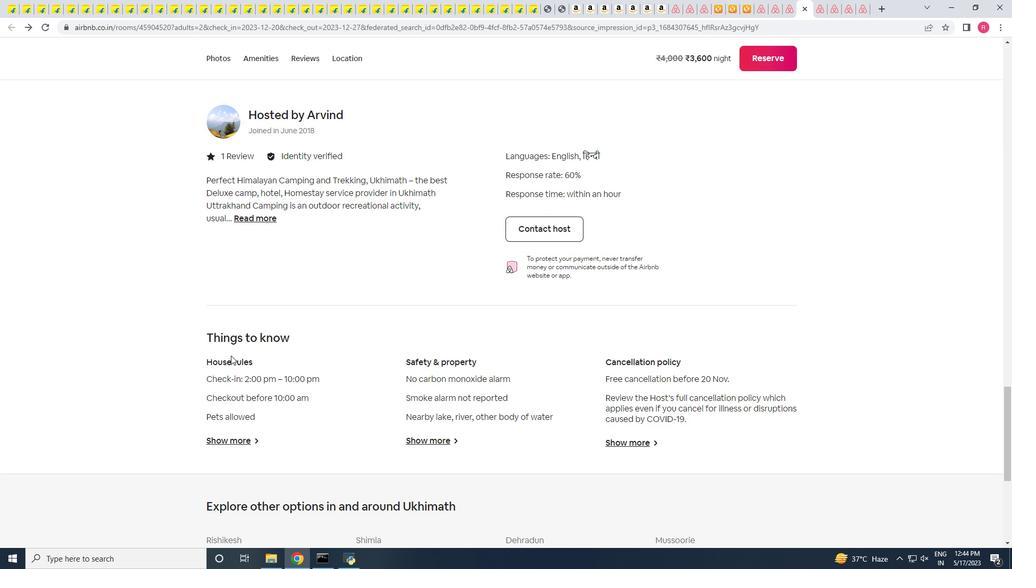 
Action: Mouse scrolled (231, 356) with delta (0, 0)
Screenshot: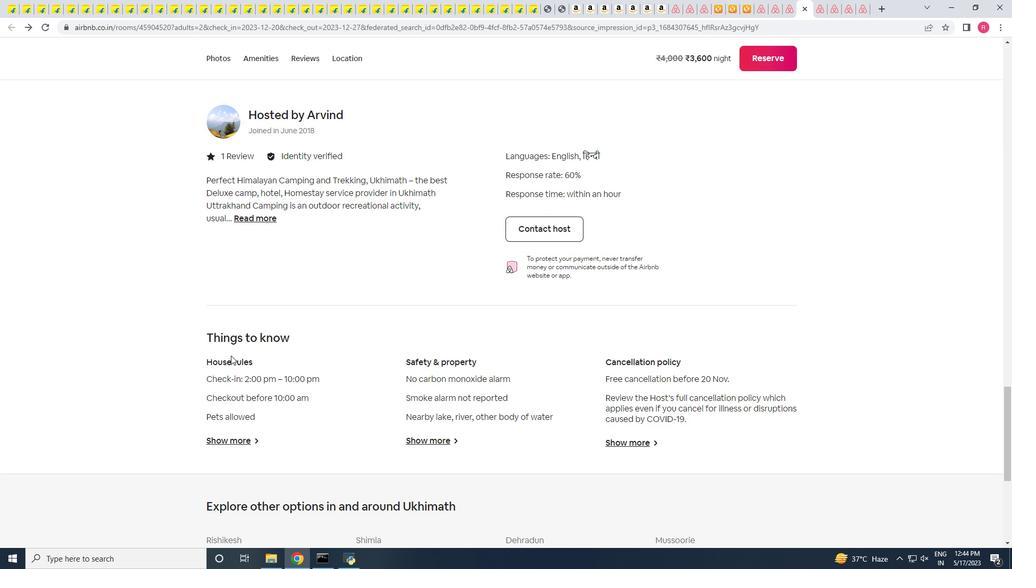
Action: Mouse scrolled (231, 356) with delta (0, 0)
Screenshot: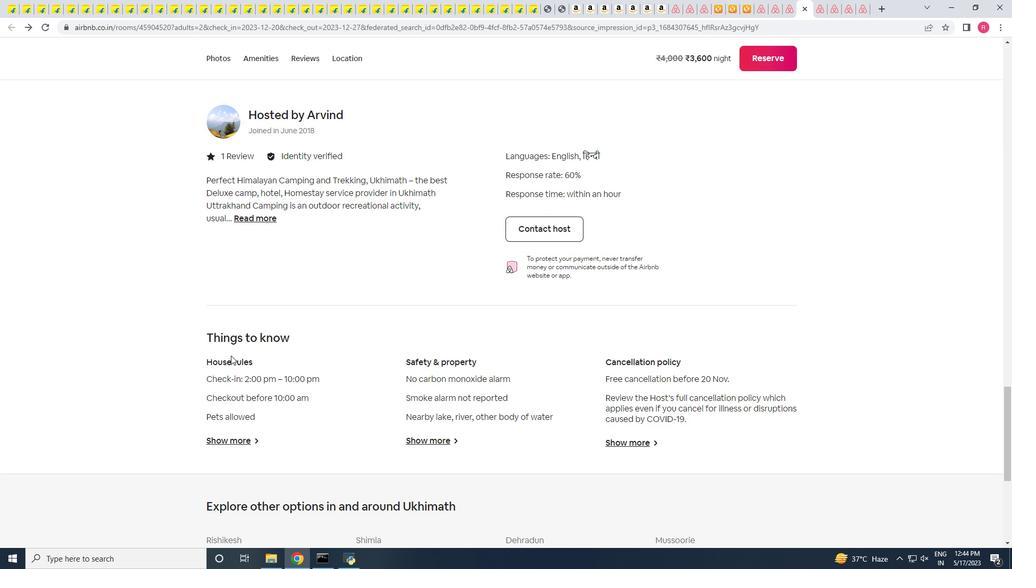 
Action: Mouse scrolled (231, 356) with delta (0, 0)
Screenshot: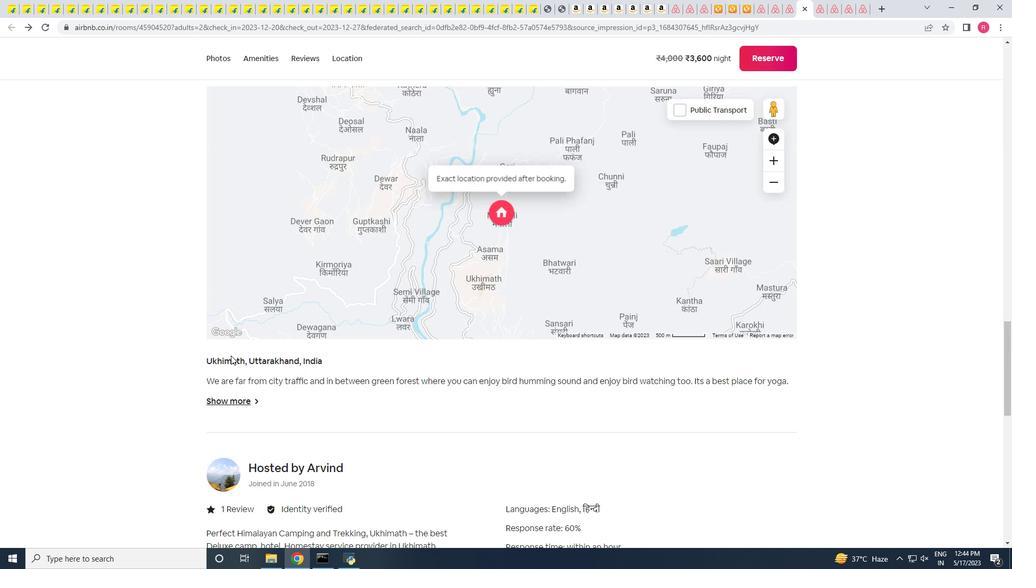 
Action: Mouse scrolled (231, 356) with delta (0, 0)
Screenshot: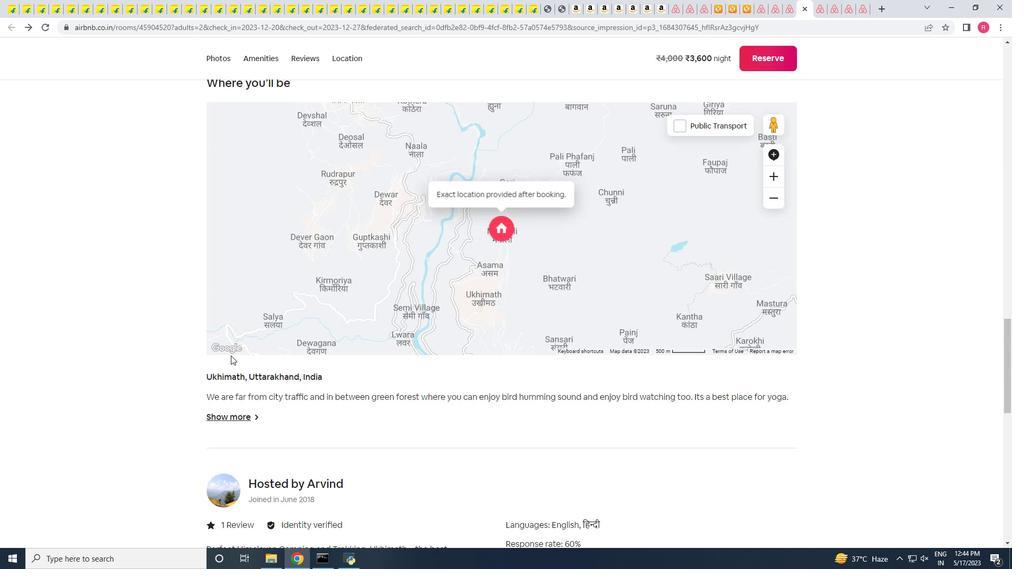 
Action: Mouse scrolled (231, 356) with delta (0, 0)
Screenshot: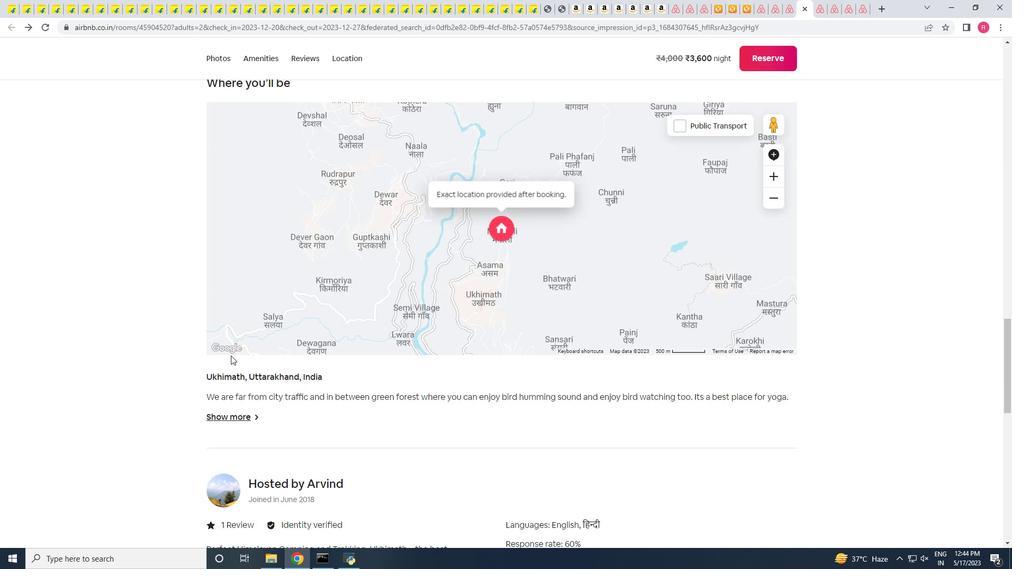 
Action: Mouse scrolled (231, 356) with delta (0, 0)
Screenshot: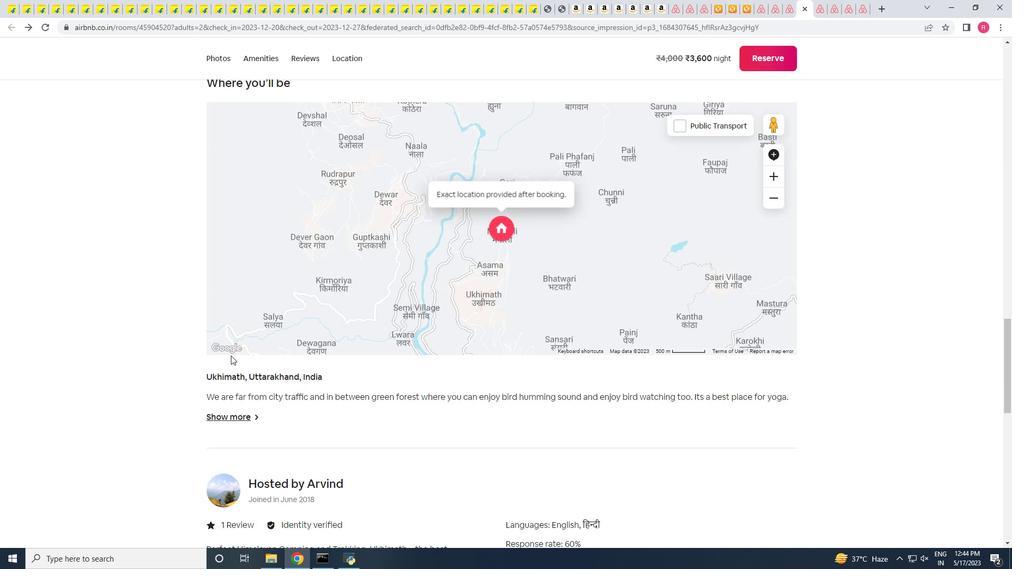 
Action: Mouse scrolled (231, 356) with delta (0, 0)
Screenshot: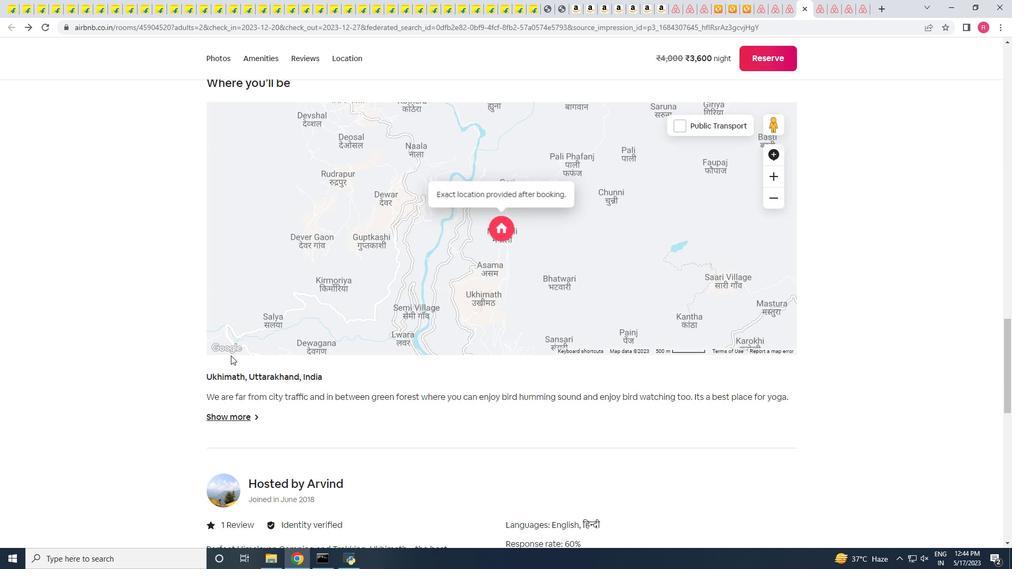 
Action: Mouse scrolled (231, 356) with delta (0, 0)
Screenshot: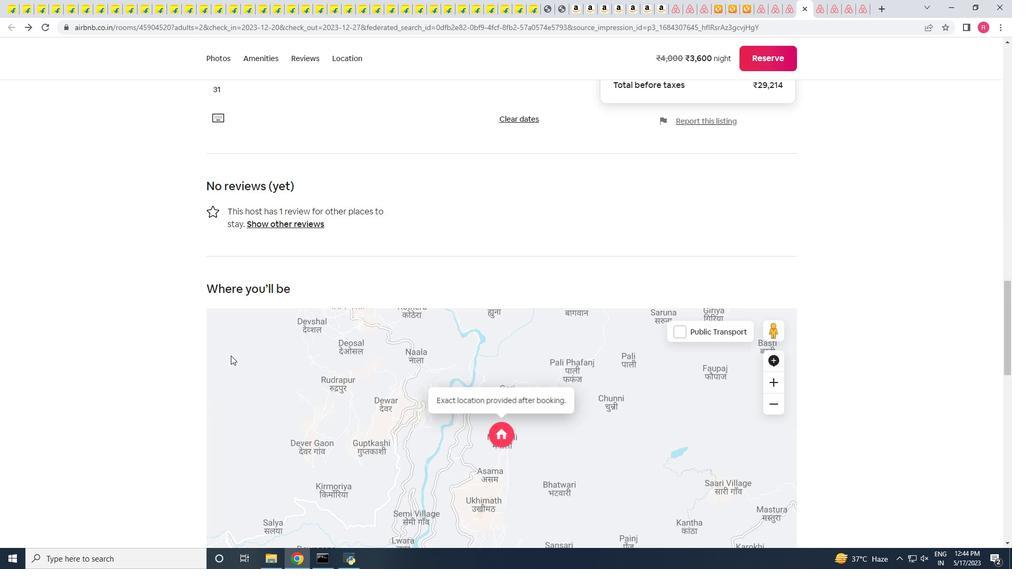 
Action: Mouse scrolled (231, 356) with delta (0, 0)
Screenshot: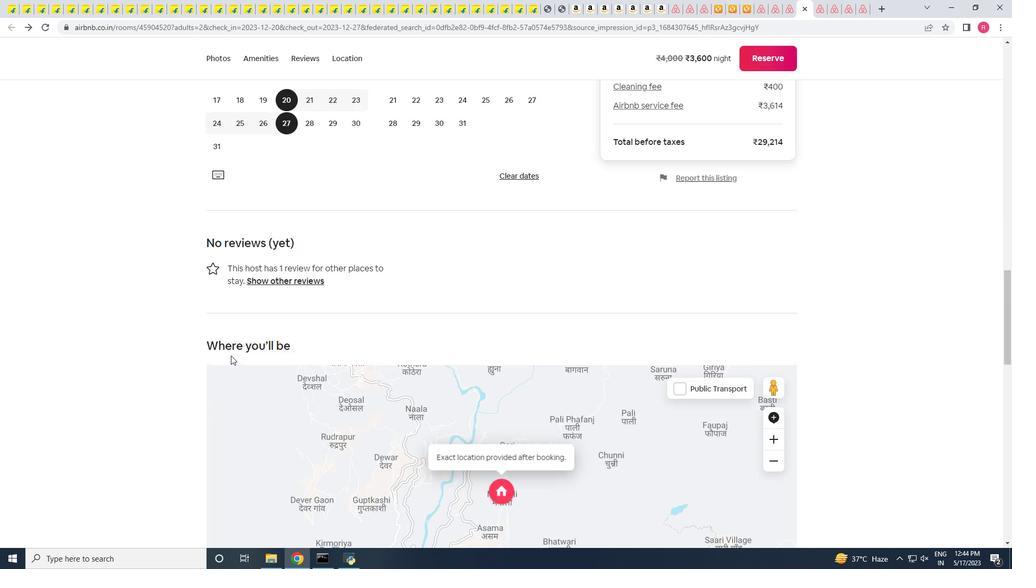 
Action: Mouse scrolled (231, 356) with delta (0, 0)
Screenshot: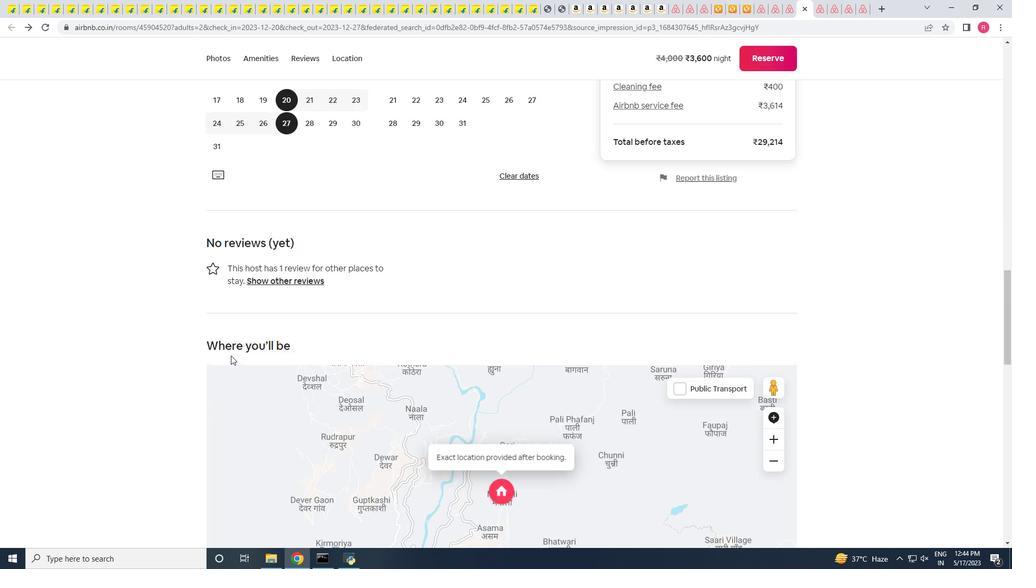
Action: Mouse scrolled (231, 356) with delta (0, 0)
Screenshot: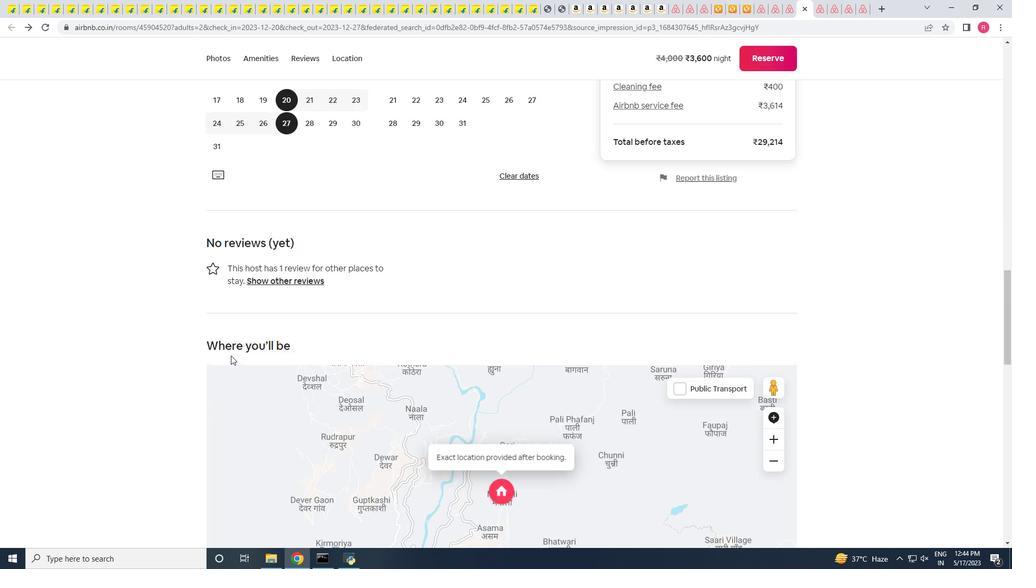
Action: Mouse scrolled (231, 356) with delta (0, 0)
Screenshot: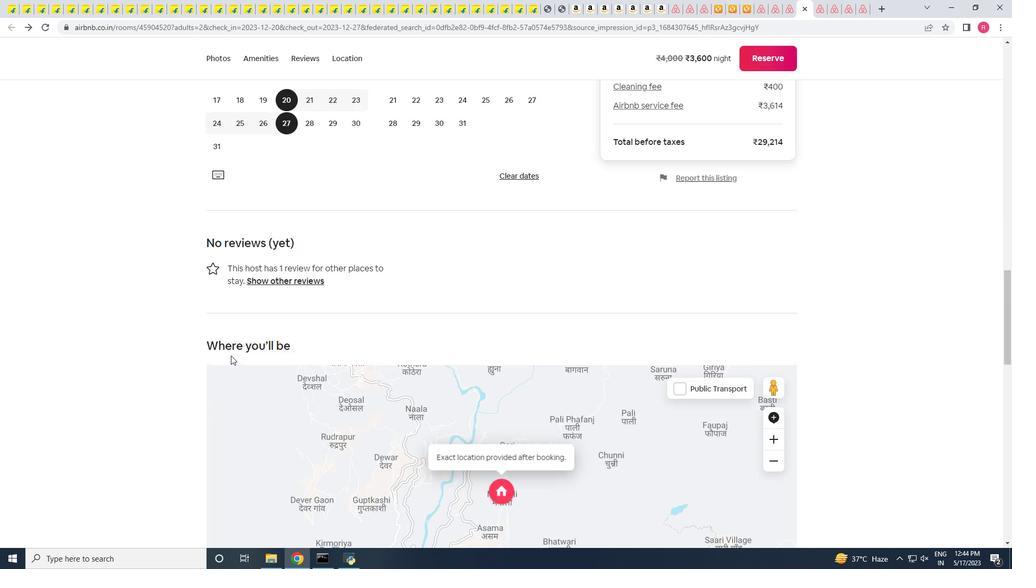 
Action: Mouse scrolled (231, 356) with delta (0, 0)
Screenshot: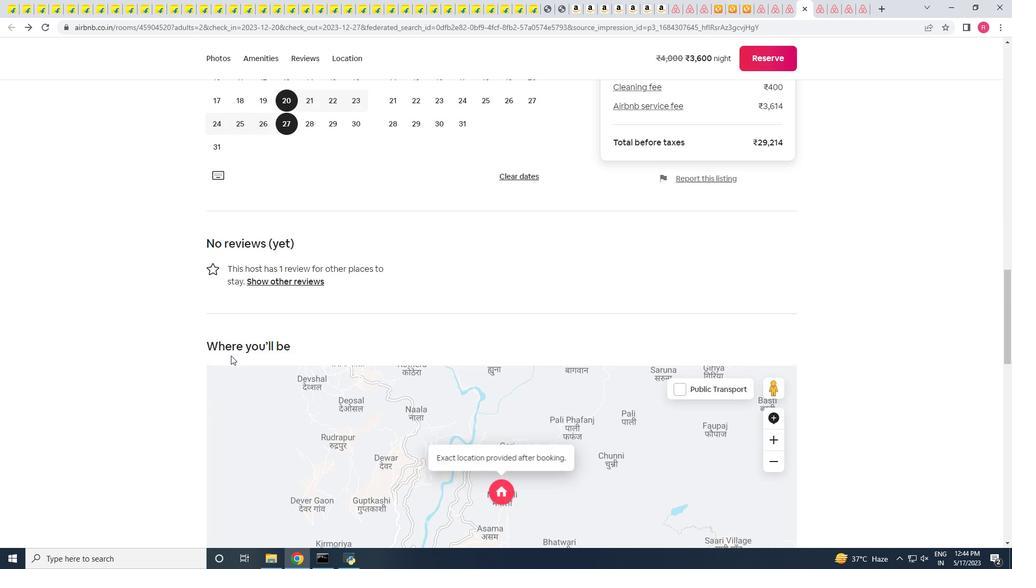 
Action: Mouse scrolled (231, 356) with delta (0, 0)
Screenshot: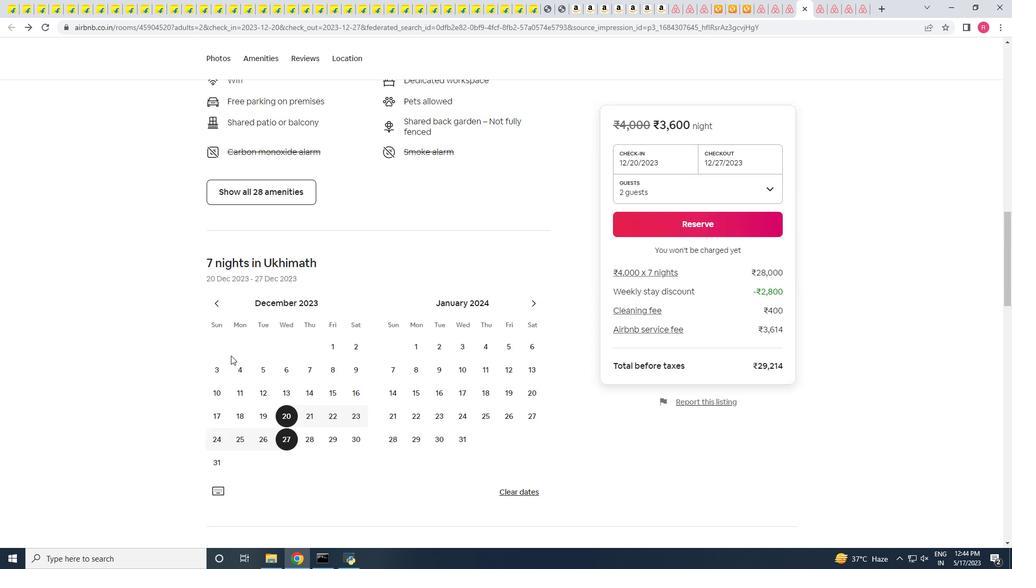 
Action: Mouse scrolled (231, 356) with delta (0, 0)
Screenshot: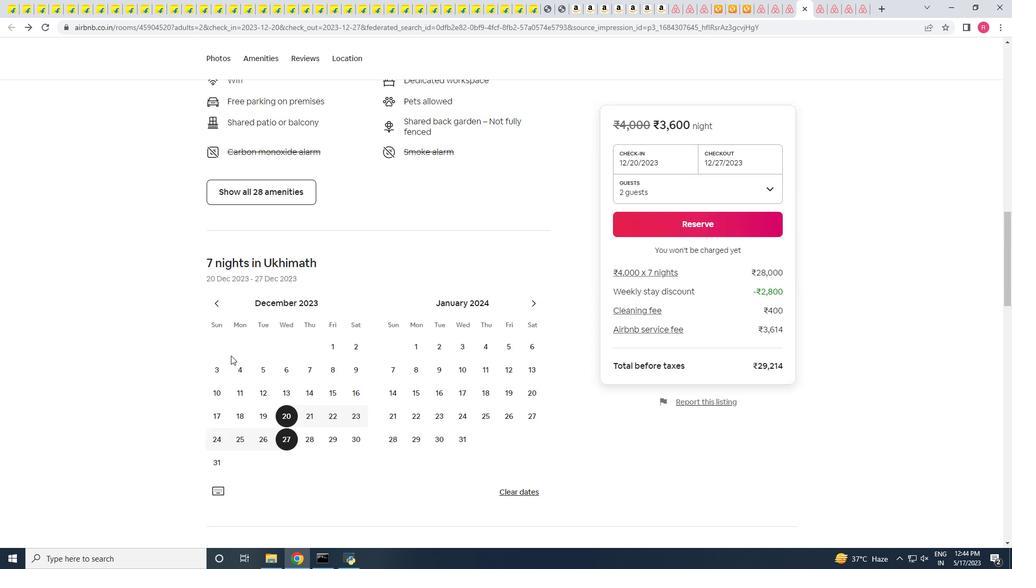 
Action: Mouse scrolled (231, 356) with delta (0, 0)
Screenshot: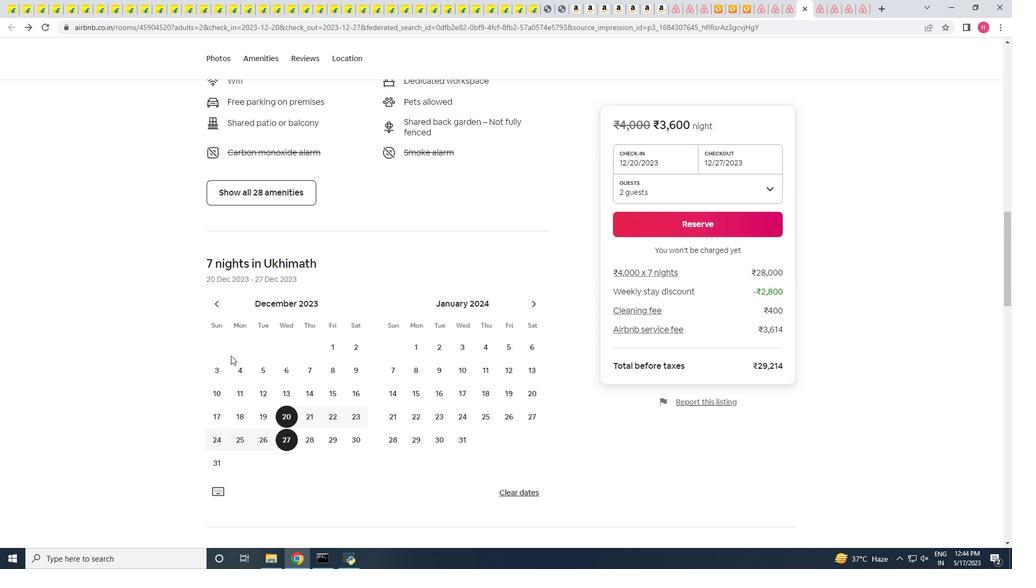 
Action: Mouse scrolled (231, 356) with delta (0, 0)
Screenshot: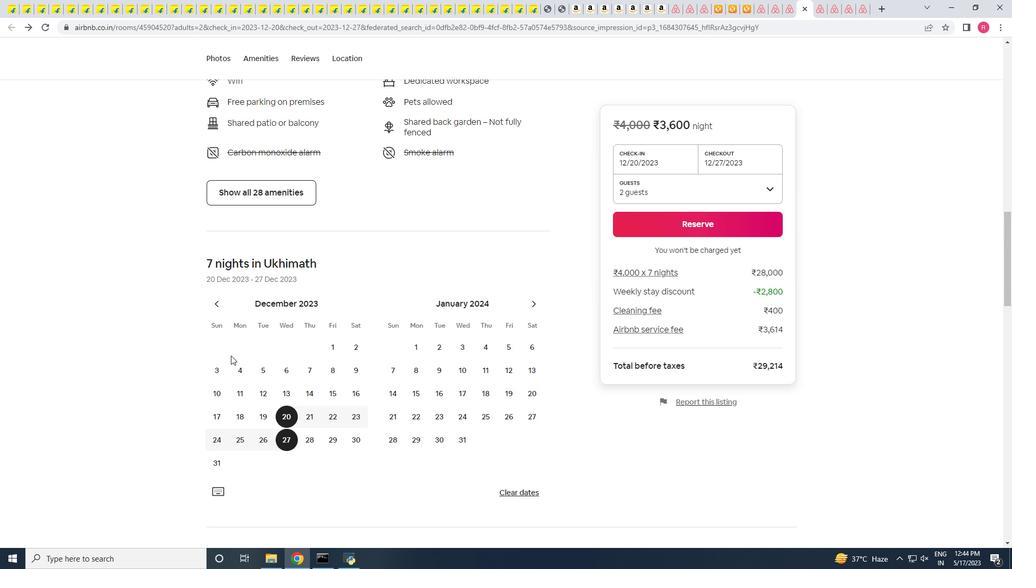 
Action: Mouse moved to (225, 309)
Screenshot: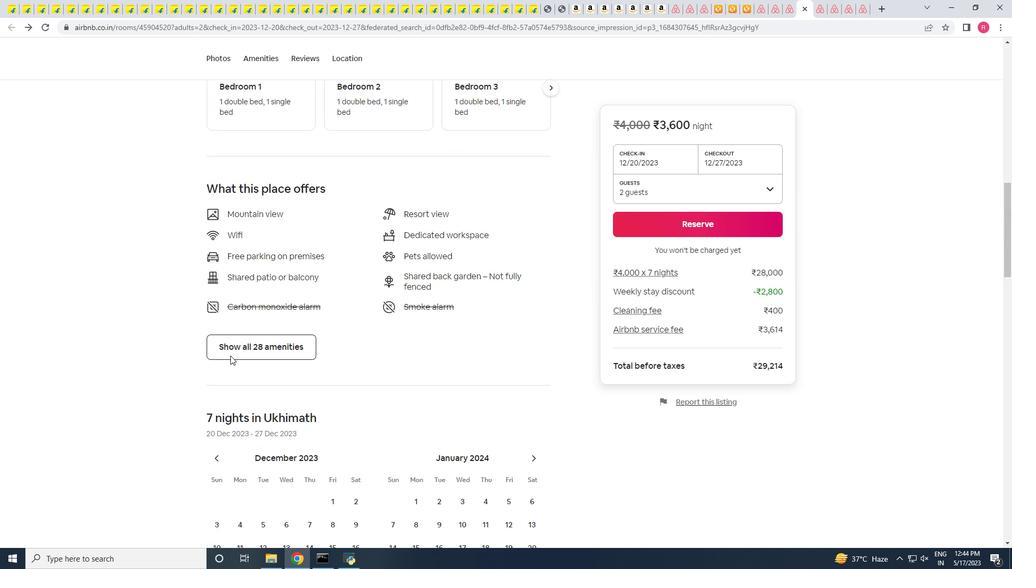
Action: Mouse scrolled (225, 309) with delta (0, 0)
Screenshot: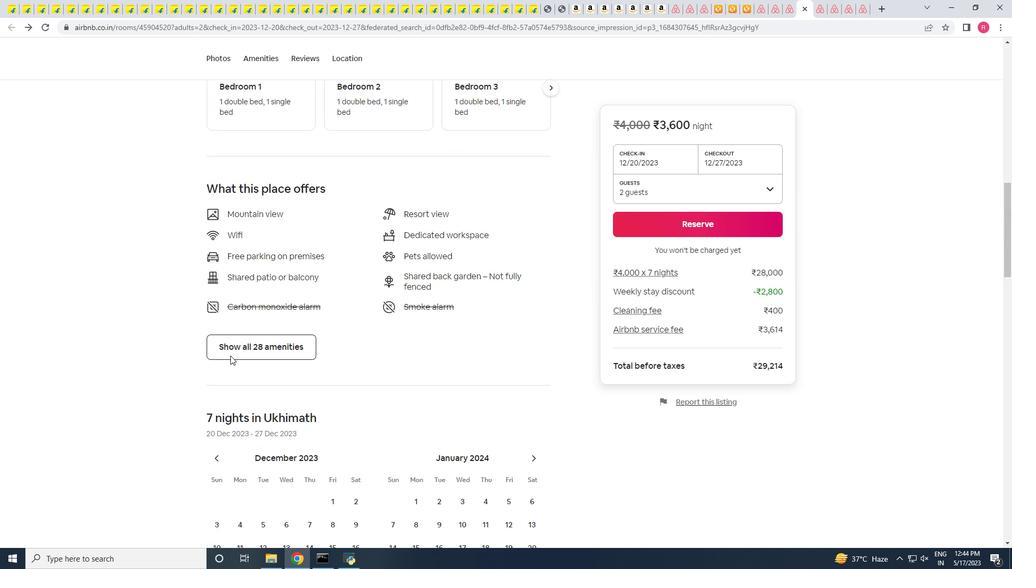 
Action: Mouse moved to (225, 308)
Screenshot: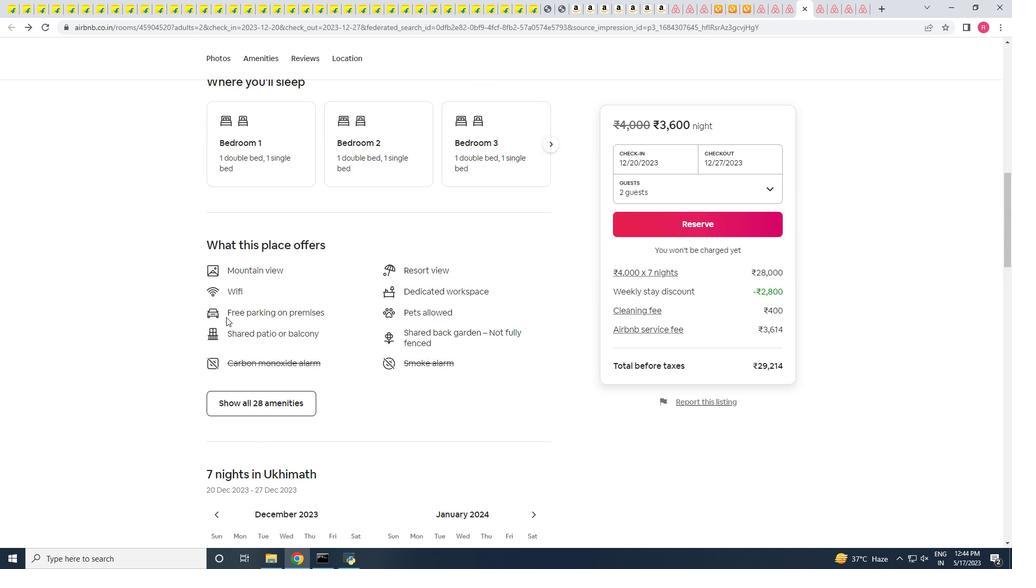 
Action: Mouse scrolled (225, 309) with delta (0, 0)
Screenshot: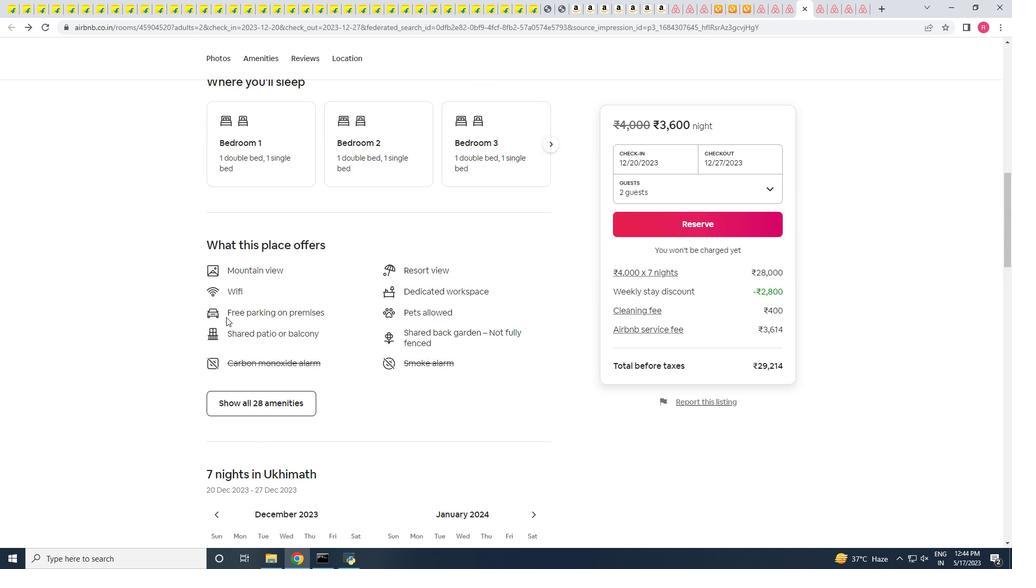 
Action: Mouse scrolled (225, 309) with delta (0, 0)
Screenshot: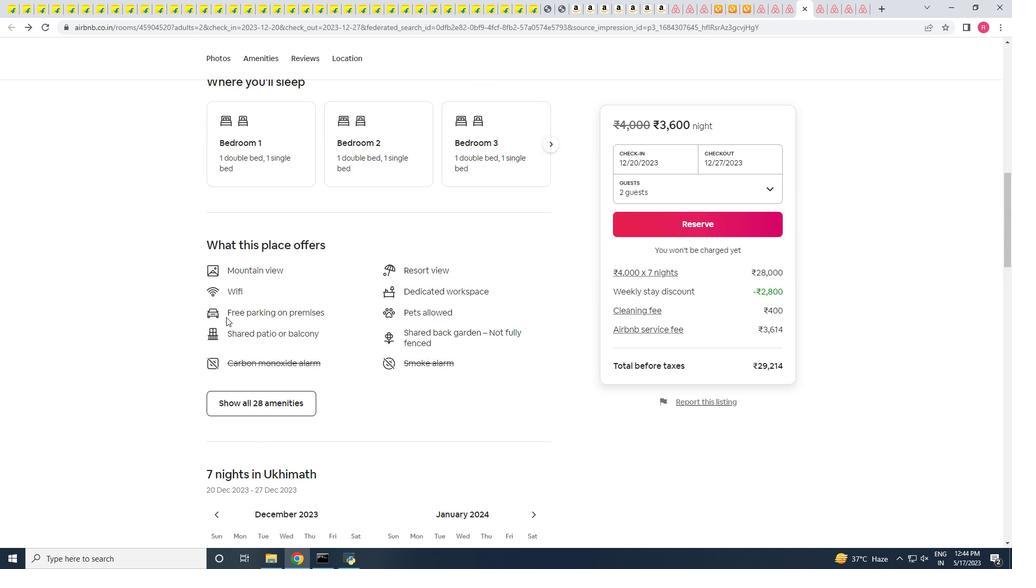 
Action: Mouse scrolled (225, 309) with delta (0, 0)
Screenshot: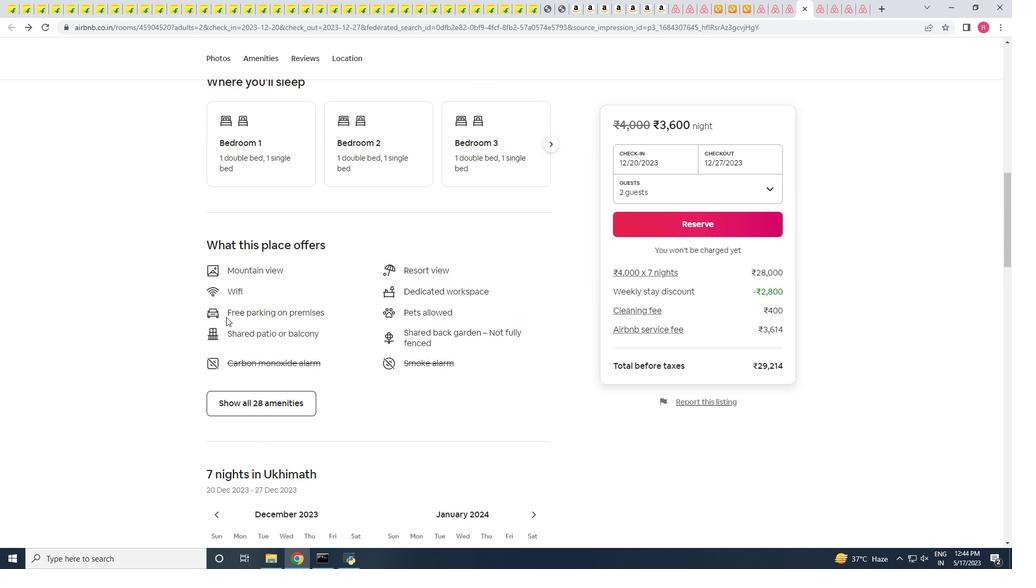 
Action: Mouse scrolled (225, 309) with delta (0, 0)
Screenshot: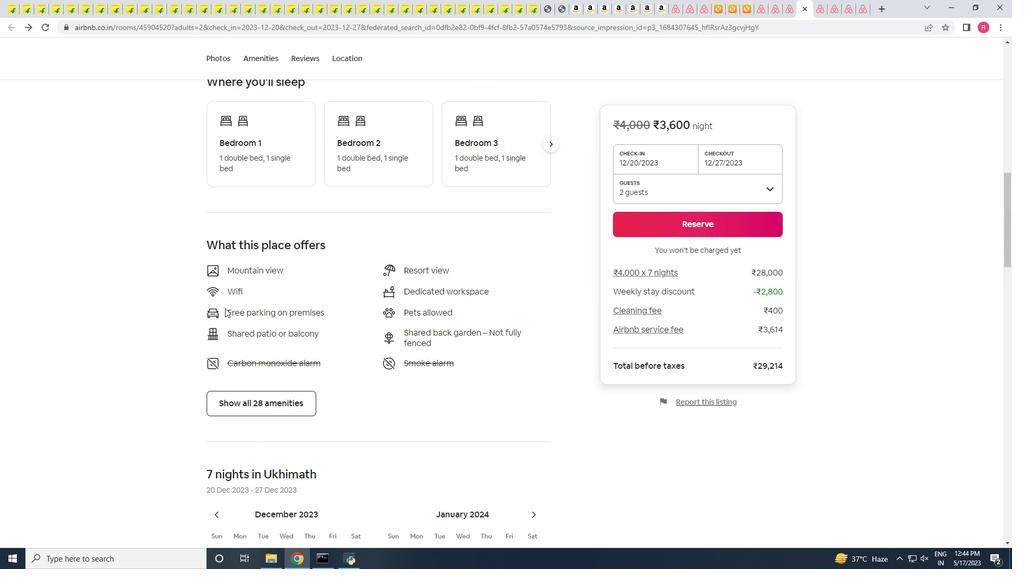 
Action: Mouse moved to (224, 304)
Screenshot: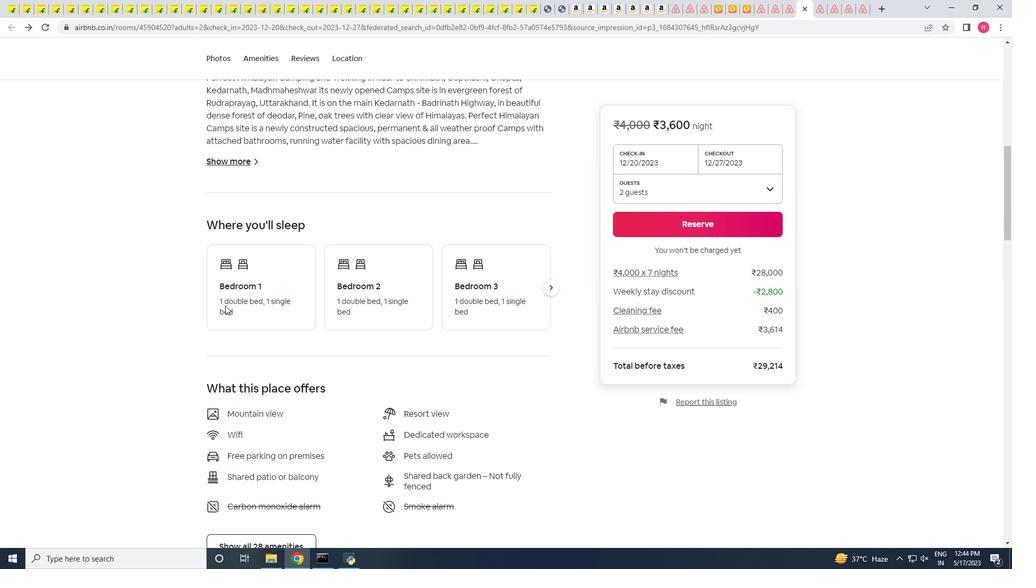 
Action: Mouse scrolled (224, 304) with delta (0, 0)
